 Task: Explore Airbnb accommodation in Toyota, Japan from 8th November, 2023 to 16th November, 2023 for 2 adults.1  bedroom having 1 bed and 1 bathroom. Property type can be hotel. Look for 4 properties as per requirement.
Action: Mouse moved to (456, 63)
Screenshot: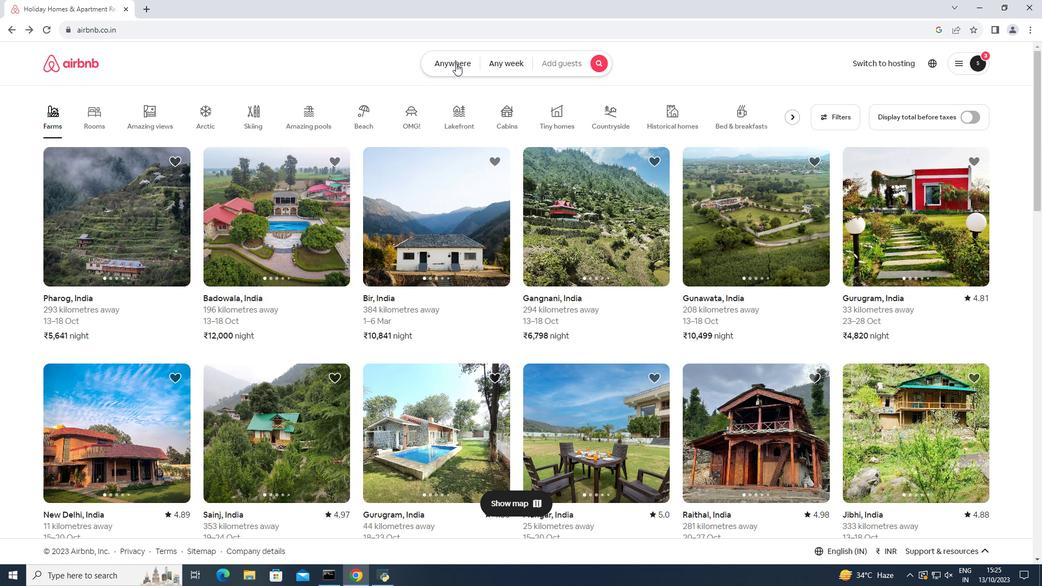 
Action: Mouse pressed left at (456, 63)
Screenshot: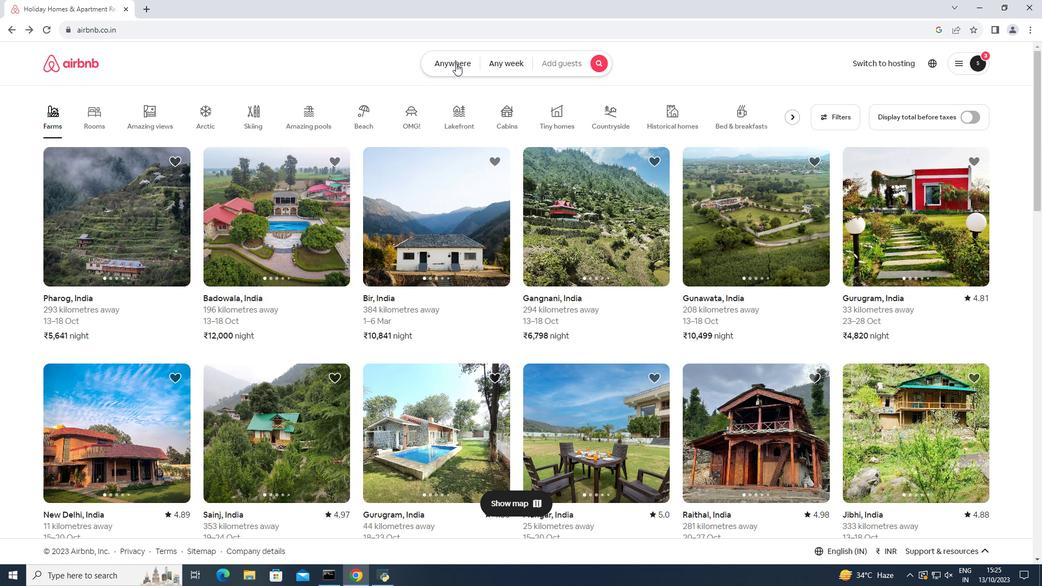 
Action: Mouse moved to (371, 102)
Screenshot: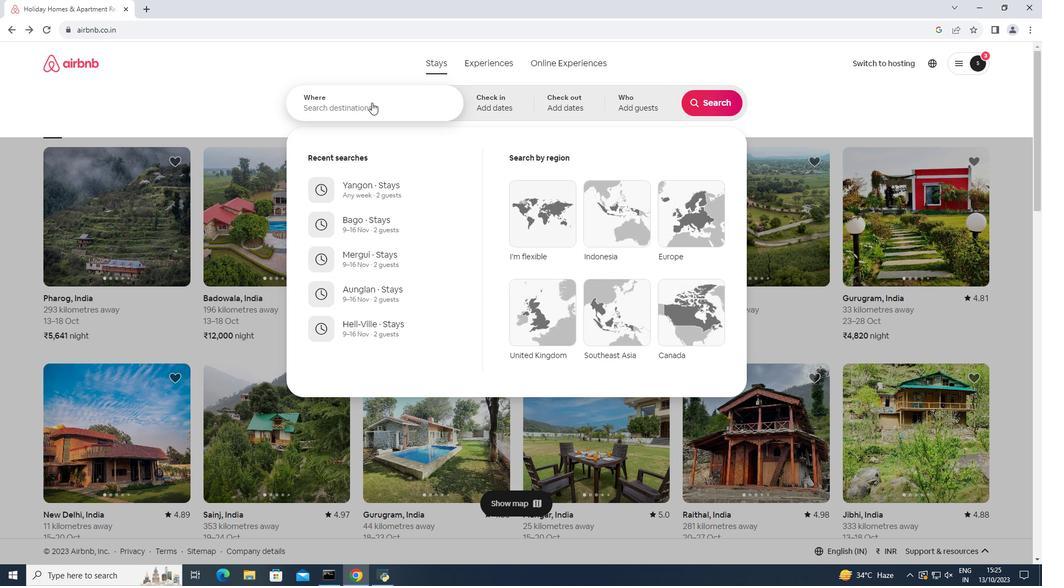 
Action: Mouse pressed left at (371, 102)
Screenshot: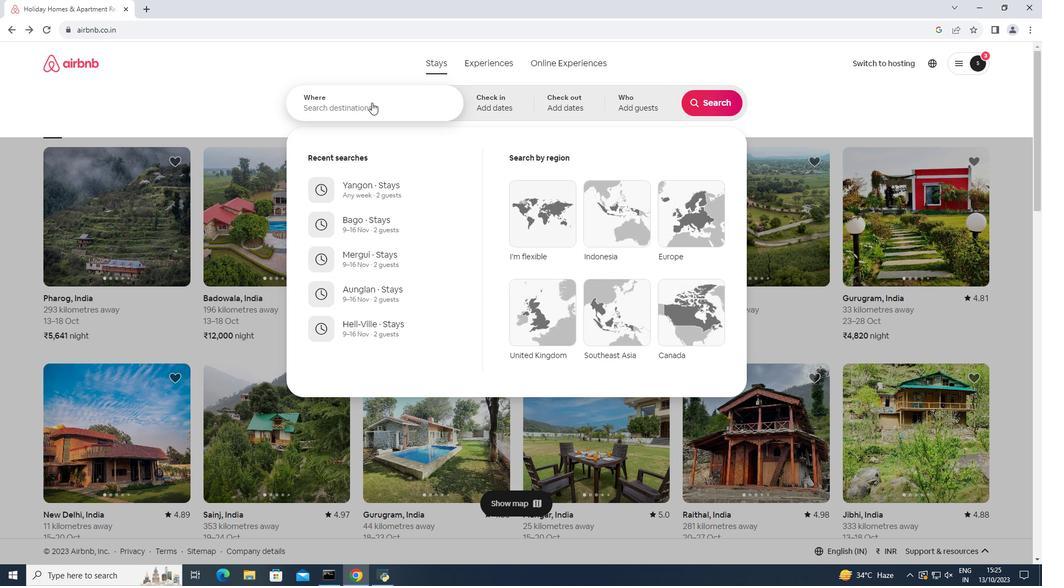 
Action: Key pressed <Key.shift>Toyota,<Key.space><Key.shift>Japan
Screenshot: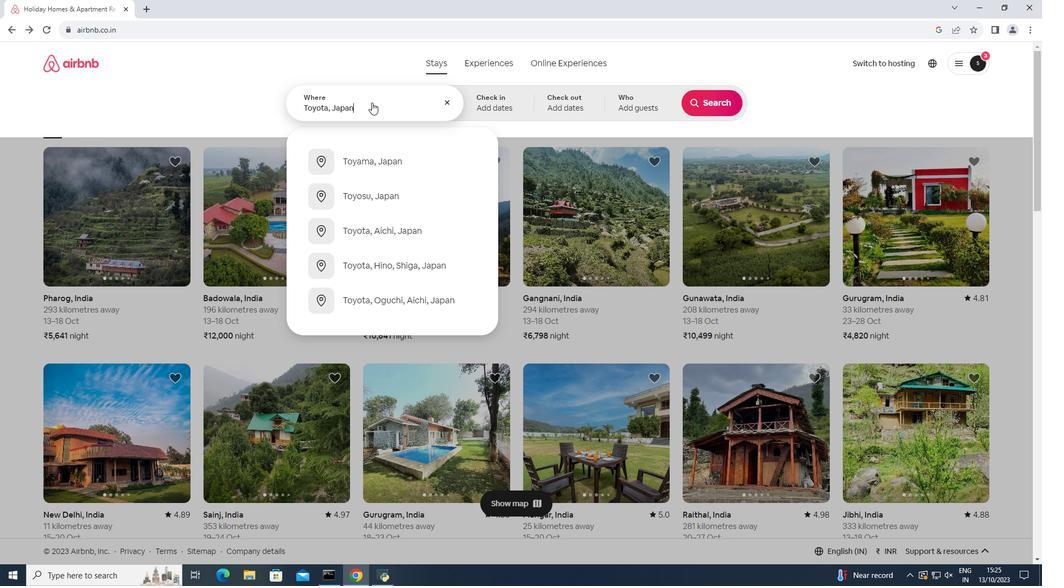 
Action: Mouse moved to (381, 165)
Screenshot: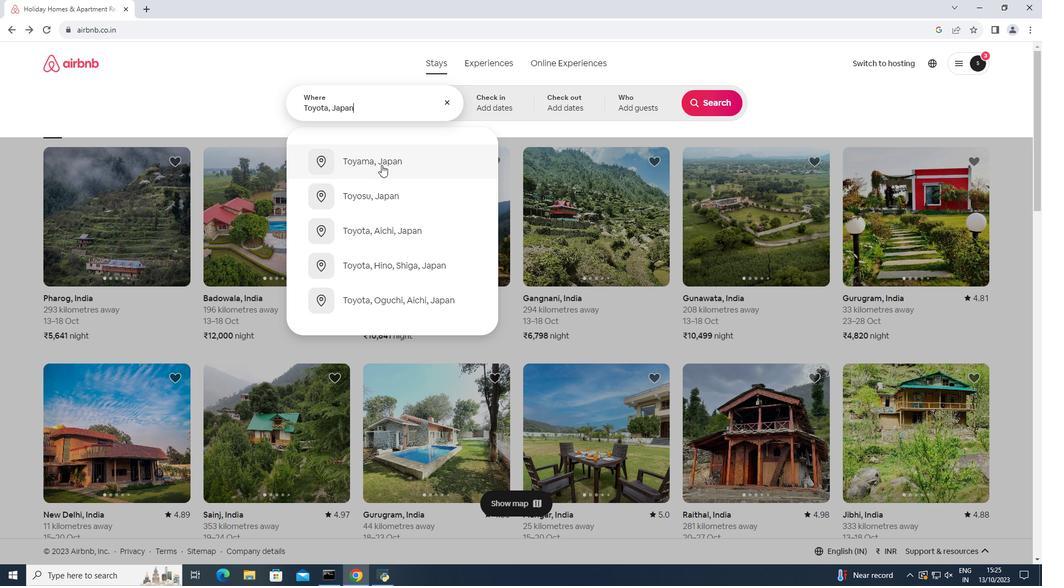 
Action: Mouse pressed left at (381, 165)
Screenshot: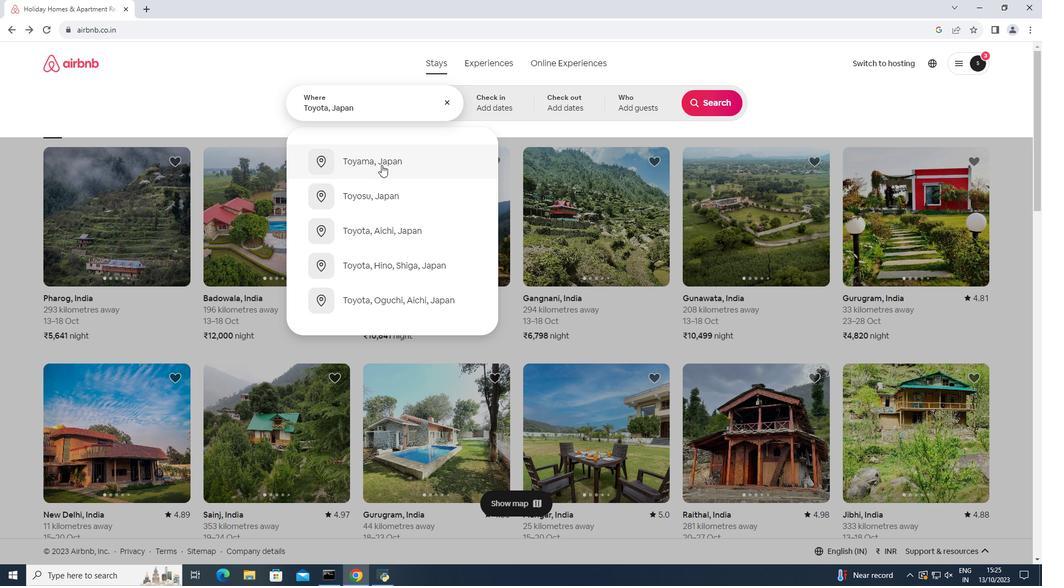 
Action: Mouse moved to (616, 266)
Screenshot: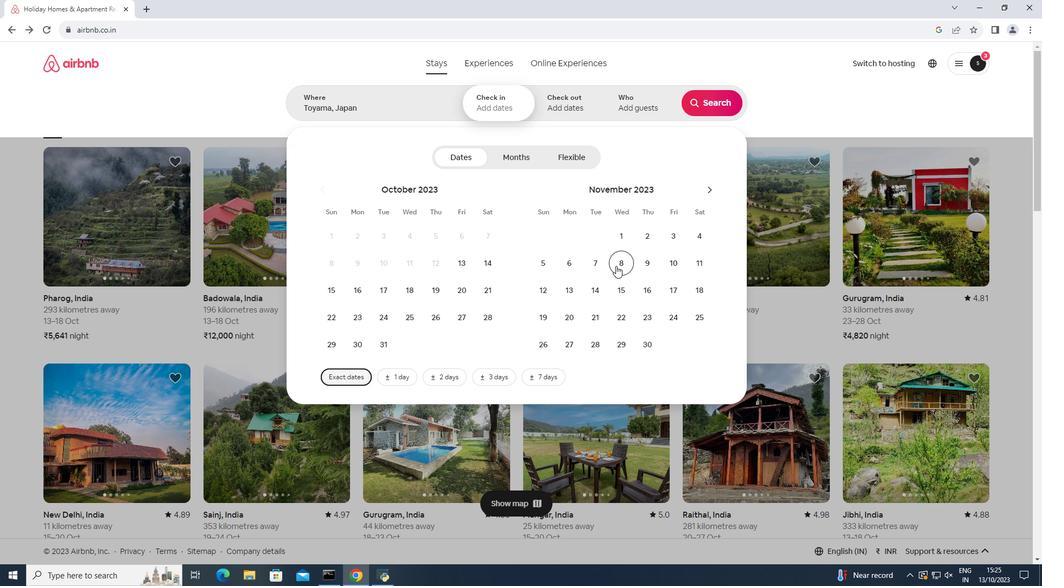 
Action: Mouse pressed left at (616, 266)
Screenshot: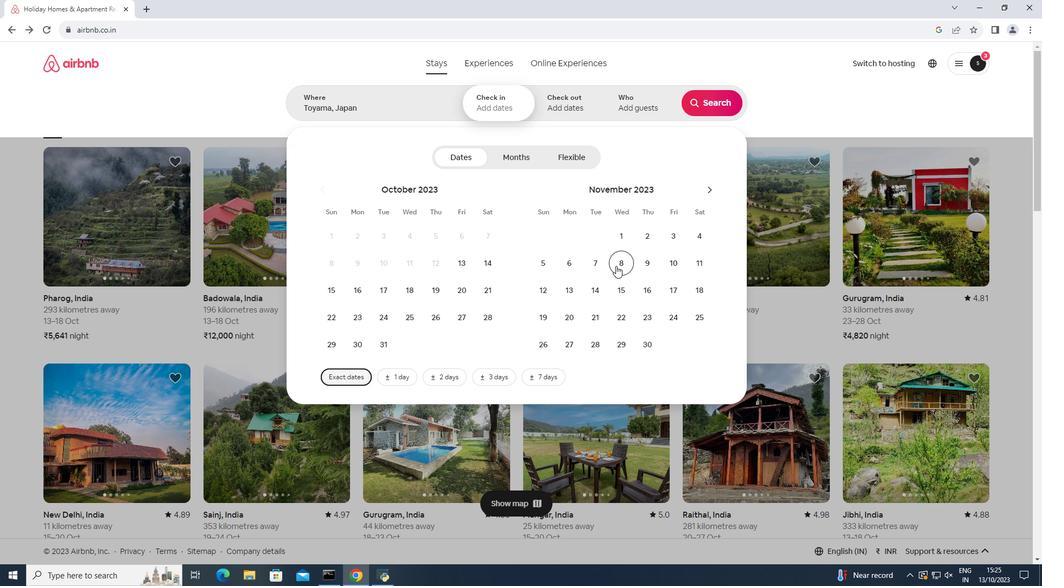 
Action: Mouse moved to (650, 289)
Screenshot: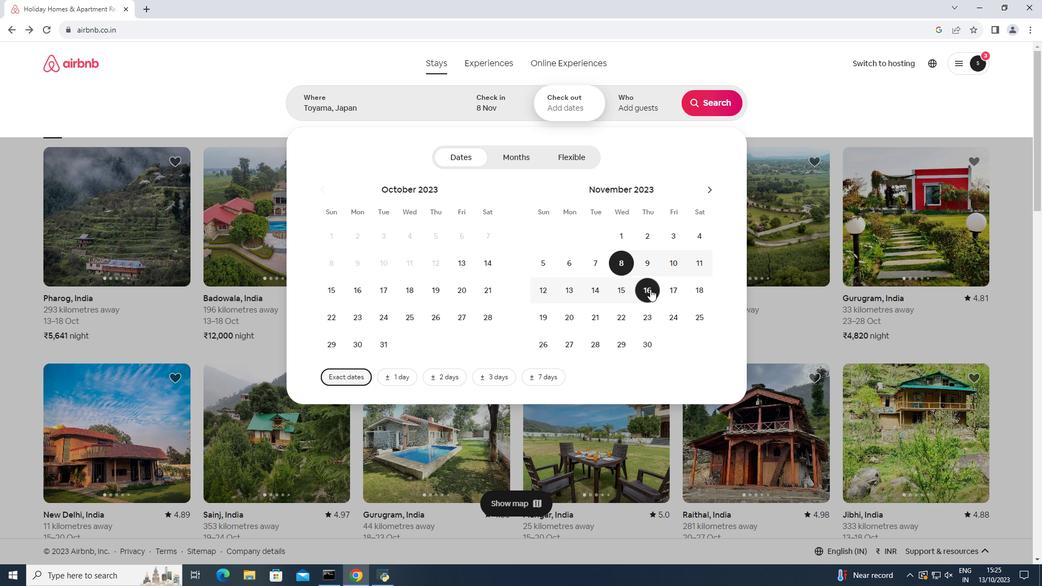 
Action: Mouse pressed left at (650, 289)
Screenshot: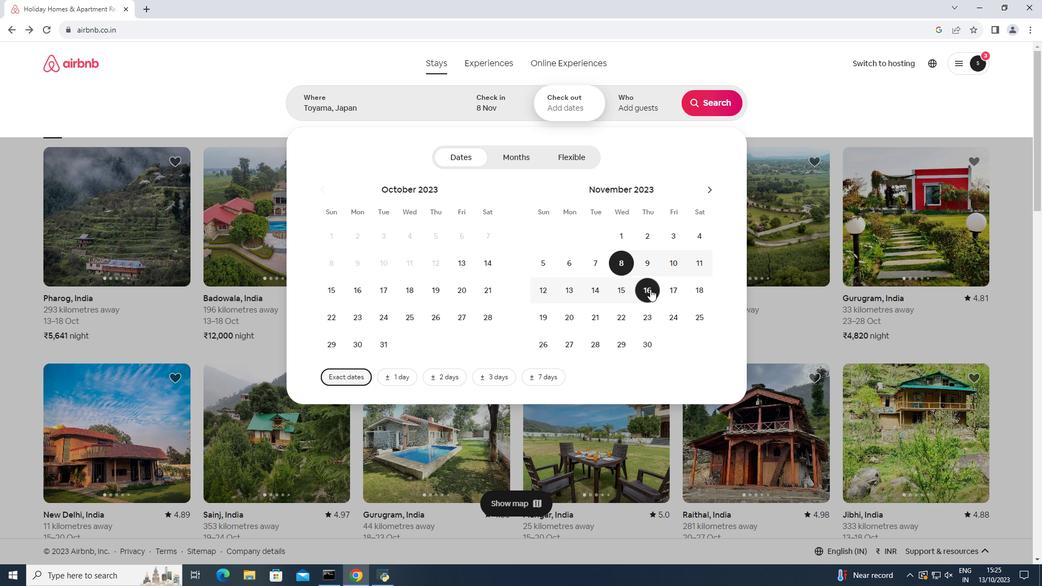 
Action: Mouse moved to (630, 111)
Screenshot: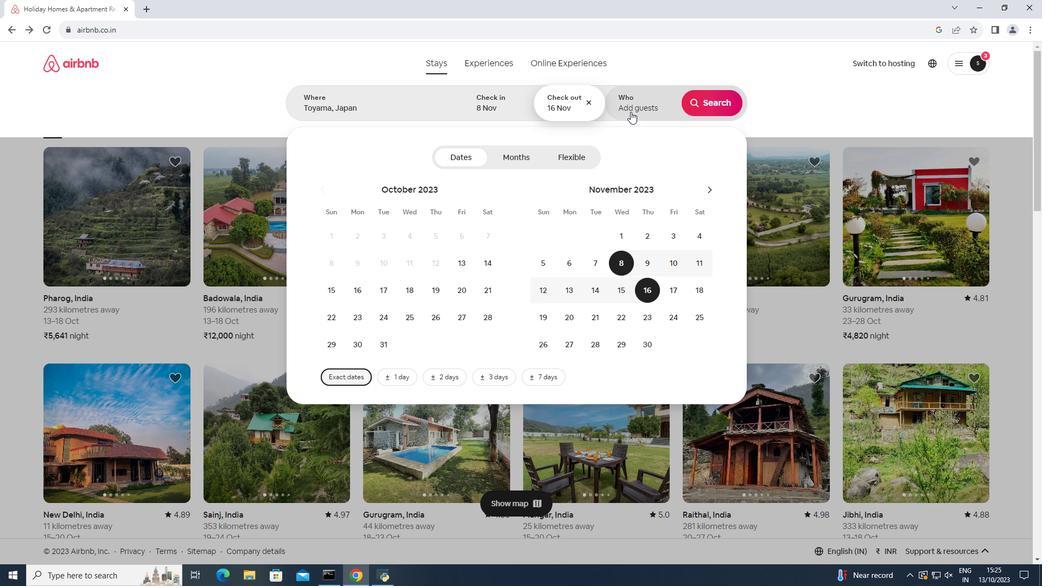 
Action: Mouse pressed left at (630, 111)
Screenshot: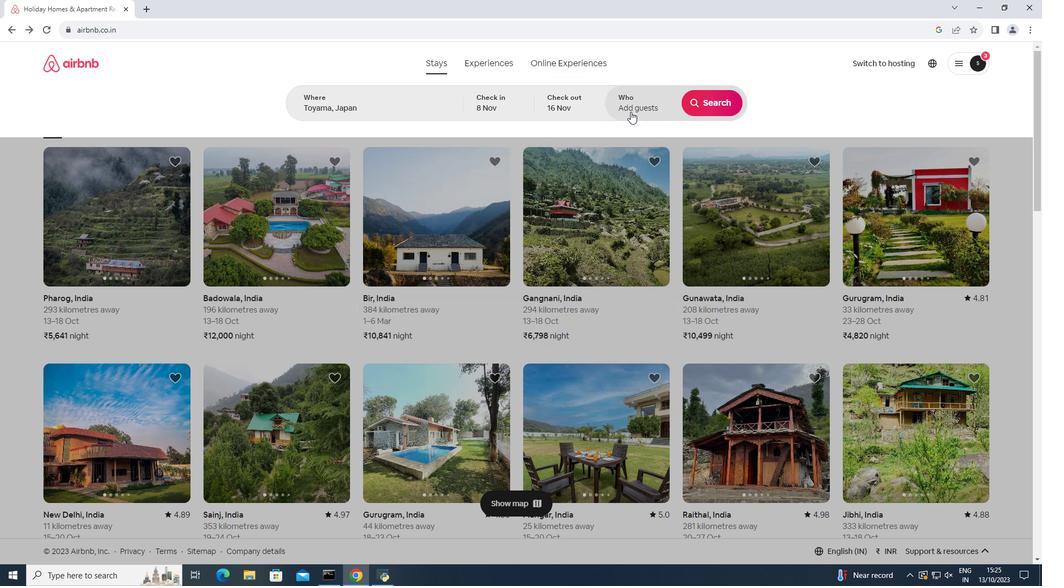 
Action: Mouse moved to (715, 160)
Screenshot: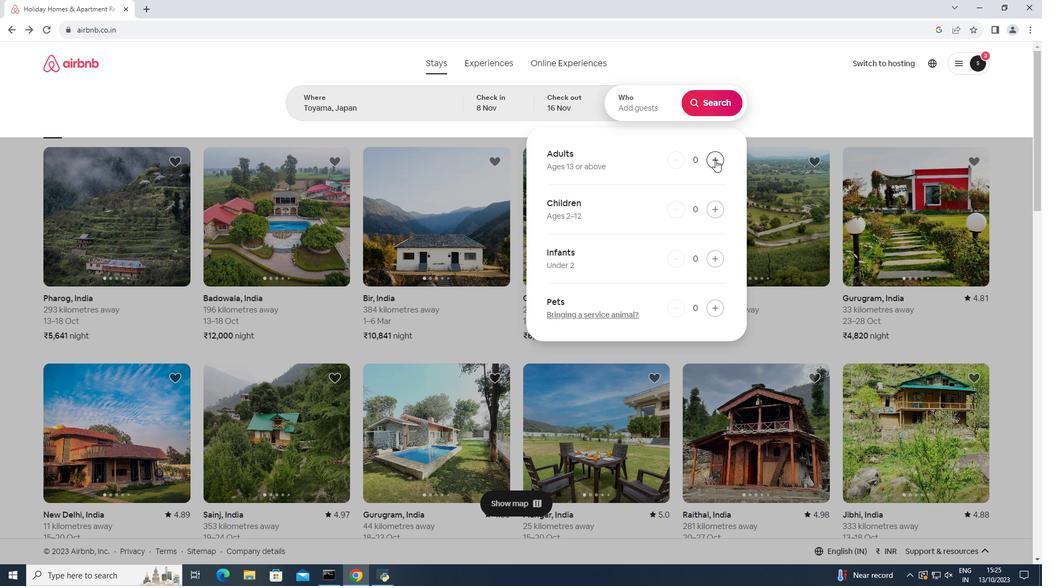 
Action: Mouse pressed left at (715, 160)
Screenshot: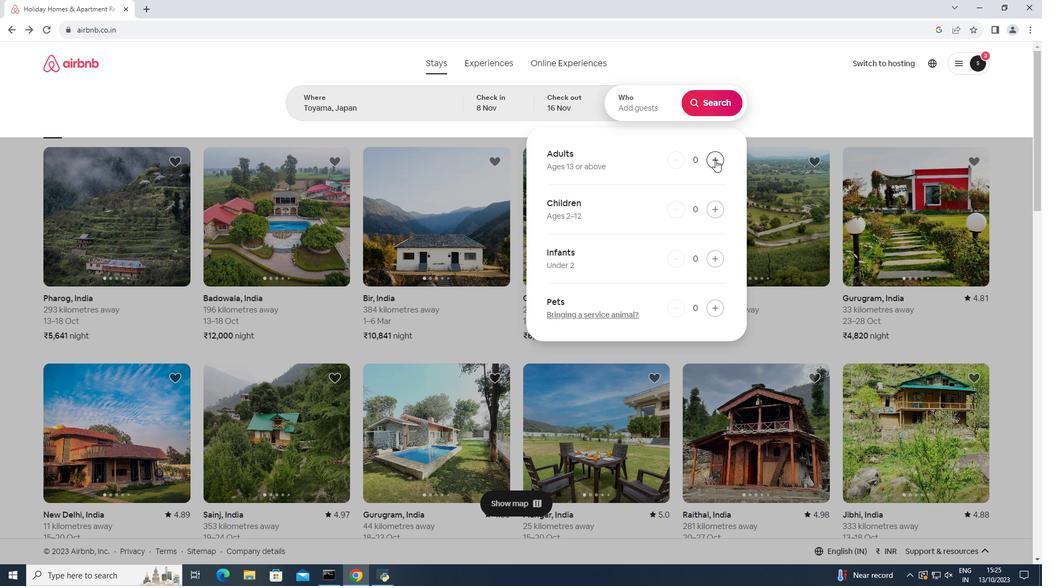 
Action: Mouse pressed left at (715, 160)
Screenshot: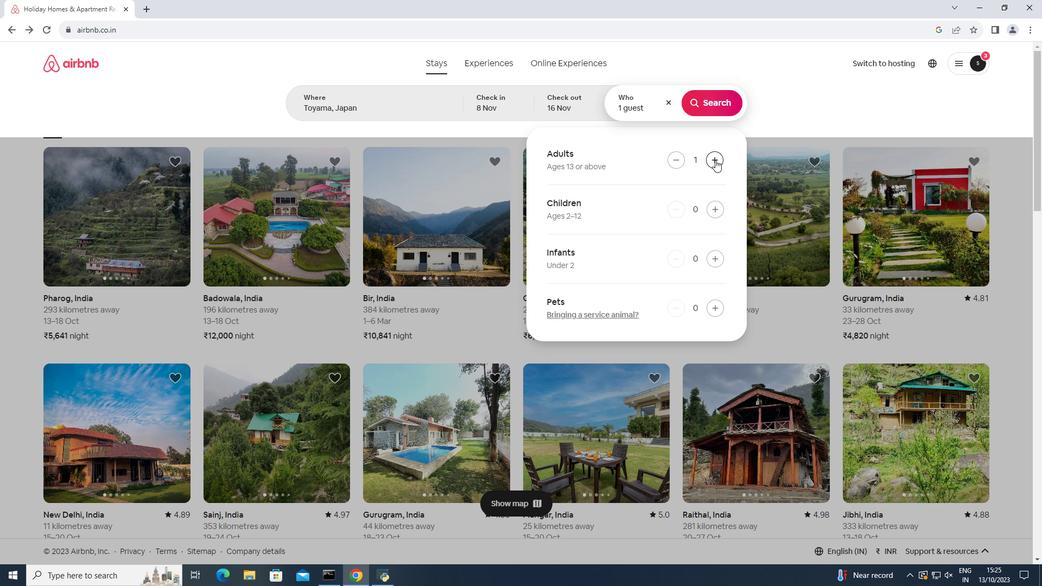 
Action: Mouse moved to (709, 103)
Screenshot: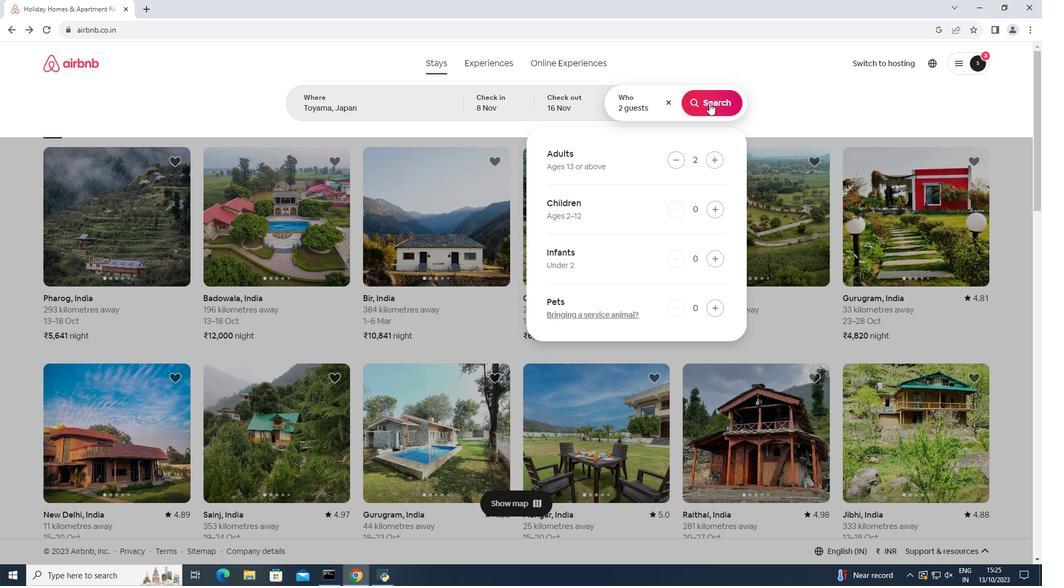 
Action: Mouse pressed left at (709, 103)
Screenshot: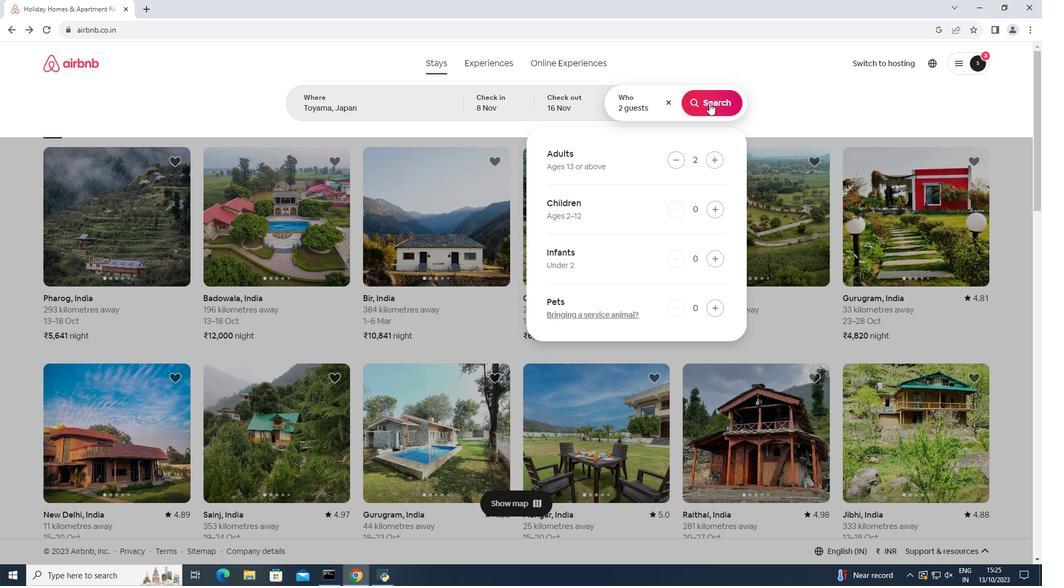 
Action: Mouse moved to (880, 104)
Screenshot: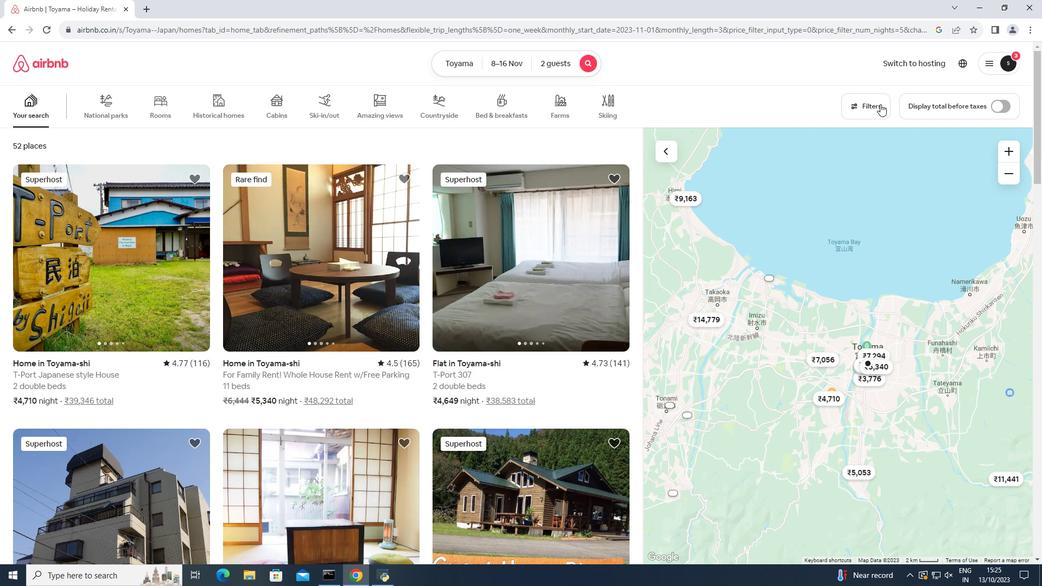 
Action: Mouse pressed left at (880, 104)
Screenshot: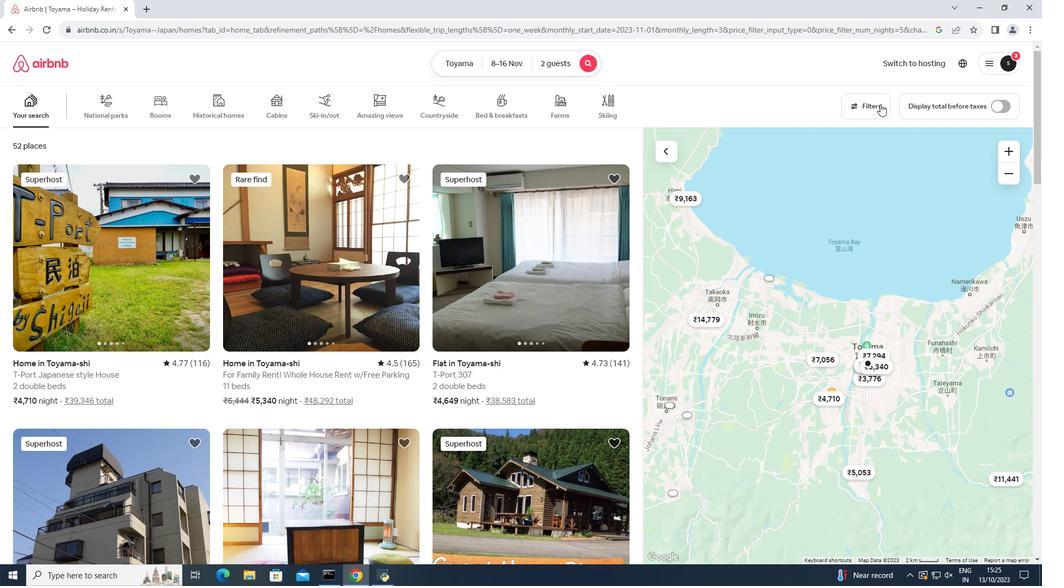 
Action: Mouse moved to (421, 398)
Screenshot: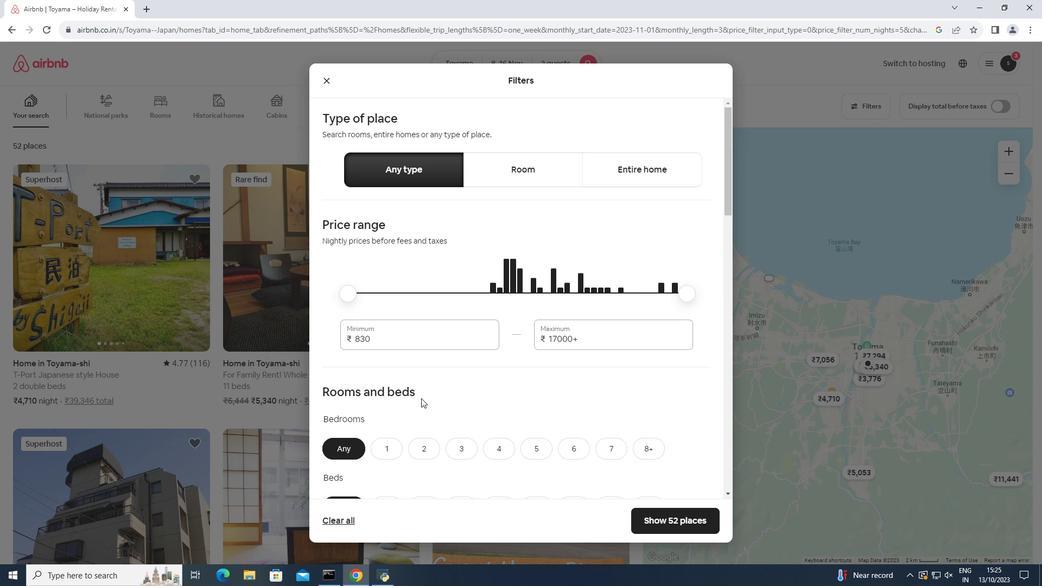 
Action: Mouse scrolled (421, 398) with delta (0, 0)
Screenshot: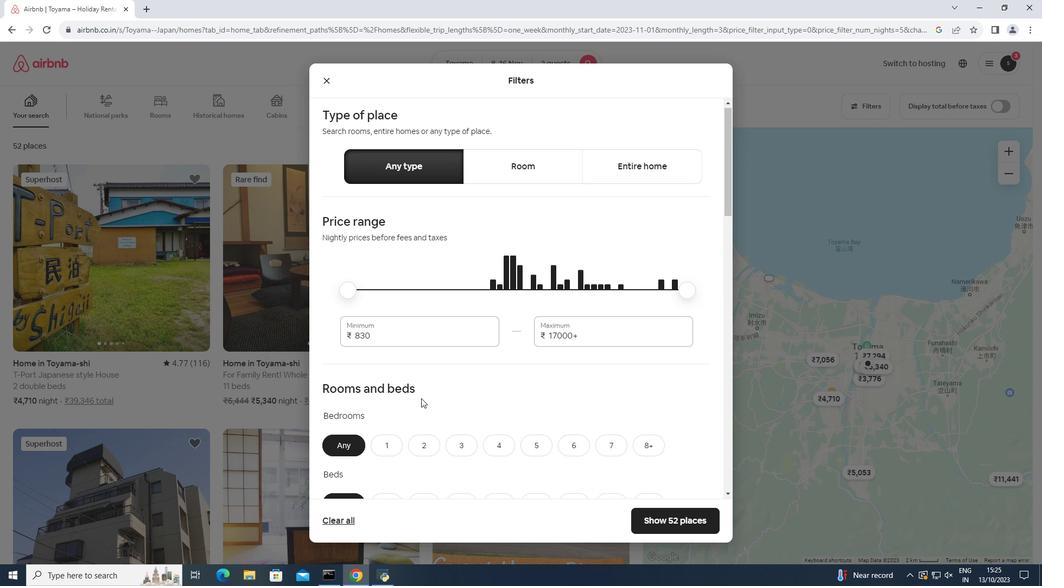 
Action: Mouse scrolled (421, 398) with delta (0, 0)
Screenshot: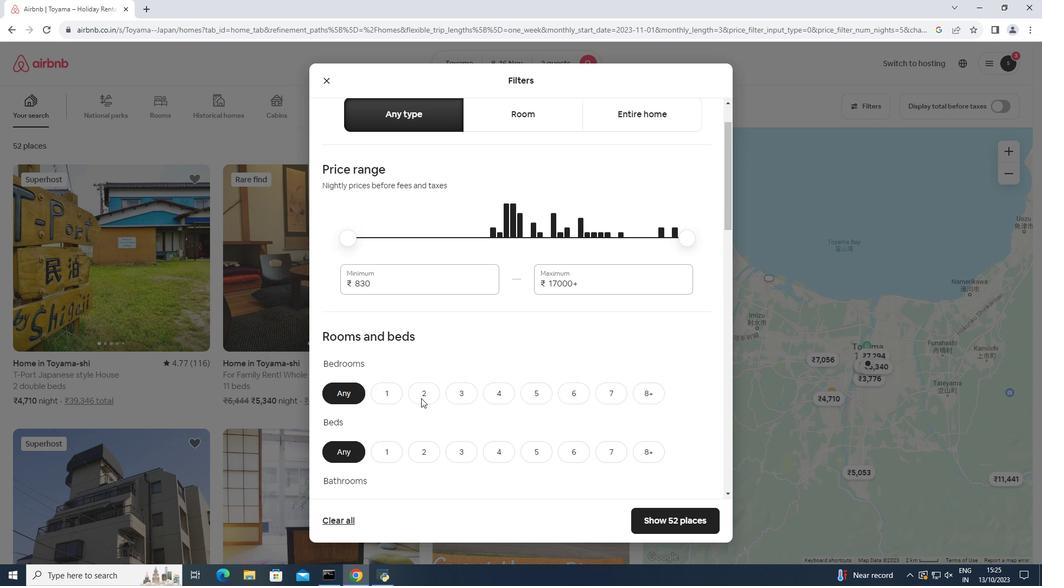 
Action: Mouse scrolled (421, 398) with delta (0, 0)
Screenshot: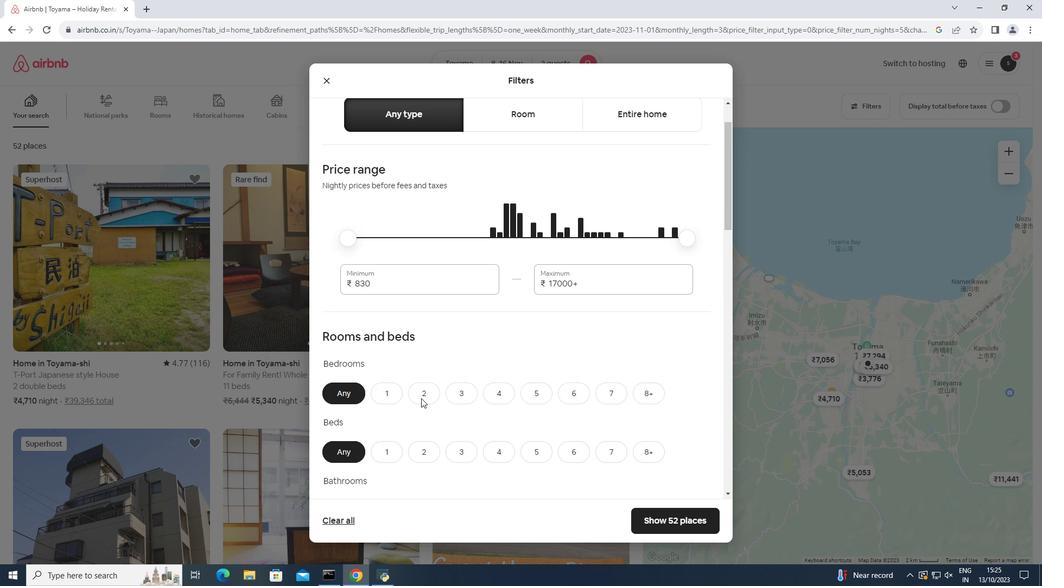 
Action: Mouse moved to (389, 285)
Screenshot: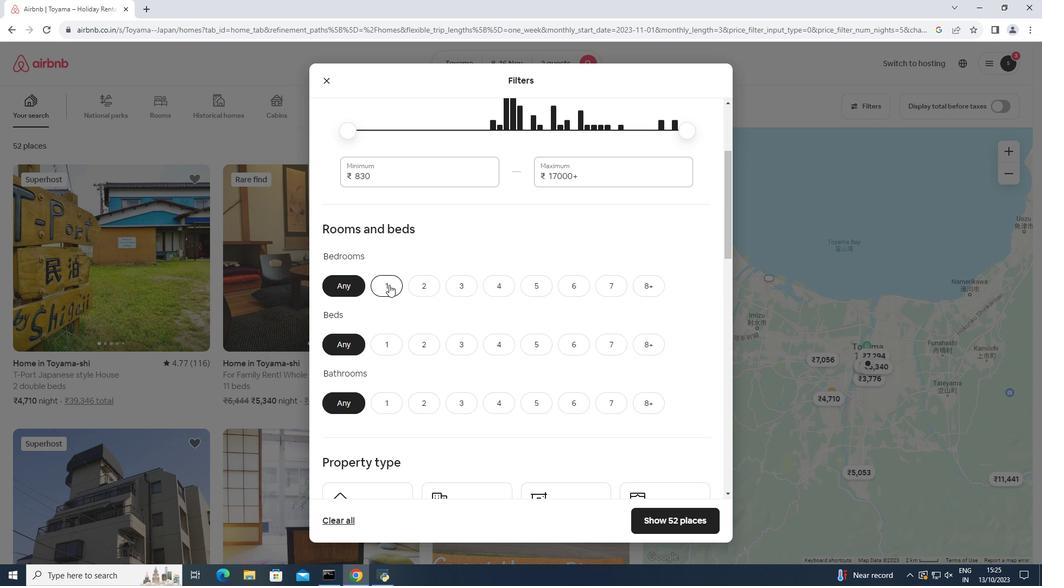 
Action: Mouse pressed left at (389, 285)
Screenshot: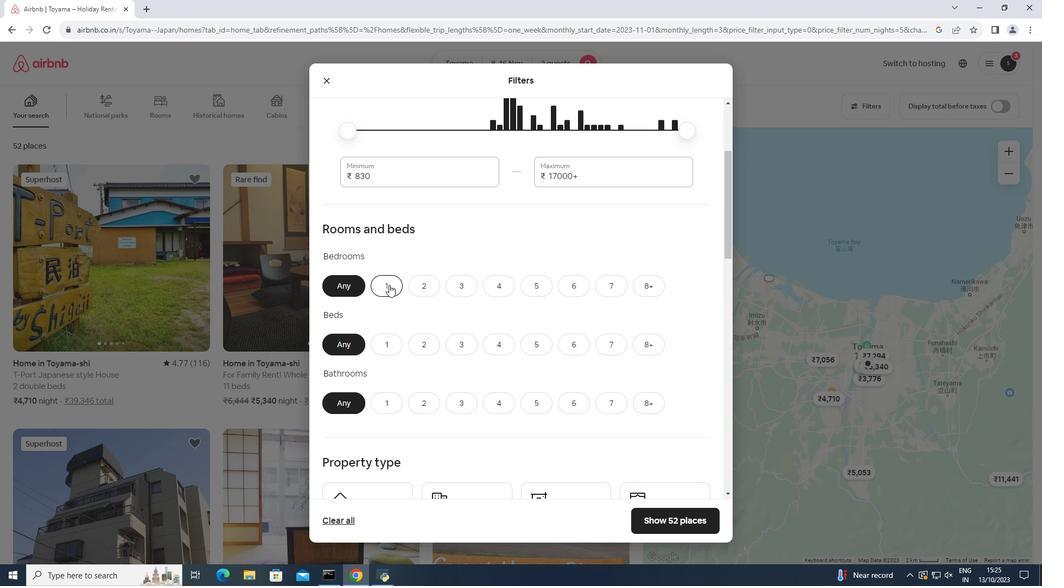 
Action: Mouse moved to (382, 344)
Screenshot: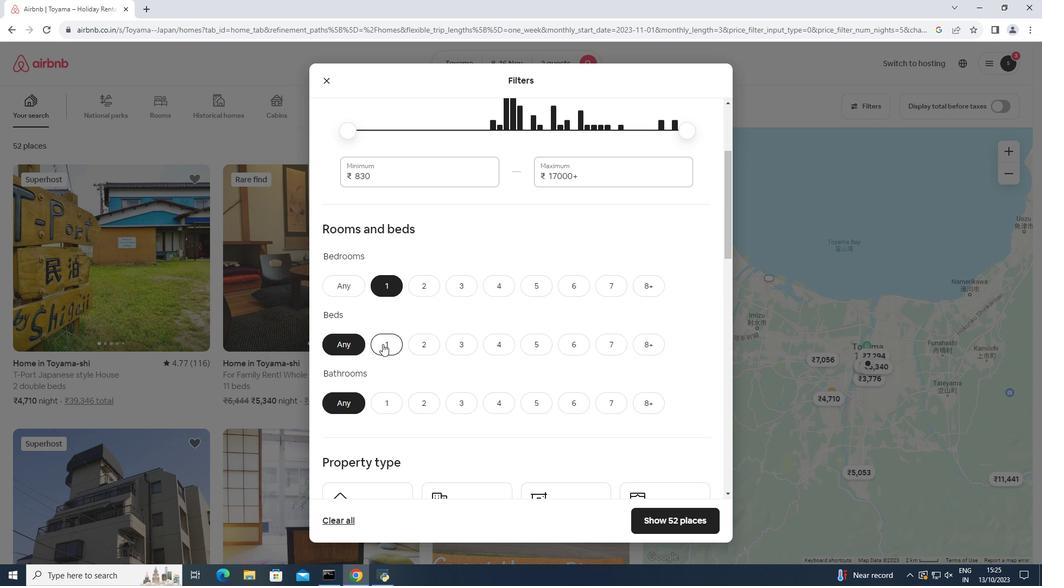 
Action: Mouse pressed left at (382, 344)
Screenshot: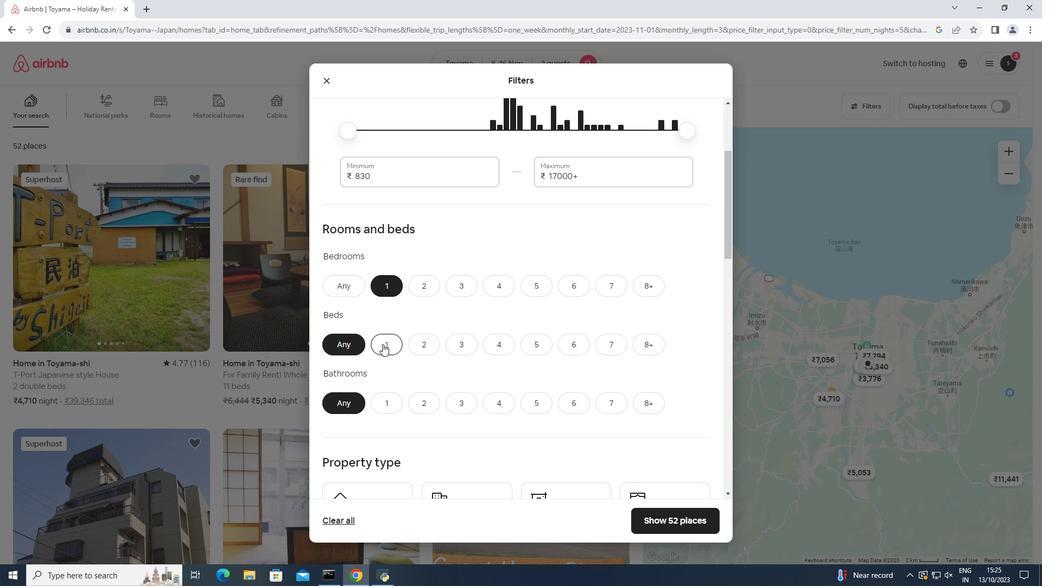 
Action: Mouse moved to (397, 408)
Screenshot: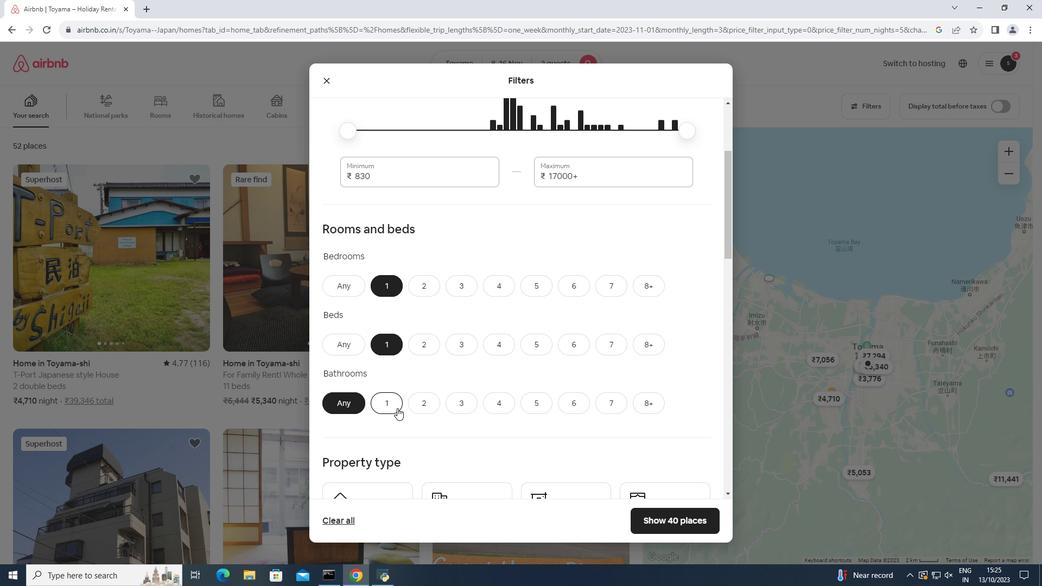 
Action: Mouse pressed left at (397, 408)
Screenshot: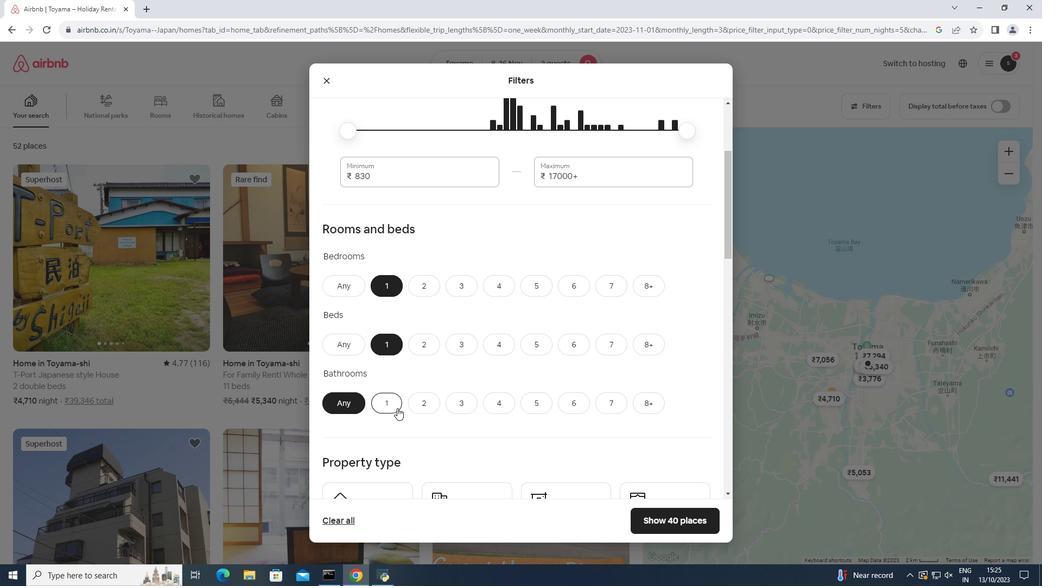 
Action: Mouse moved to (449, 333)
Screenshot: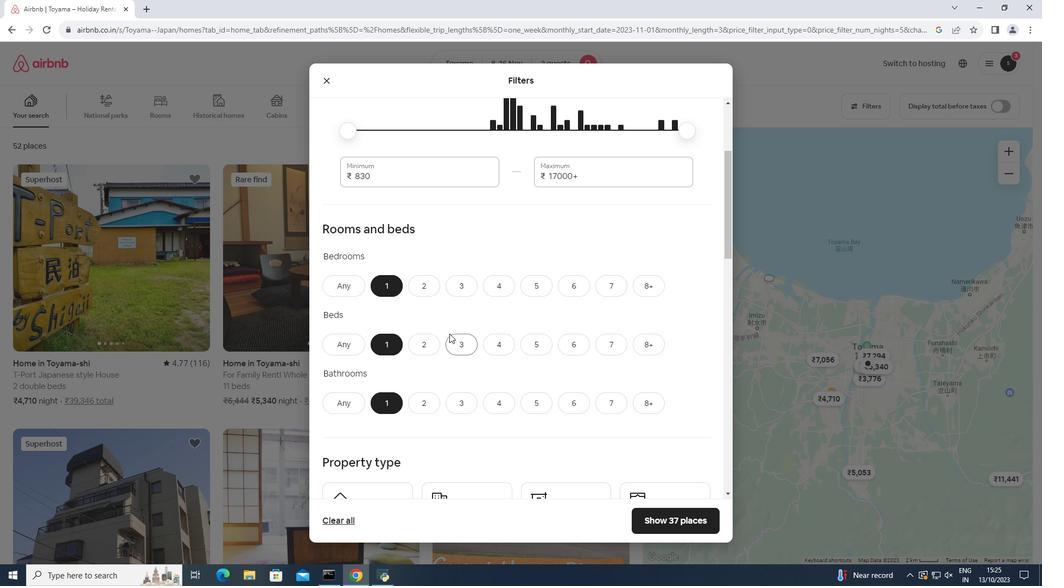 
Action: Mouse scrolled (449, 333) with delta (0, 0)
Screenshot: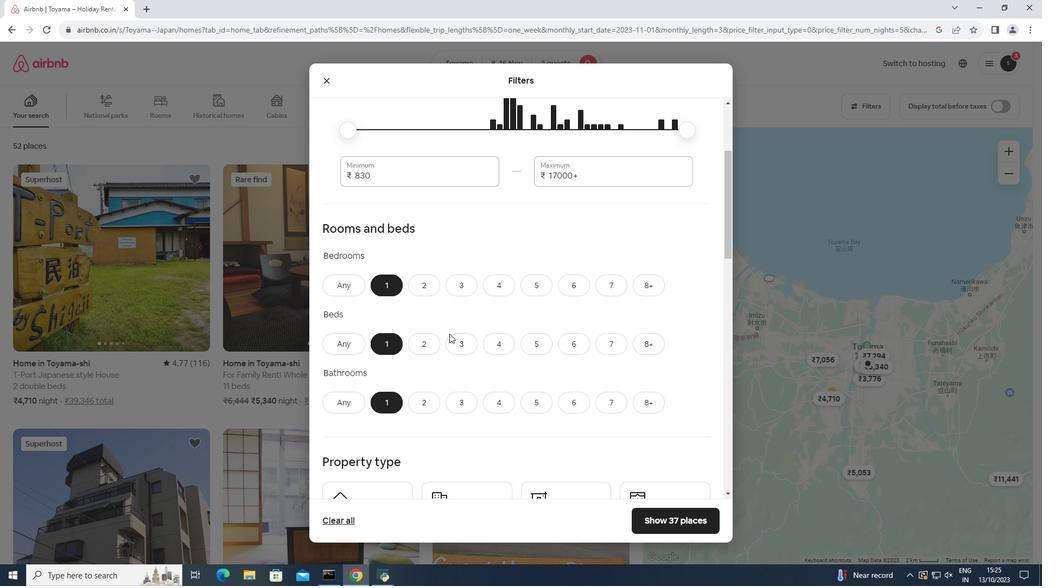
Action: Mouse scrolled (449, 333) with delta (0, 0)
Screenshot: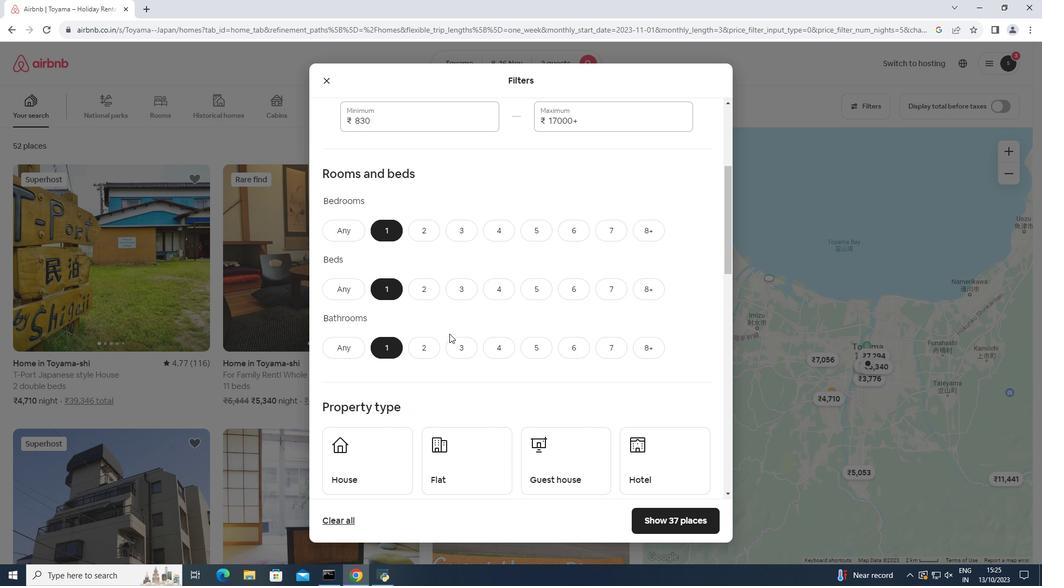 
Action: Mouse moved to (636, 397)
Screenshot: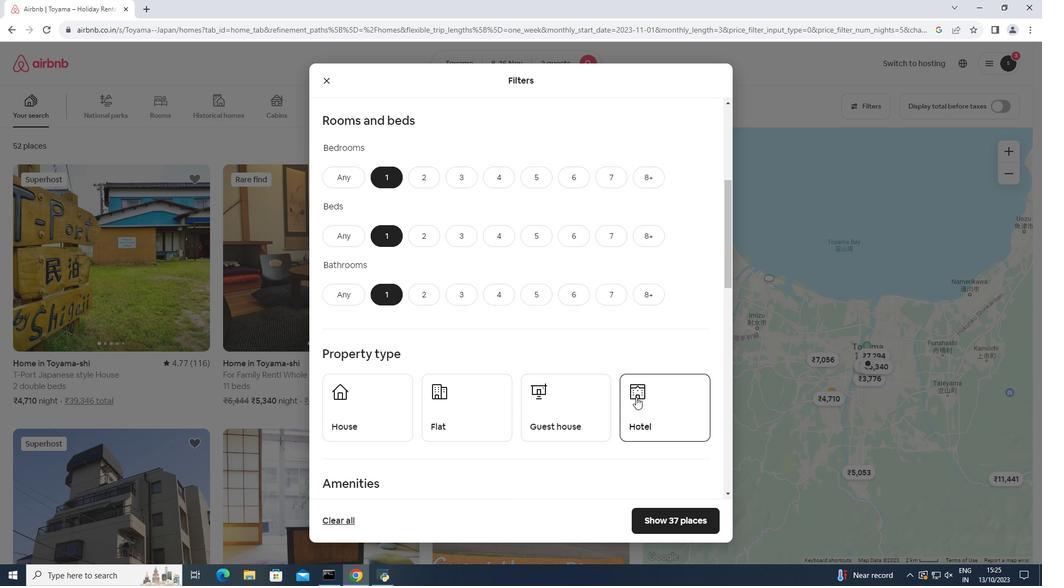 
Action: Mouse pressed left at (636, 397)
Screenshot: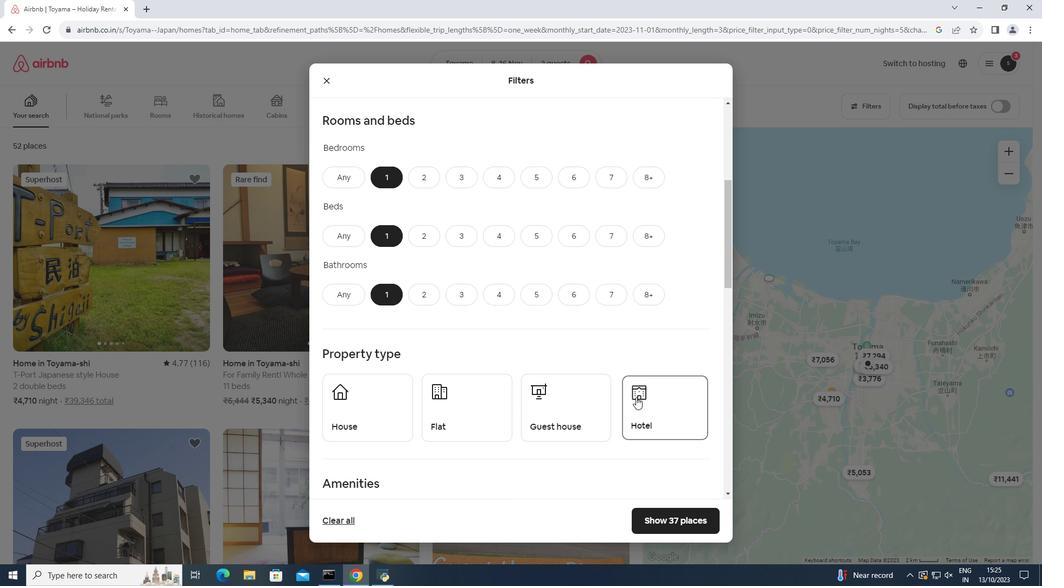 
Action: Mouse moved to (558, 357)
Screenshot: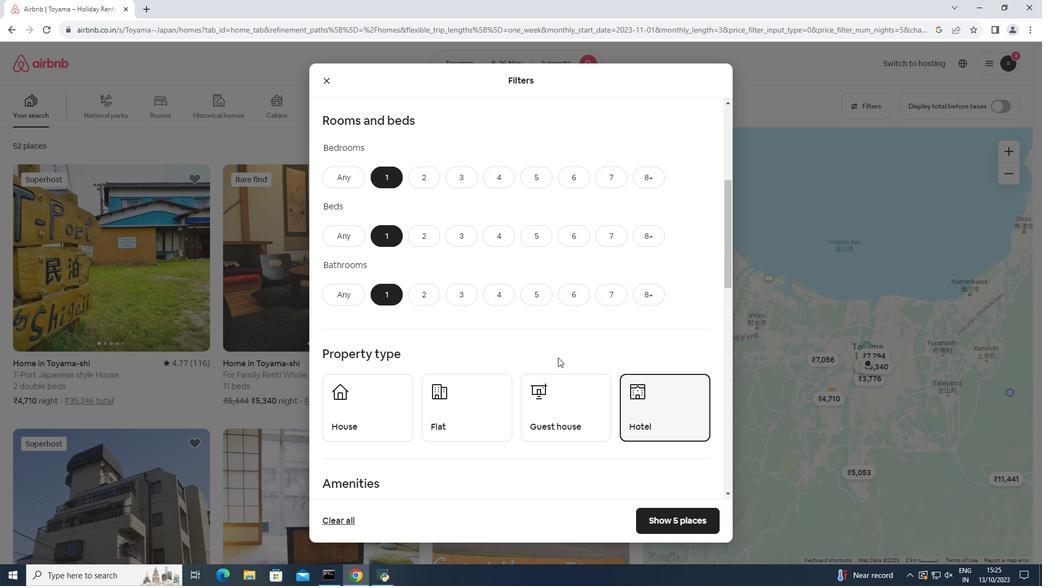 
Action: Mouse scrolled (558, 357) with delta (0, 0)
Screenshot: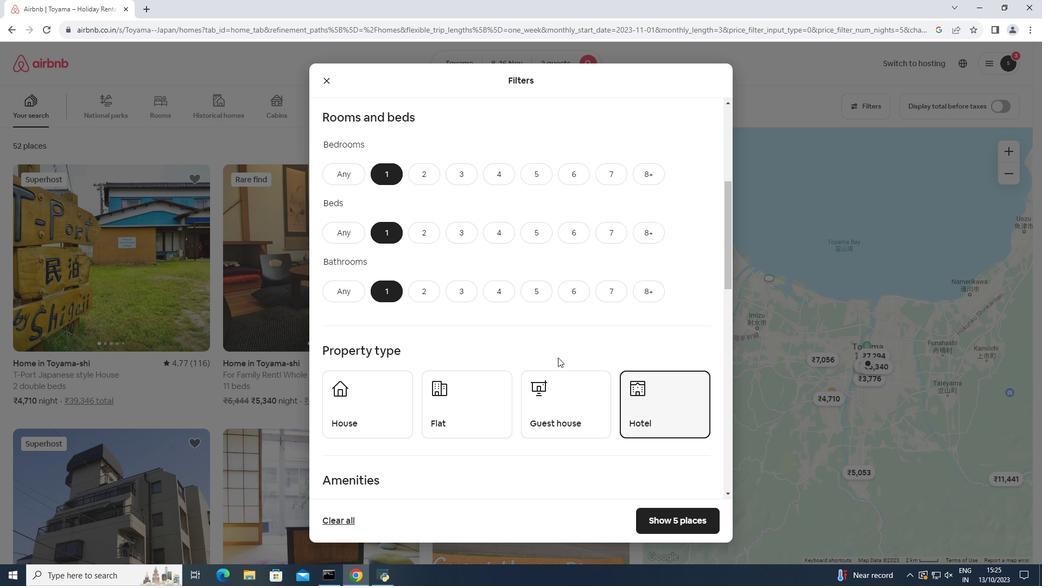 
Action: Mouse scrolled (558, 357) with delta (0, 0)
Screenshot: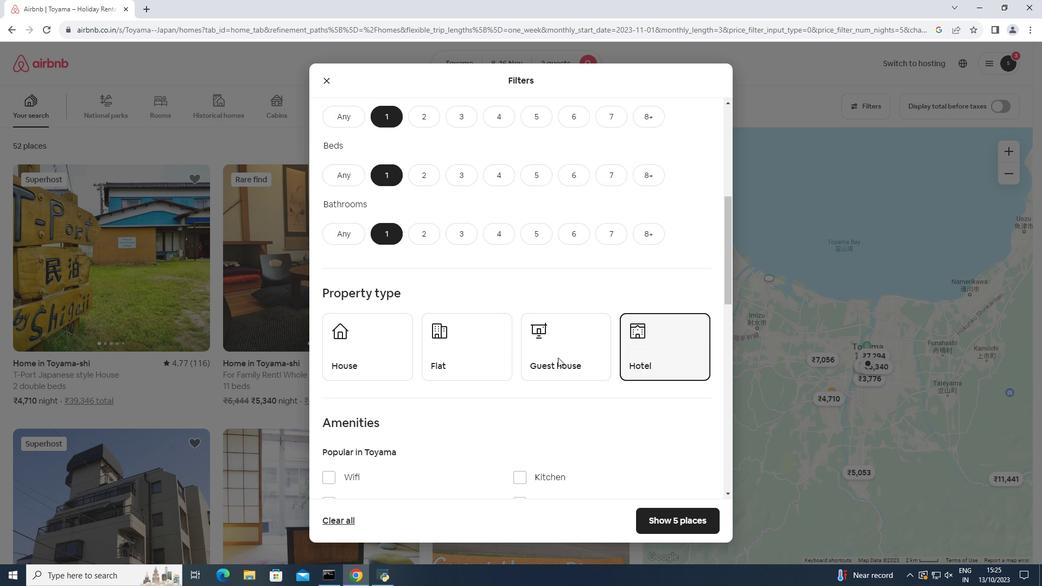 
Action: Mouse moved to (665, 518)
Screenshot: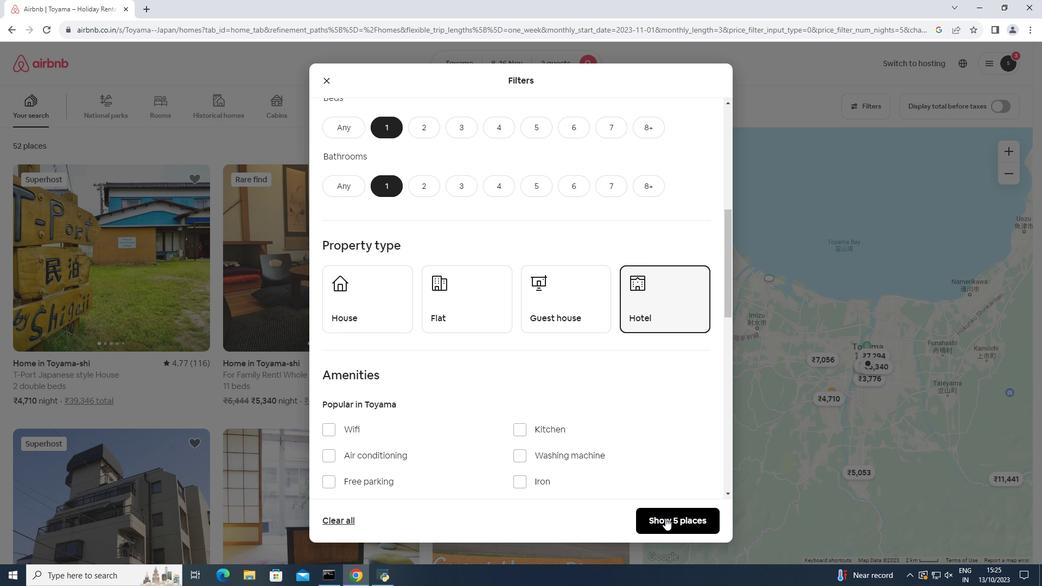 
Action: Mouse pressed left at (665, 518)
Screenshot: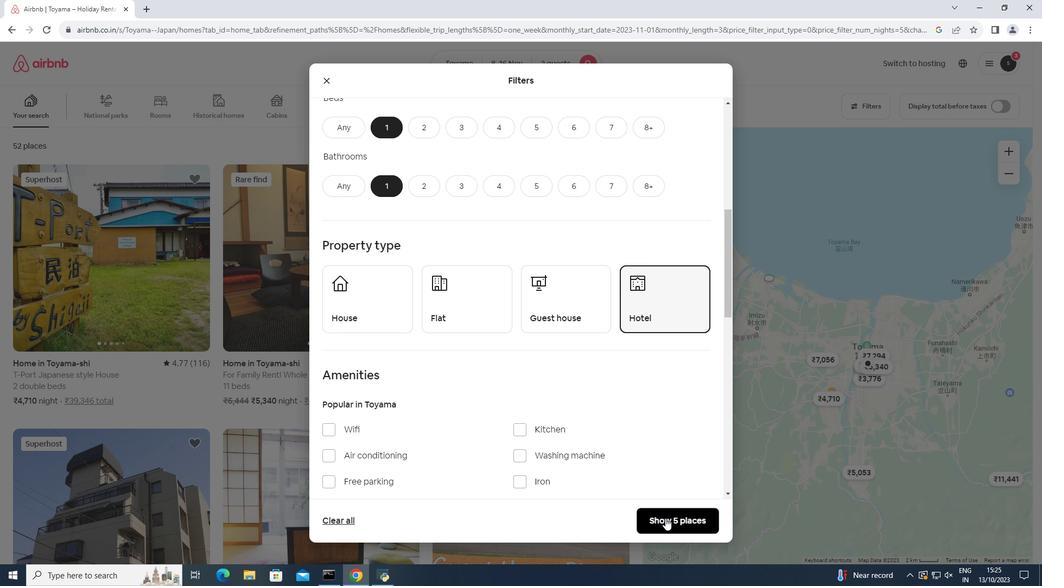 
Action: Mouse moved to (420, 388)
Screenshot: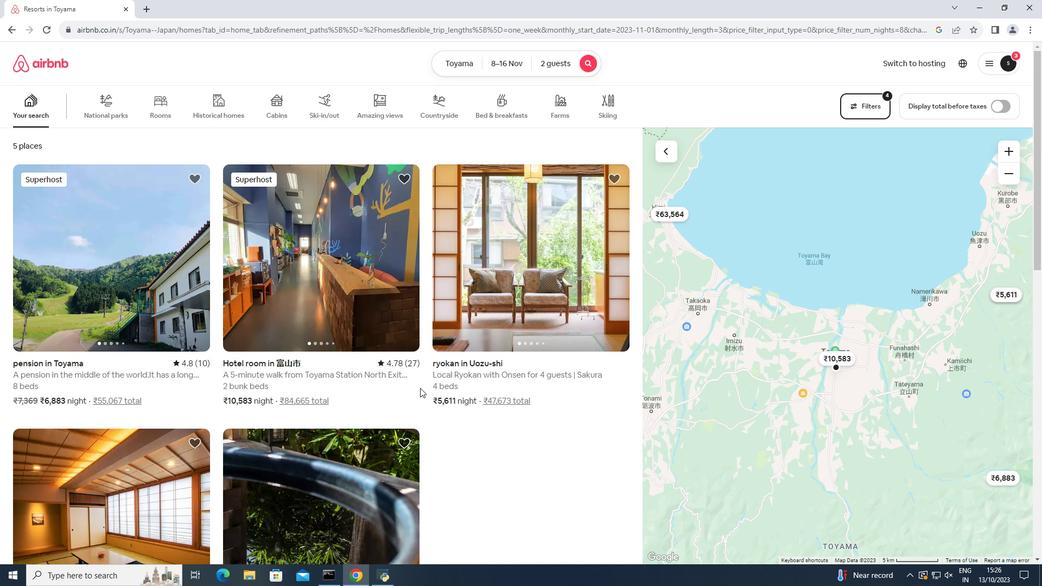 
Action: Mouse scrolled (420, 387) with delta (0, 0)
Screenshot: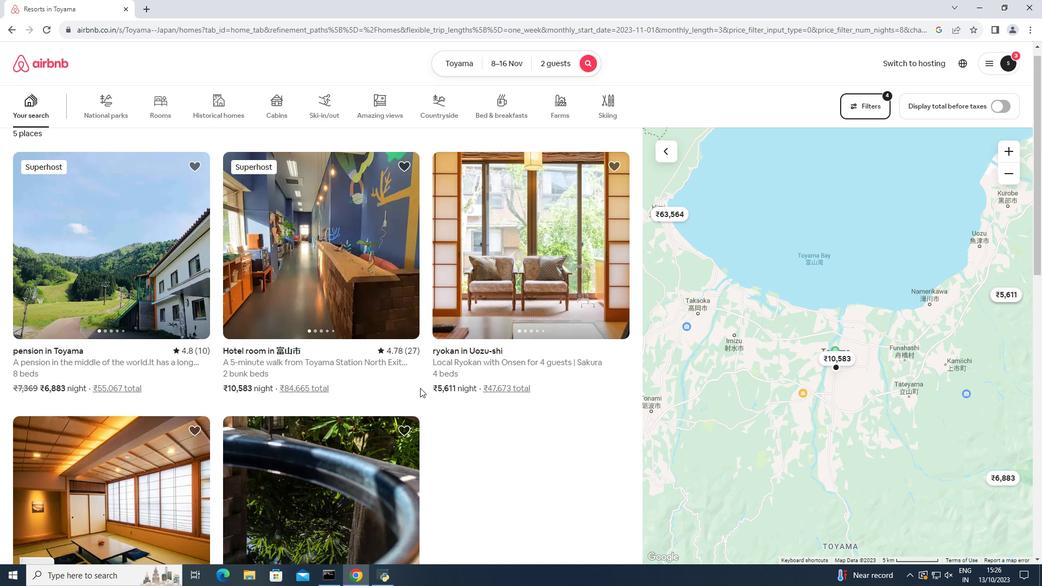 
Action: Mouse moved to (302, 308)
Screenshot: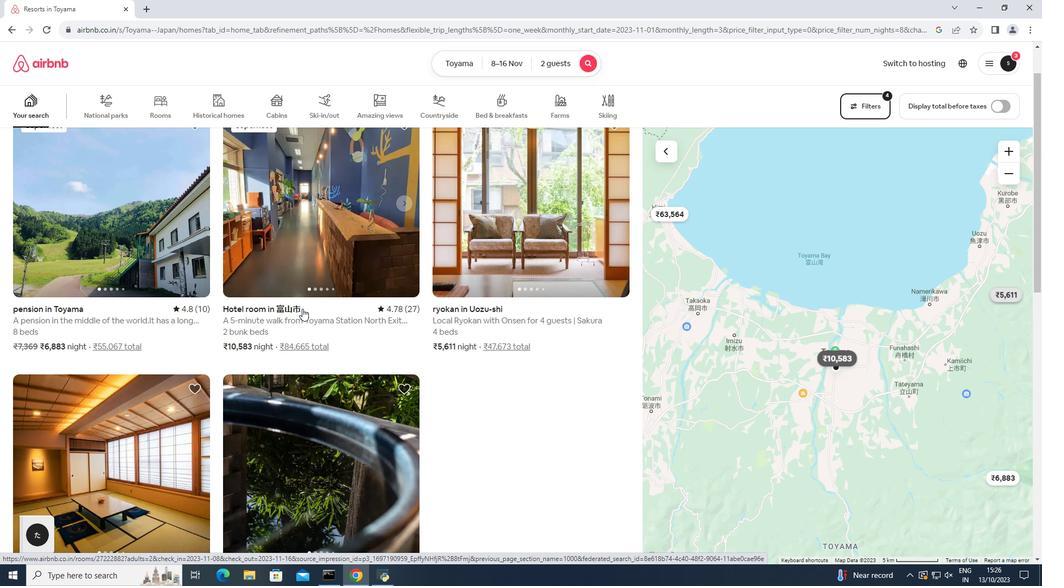 
Action: Mouse scrolled (302, 308) with delta (0, 0)
Screenshot: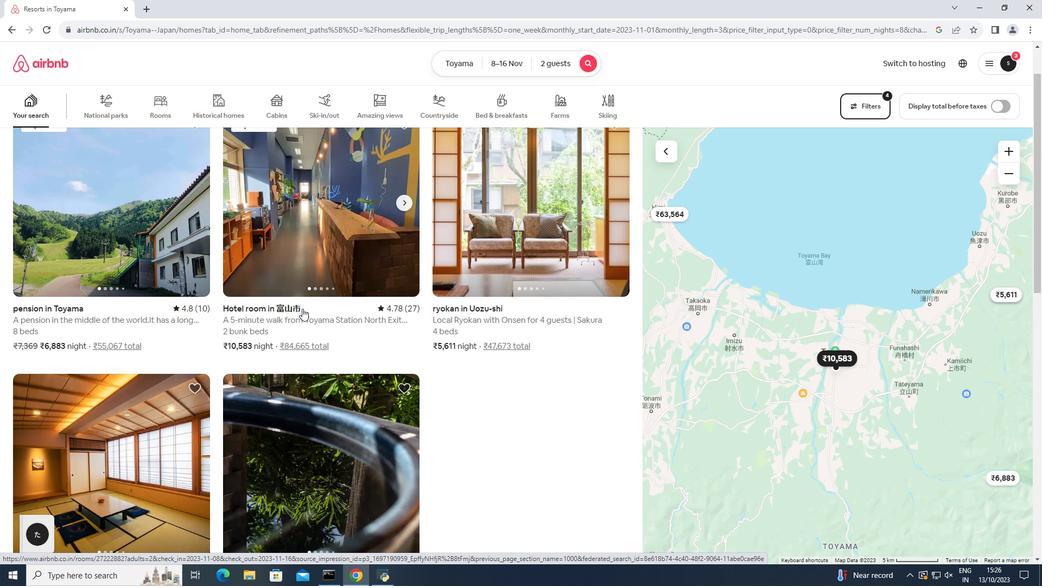 
Action: Mouse scrolled (302, 308) with delta (0, 0)
Screenshot: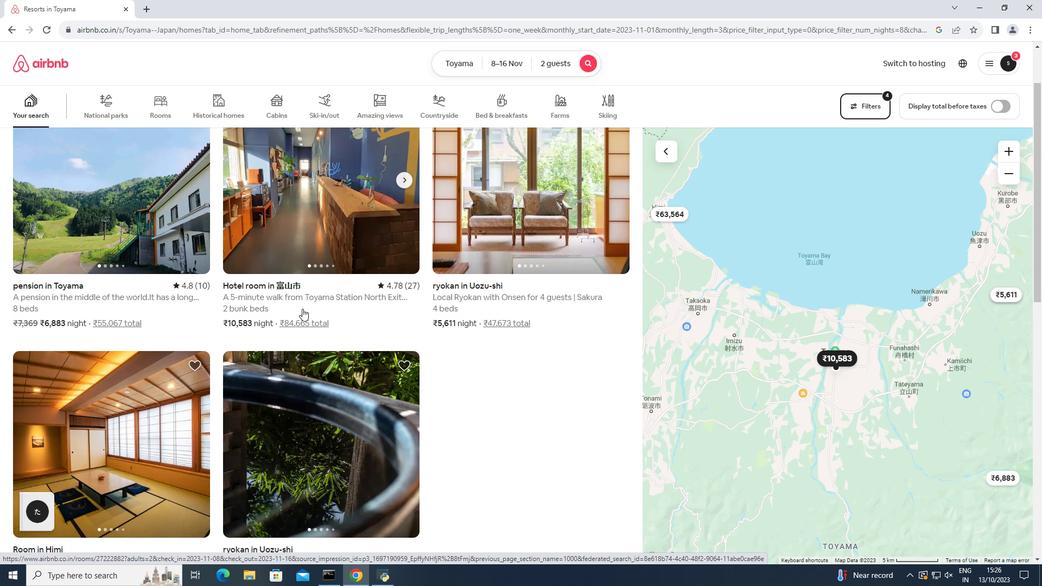 
Action: Mouse scrolled (302, 308) with delta (0, 0)
Screenshot: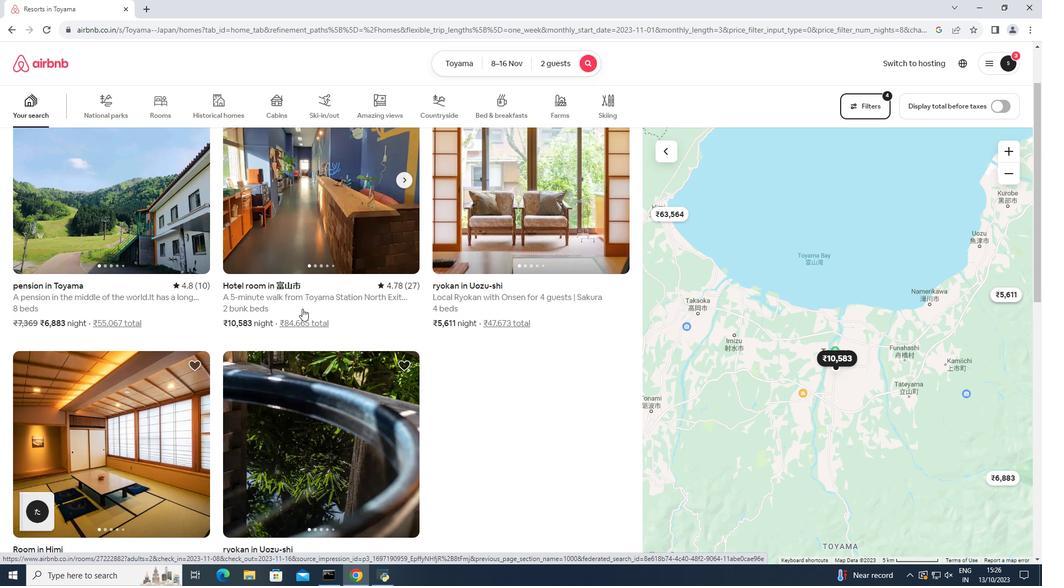 
Action: Mouse scrolled (302, 309) with delta (0, 0)
Screenshot: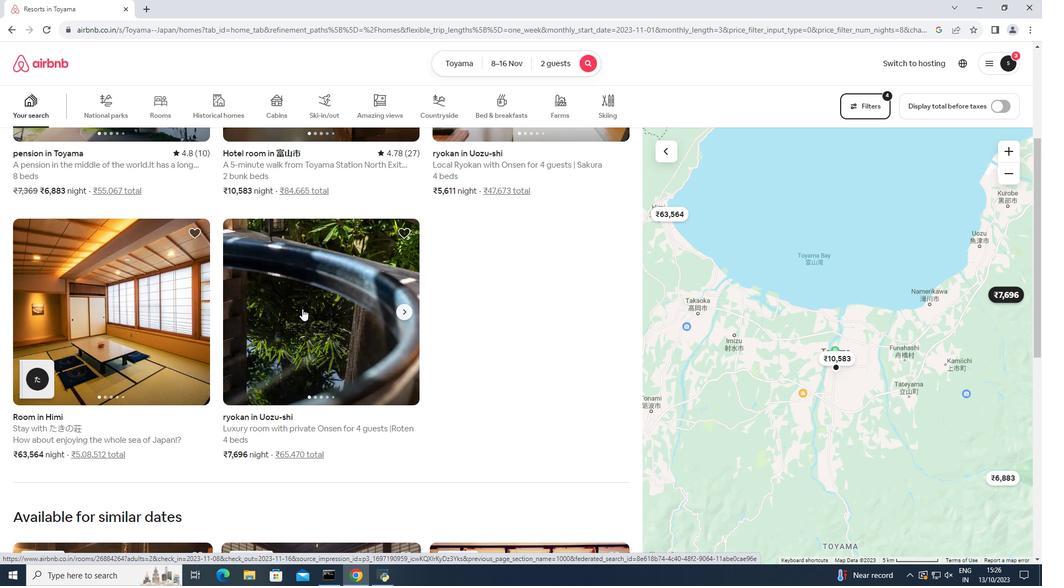 
Action: Mouse scrolled (302, 309) with delta (0, 0)
Screenshot: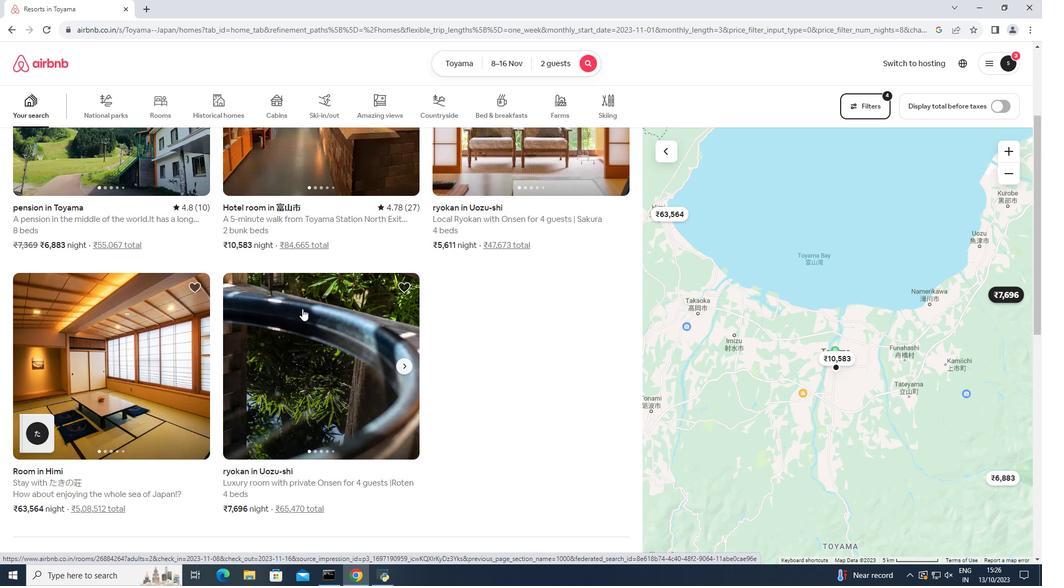 
Action: Mouse scrolled (302, 309) with delta (0, 0)
Screenshot: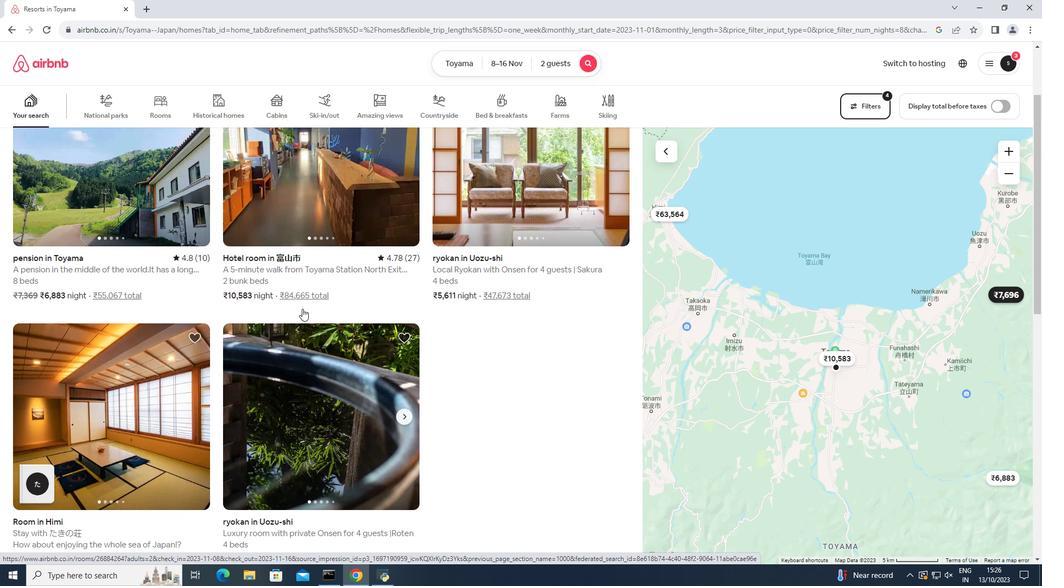 
Action: Mouse moved to (156, 248)
Screenshot: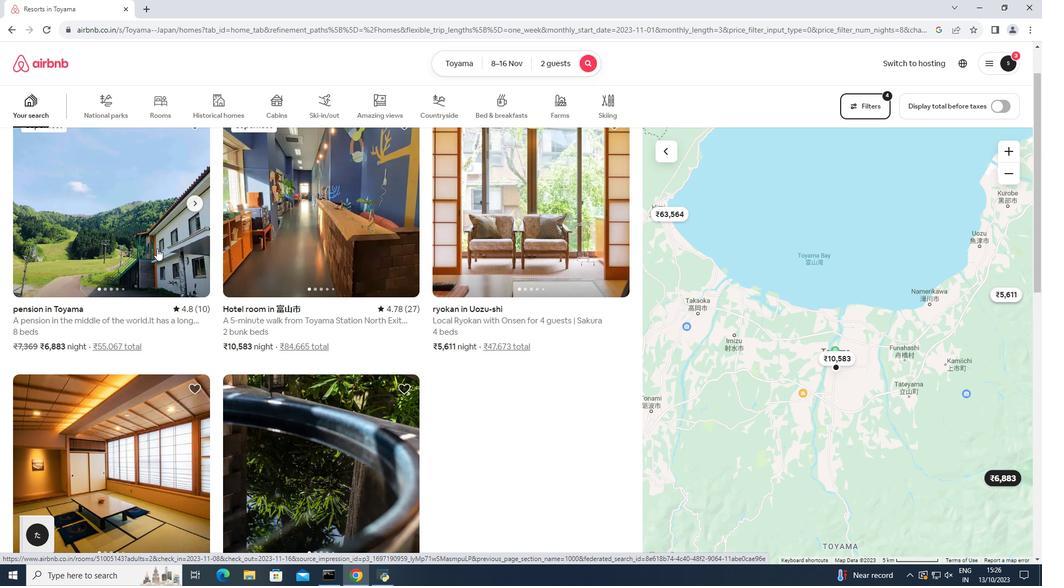 
Action: Mouse pressed left at (156, 248)
Screenshot: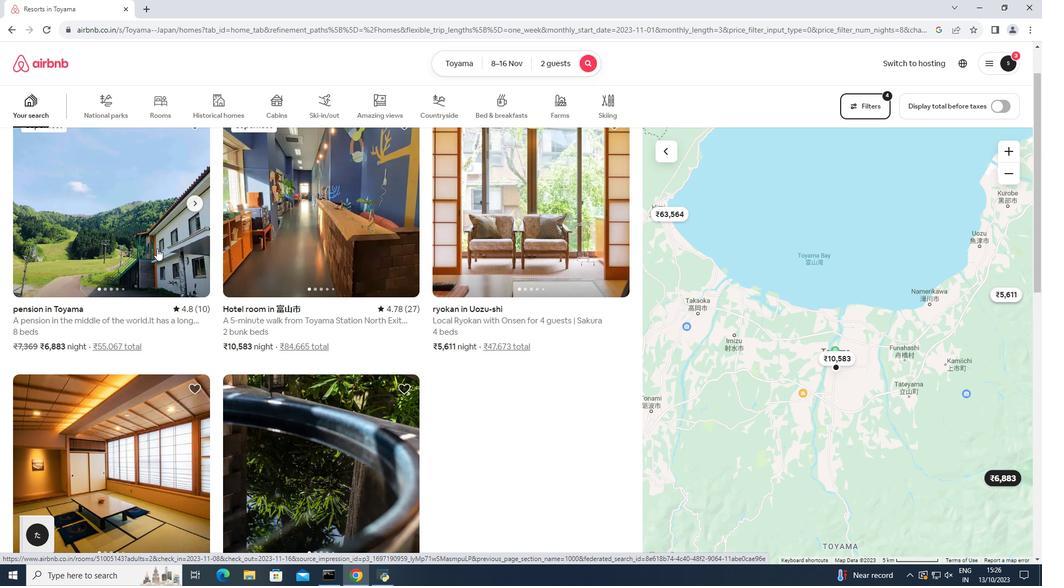 
Action: Mouse moved to (313, 298)
Screenshot: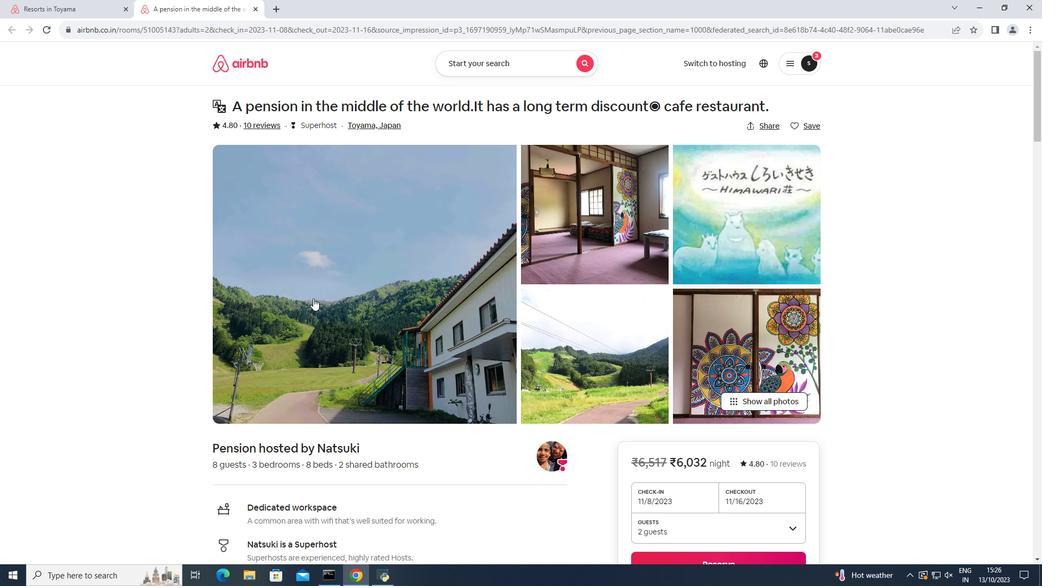 
Action: Mouse scrolled (313, 298) with delta (0, 0)
Screenshot: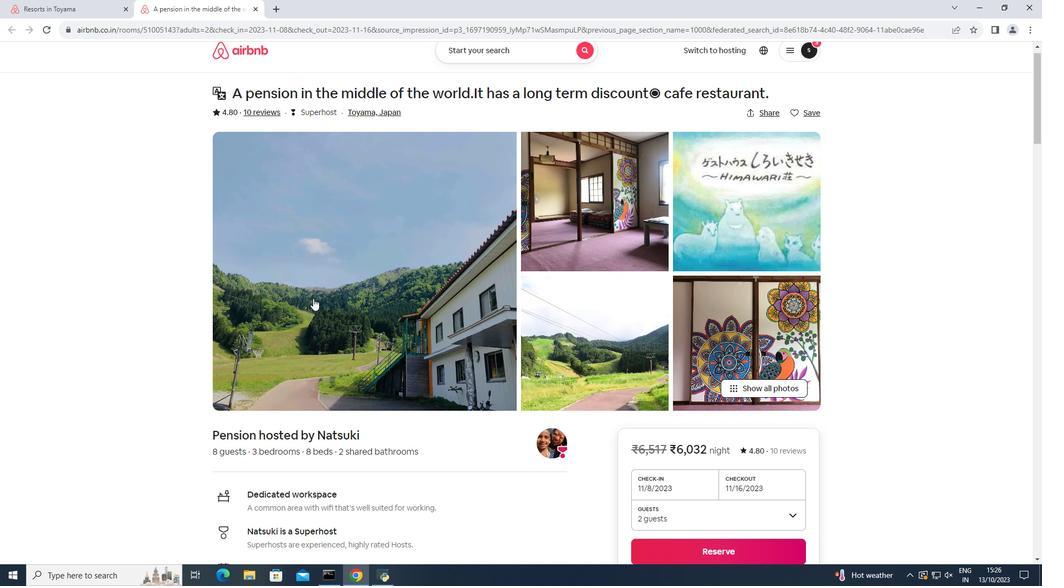 
Action: Mouse scrolled (313, 298) with delta (0, 0)
Screenshot: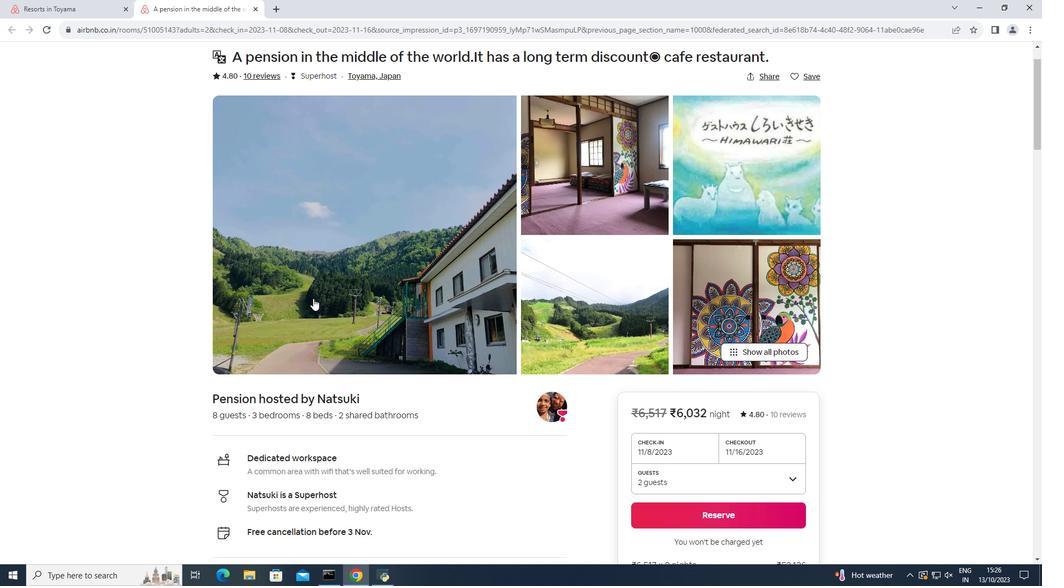 
Action: Mouse moved to (319, 298)
Screenshot: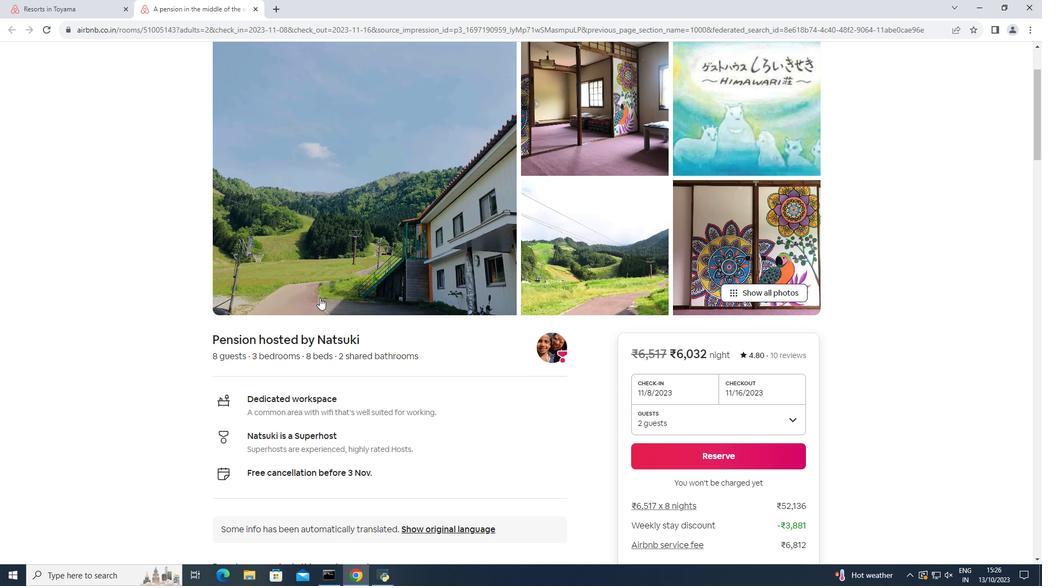 
Action: Mouse scrolled (319, 297) with delta (0, 0)
Screenshot: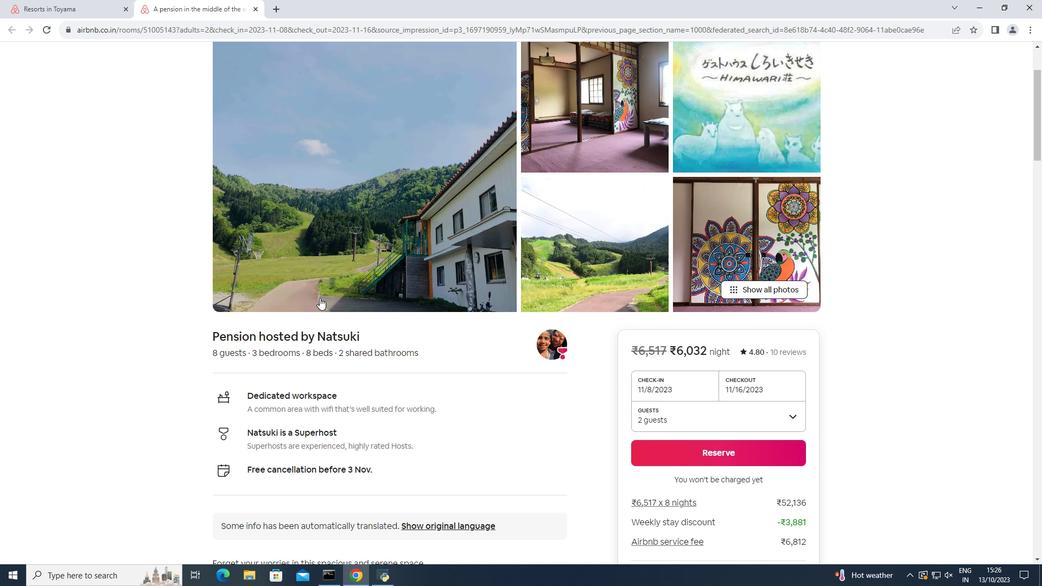 
Action: Mouse scrolled (319, 298) with delta (0, 0)
Screenshot: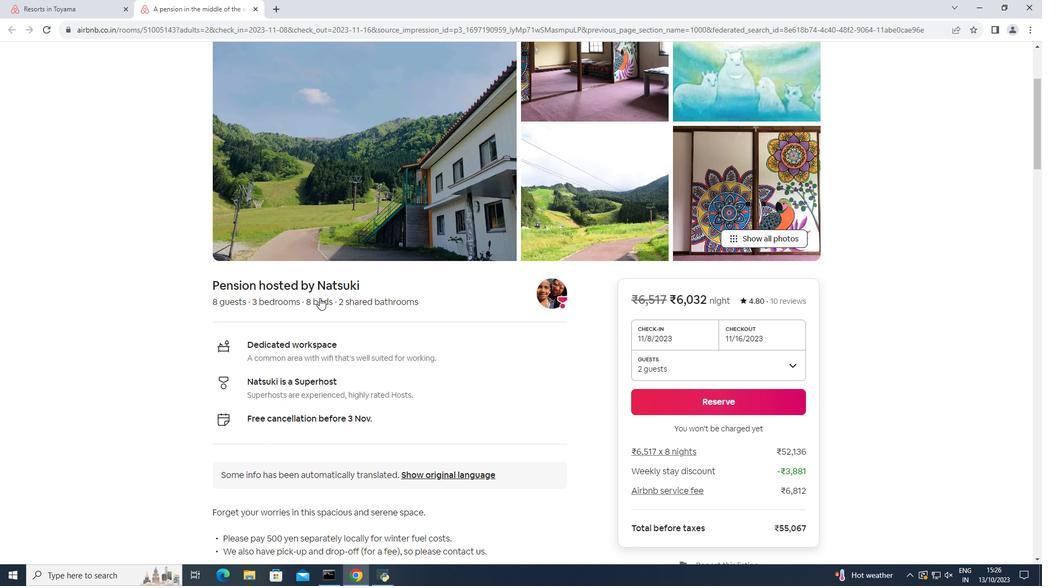
Action: Mouse moved to (360, 270)
Screenshot: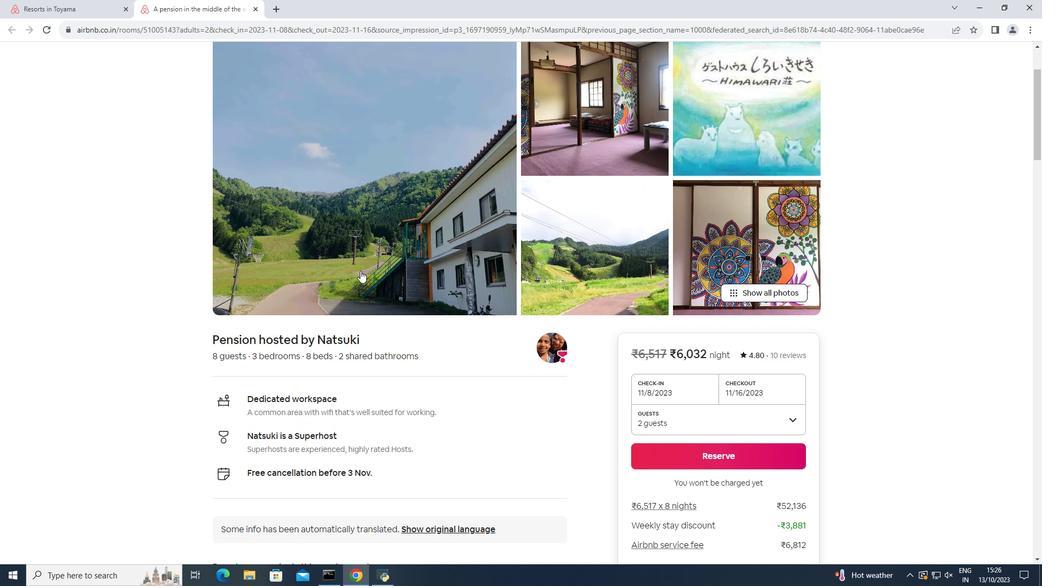 
Action: Mouse pressed left at (360, 270)
Screenshot: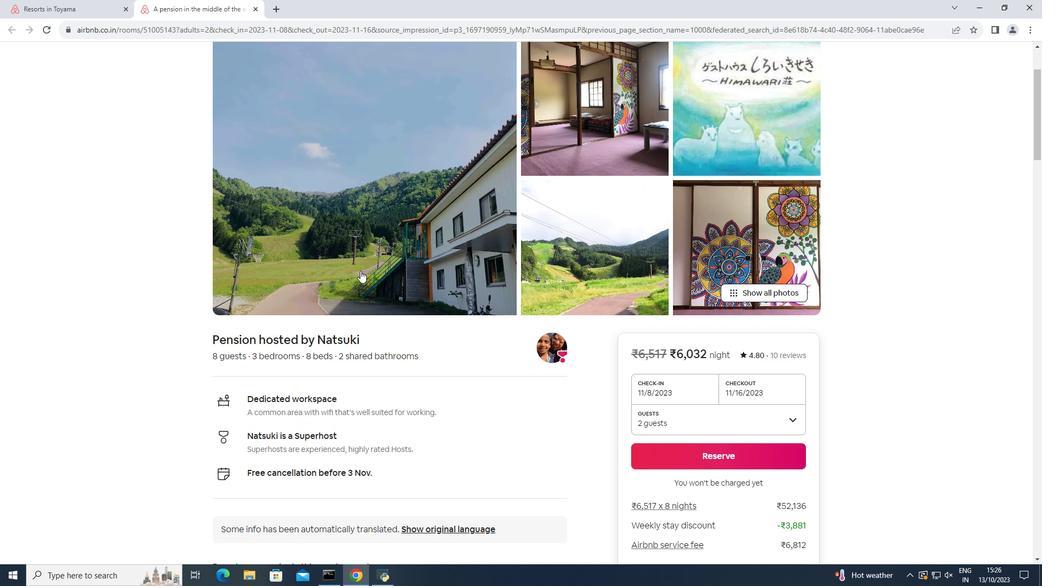 
Action: Mouse scrolled (360, 270) with delta (0, 0)
Screenshot: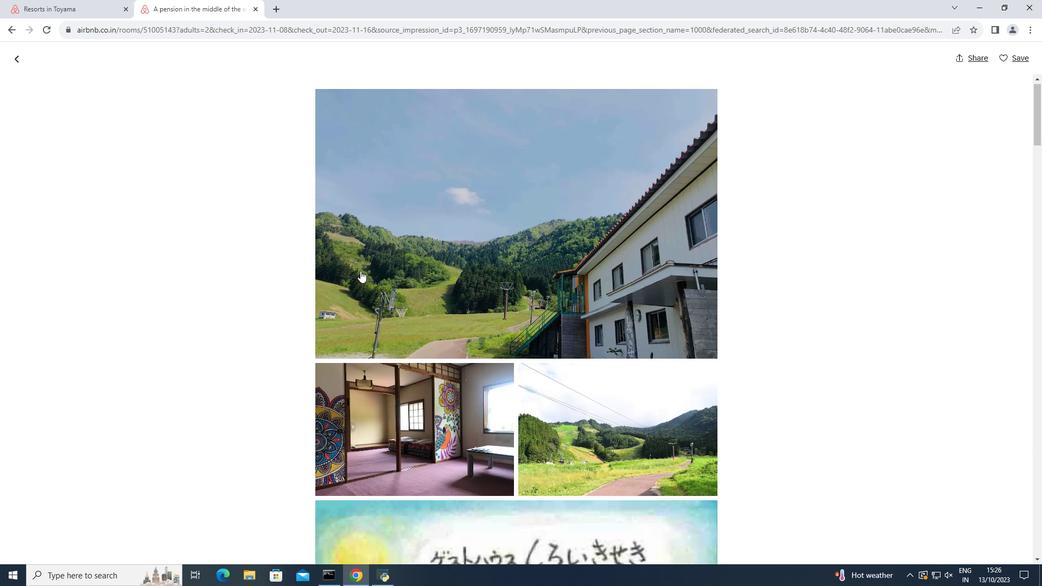 
Action: Mouse scrolled (360, 270) with delta (0, 0)
Screenshot: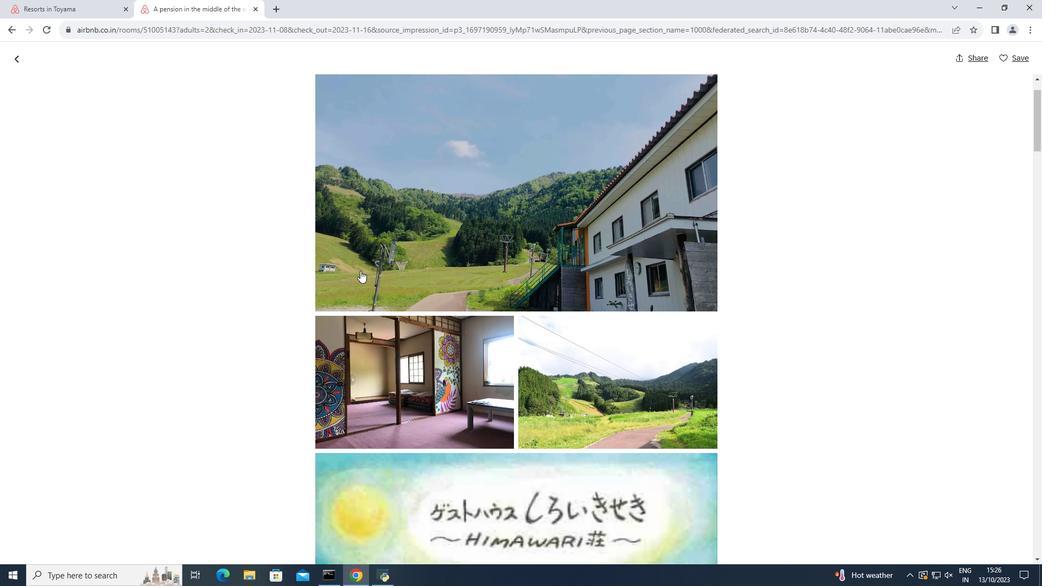 
Action: Mouse scrolled (360, 270) with delta (0, 0)
Screenshot: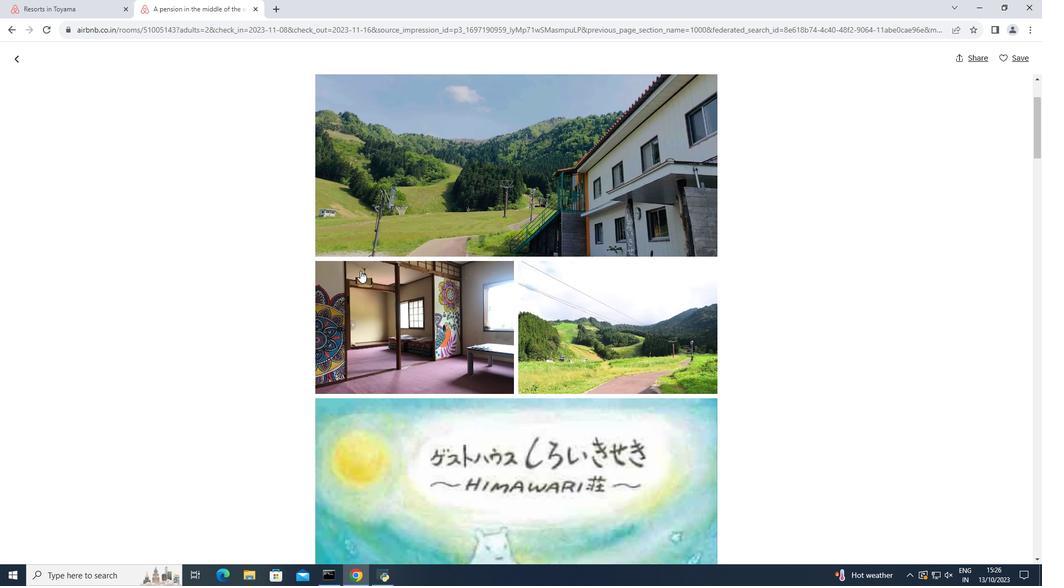 
Action: Mouse moved to (360, 270)
Screenshot: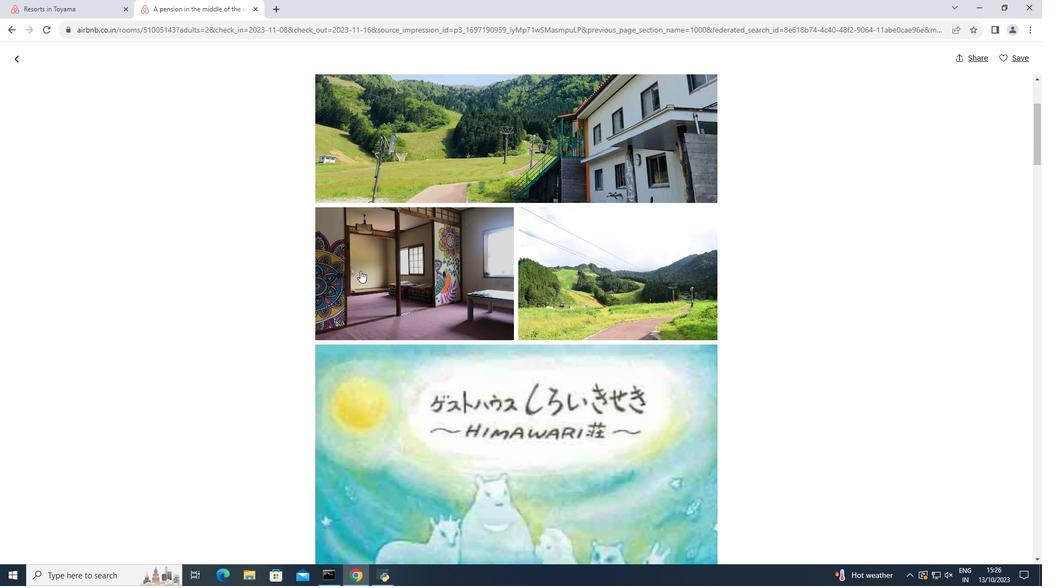 
Action: Mouse scrolled (360, 270) with delta (0, 0)
Screenshot: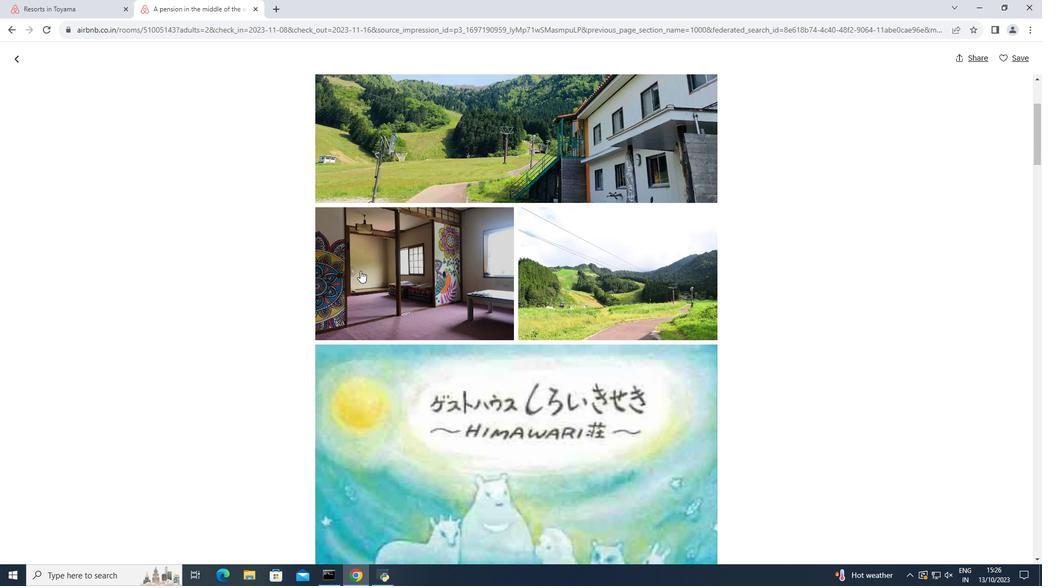 
Action: Mouse scrolled (360, 270) with delta (0, 0)
Screenshot: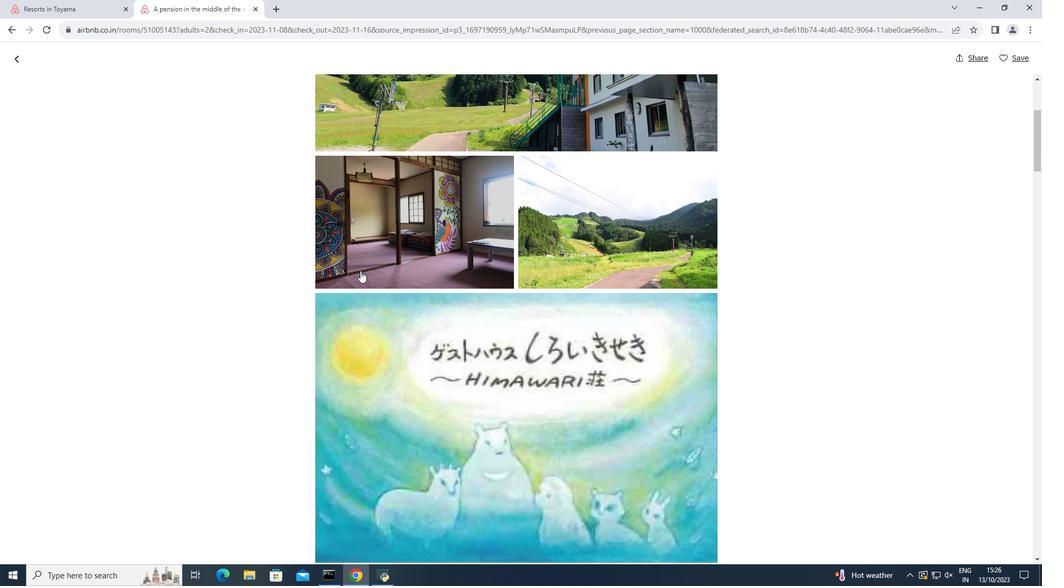 
Action: Mouse scrolled (360, 270) with delta (0, 0)
Screenshot: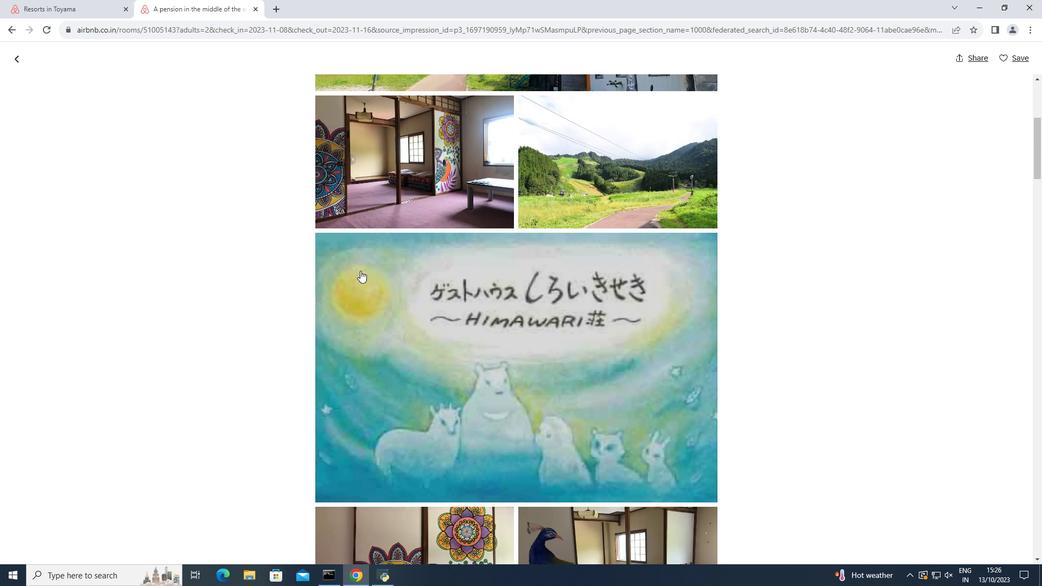 
Action: Mouse scrolled (360, 270) with delta (0, 0)
Screenshot: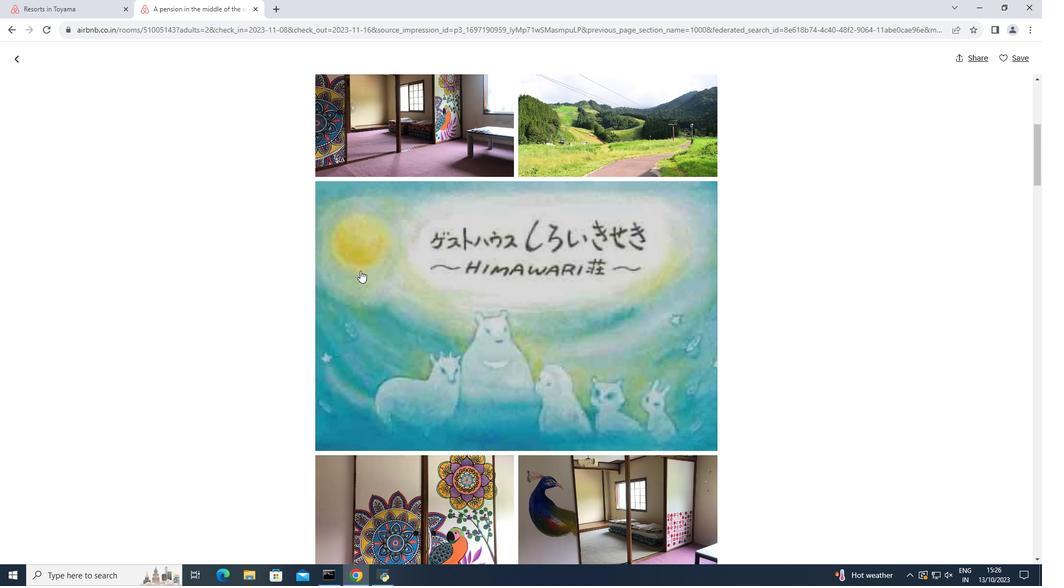 
Action: Mouse scrolled (360, 270) with delta (0, 0)
Screenshot: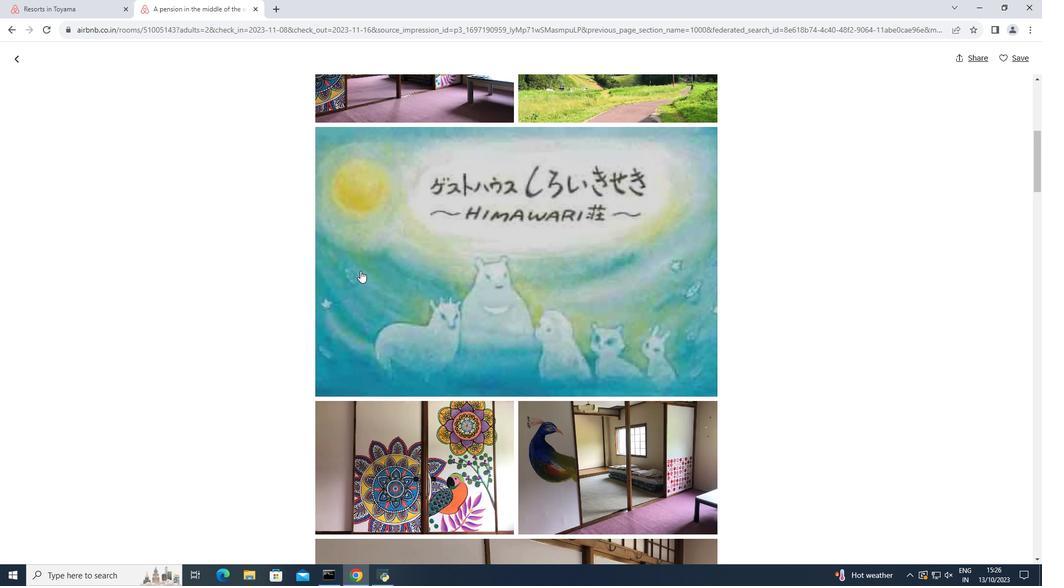 
Action: Mouse scrolled (360, 270) with delta (0, 0)
Screenshot: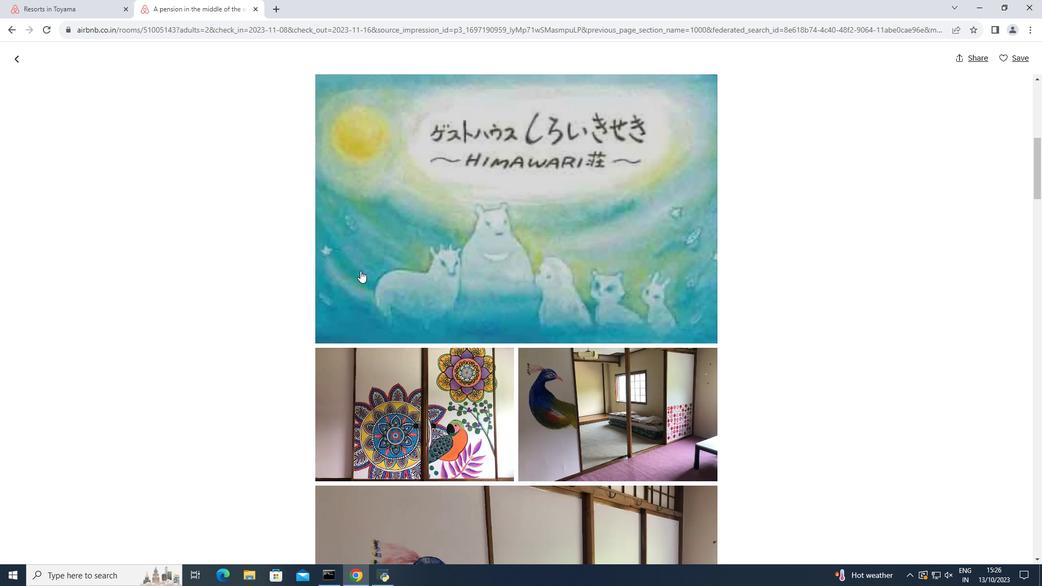 
Action: Mouse scrolled (360, 270) with delta (0, 0)
Screenshot: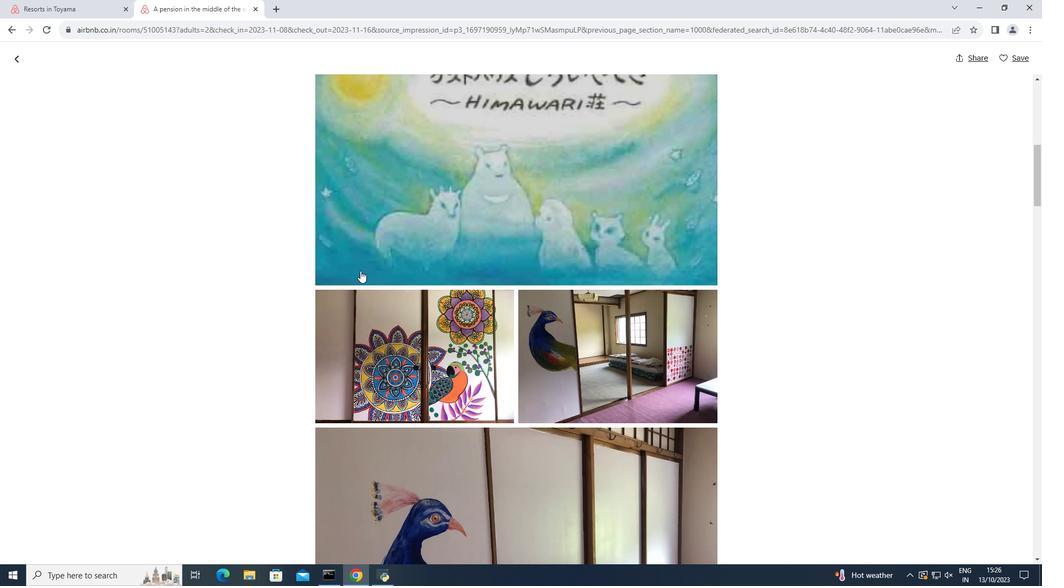 
Action: Mouse scrolled (360, 270) with delta (0, 0)
Screenshot: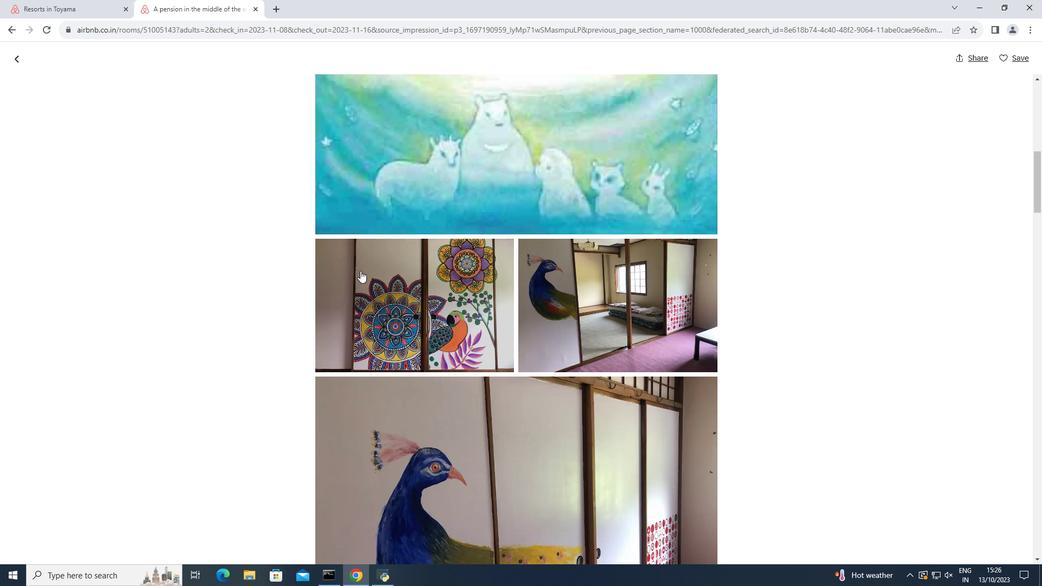 
Action: Mouse scrolled (360, 270) with delta (0, 0)
Screenshot: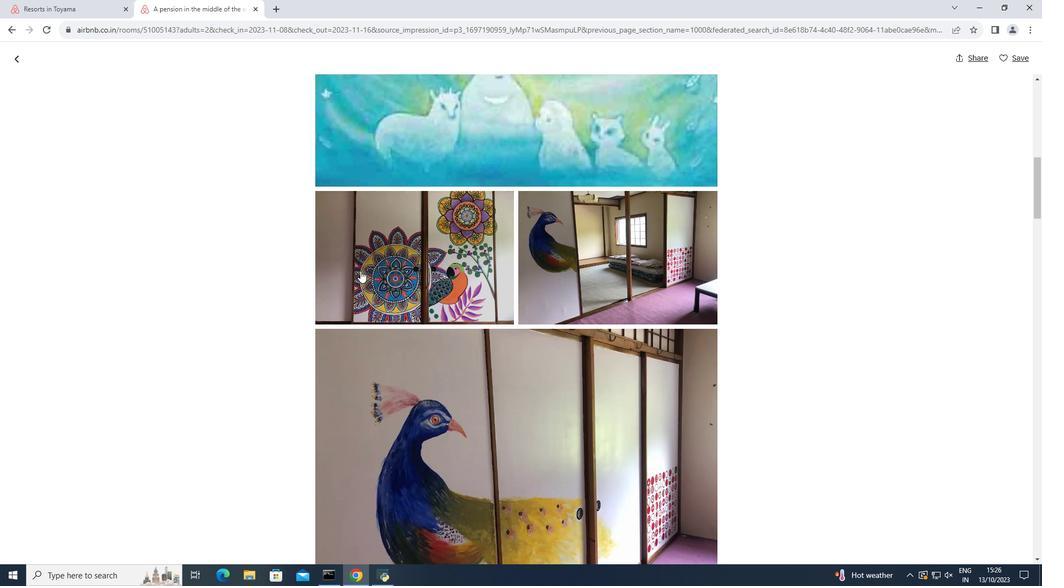 
Action: Mouse scrolled (360, 270) with delta (0, 0)
Screenshot: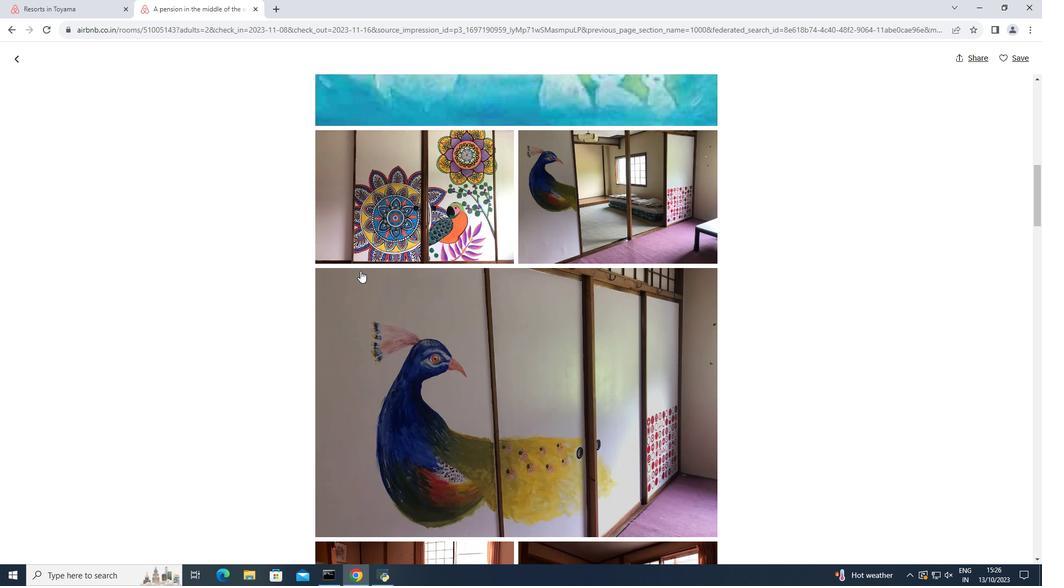 
Action: Mouse scrolled (360, 270) with delta (0, 0)
Screenshot: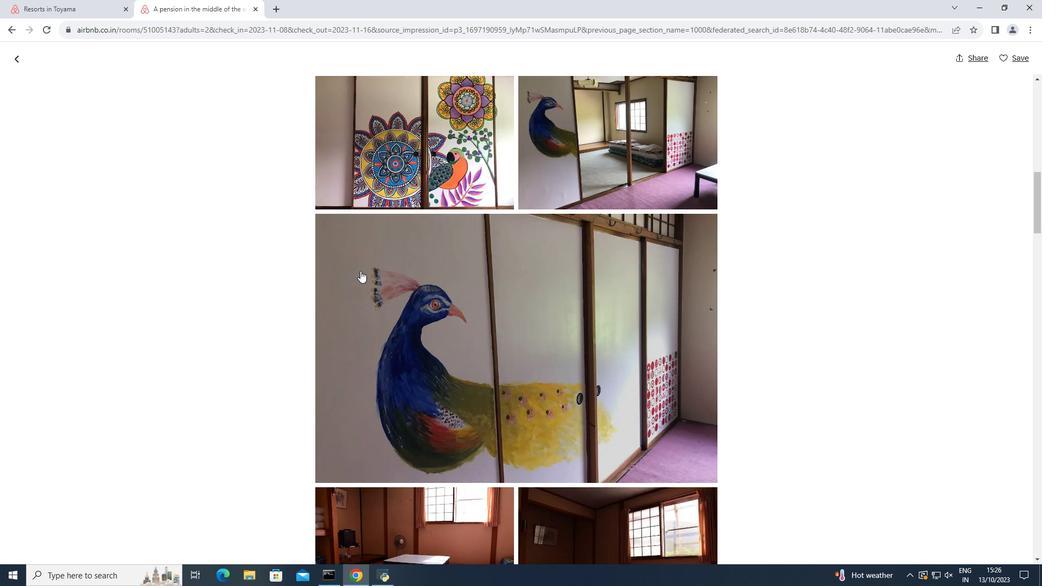
Action: Mouse scrolled (360, 270) with delta (0, 0)
Screenshot: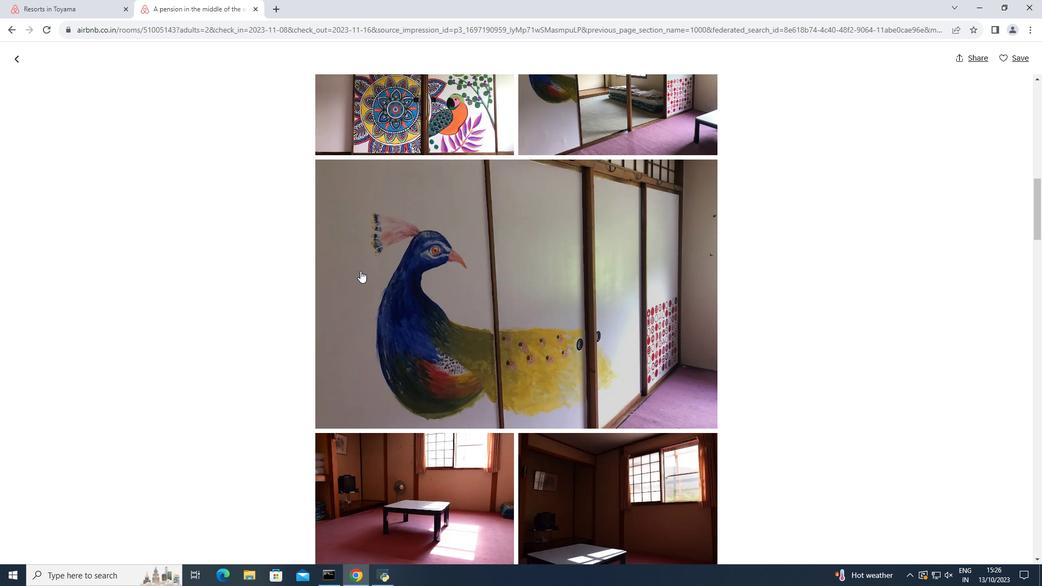 
Action: Mouse scrolled (360, 270) with delta (0, 0)
Screenshot: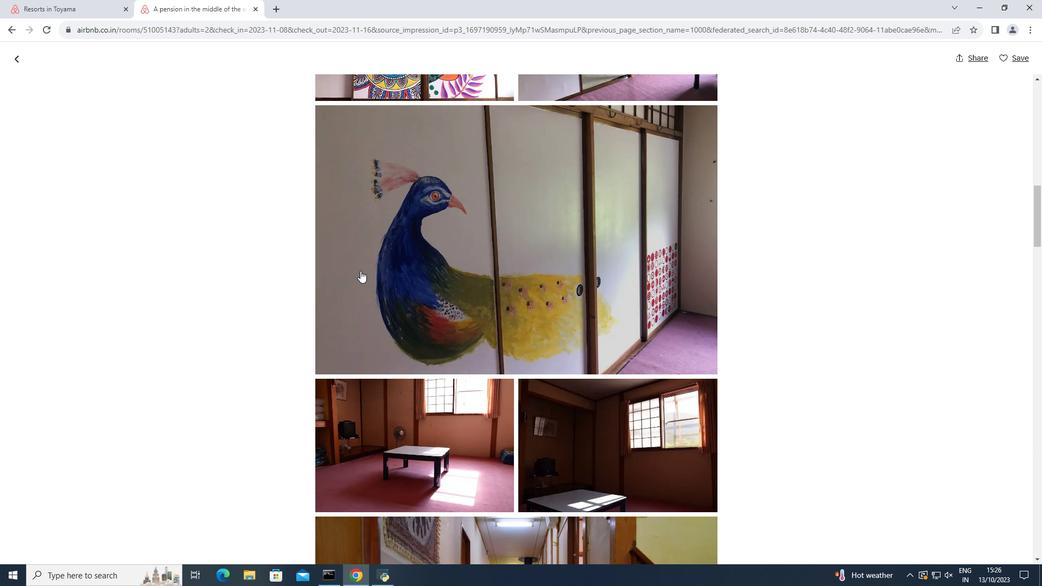 
Action: Mouse scrolled (360, 270) with delta (0, 0)
Screenshot: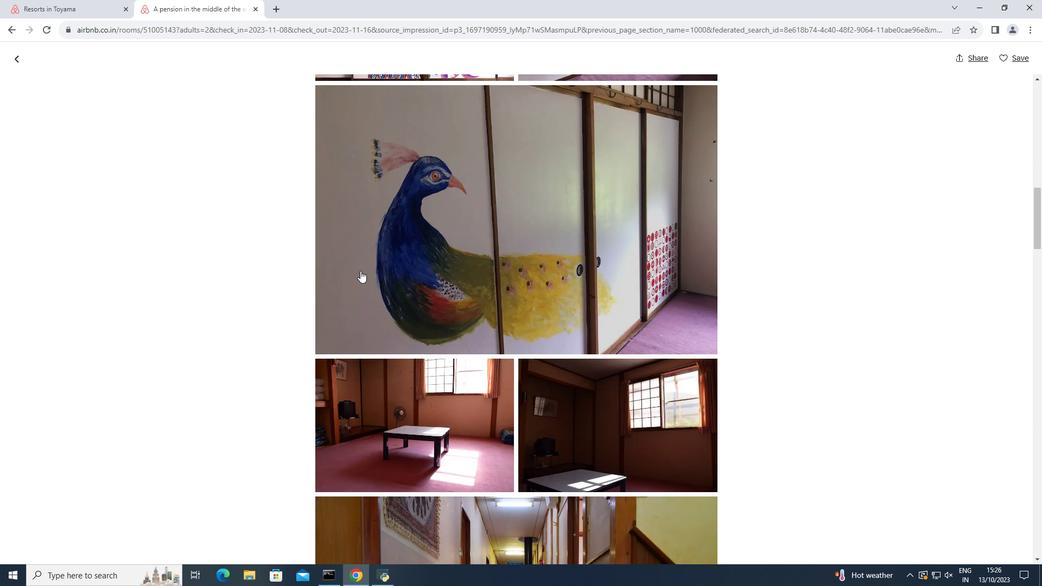 
Action: Mouse scrolled (360, 270) with delta (0, 0)
Screenshot: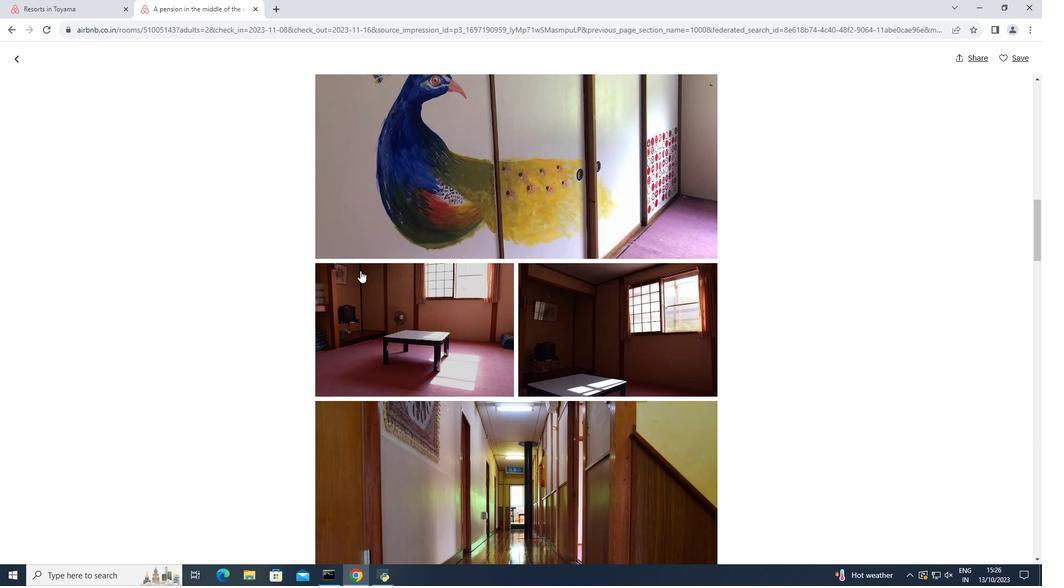 
Action: Mouse scrolled (360, 270) with delta (0, 0)
Screenshot: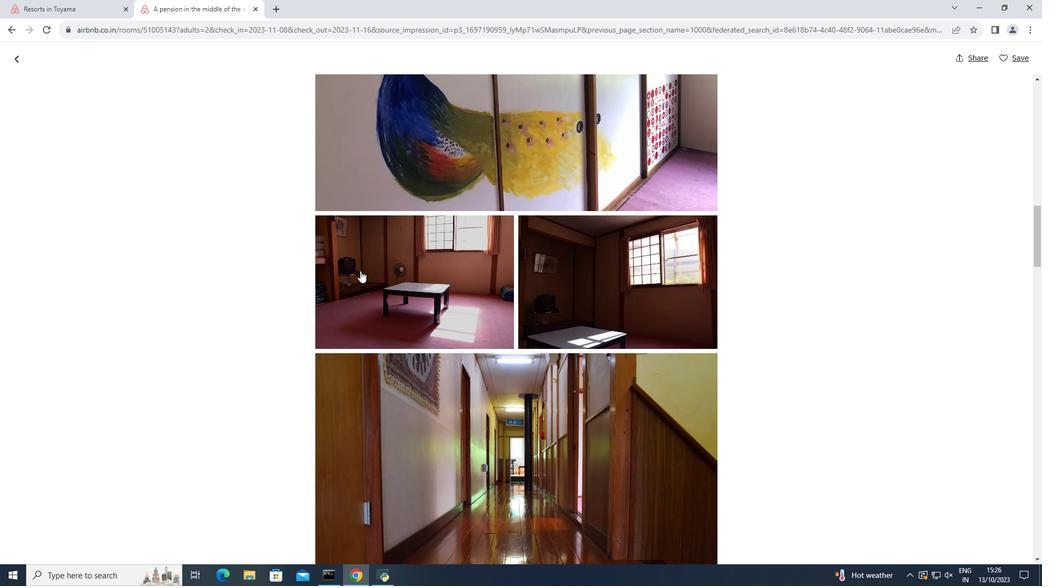 
Action: Mouse scrolled (360, 270) with delta (0, 0)
Screenshot: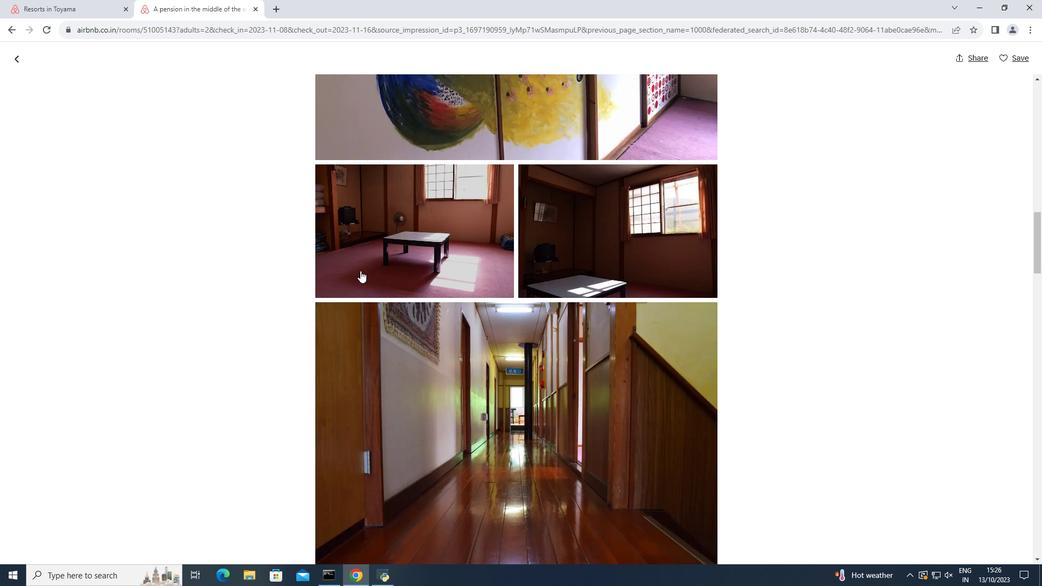 
Action: Mouse moved to (352, 266)
Screenshot: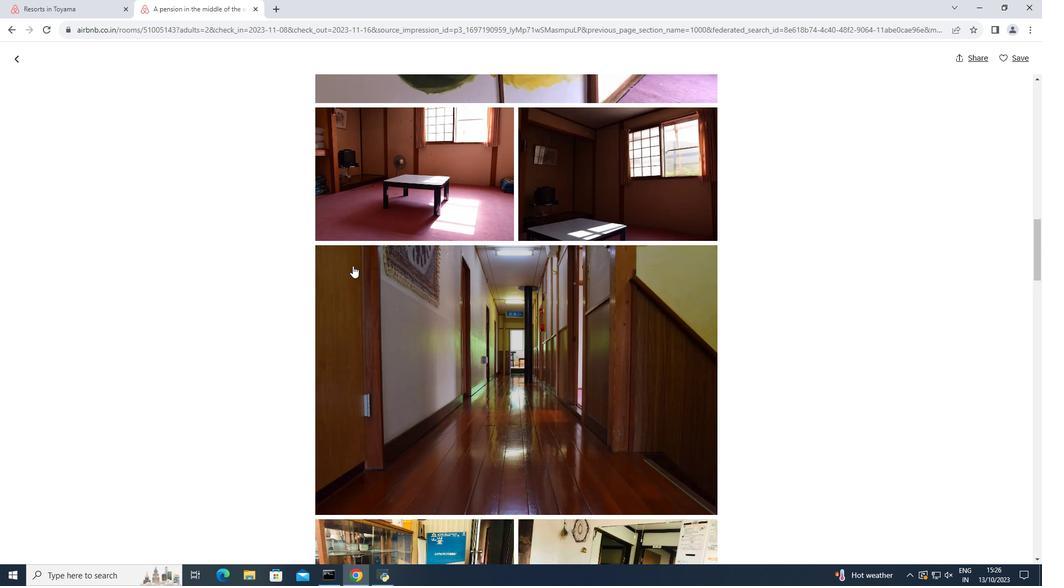 
Action: Mouse scrolled (352, 265) with delta (0, 0)
Screenshot: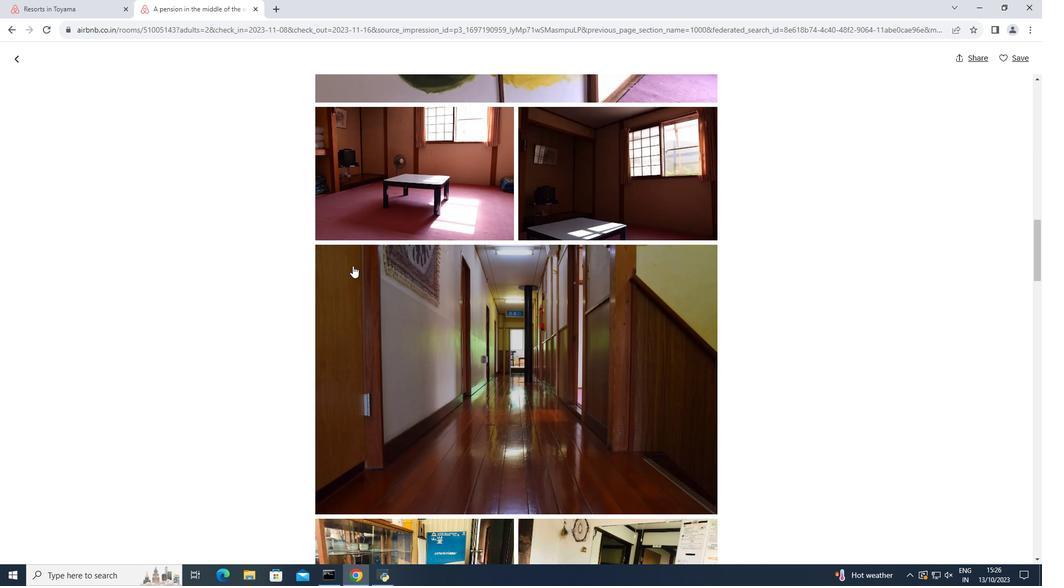
Action: Mouse moved to (352, 266)
Screenshot: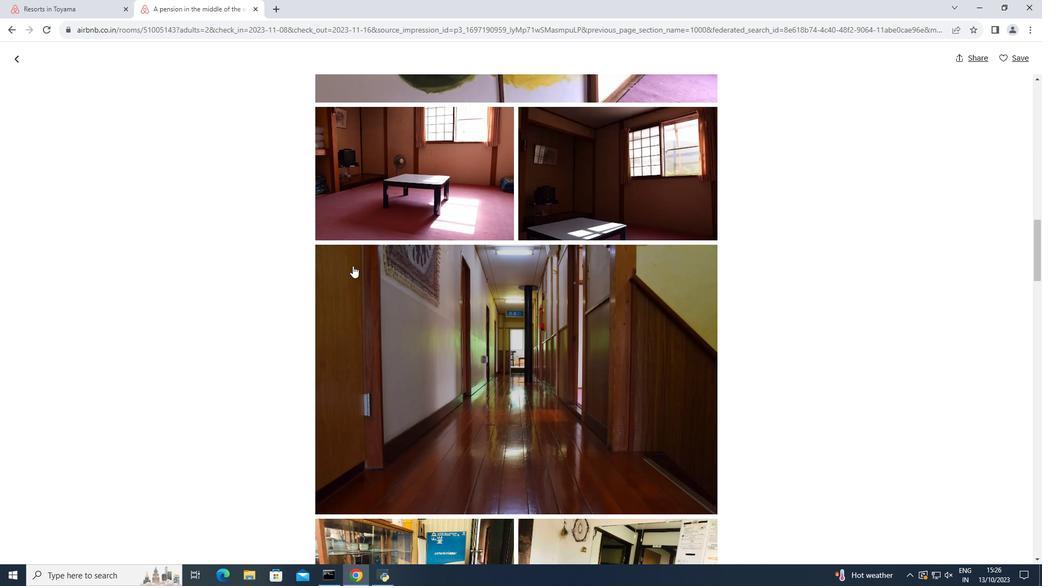 
Action: Mouse scrolled (352, 265) with delta (0, 0)
Screenshot: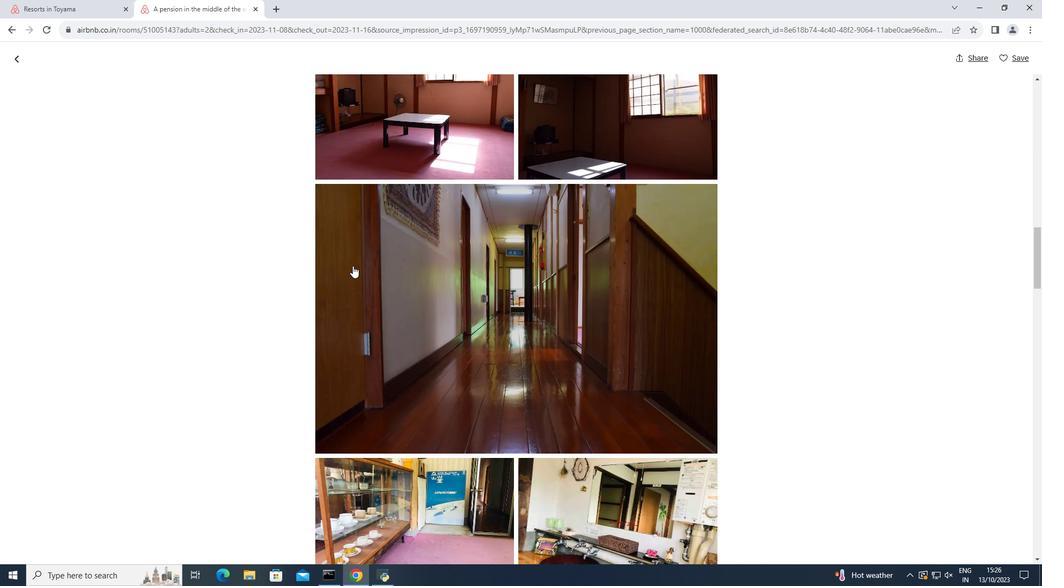 
Action: Mouse scrolled (352, 265) with delta (0, 0)
Screenshot: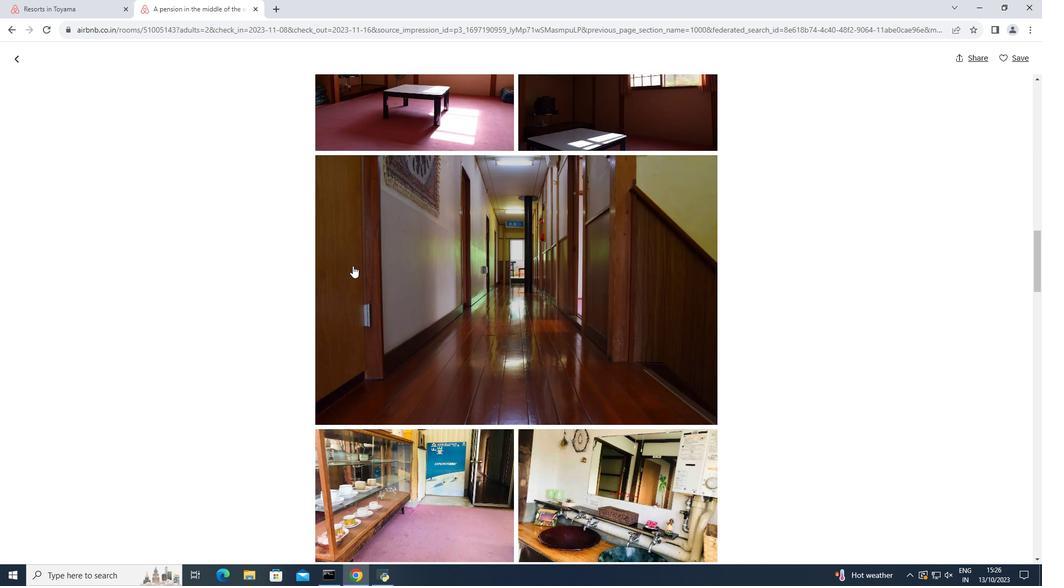 
Action: Mouse scrolled (352, 265) with delta (0, 0)
Screenshot: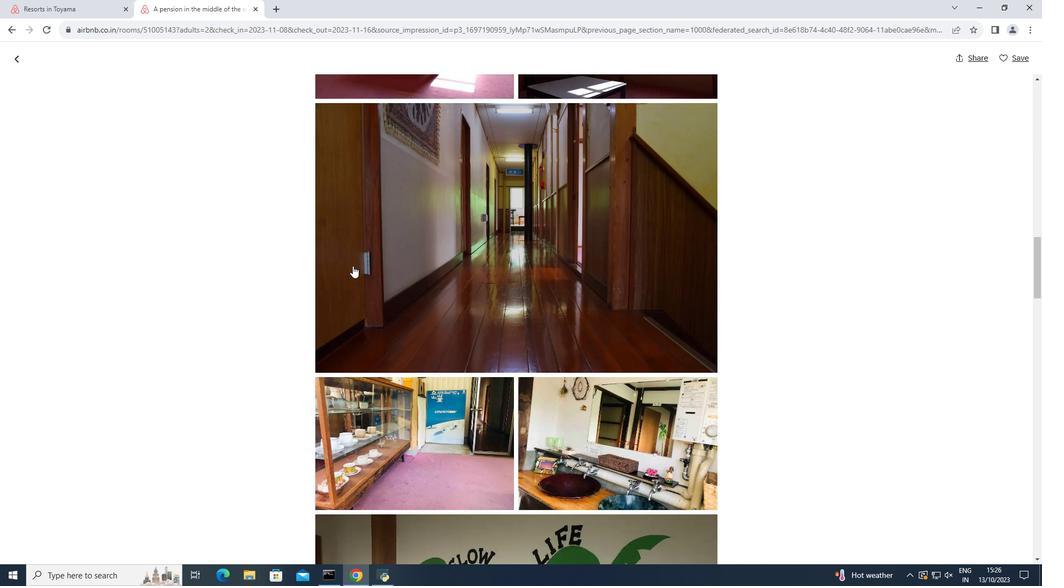 
Action: Mouse scrolled (352, 265) with delta (0, 0)
Screenshot: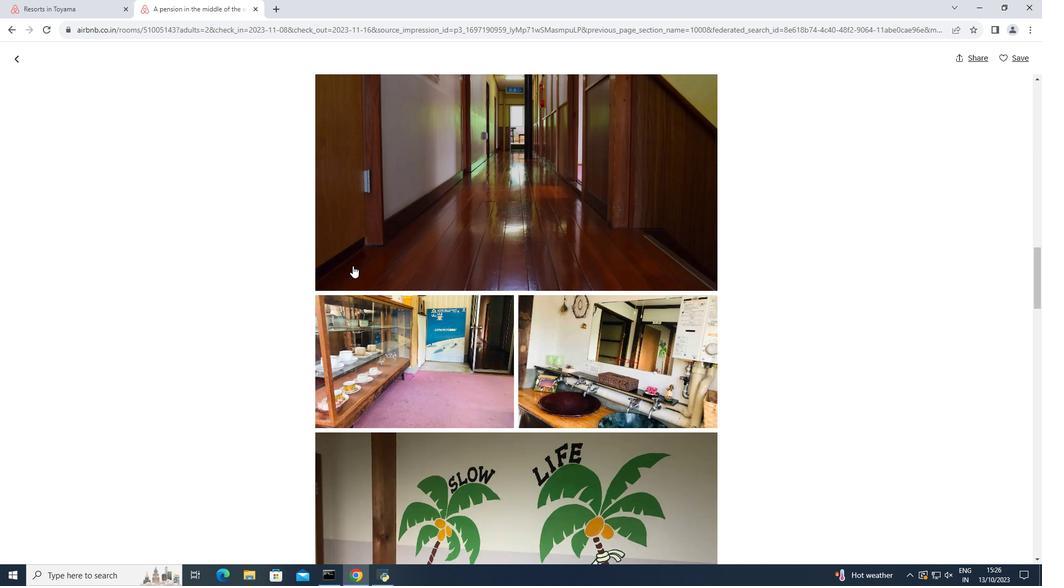 
Action: Mouse scrolled (352, 265) with delta (0, 0)
Screenshot: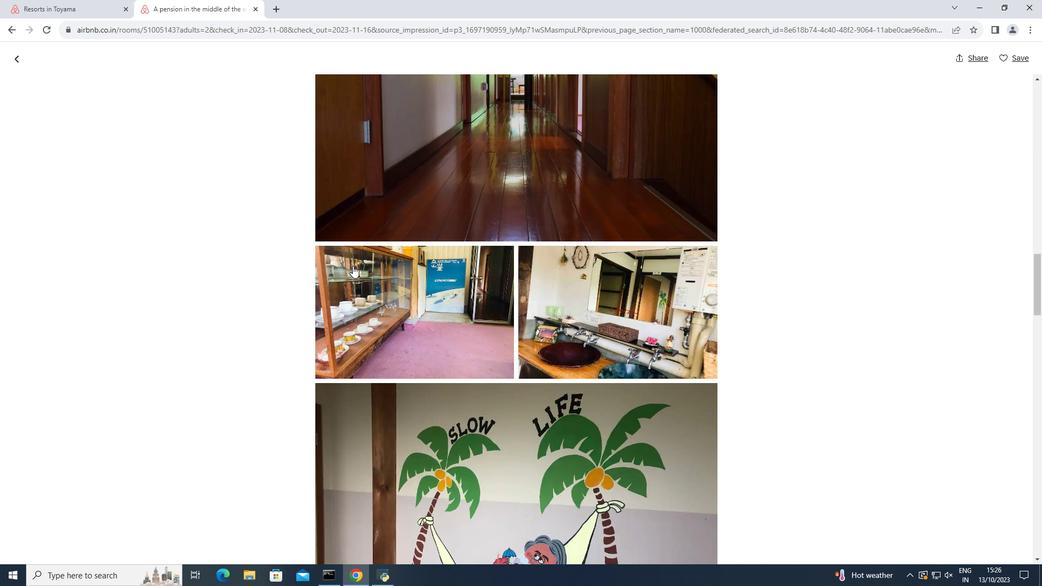 
Action: Mouse scrolled (352, 265) with delta (0, 0)
Screenshot: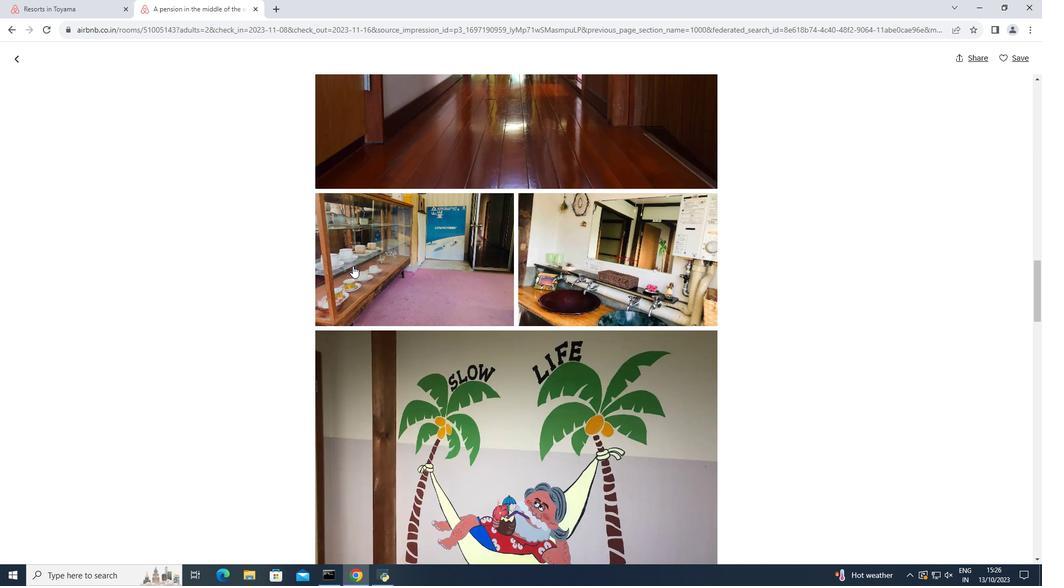 
Action: Mouse scrolled (352, 265) with delta (0, 0)
Screenshot: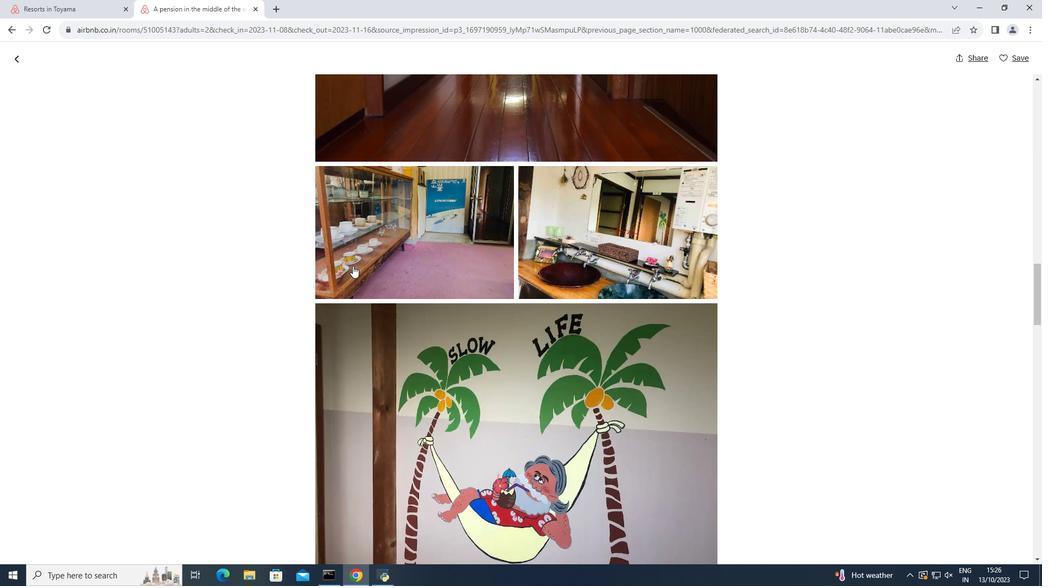 
Action: Mouse scrolled (352, 265) with delta (0, 0)
Screenshot: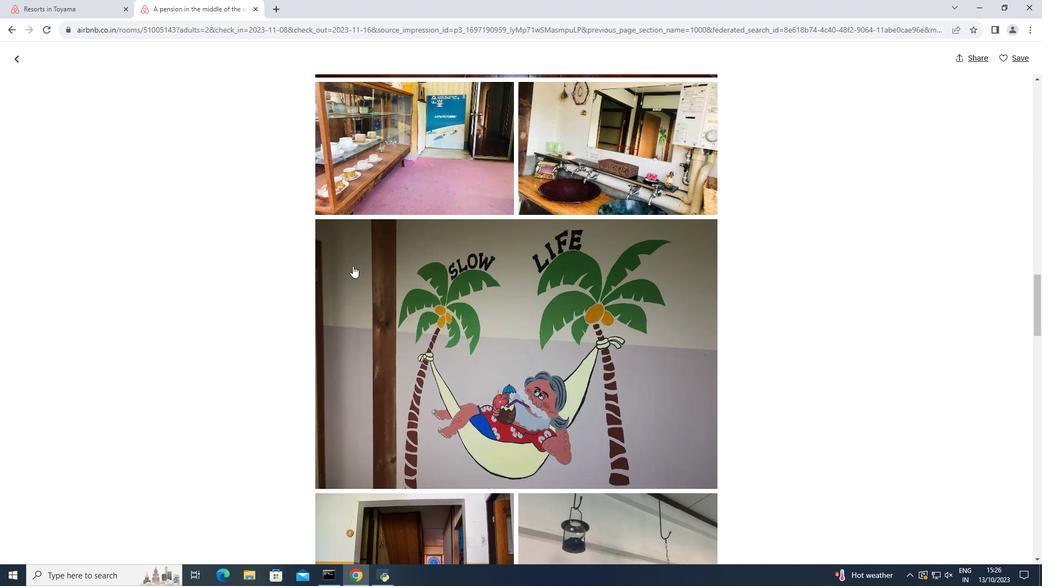 
Action: Mouse scrolled (352, 265) with delta (0, 0)
Screenshot: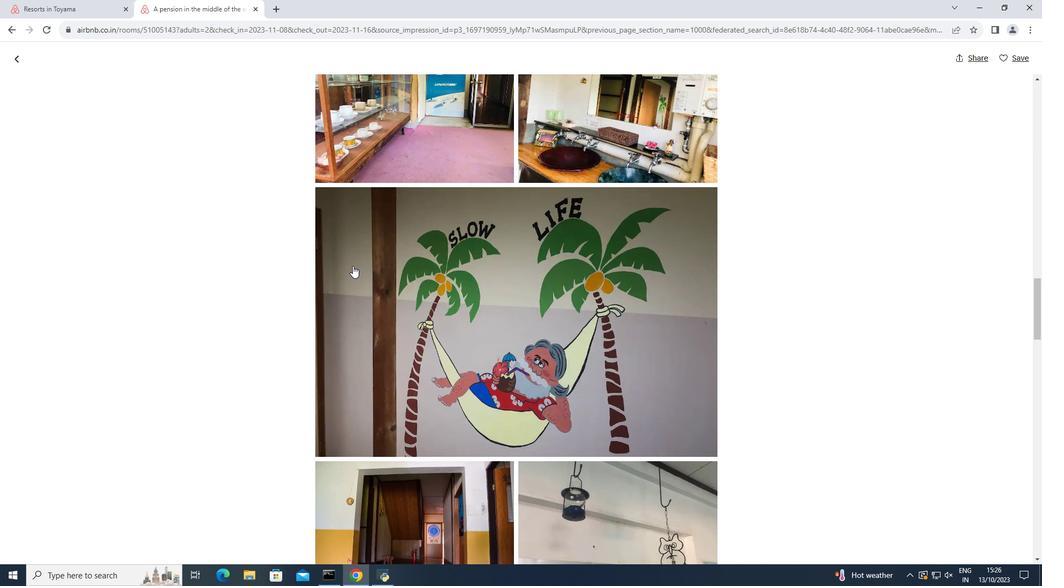 
Action: Mouse scrolled (352, 265) with delta (0, 0)
Screenshot: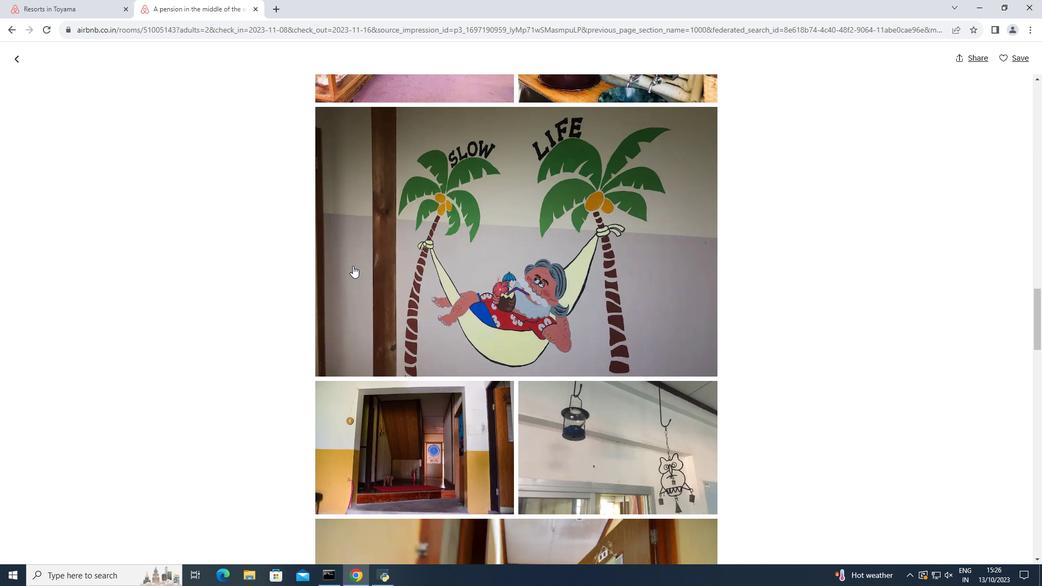 
Action: Mouse scrolled (352, 265) with delta (0, 0)
Screenshot: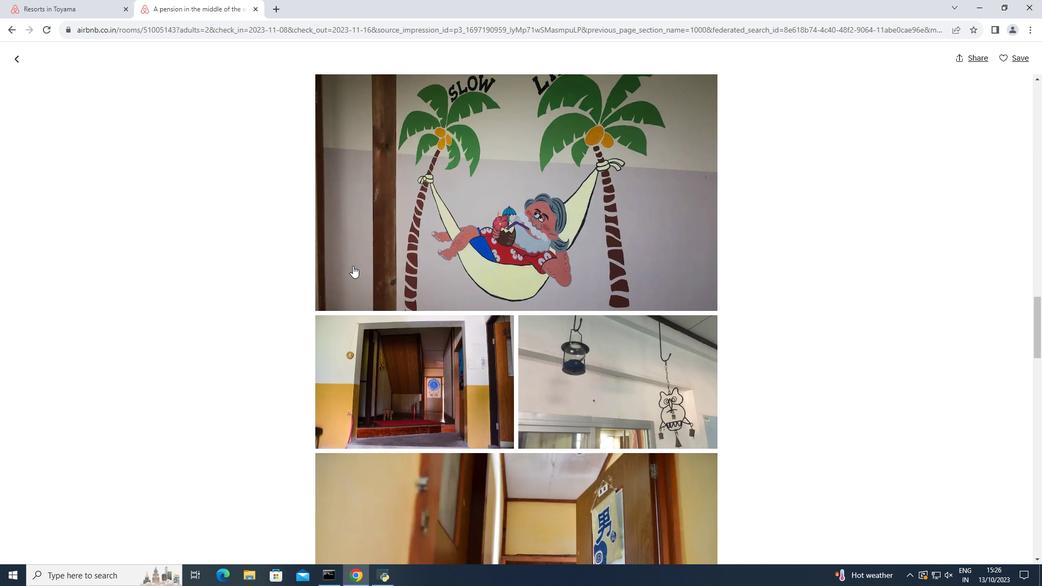 
Action: Mouse scrolled (352, 265) with delta (0, 0)
Screenshot: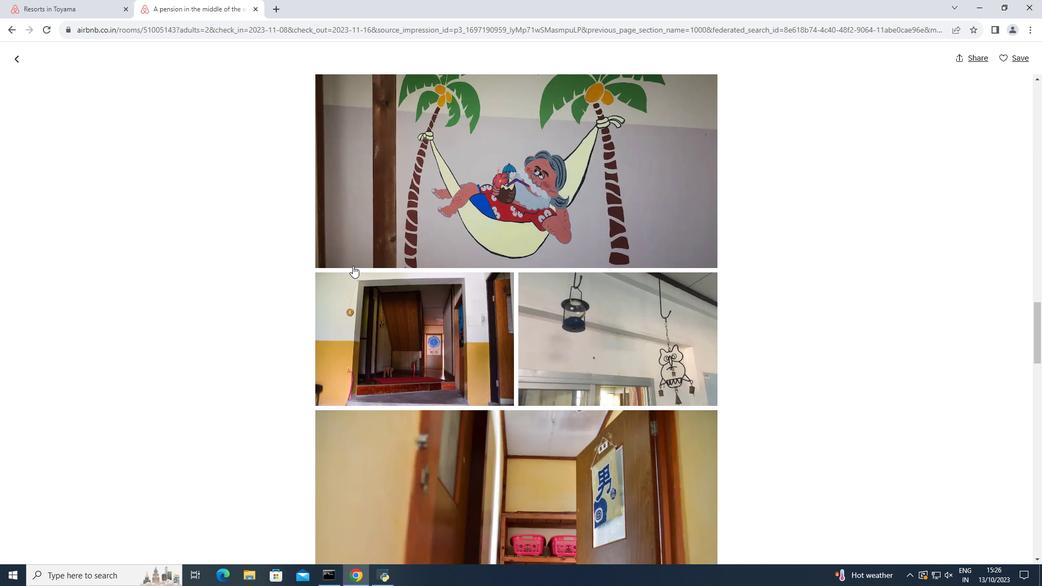 
Action: Mouse scrolled (352, 265) with delta (0, 0)
Screenshot: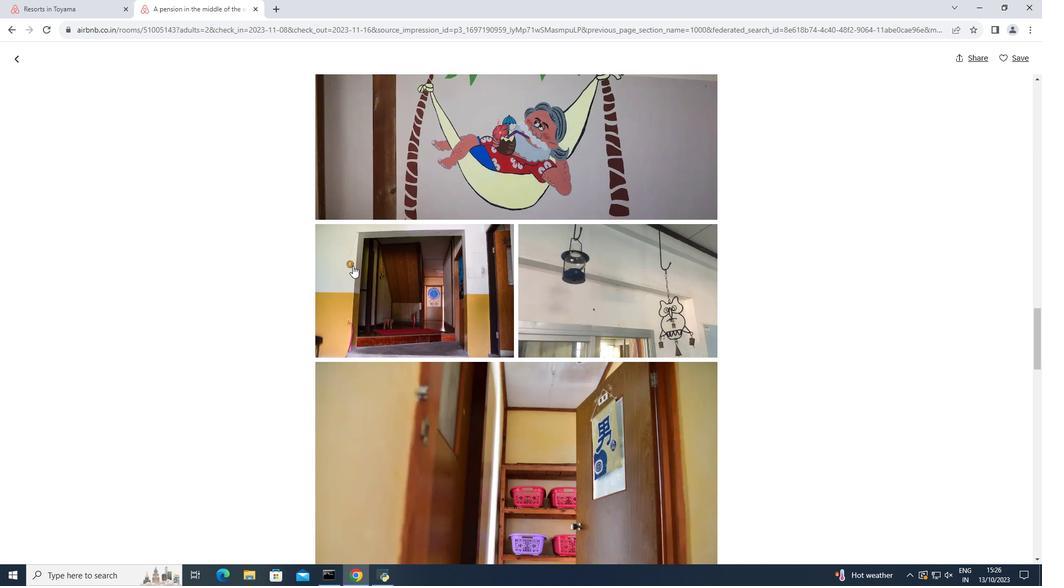 
Action: Mouse scrolled (352, 265) with delta (0, 0)
Screenshot: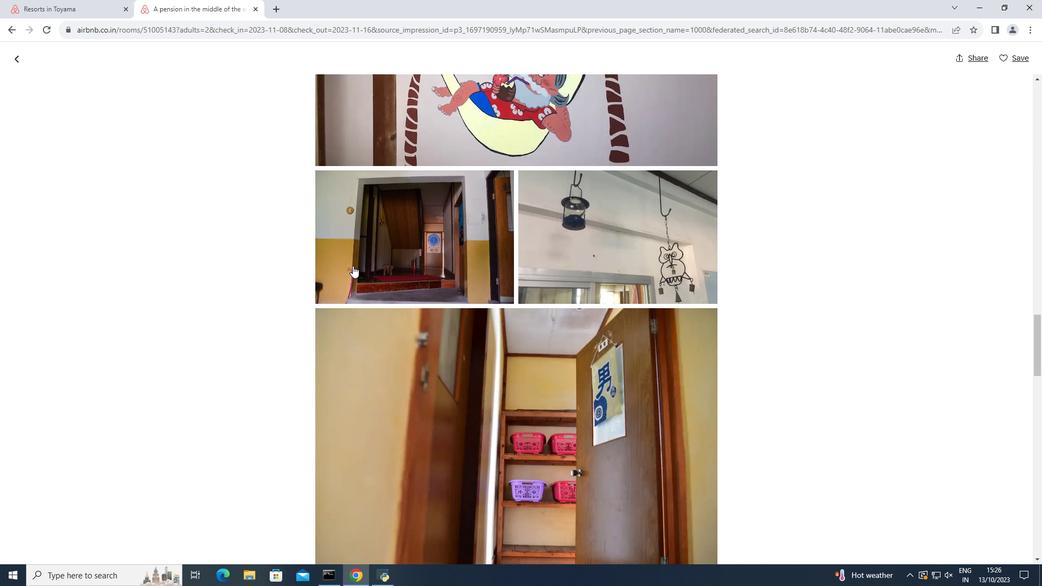 
Action: Mouse scrolled (352, 265) with delta (0, 0)
Screenshot: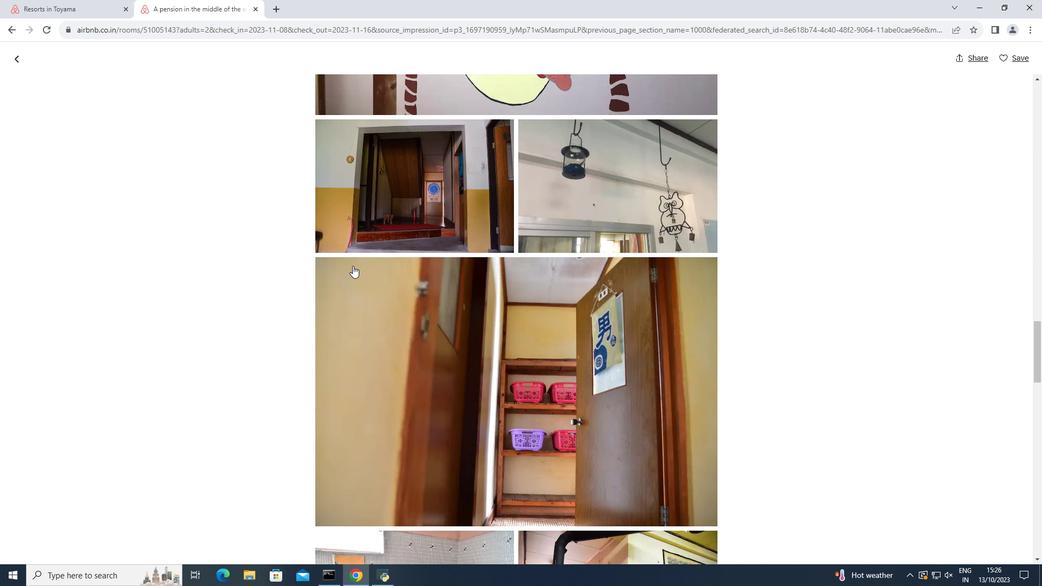 
Action: Mouse scrolled (352, 265) with delta (0, 0)
Screenshot: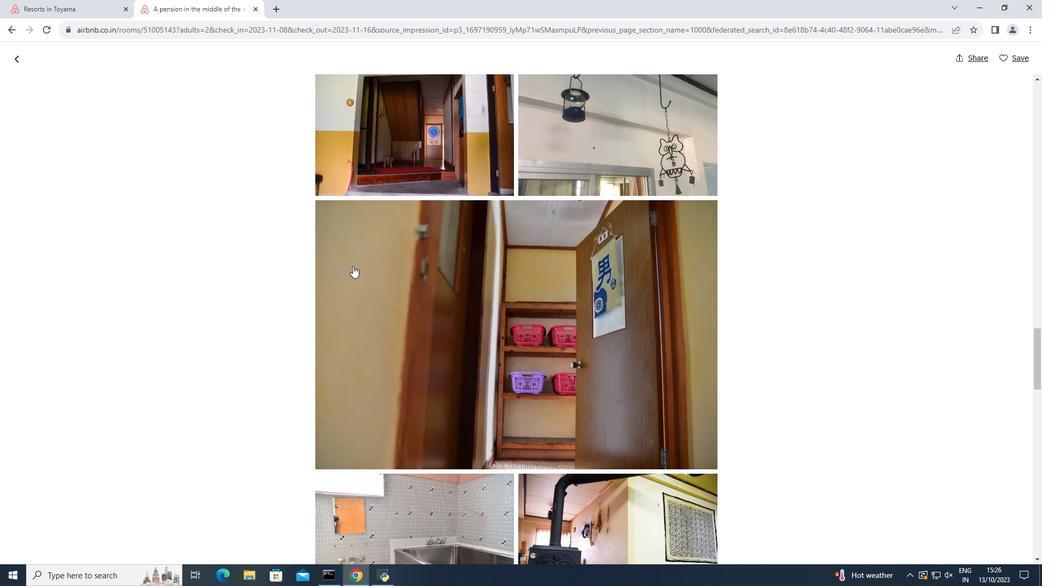 
Action: Mouse scrolled (352, 265) with delta (0, 0)
Screenshot: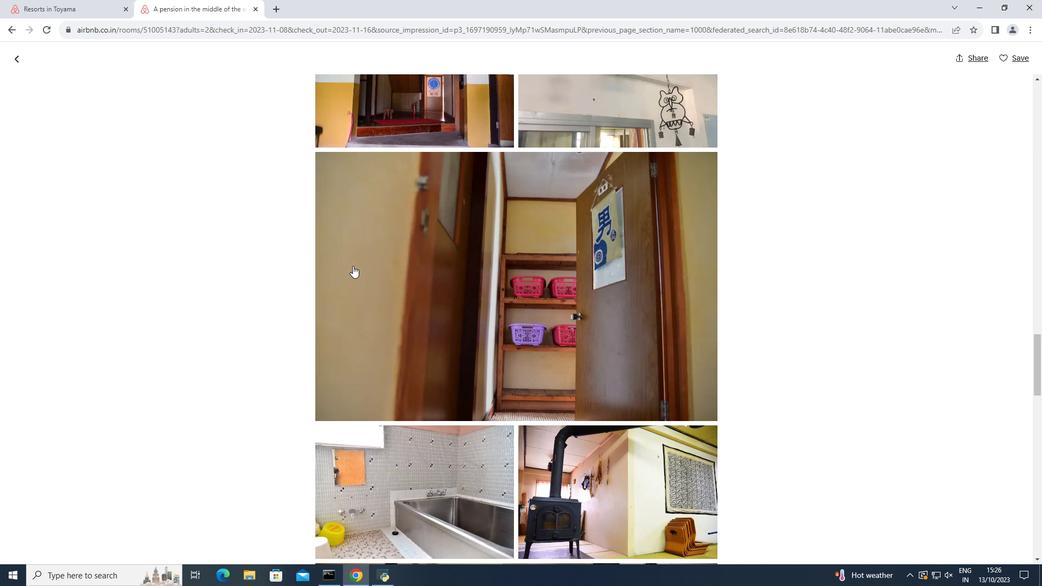 
Action: Mouse scrolled (352, 265) with delta (0, 0)
Screenshot: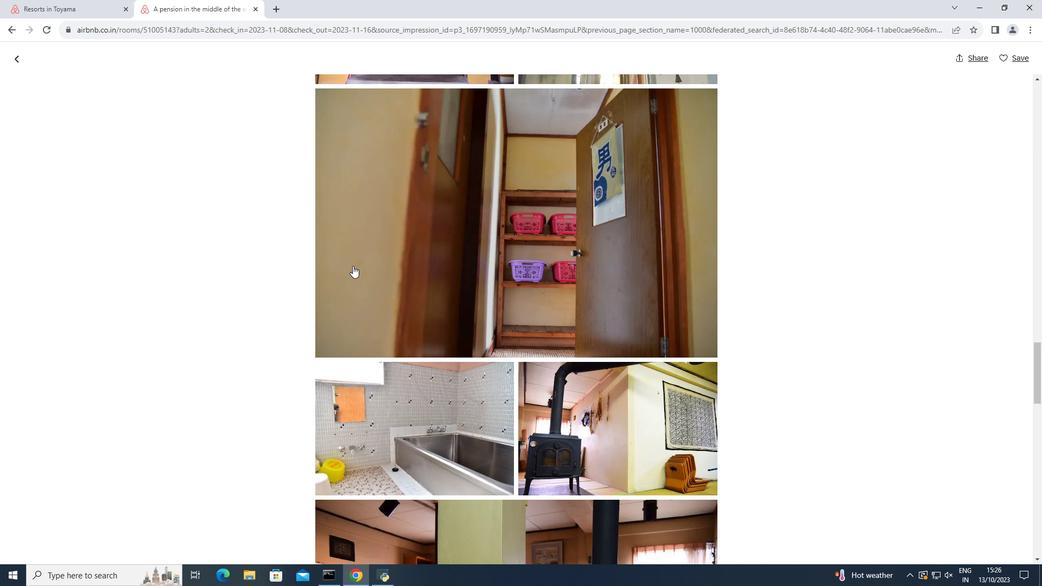 
Action: Mouse scrolled (352, 265) with delta (0, 0)
Screenshot: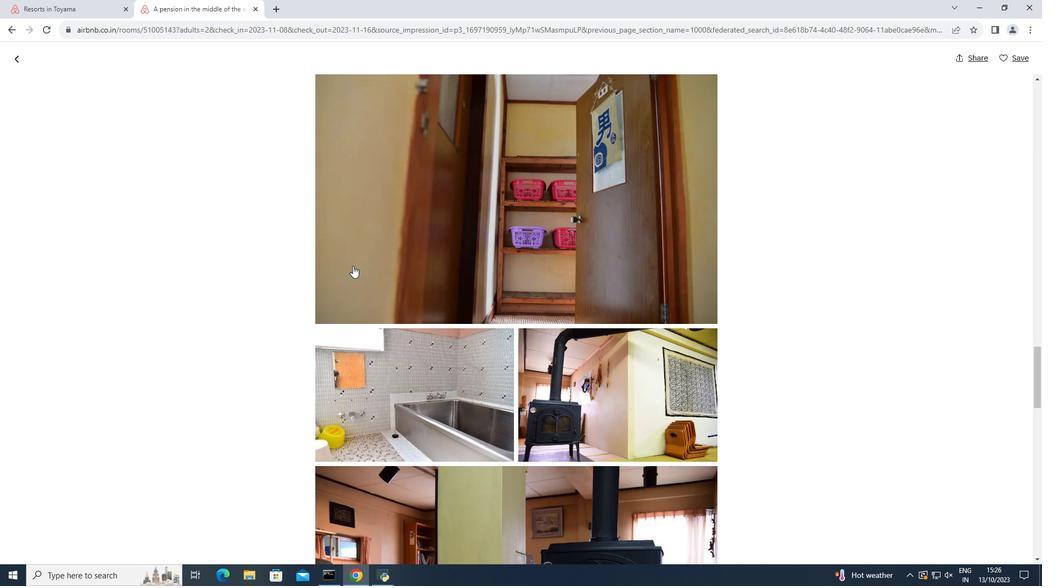 
Action: Mouse scrolled (352, 265) with delta (0, 0)
Screenshot: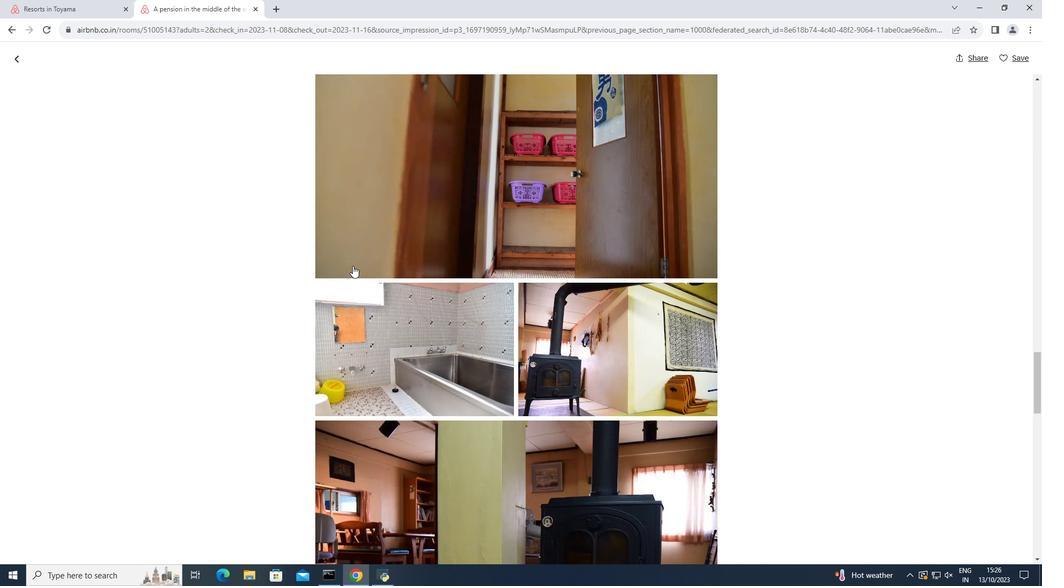 
Action: Mouse scrolled (352, 265) with delta (0, 0)
Screenshot: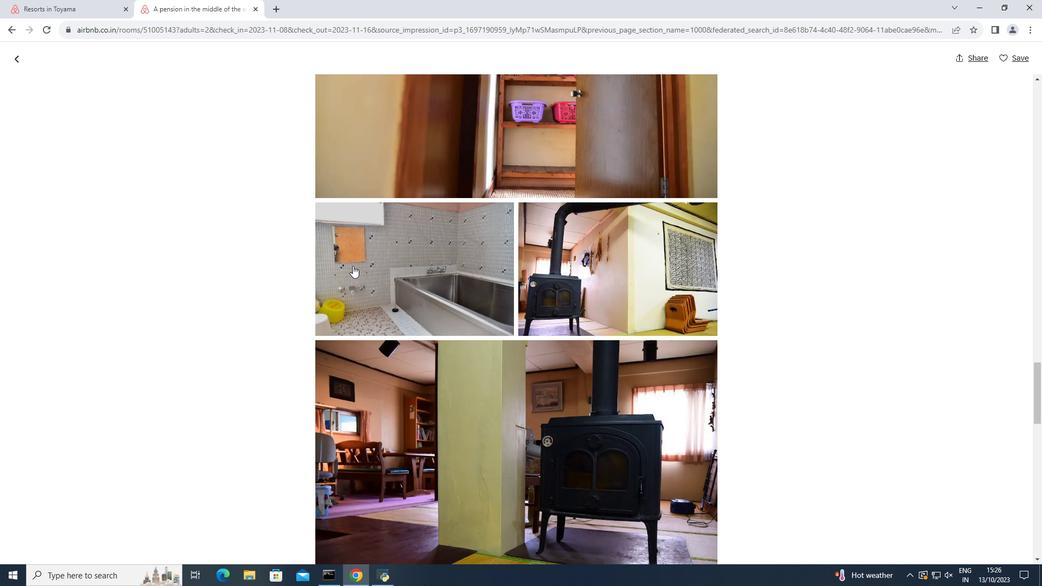 
Action: Mouse scrolled (352, 265) with delta (0, 0)
Screenshot: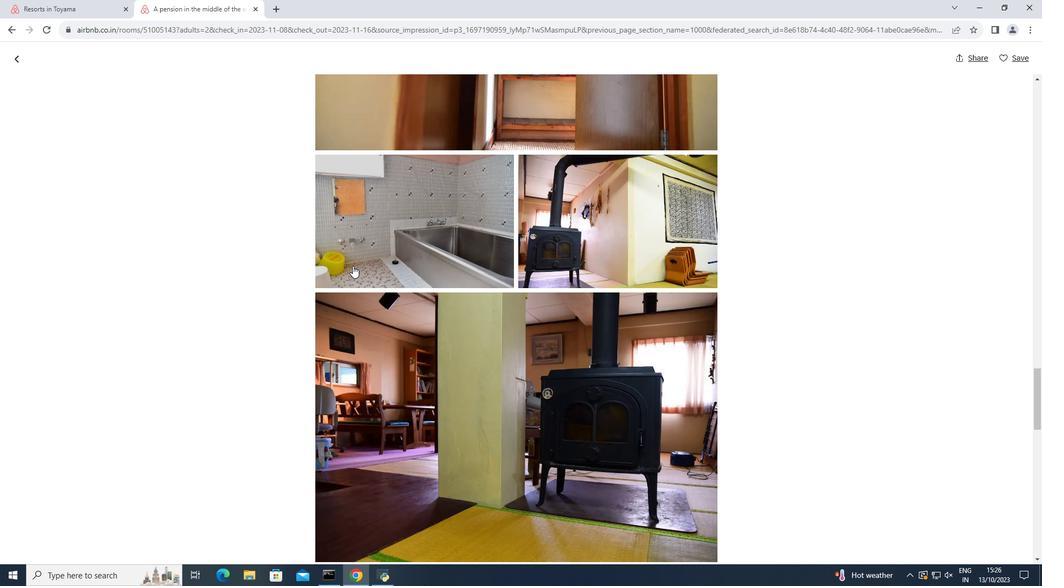 
Action: Mouse moved to (351, 266)
Screenshot: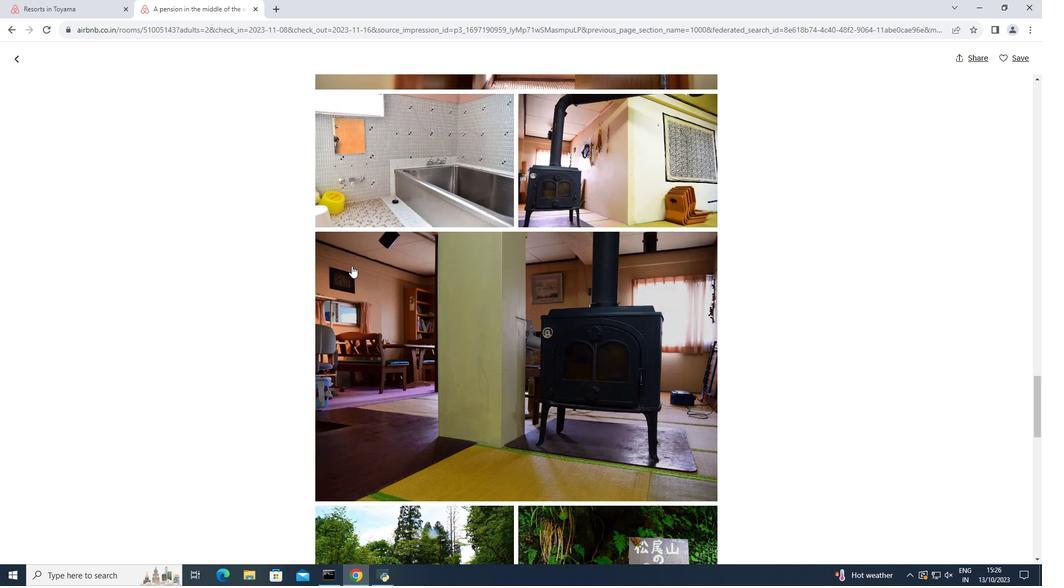 
Action: Mouse scrolled (351, 265) with delta (0, 0)
Screenshot: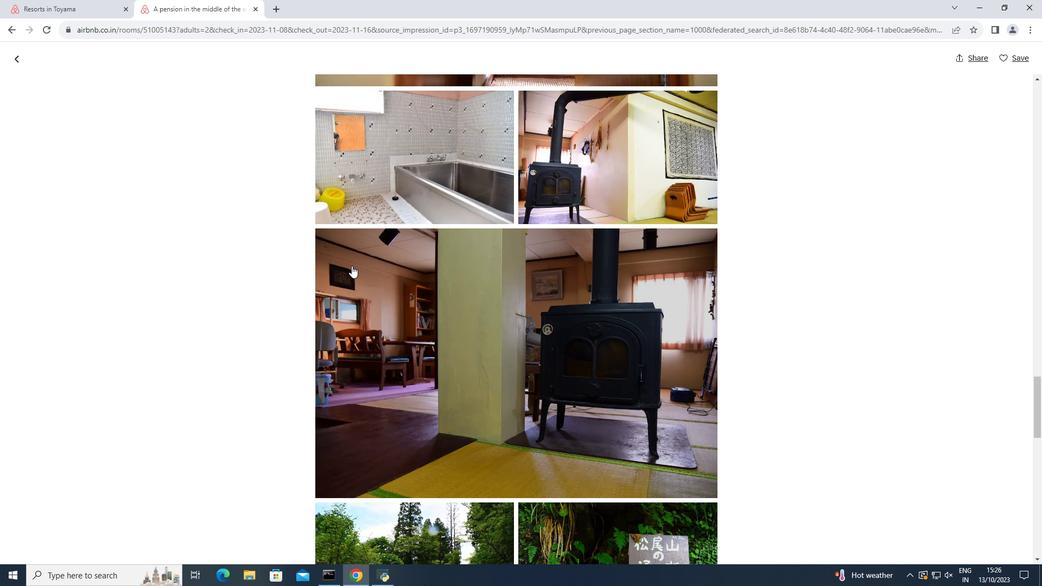 
Action: Mouse scrolled (351, 265) with delta (0, 0)
Screenshot: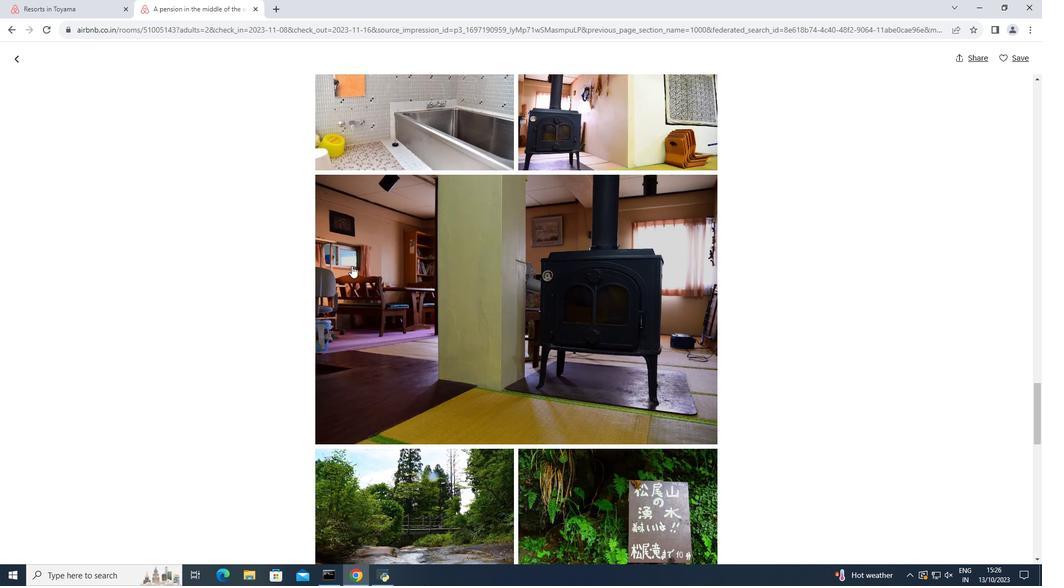 
Action: Mouse scrolled (351, 265) with delta (0, 0)
Screenshot: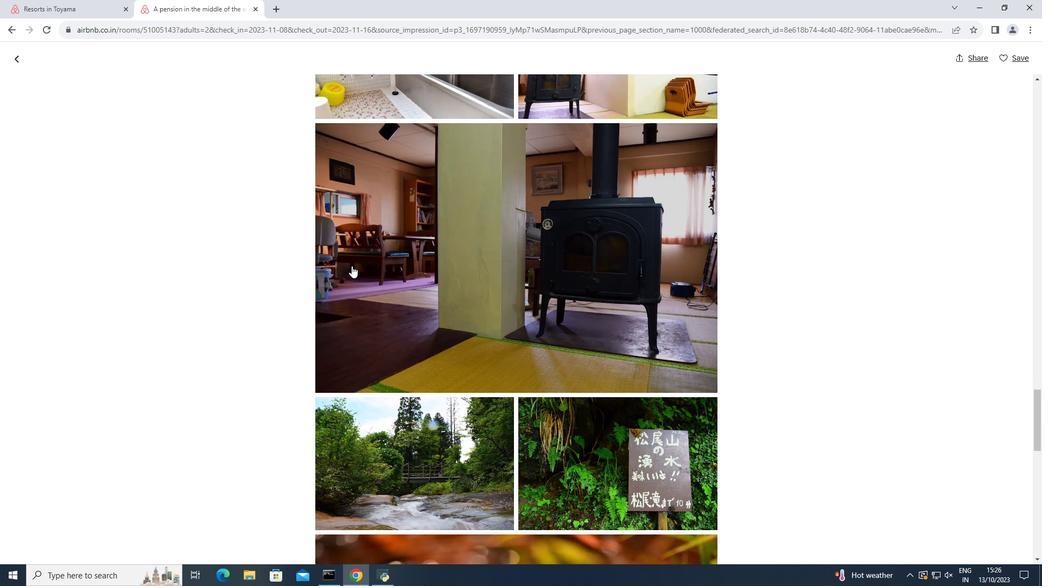 
Action: Mouse scrolled (351, 265) with delta (0, 0)
Screenshot: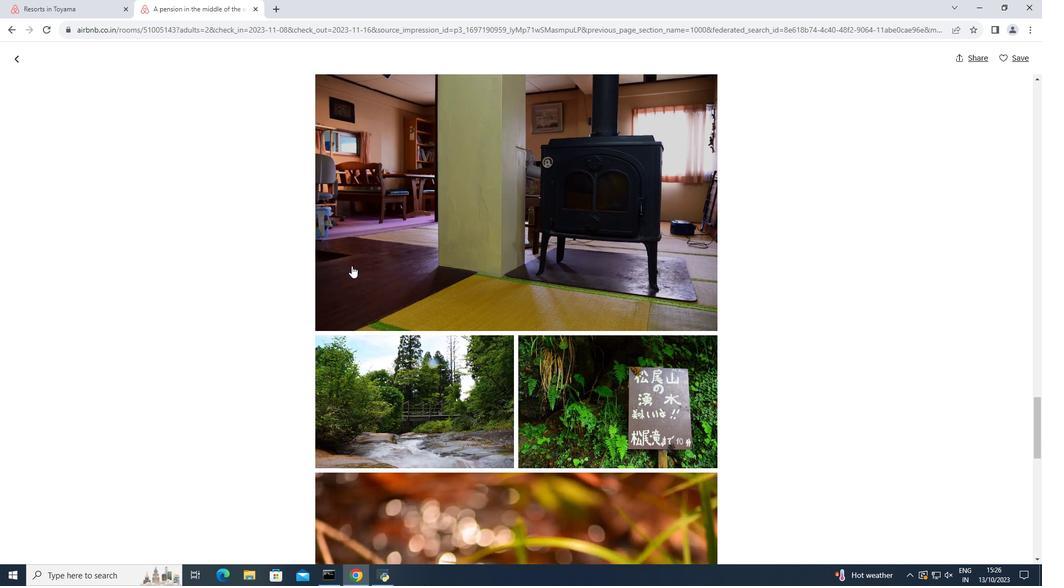 
Action: Mouse scrolled (351, 265) with delta (0, 0)
Screenshot: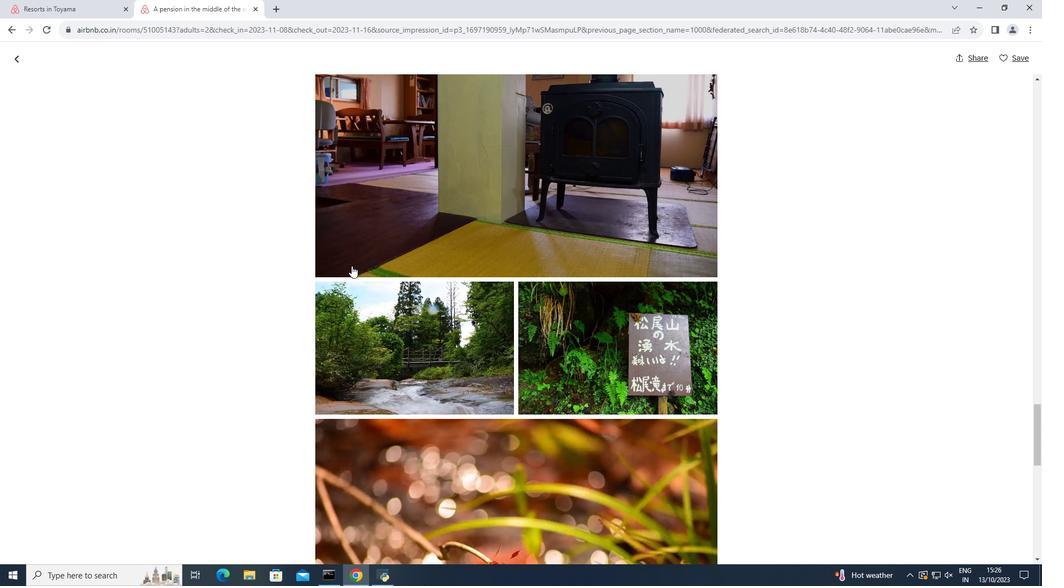 
Action: Mouse scrolled (351, 265) with delta (0, 0)
Screenshot: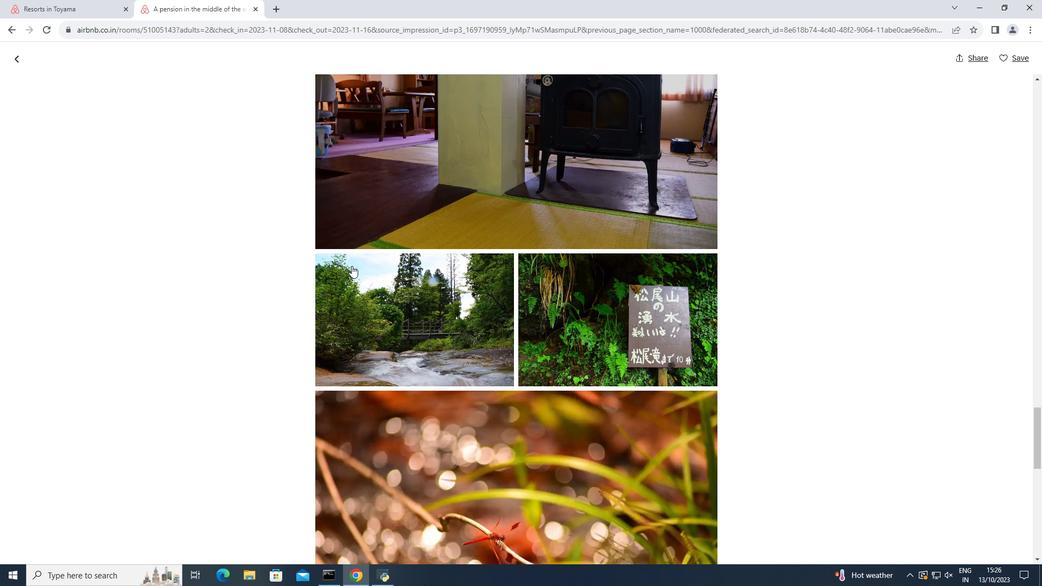 
Action: Mouse scrolled (351, 265) with delta (0, 0)
Screenshot: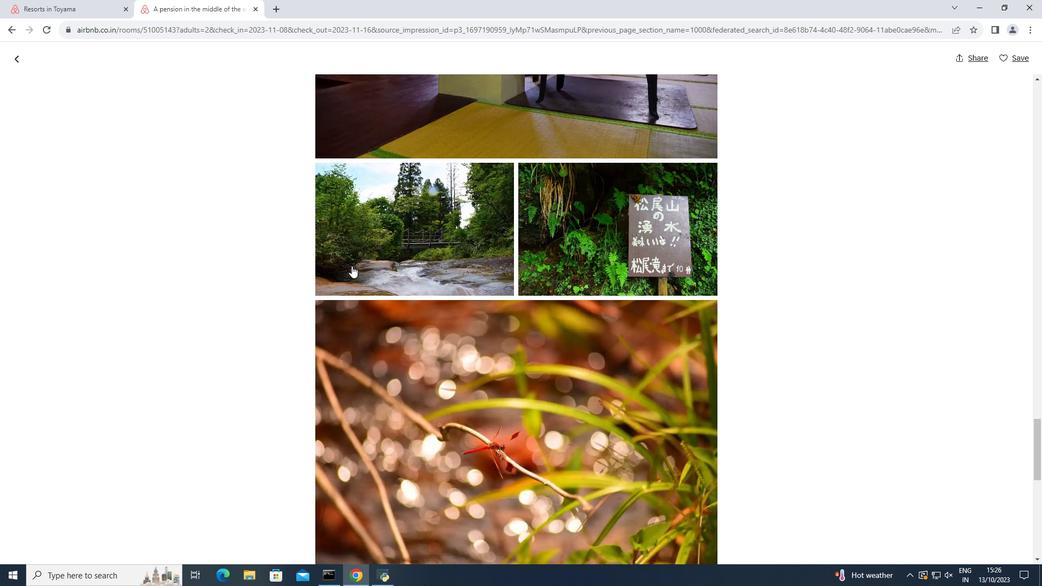 
Action: Mouse scrolled (351, 265) with delta (0, 0)
Screenshot: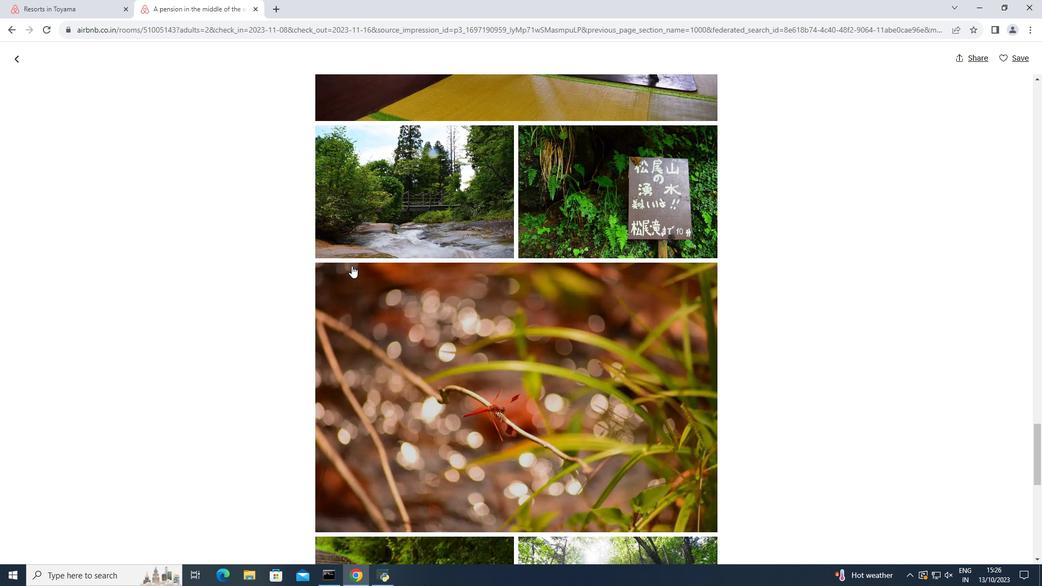 
Action: Mouse scrolled (351, 265) with delta (0, 0)
Screenshot: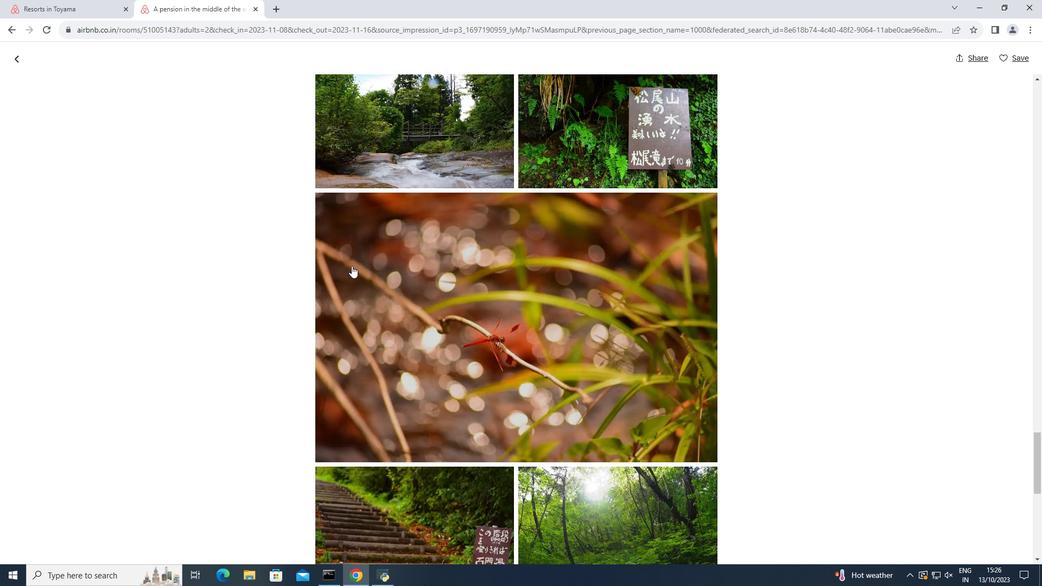 
Action: Mouse scrolled (351, 265) with delta (0, 0)
Screenshot: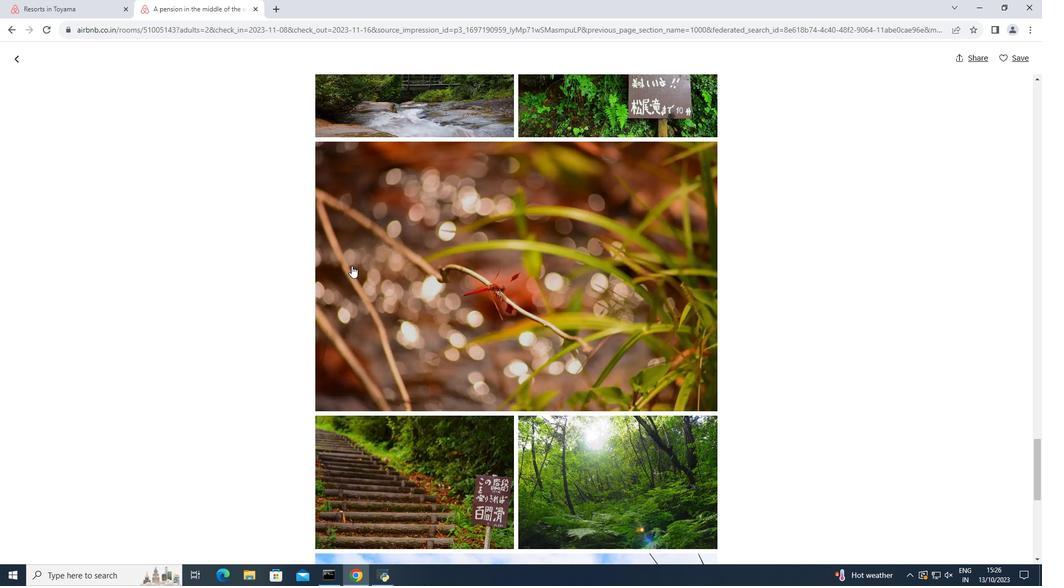 
Action: Mouse scrolled (351, 265) with delta (0, 0)
Screenshot: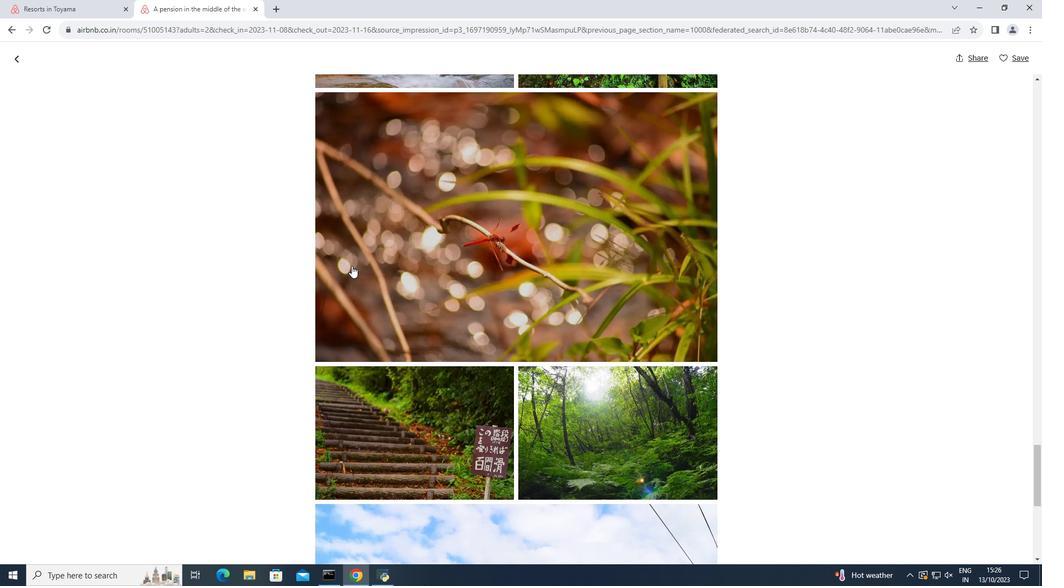 
Action: Mouse scrolled (351, 265) with delta (0, 0)
Screenshot: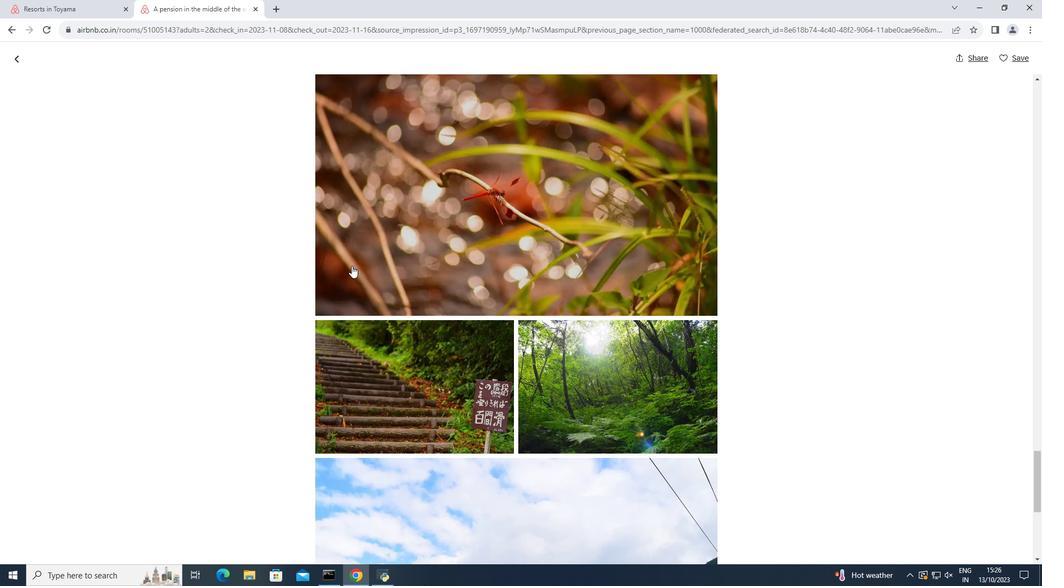 
Action: Mouse scrolled (351, 265) with delta (0, 0)
Screenshot: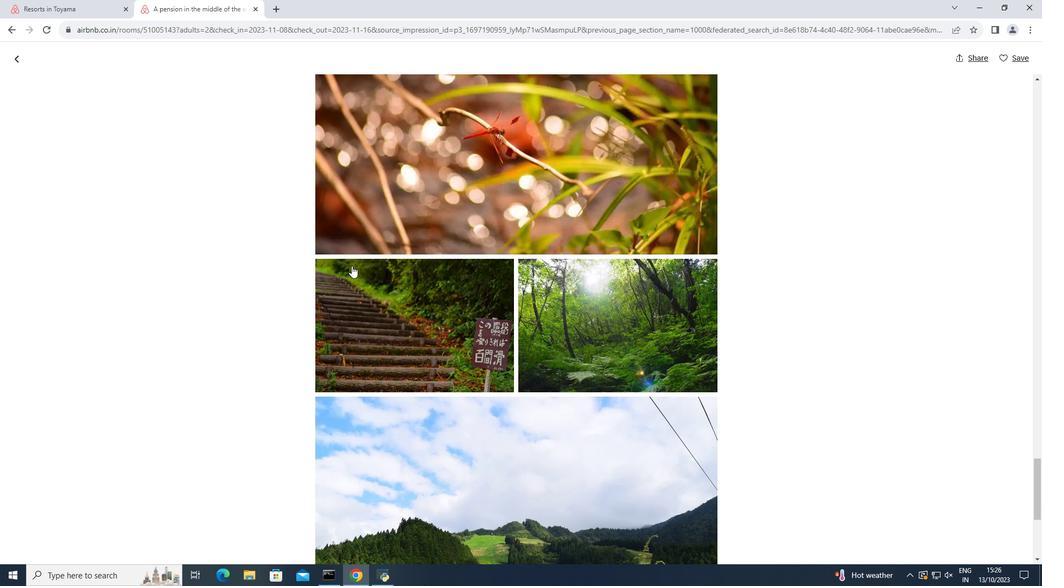 
Action: Mouse scrolled (351, 265) with delta (0, 0)
Screenshot: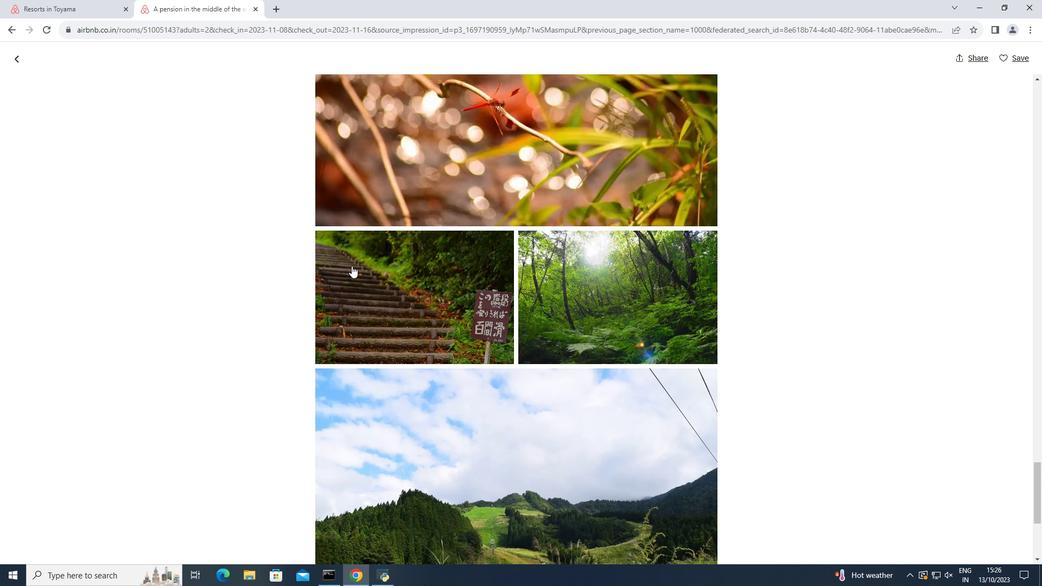 
Action: Mouse scrolled (351, 265) with delta (0, 0)
Screenshot: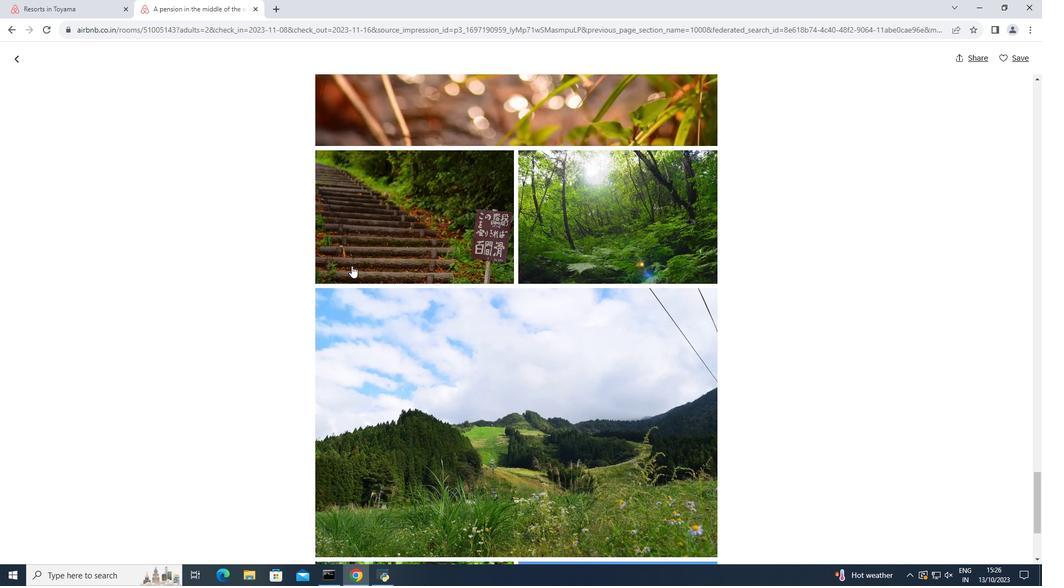 
Action: Mouse scrolled (351, 265) with delta (0, 0)
Screenshot: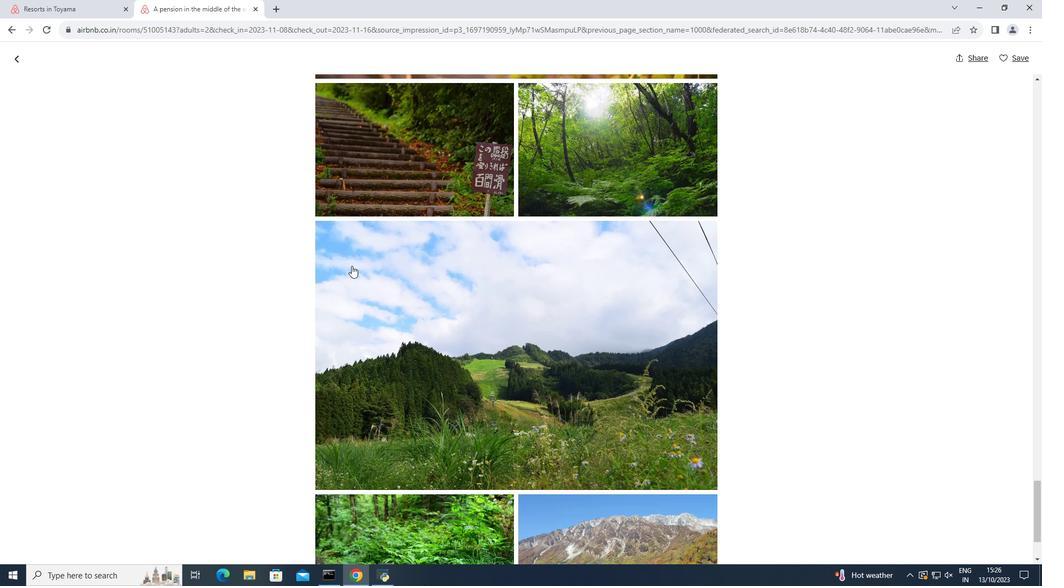 
Action: Mouse scrolled (351, 265) with delta (0, 0)
Screenshot: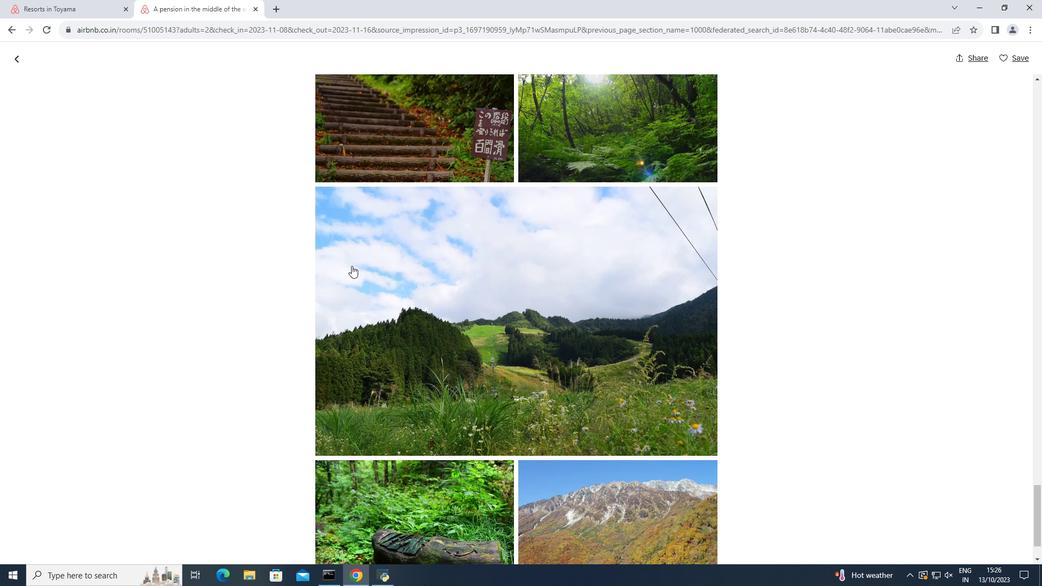 
Action: Mouse scrolled (351, 265) with delta (0, 0)
Screenshot: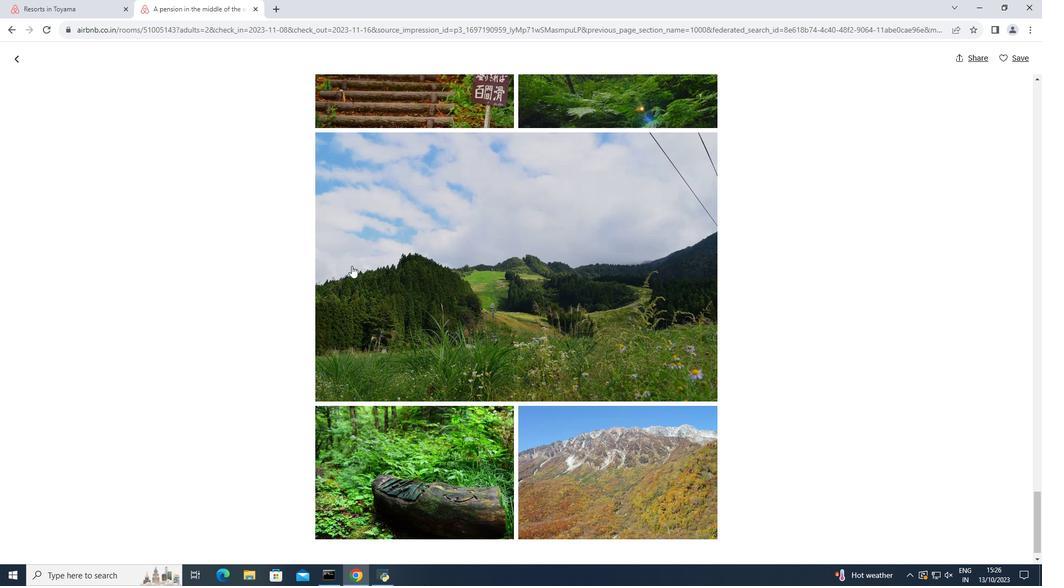 
Action: Mouse scrolled (351, 265) with delta (0, 0)
Screenshot: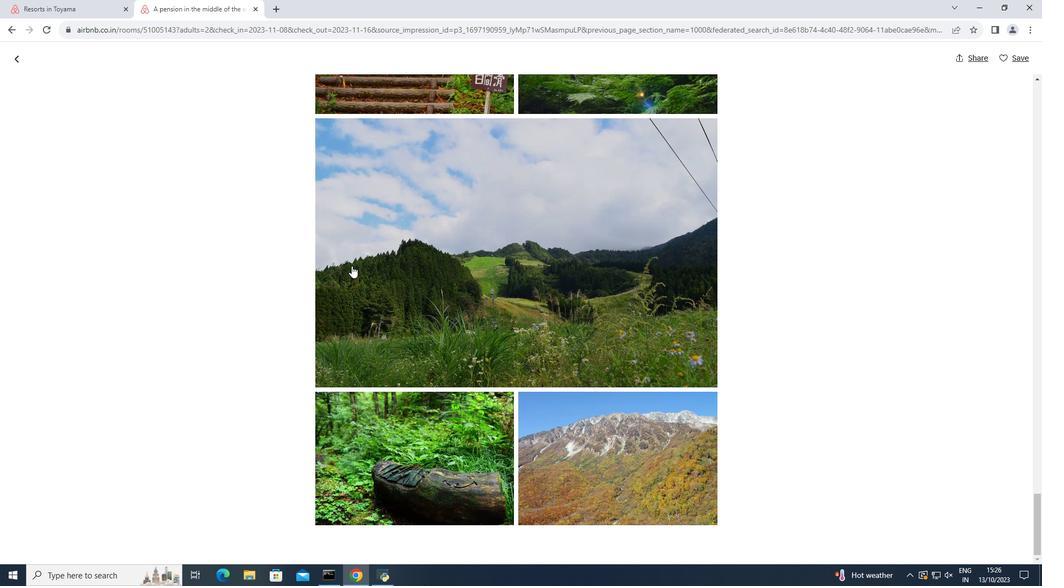 
Action: Mouse moved to (15, 61)
Screenshot: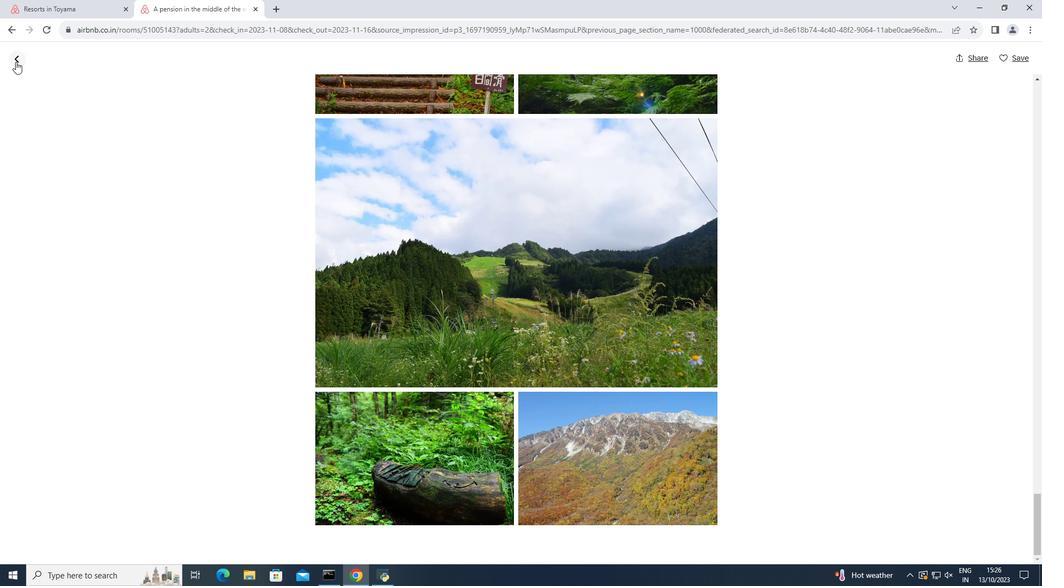 
Action: Mouse pressed left at (15, 61)
Screenshot: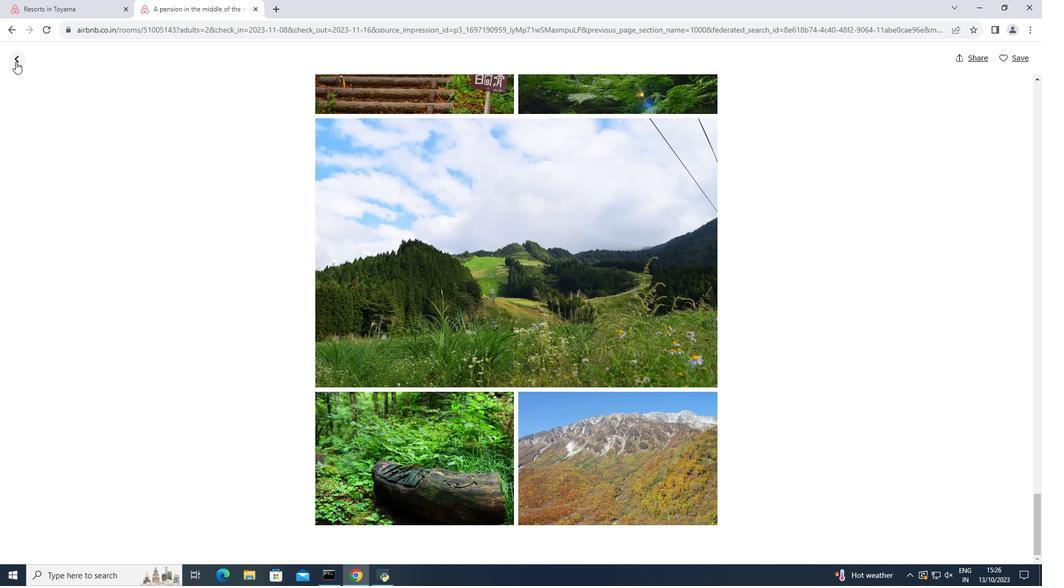 
Action: Mouse moved to (221, 326)
Screenshot: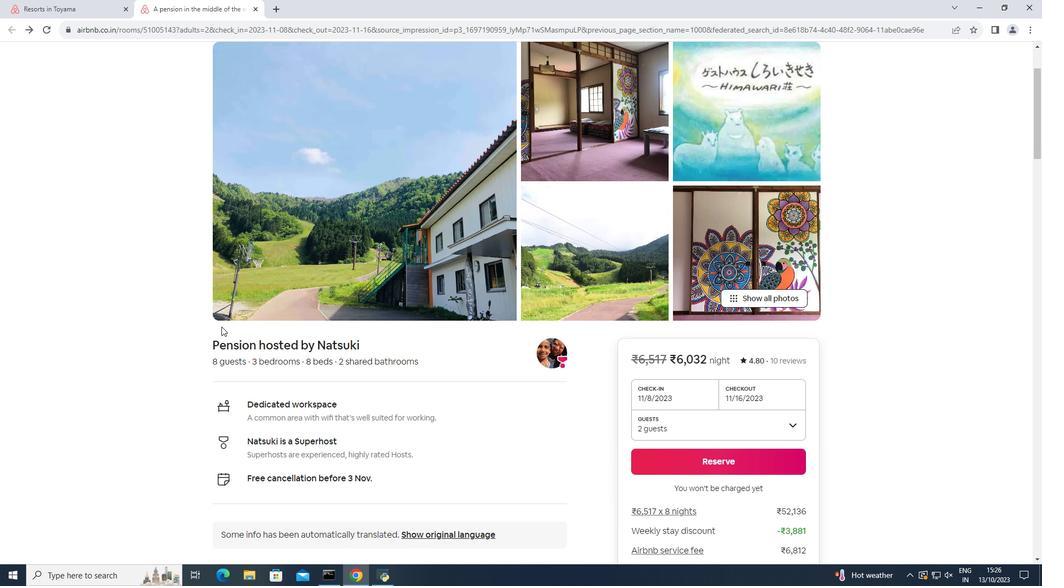 
Action: Mouse scrolled (221, 326) with delta (0, 0)
Screenshot: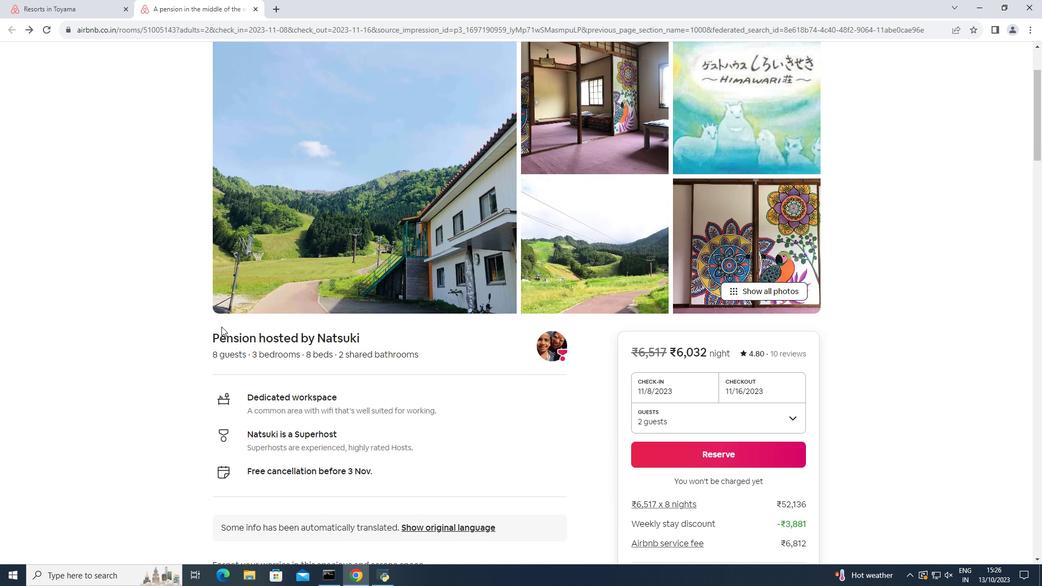 
Action: Mouse scrolled (221, 326) with delta (0, 0)
Screenshot: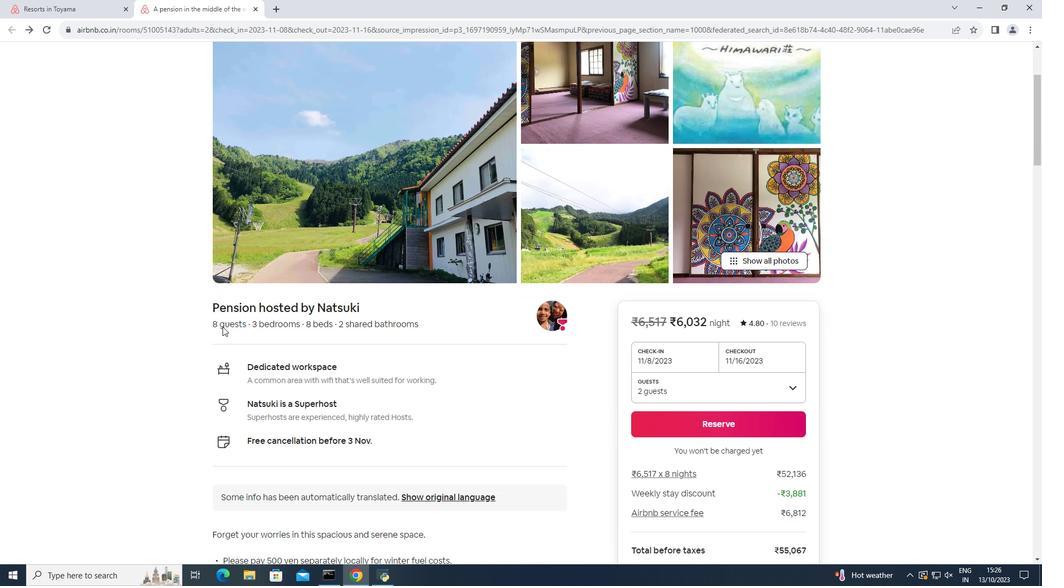 
Action: Mouse moved to (223, 326)
Screenshot: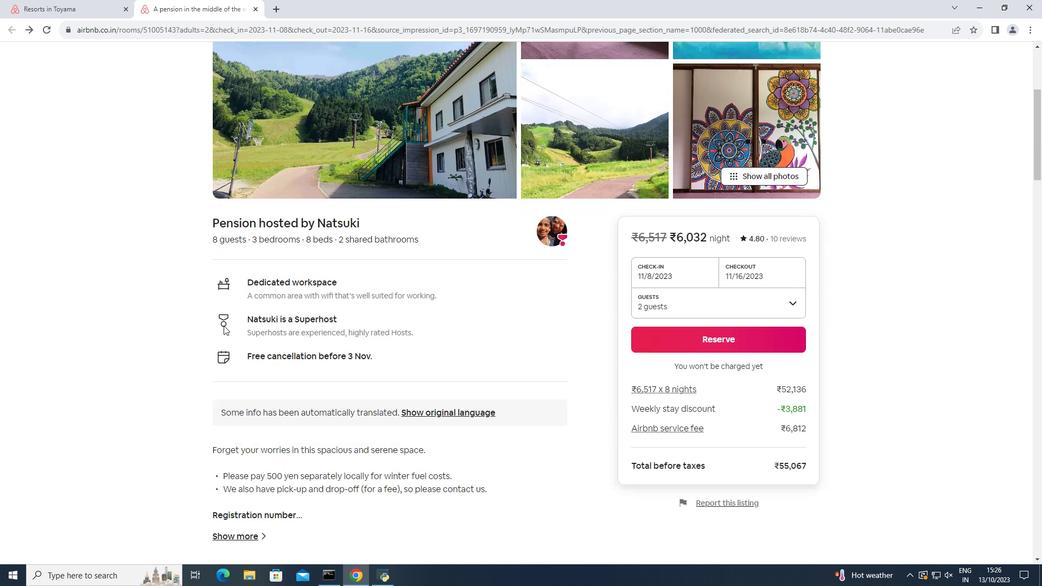 
Action: Mouse scrolled (223, 325) with delta (0, 0)
Screenshot: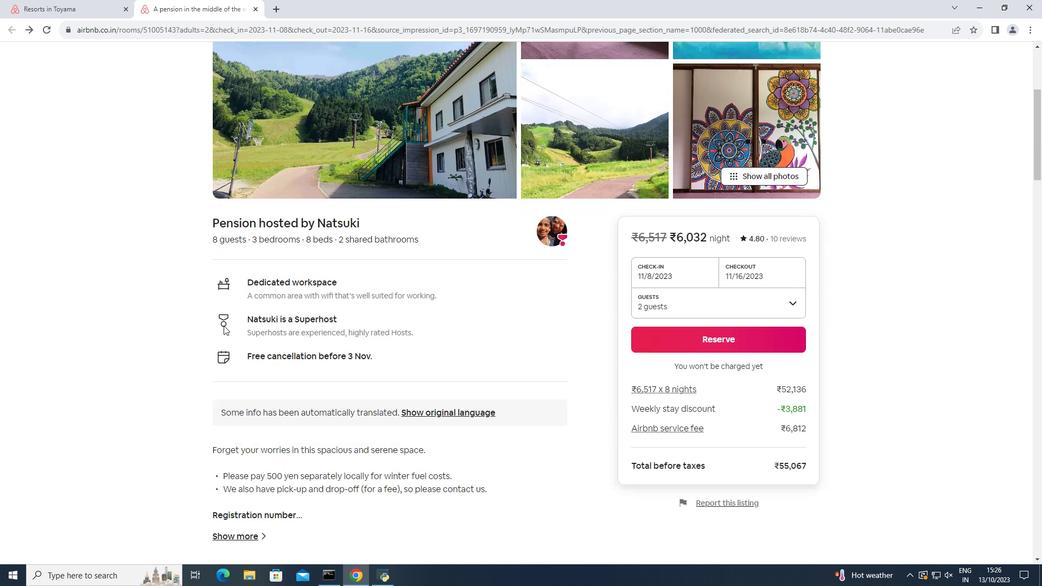
Action: Mouse moved to (223, 325)
Screenshot: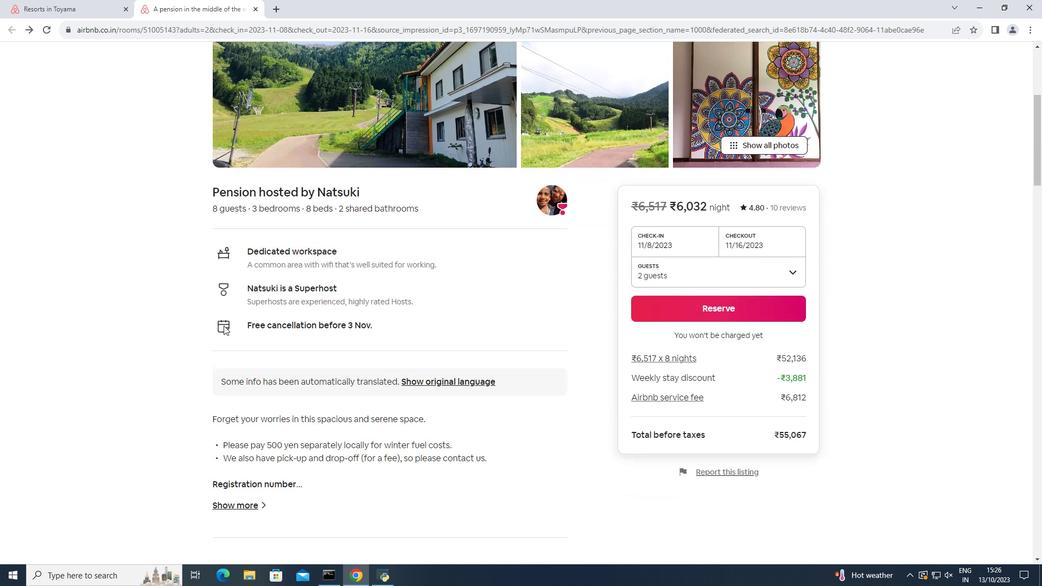 
Action: Mouse scrolled (223, 325) with delta (0, 0)
Screenshot: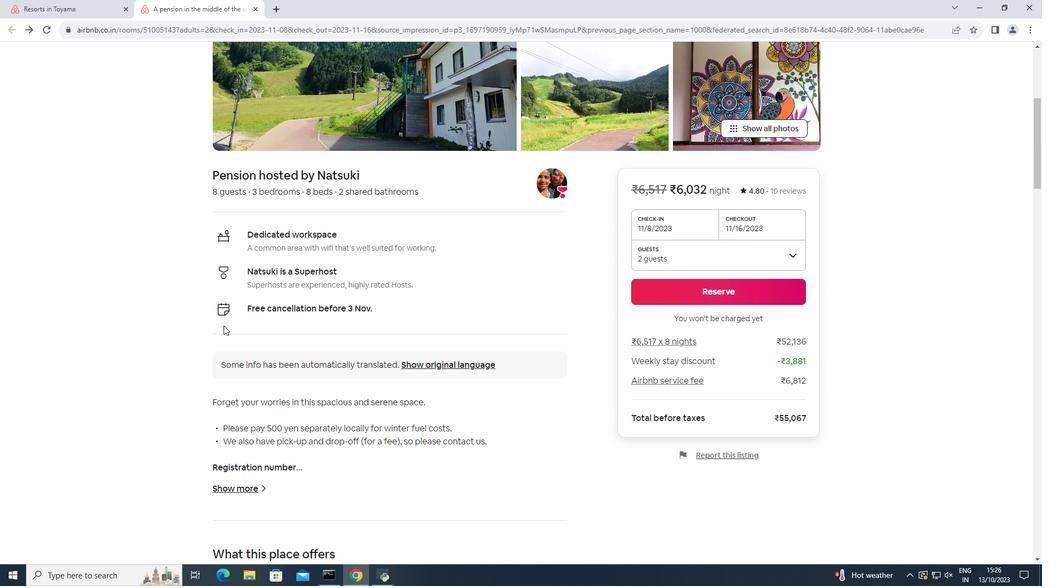 
Action: Mouse scrolled (223, 325) with delta (0, 0)
Screenshot: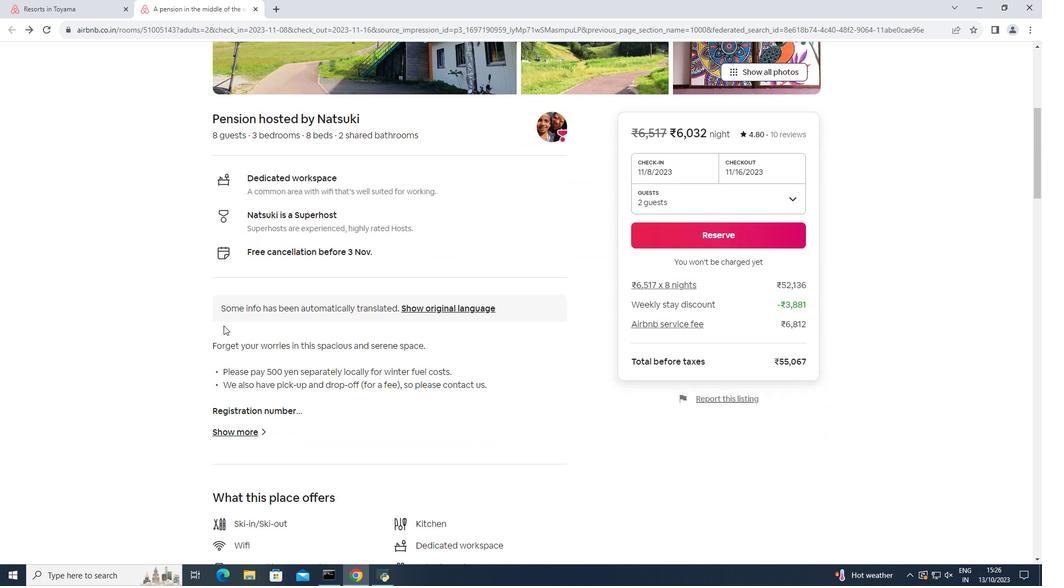 
Action: Mouse moved to (241, 386)
Screenshot: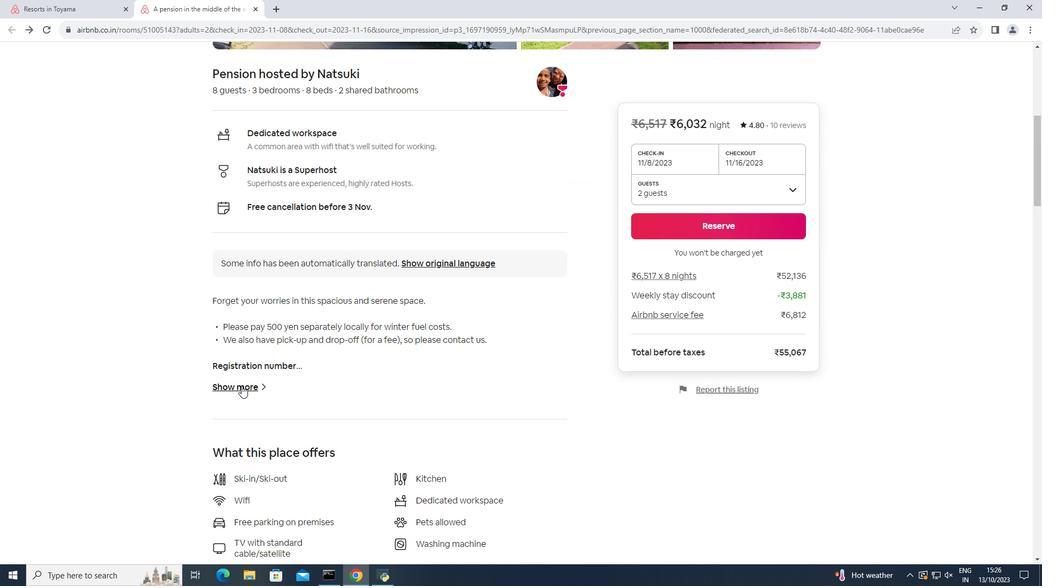 
Action: Mouse pressed left at (241, 386)
Screenshot: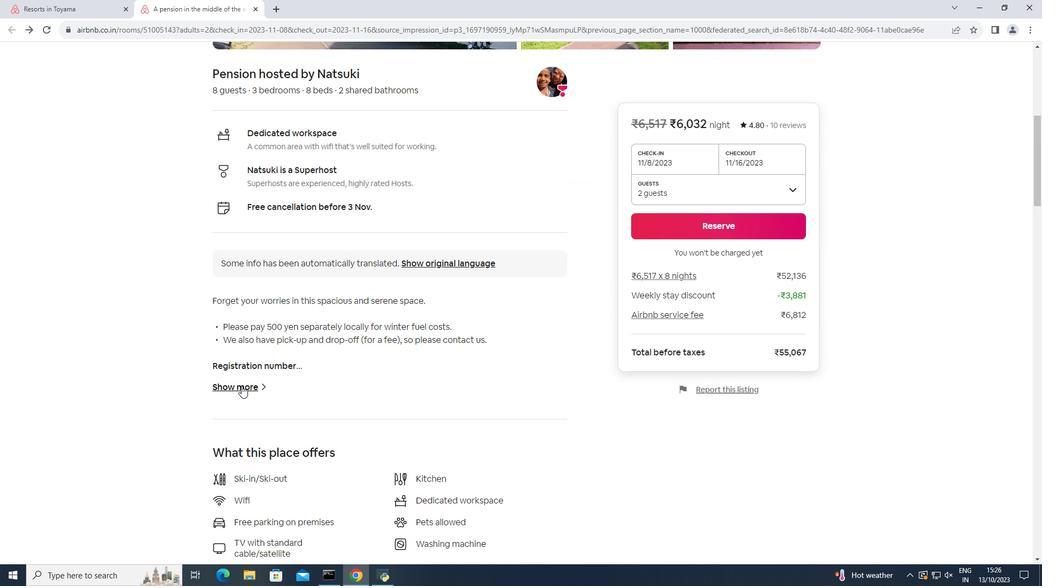 
Action: Mouse moved to (329, 222)
Screenshot: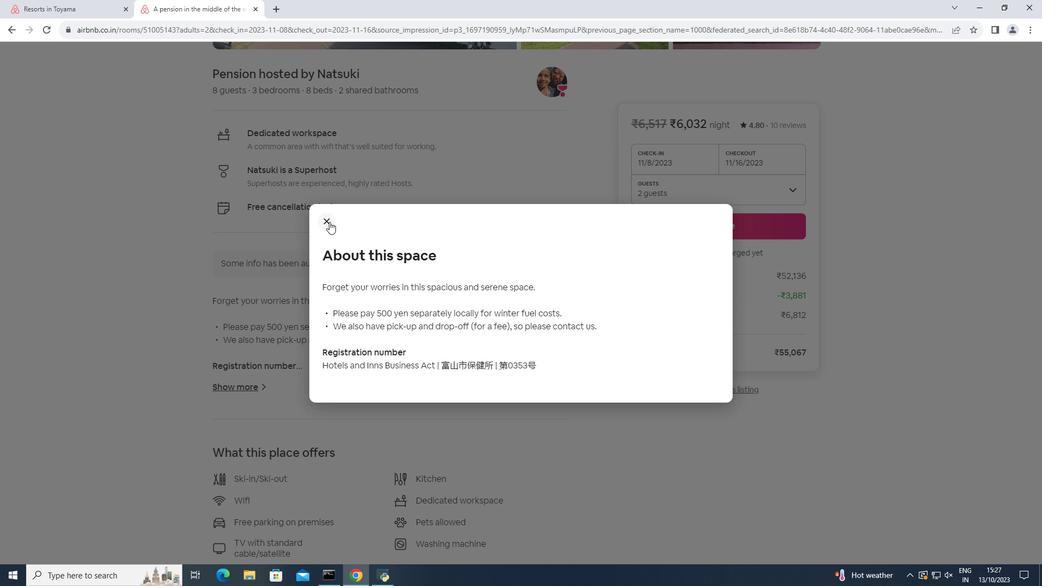 
Action: Mouse pressed left at (329, 222)
Screenshot: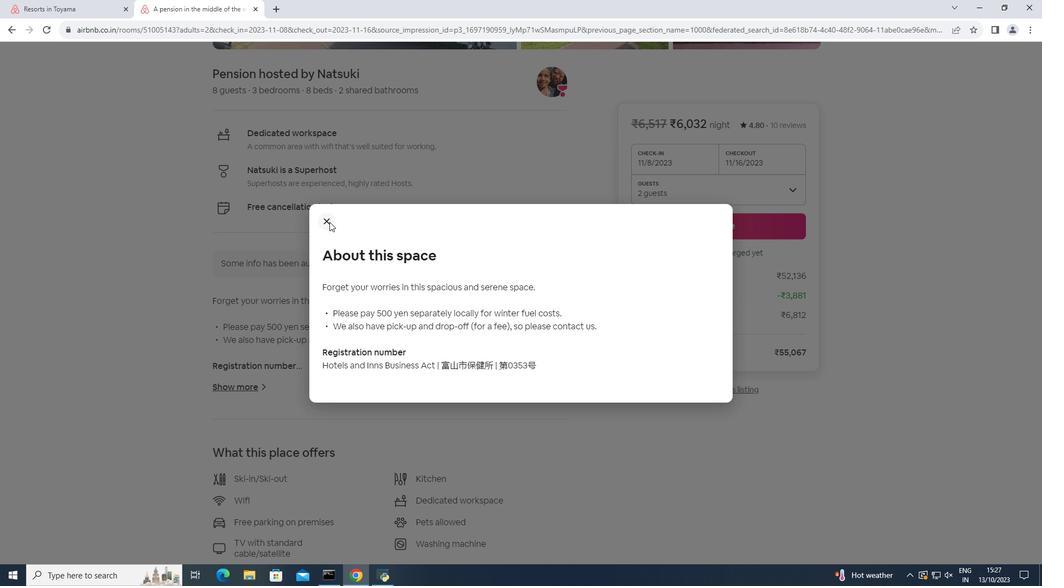 
Action: Mouse moved to (346, 266)
Screenshot: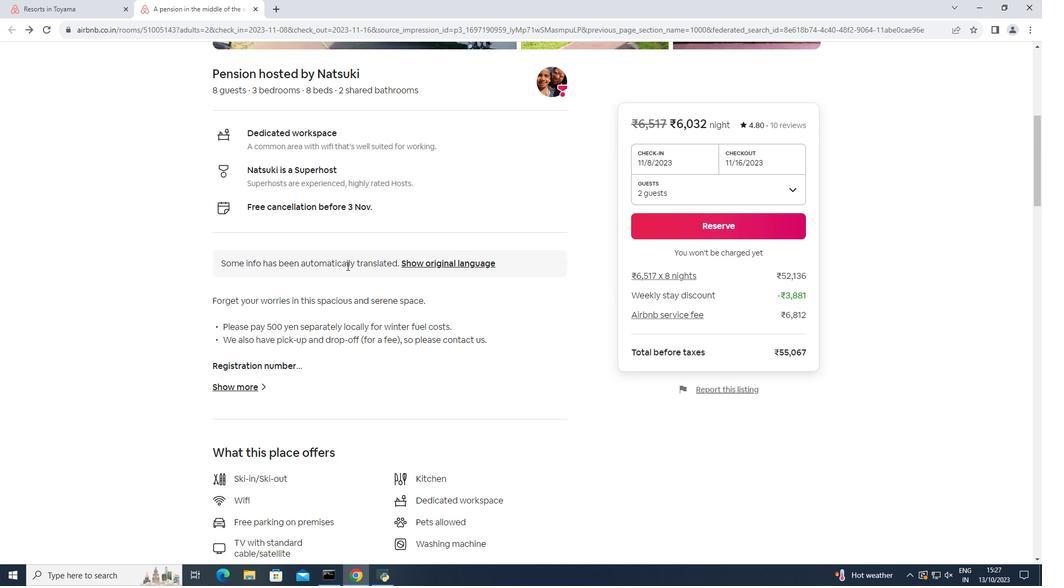 
Action: Mouse scrolled (346, 265) with delta (0, 0)
Screenshot: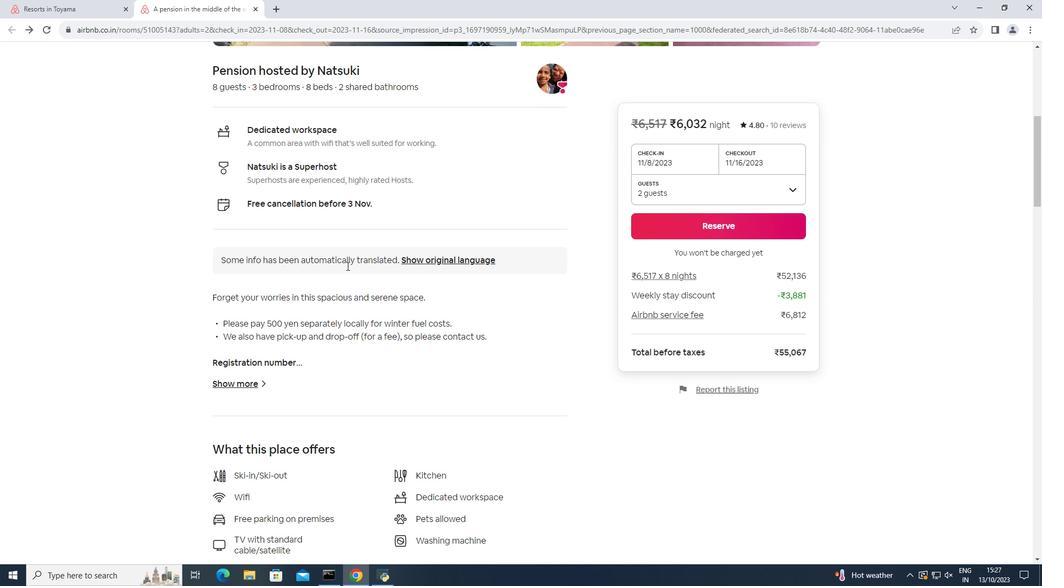 
Action: Mouse scrolled (346, 265) with delta (0, 0)
Screenshot: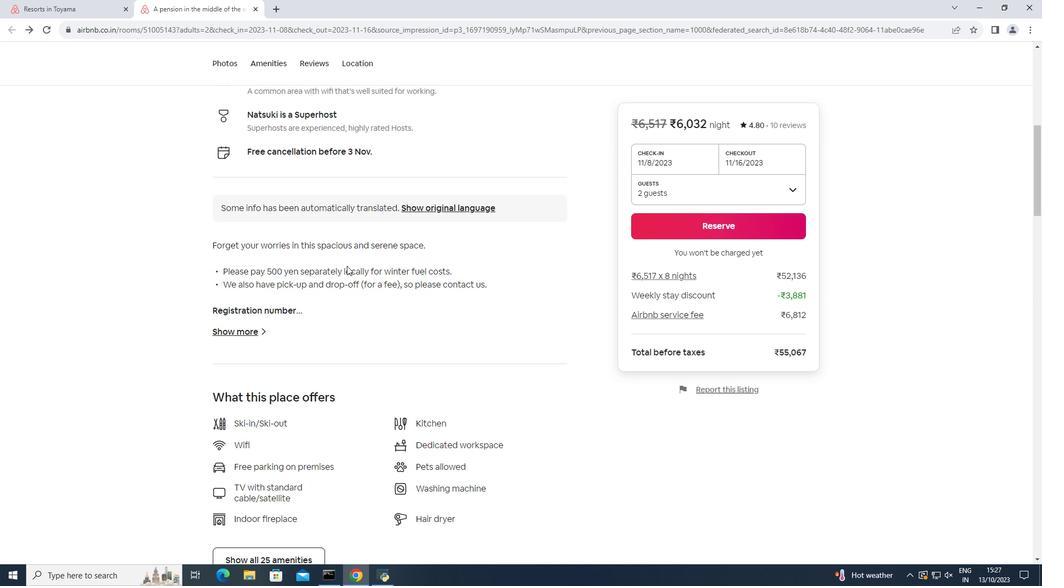 
Action: Mouse scrolled (346, 265) with delta (0, 0)
Screenshot: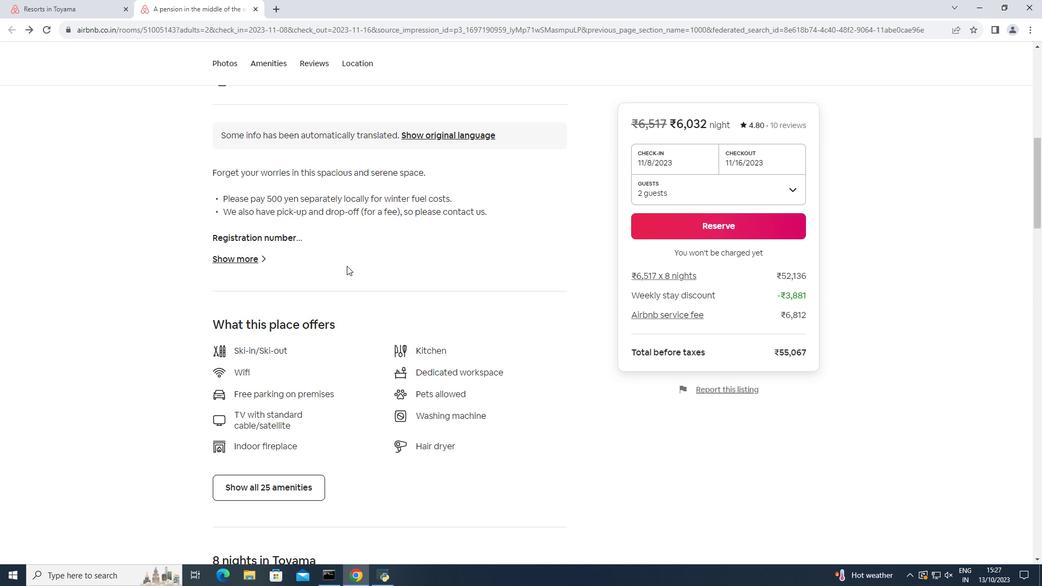 
Action: Mouse moved to (346, 266)
Screenshot: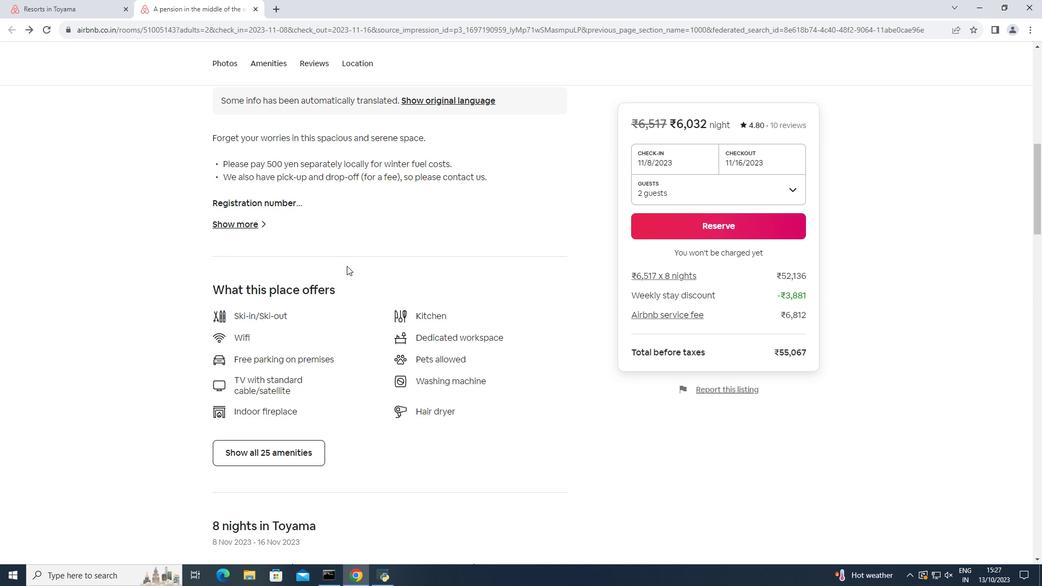 
Action: Mouse scrolled (346, 265) with delta (0, 0)
Screenshot: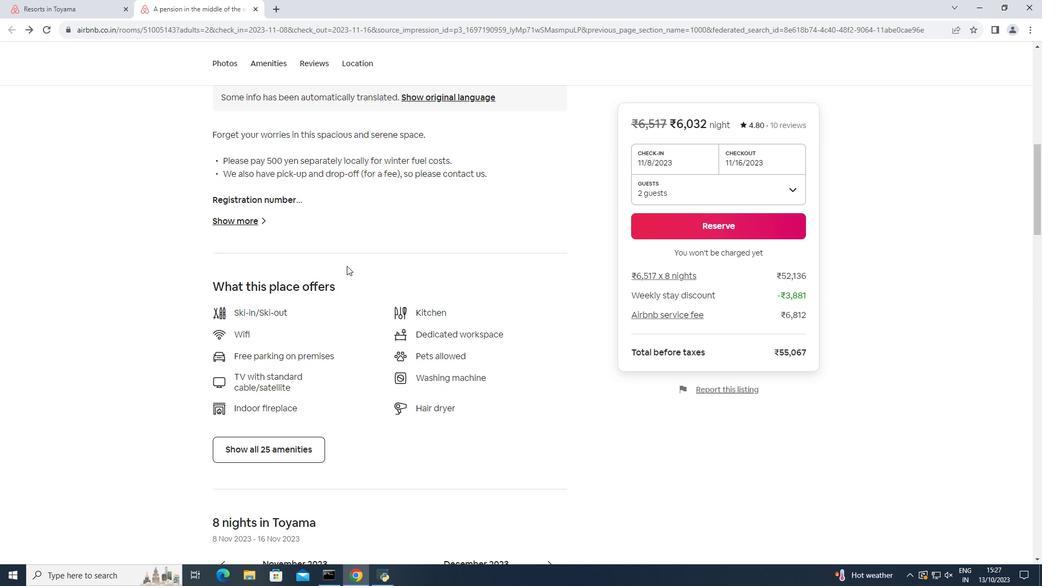 
Action: Mouse scrolled (346, 265) with delta (0, 0)
Screenshot: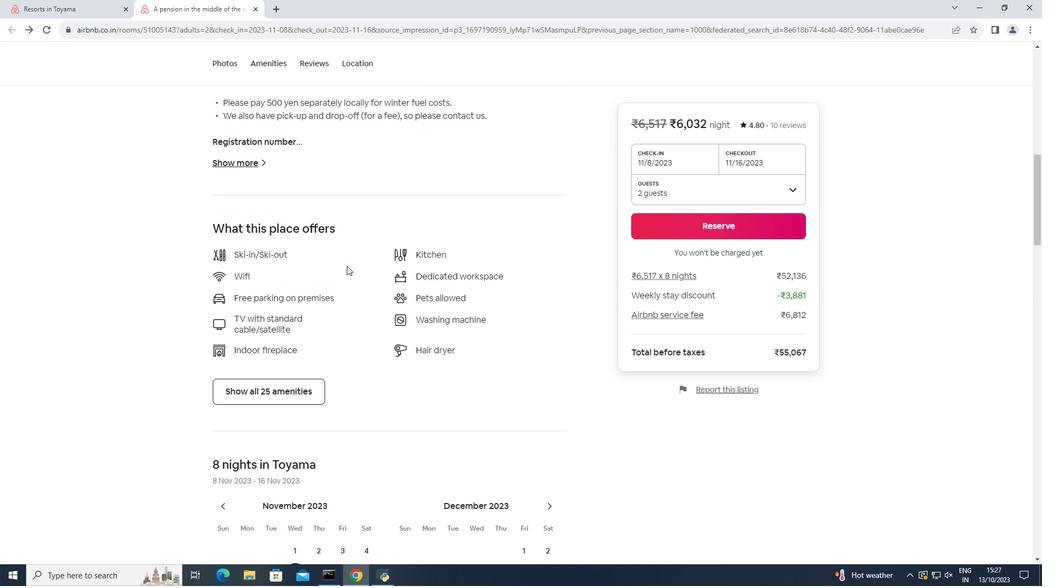 
Action: Mouse moved to (298, 342)
Screenshot: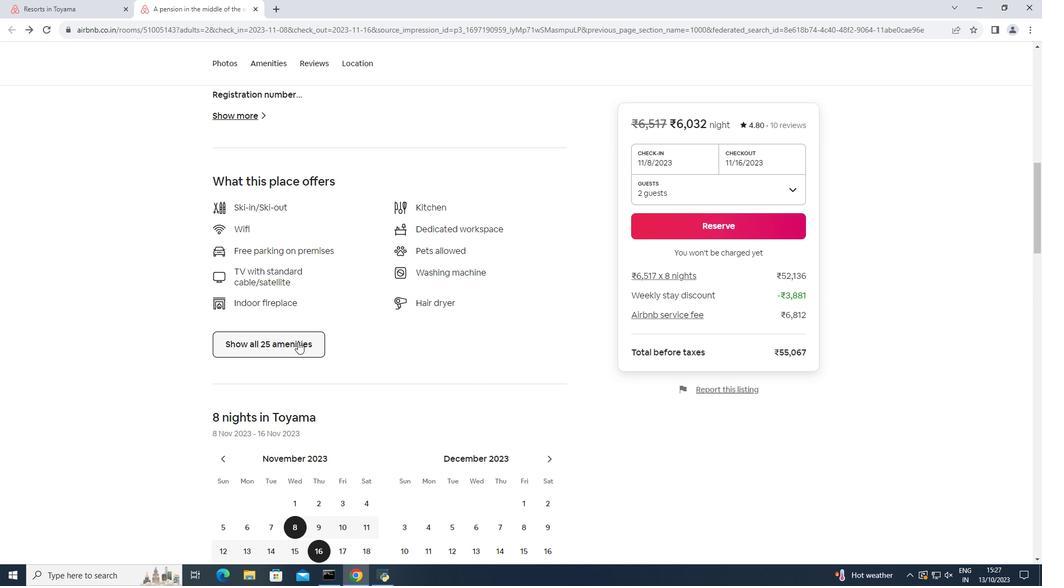 
Action: Mouse pressed left at (298, 342)
Screenshot: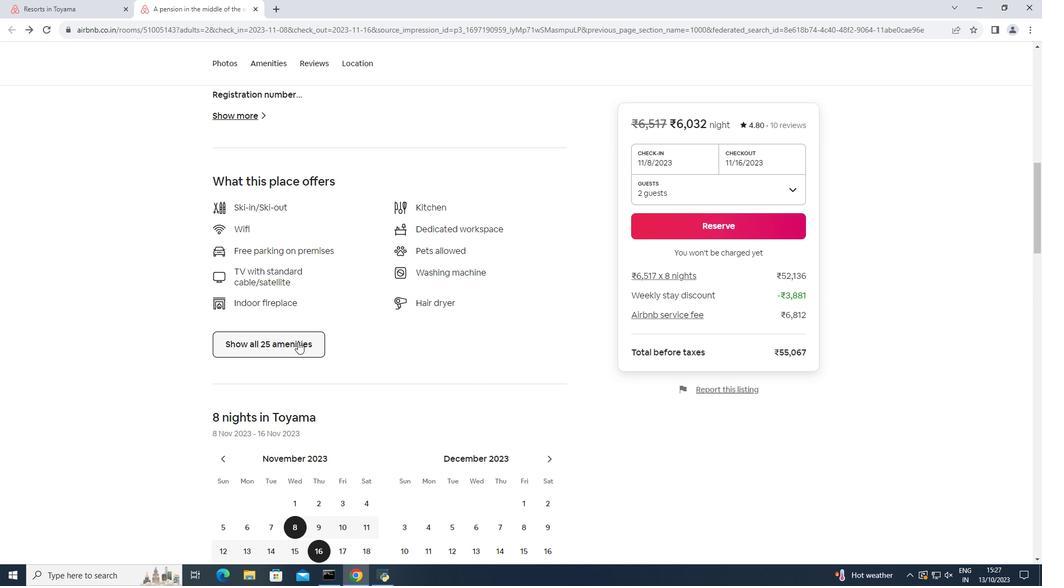 
Action: Mouse moved to (398, 337)
Screenshot: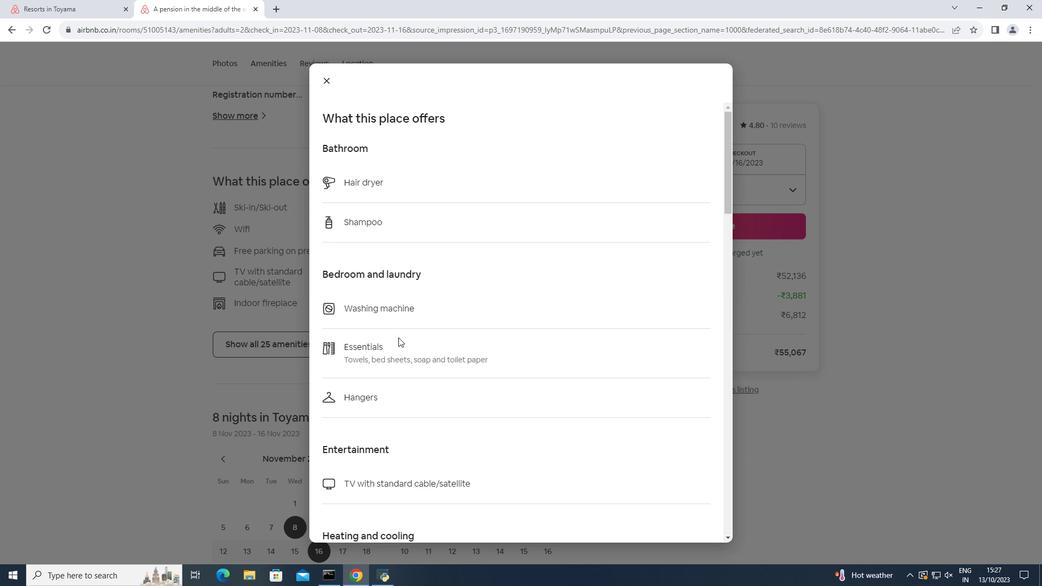 
Action: Mouse scrolled (398, 337) with delta (0, 0)
Screenshot: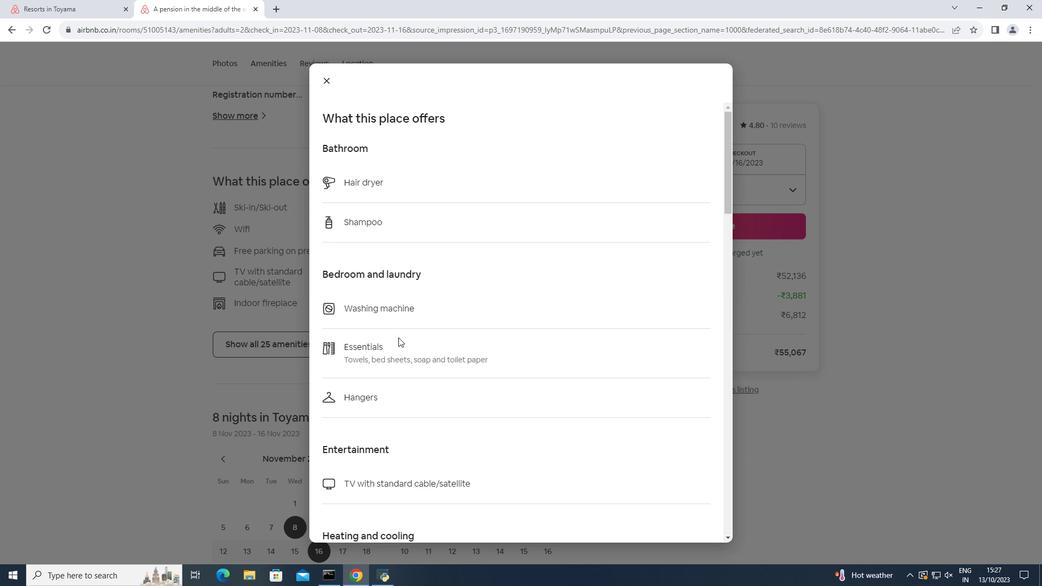 
Action: Mouse scrolled (398, 337) with delta (0, 0)
Screenshot: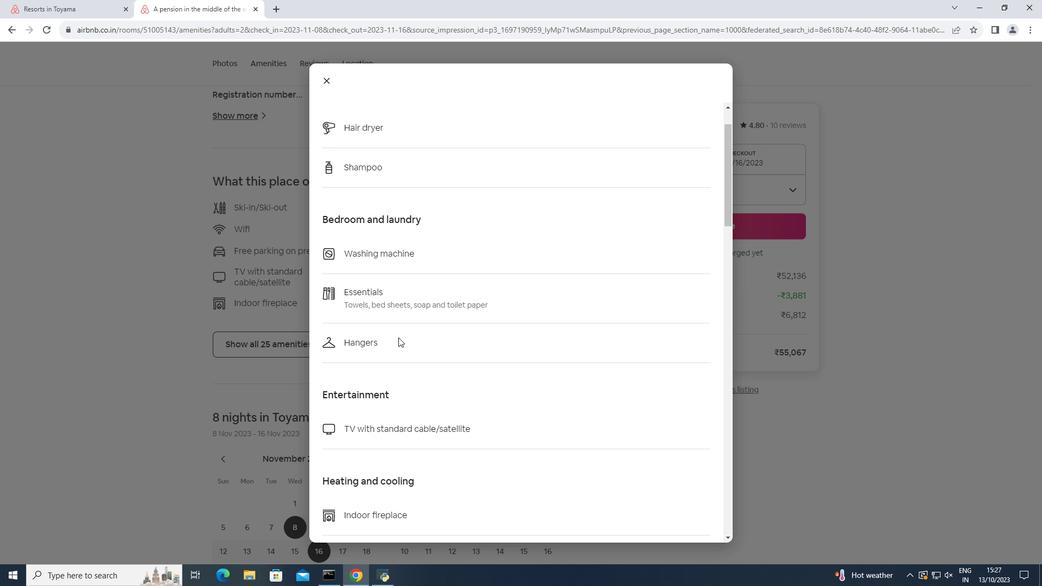 
Action: Mouse scrolled (398, 337) with delta (0, 0)
Screenshot: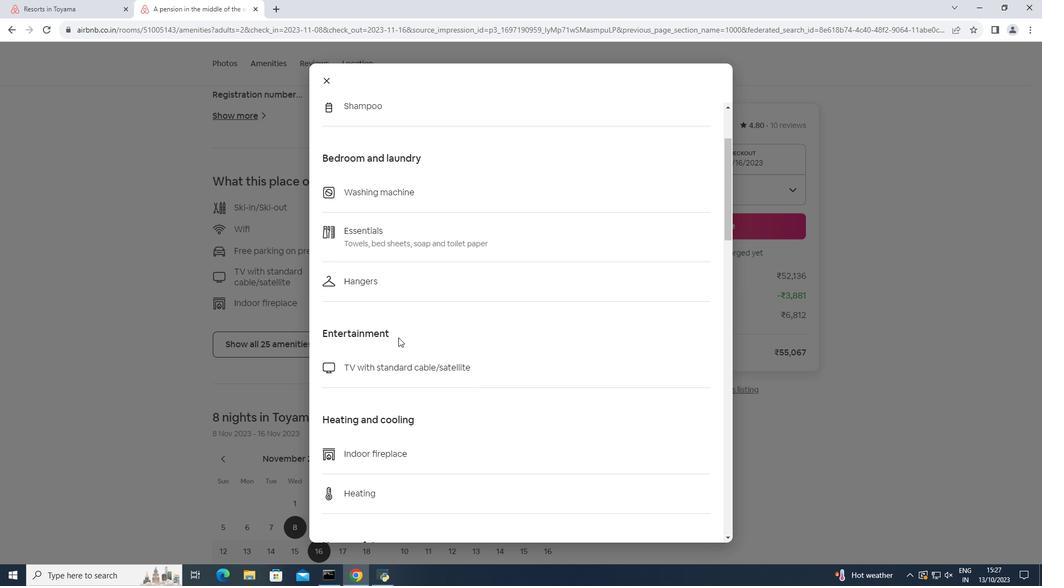 
Action: Mouse scrolled (398, 337) with delta (0, 0)
Screenshot: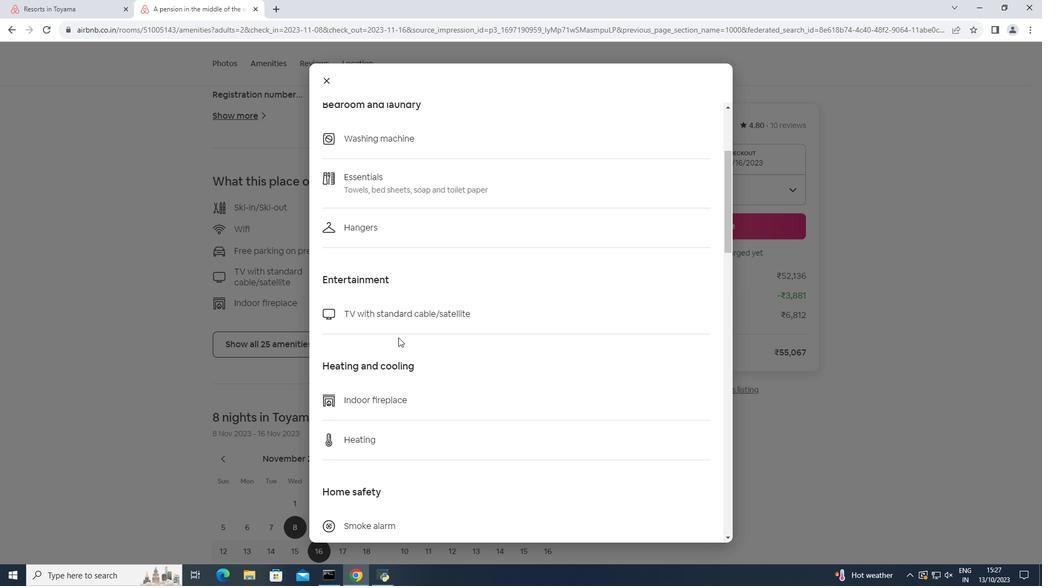 
Action: Mouse moved to (393, 335)
Screenshot: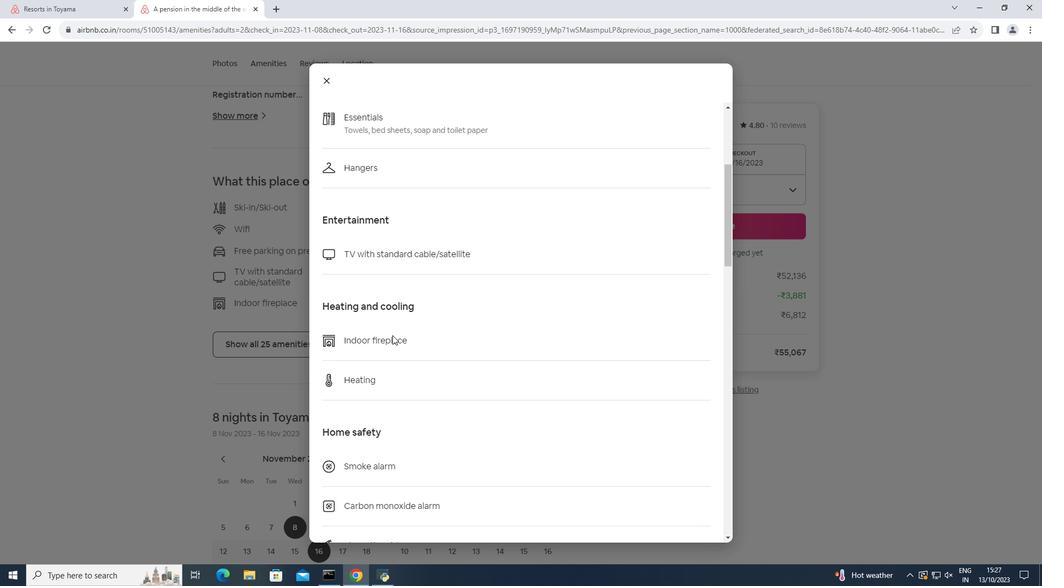 
Action: Mouse scrolled (393, 335) with delta (0, 0)
Screenshot: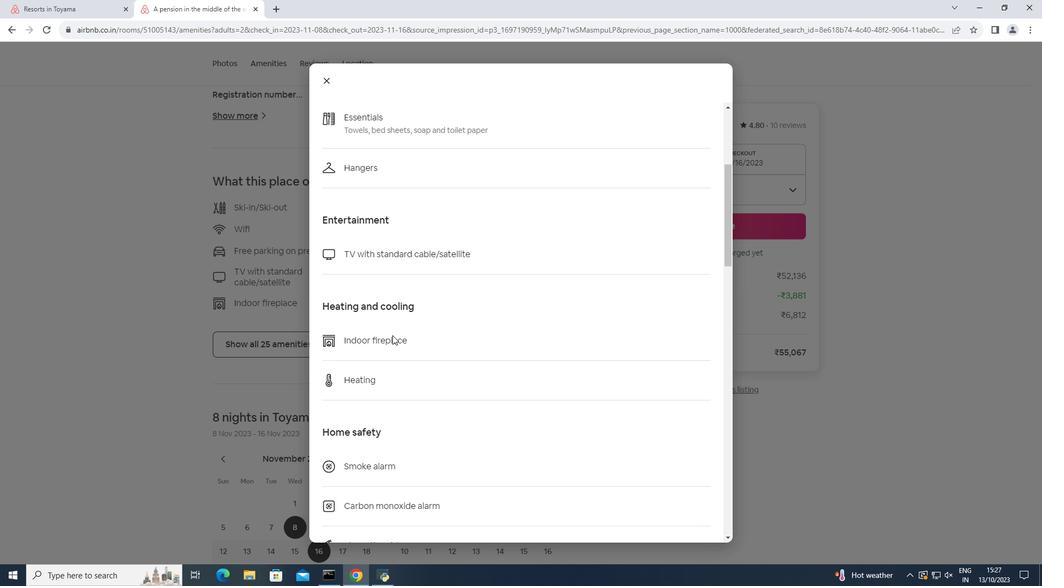 
Action: Mouse moved to (388, 336)
Screenshot: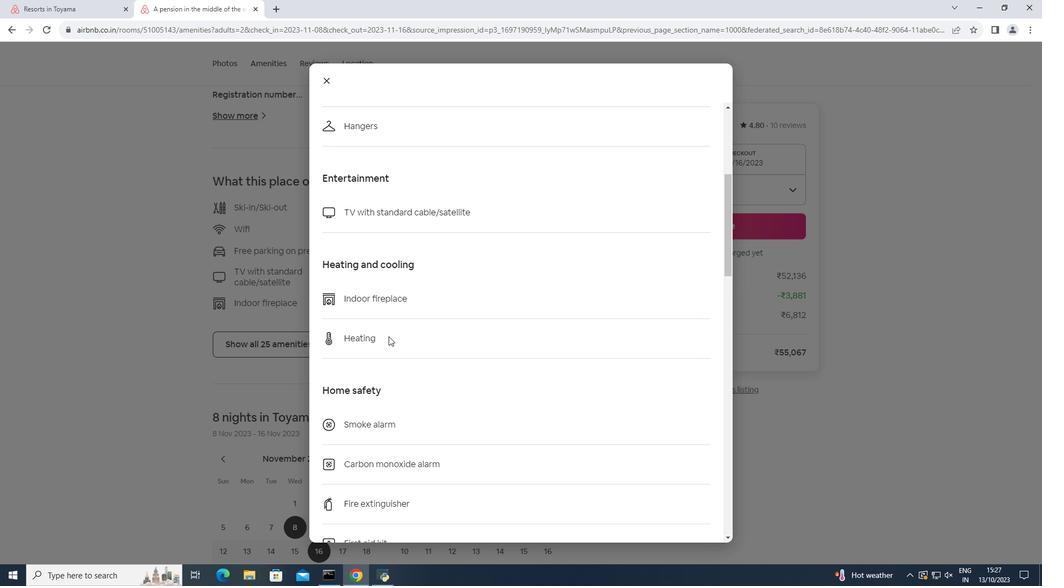 
Action: Mouse scrolled (388, 336) with delta (0, 0)
Screenshot: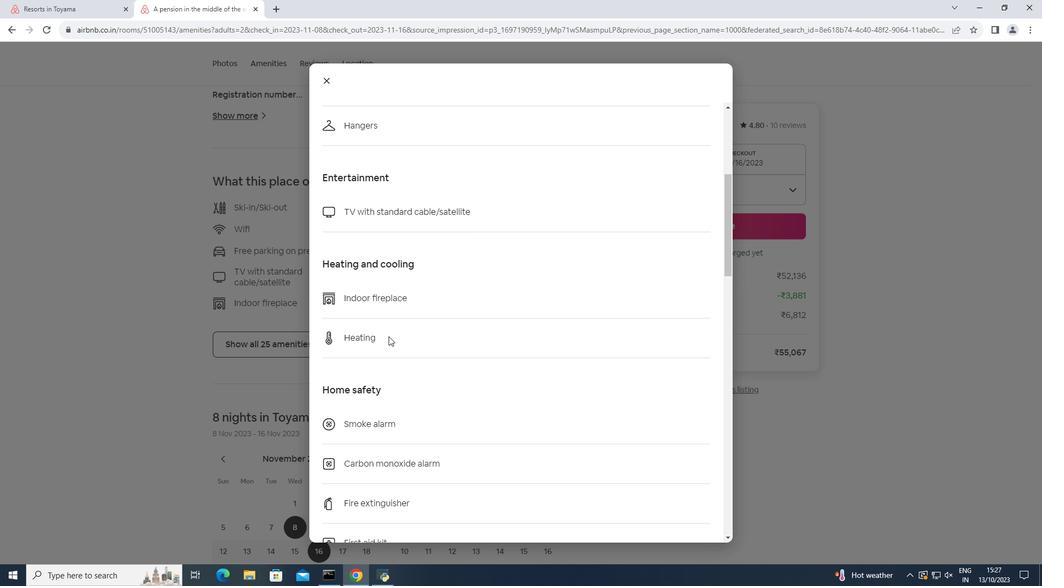 
Action: Mouse moved to (388, 336)
Screenshot: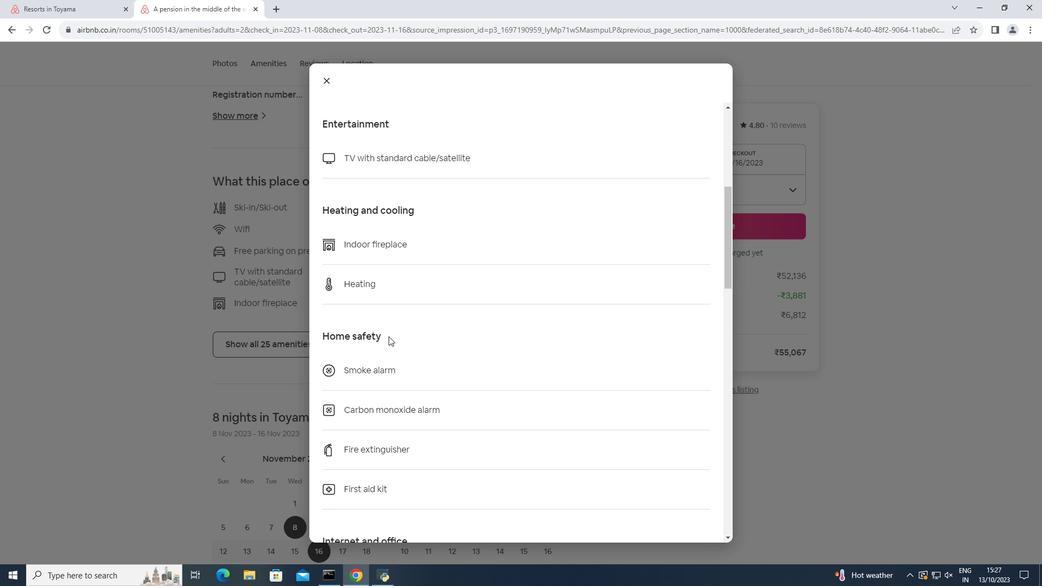 
Action: Mouse scrolled (388, 336) with delta (0, 0)
Screenshot: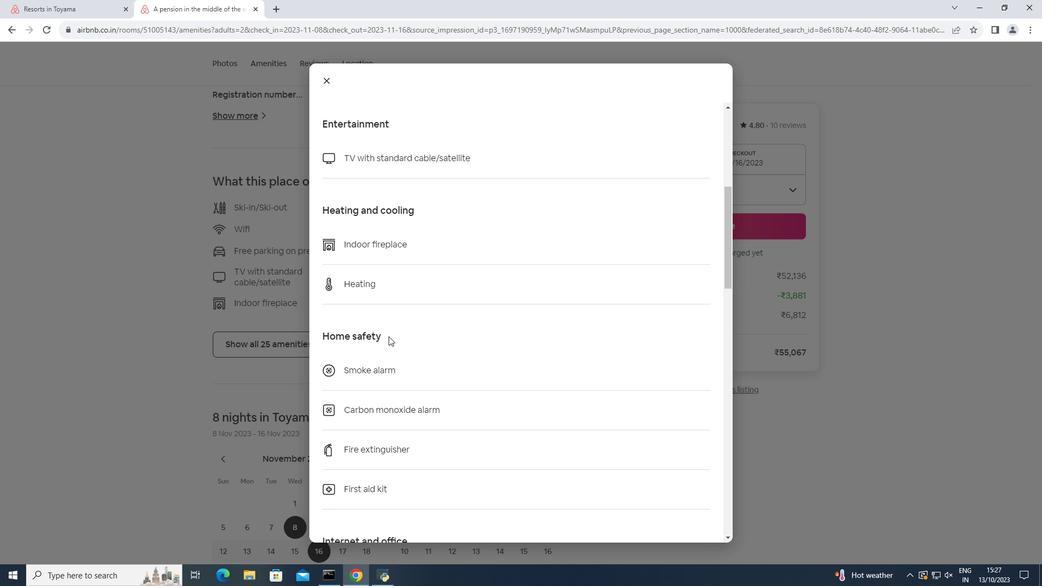 
Action: Mouse scrolled (388, 336) with delta (0, 0)
Screenshot: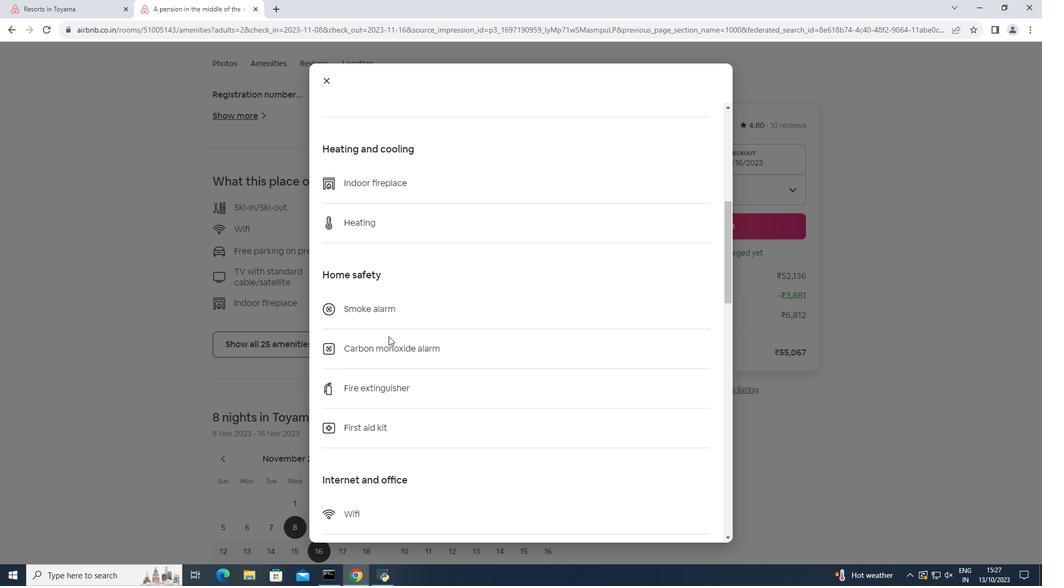 
Action: Mouse scrolled (388, 336) with delta (0, 0)
Screenshot: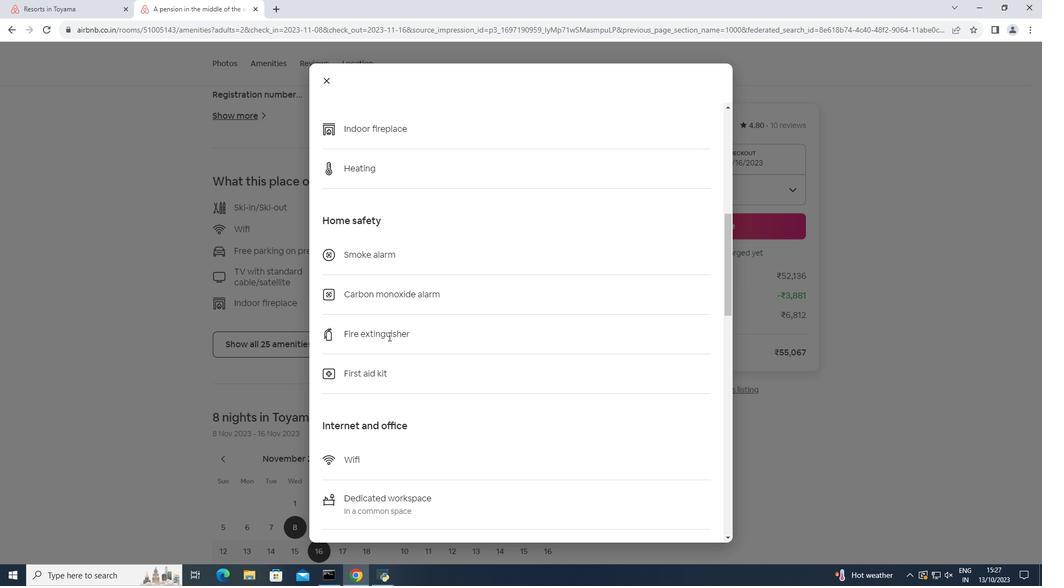 
Action: Mouse scrolled (388, 336) with delta (0, 0)
Screenshot: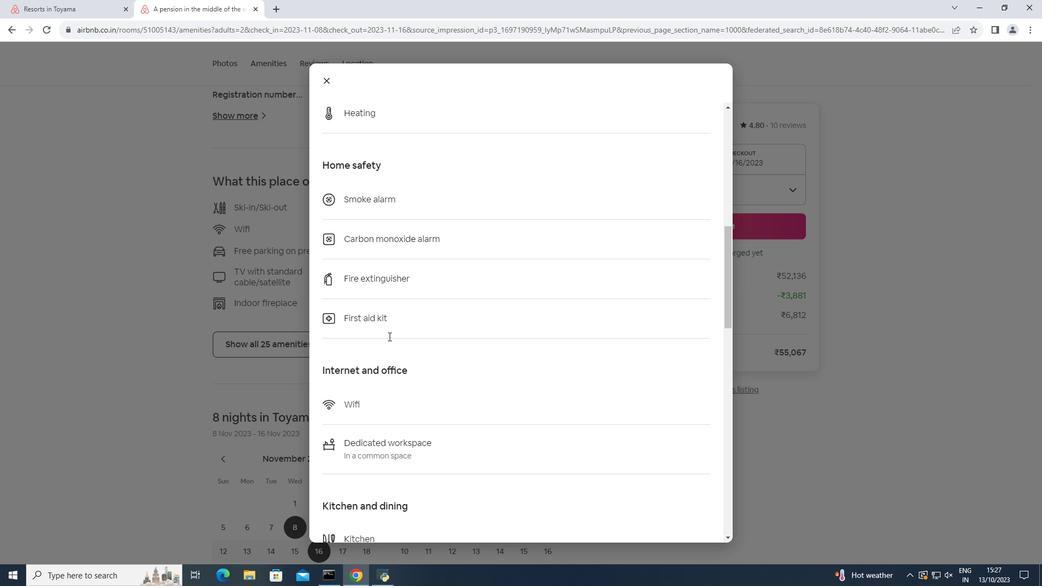 
Action: Mouse scrolled (388, 336) with delta (0, 0)
Screenshot: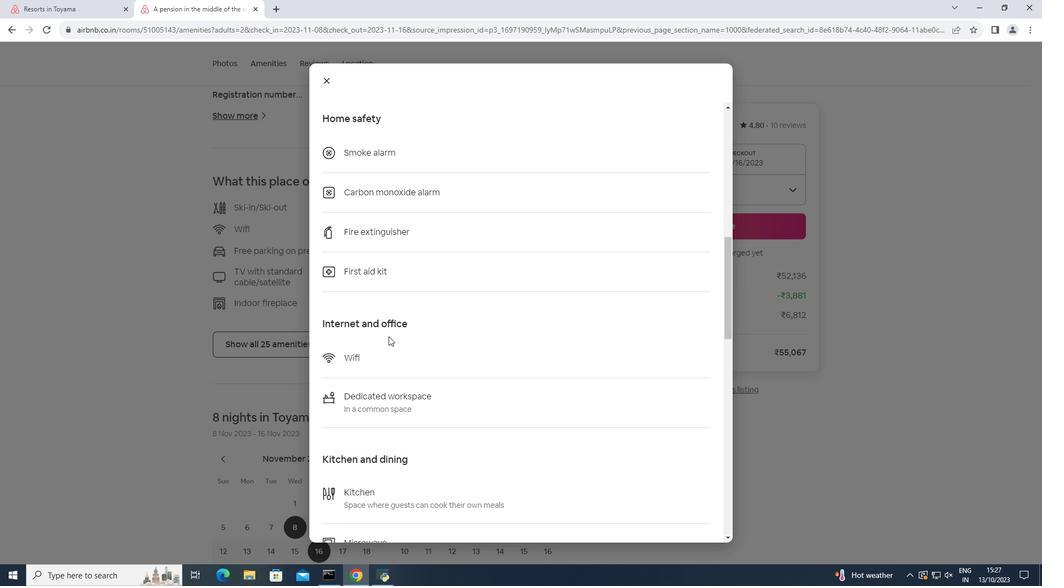 
Action: Mouse scrolled (388, 336) with delta (0, 0)
Screenshot: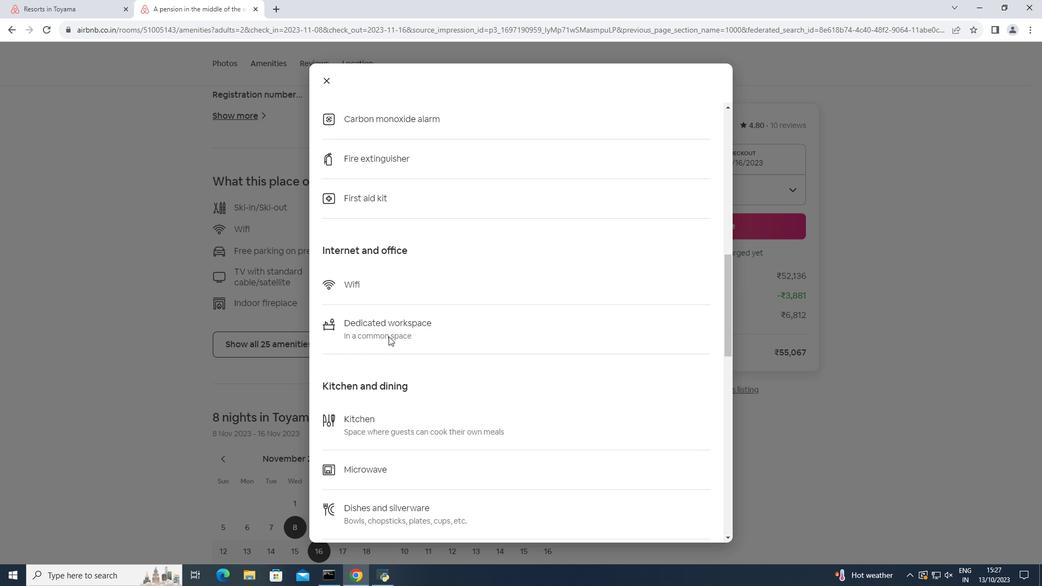 
Action: Mouse scrolled (388, 336) with delta (0, 0)
Screenshot: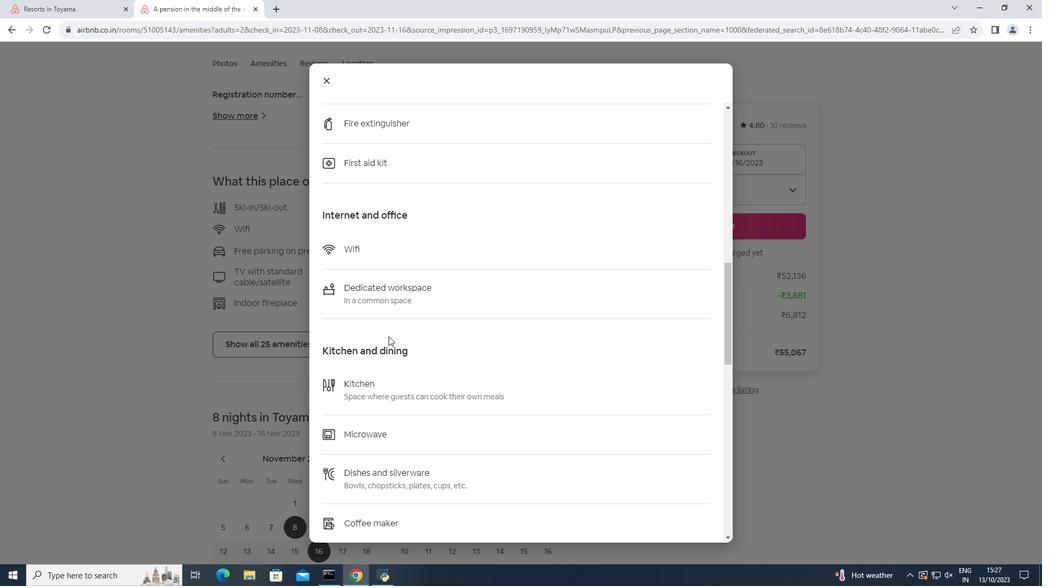 
Action: Mouse scrolled (388, 336) with delta (0, 0)
Screenshot: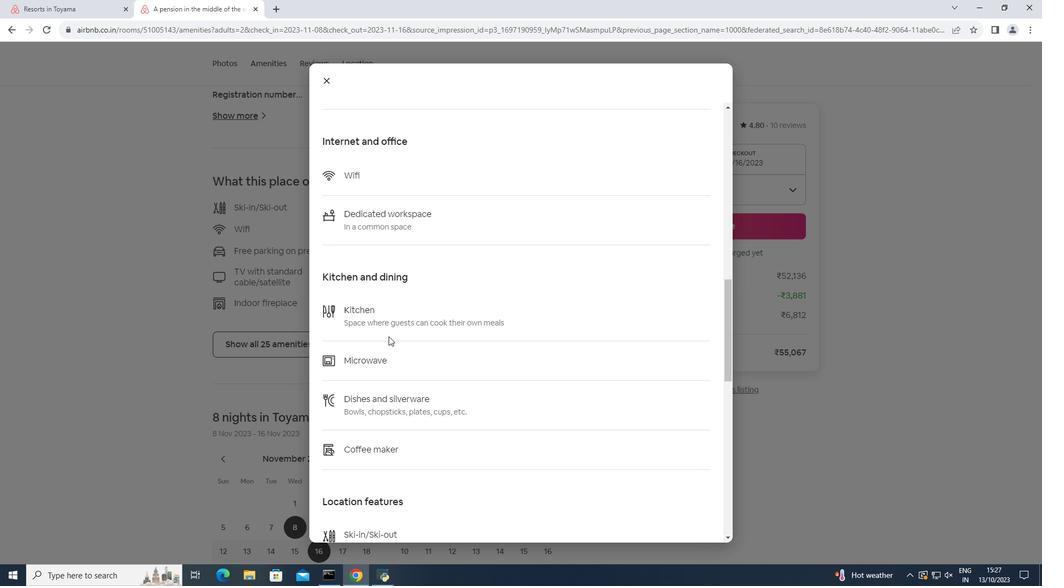 
Action: Mouse scrolled (388, 336) with delta (0, 0)
Screenshot: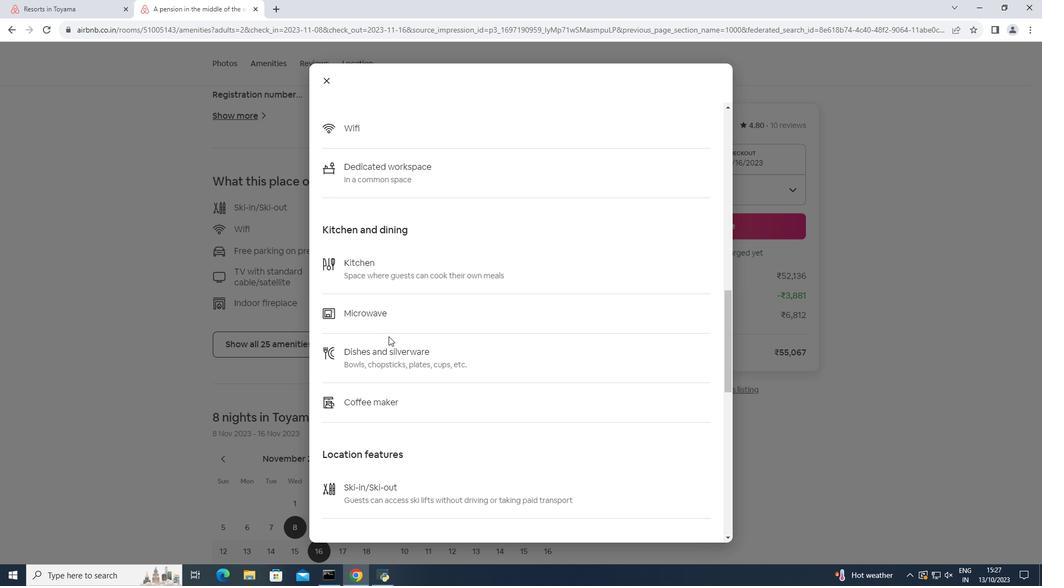 
Action: Mouse scrolled (388, 336) with delta (0, 0)
Screenshot: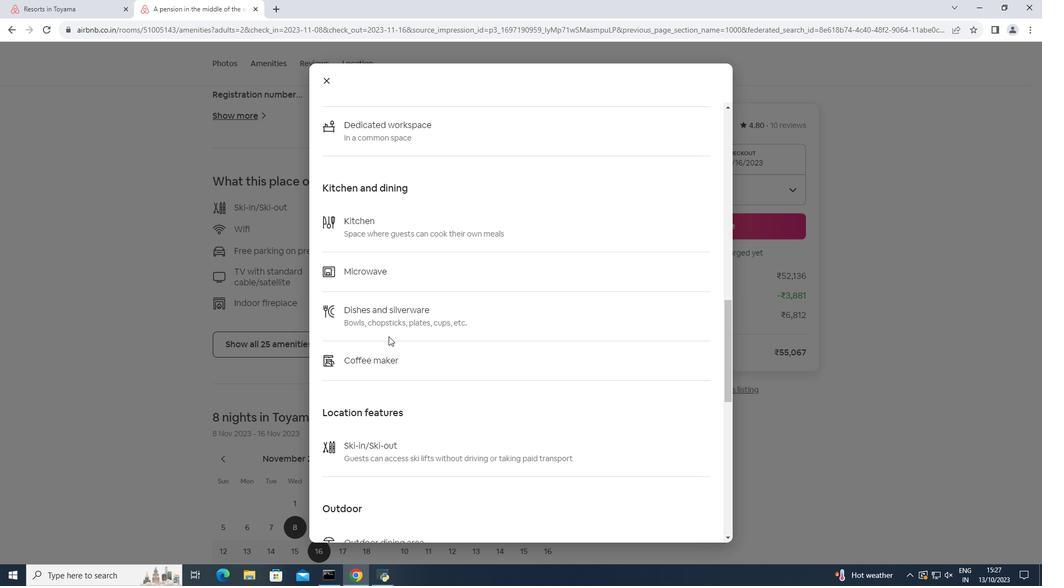 
Action: Mouse scrolled (388, 336) with delta (0, 0)
Screenshot: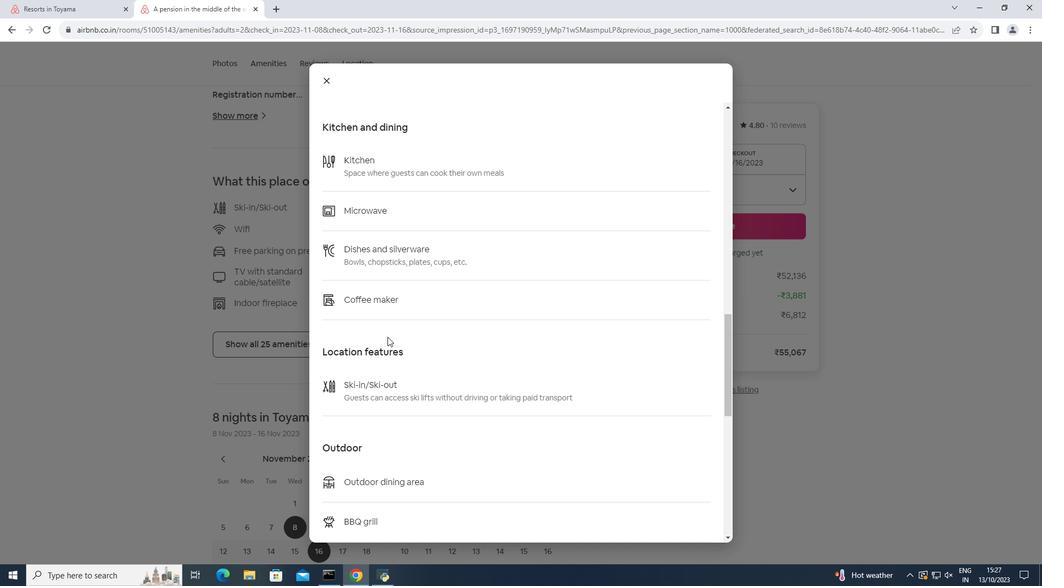 
Action: Mouse moved to (382, 337)
Screenshot: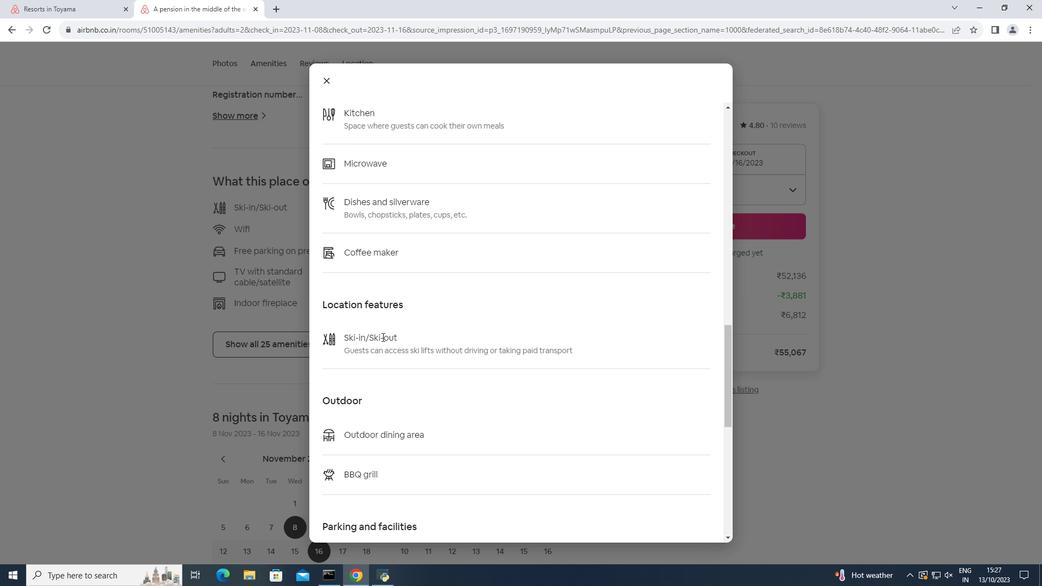 
Action: Mouse scrolled (382, 336) with delta (0, 0)
Screenshot: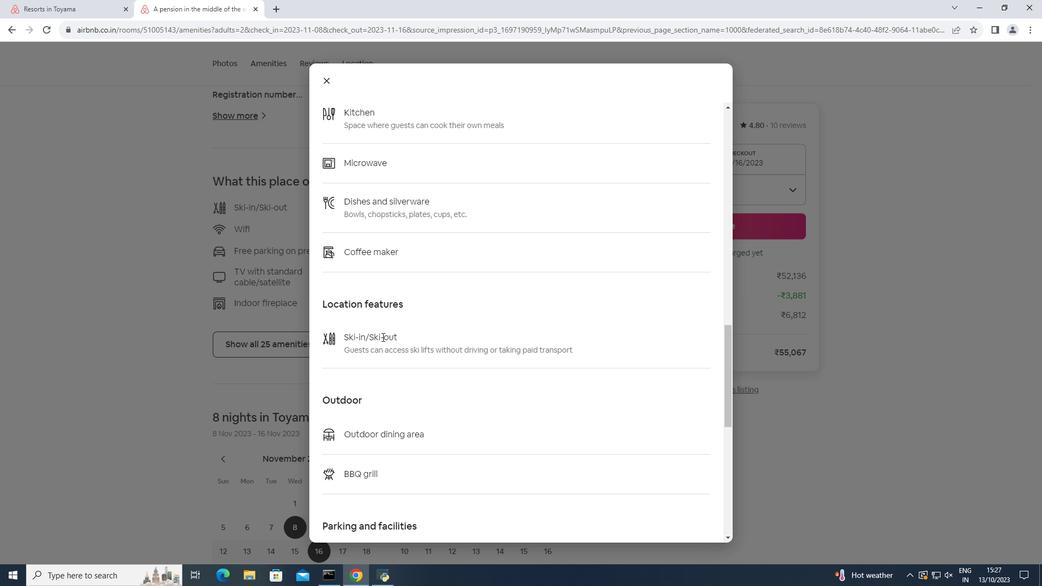 
Action: Mouse scrolled (382, 336) with delta (0, 0)
Screenshot: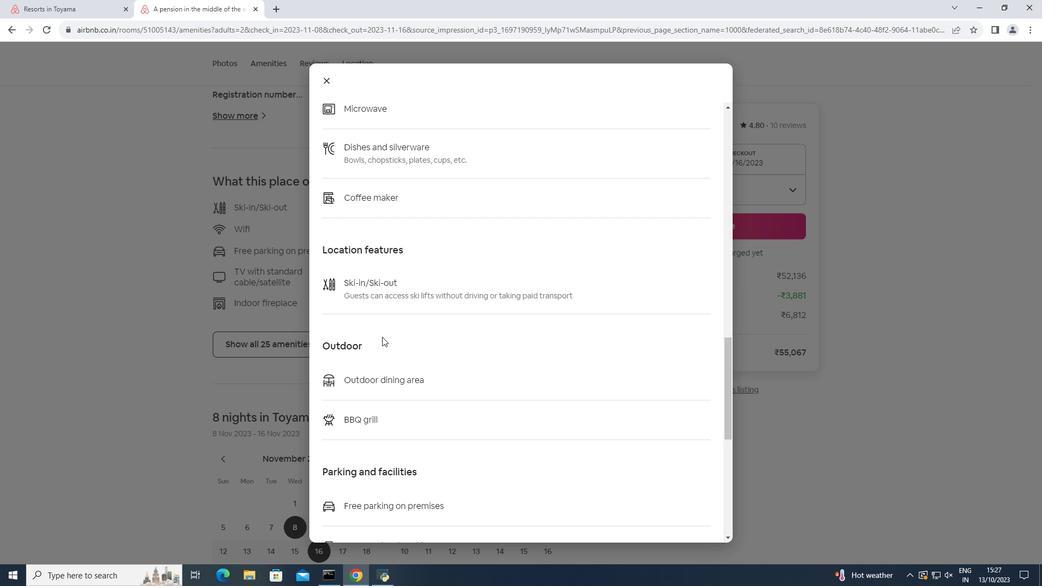
Action: Mouse scrolled (382, 336) with delta (0, 0)
Screenshot: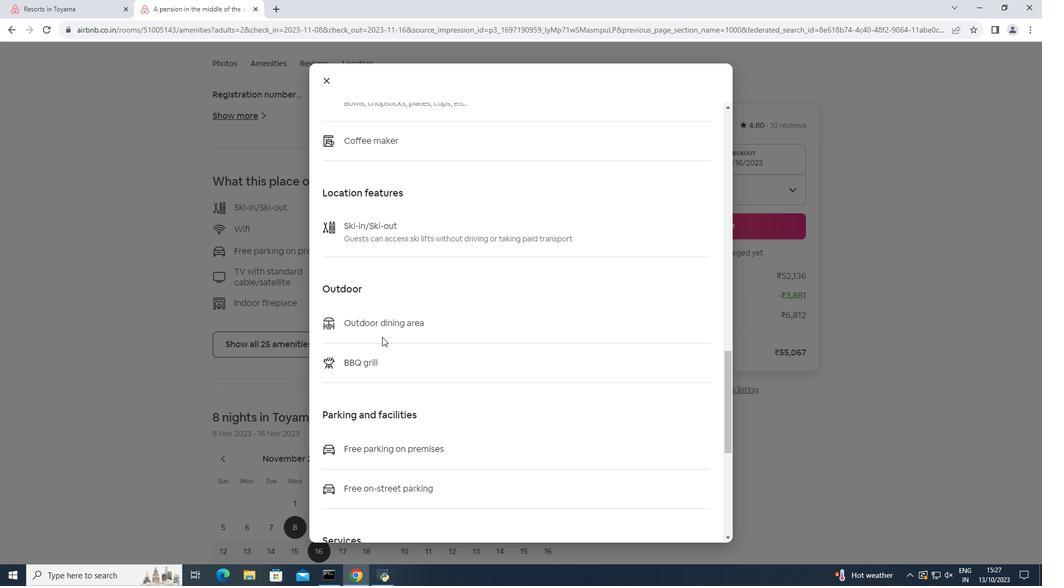 
Action: Mouse scrolled (382, 336) with delta (0, 0)
Screenshot: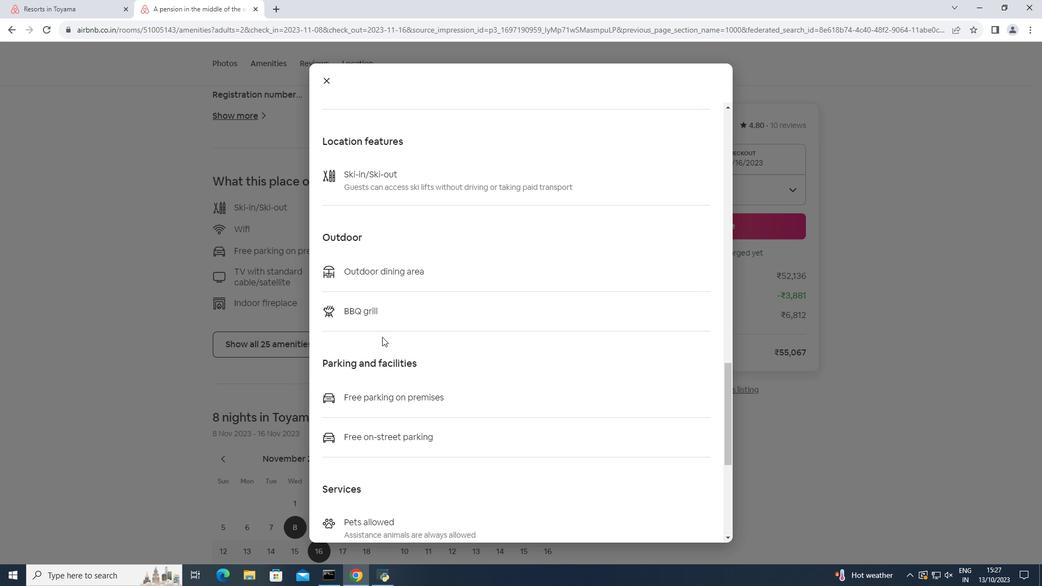
Action: Mouse scrolled (382, 336) with delta (0, 0)
Screenshot: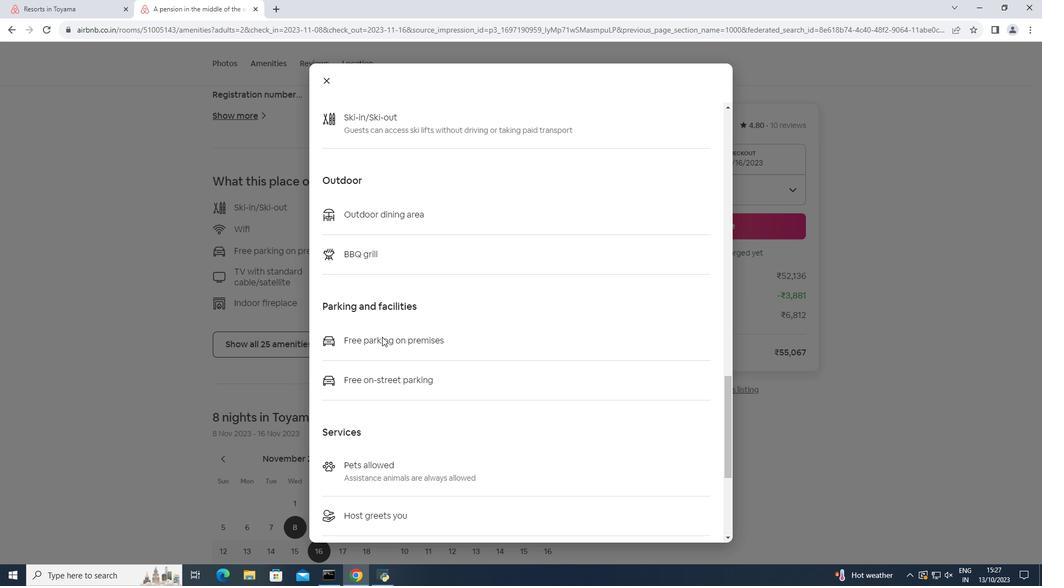 
Action: Mouse scrolled (382, 336) with delta (0, 0)
Screenshot: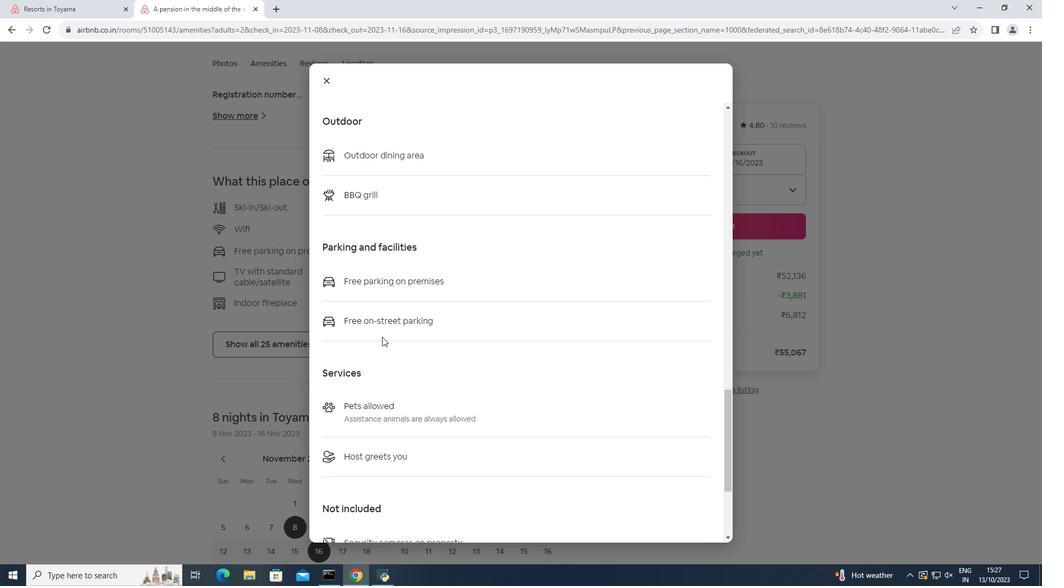 
Action: Mouse scrolled (382, 336) with delta (0, 0)
Screenshot: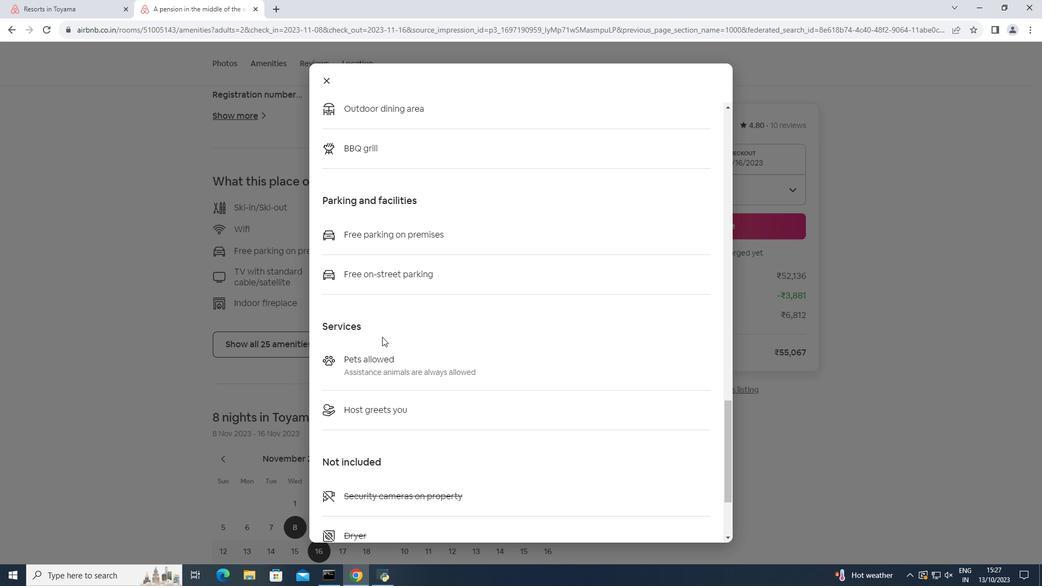 
Action: Mouse scrolled (382, 336) with delta (0, 0)
Screenshot: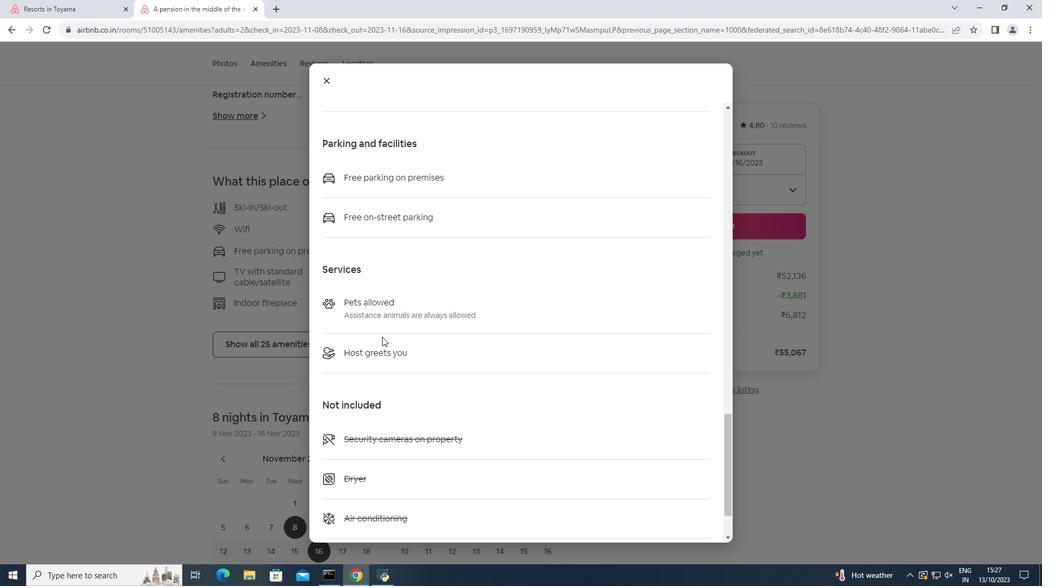 
Action: Mouse scrolled (382, 336) with delta (0, 0)
Screenshot: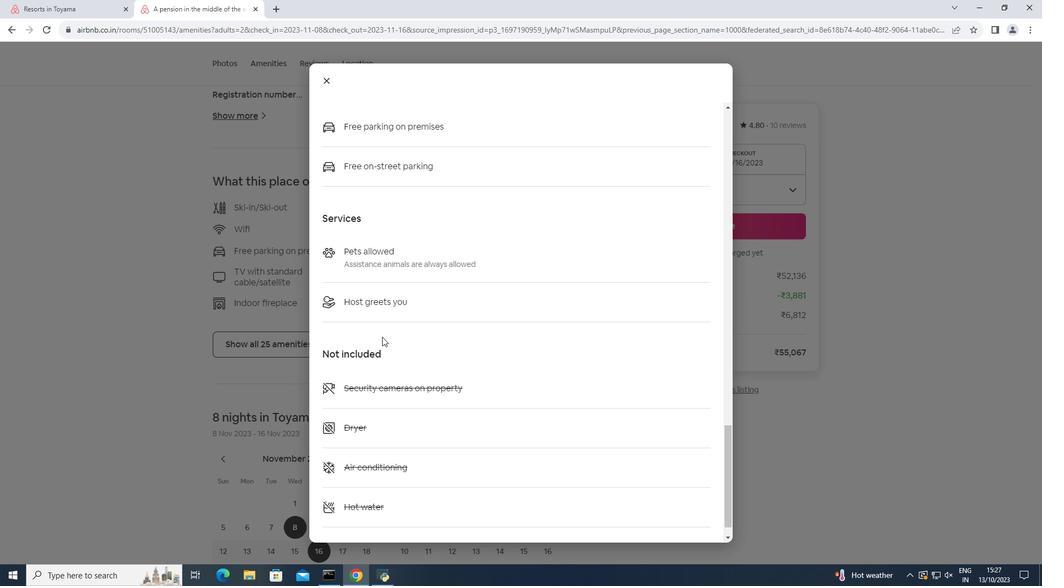 
Action: Mouse scrolled (382, 336) with delta (0, 0)
Screenshot: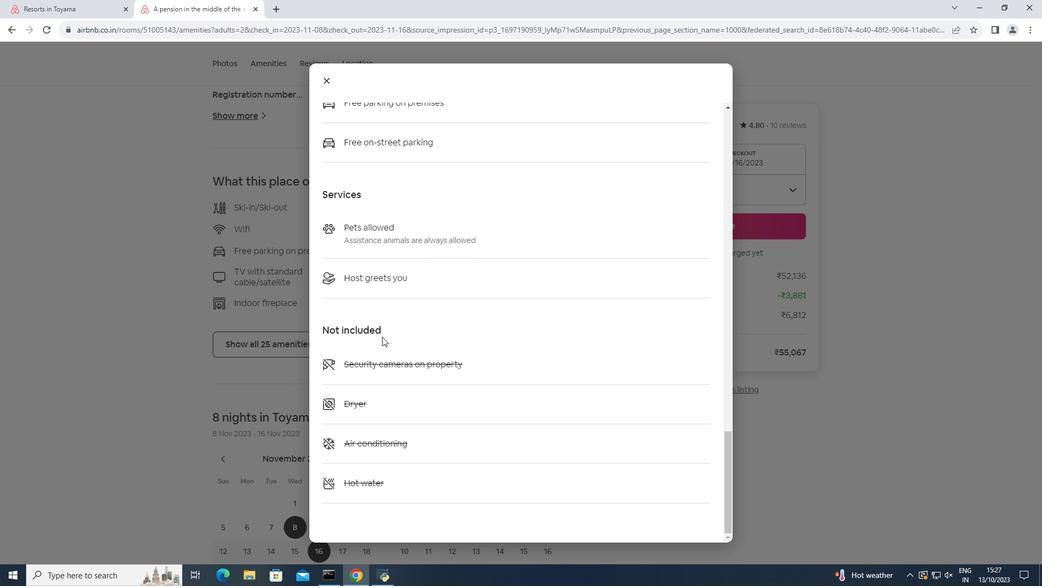 
Action: Mouse moved to (322, 78)
Screenshot: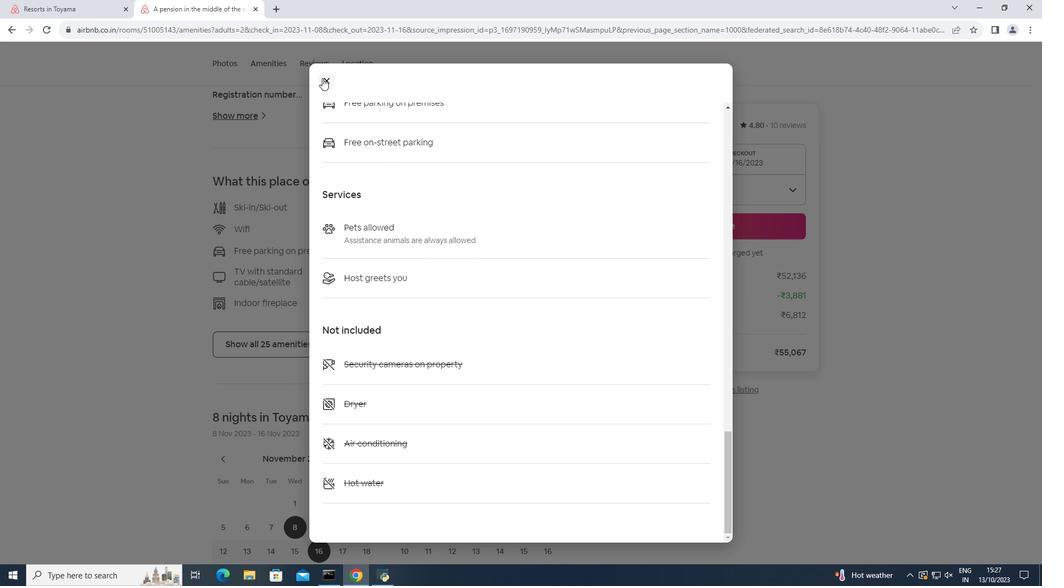 
Action: Mouse pressed left at (322, 78)
Screenshot: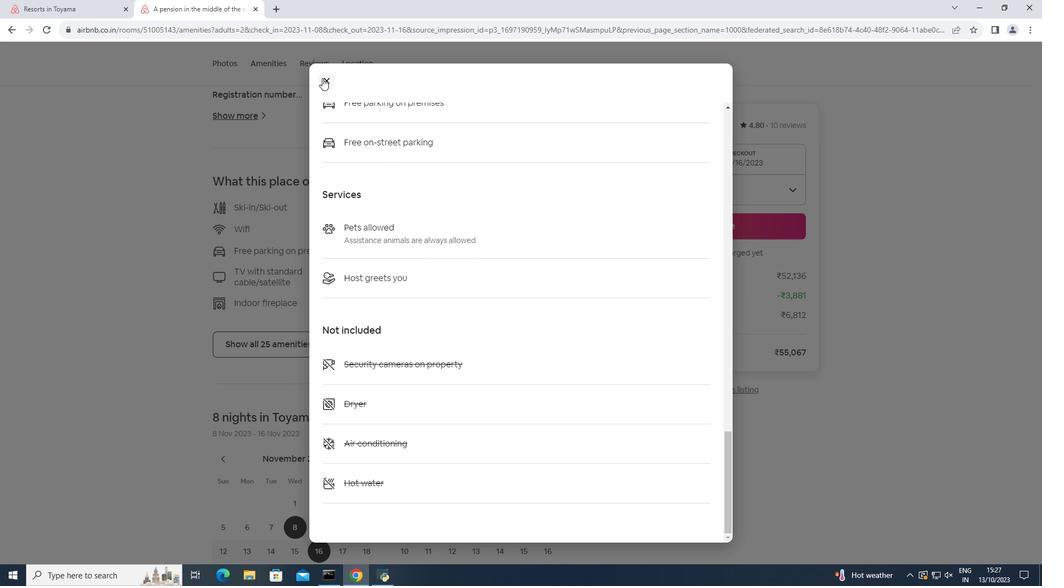 
Action: Mouse moved to (329, 228)
Screenshot: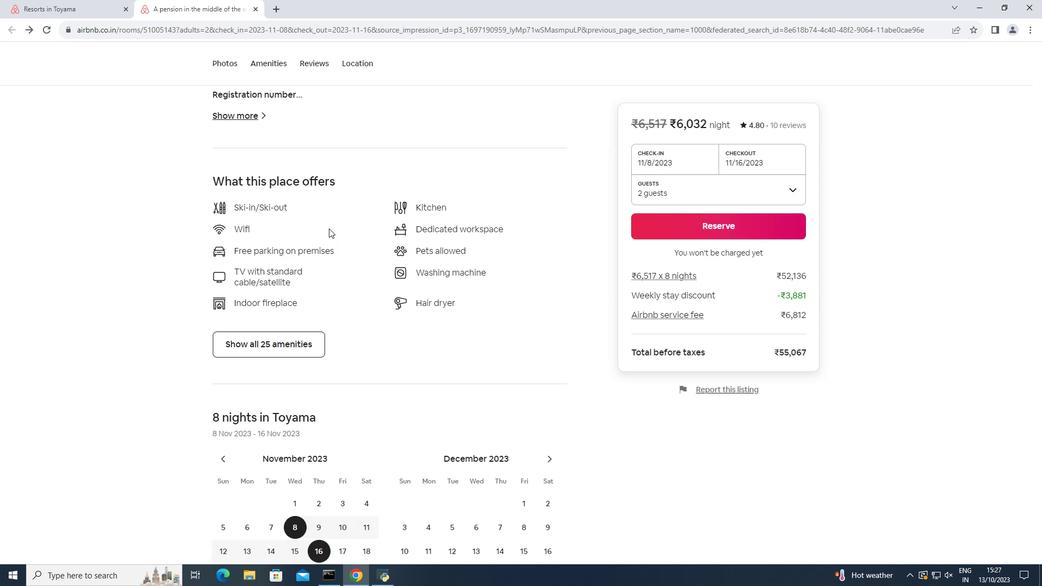 
Action: Mouse scrolled (329, 228) with delta (0, 0)
Screenshot: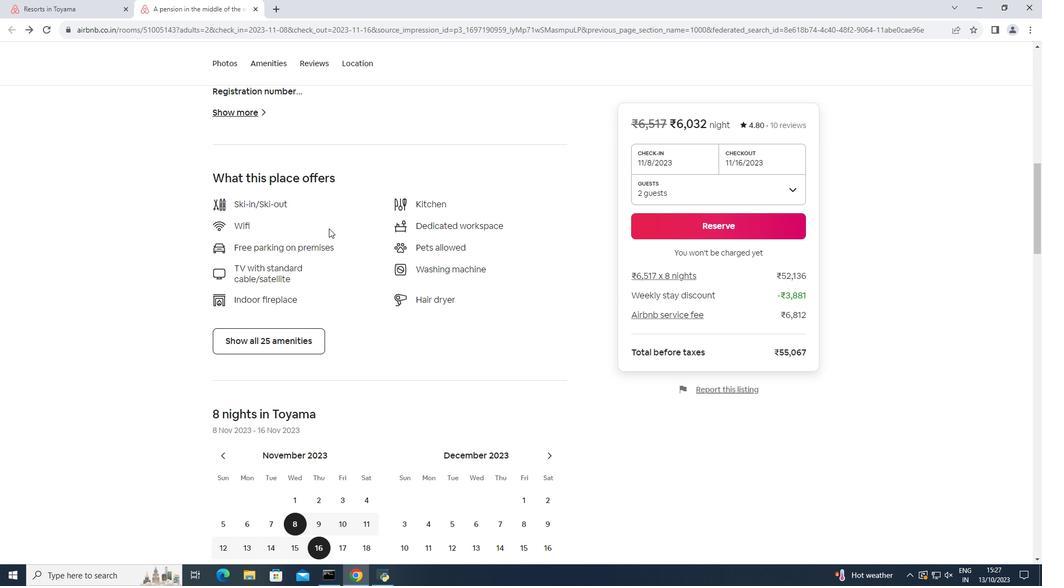 
Action: Mouse scrolled (329, 228) with delta (0, 0)
Screenshot: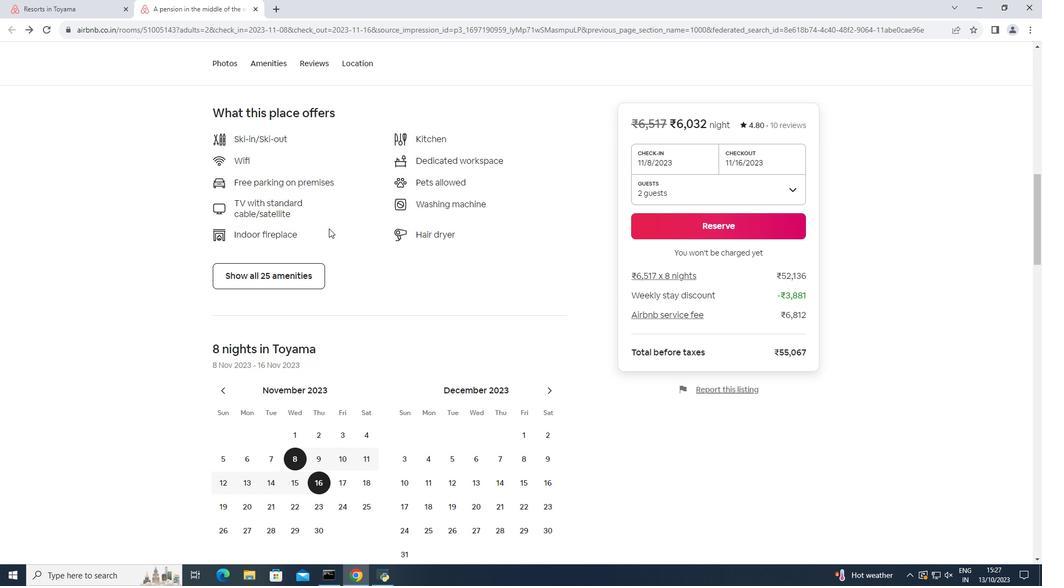 
Action: Mouse scrolled (329, 228) with delta (0, 0)
Screenshot: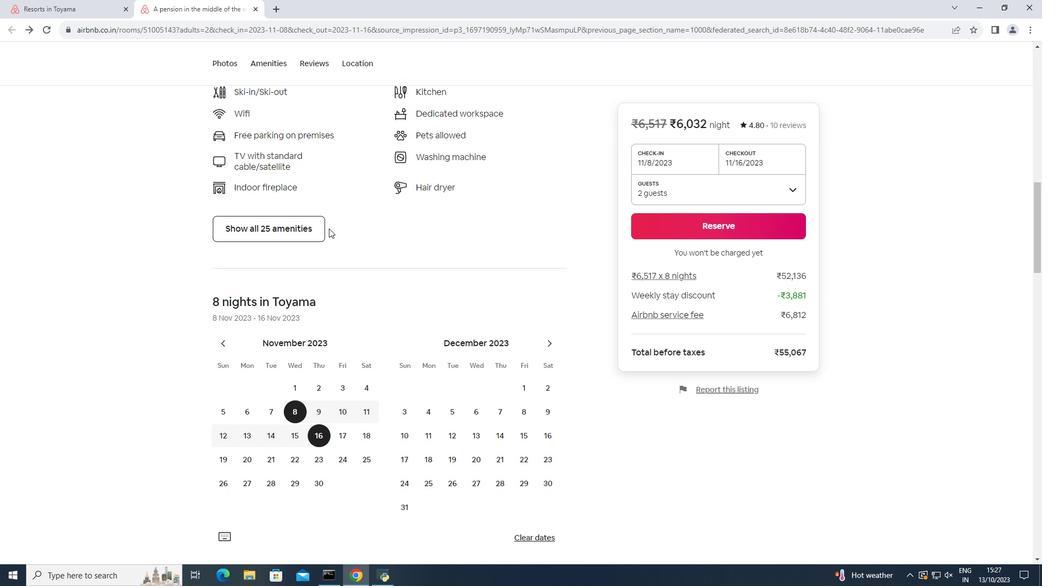 
Action: Mouse scrolled (329, 228) with delta (0, 0)
Screenshot: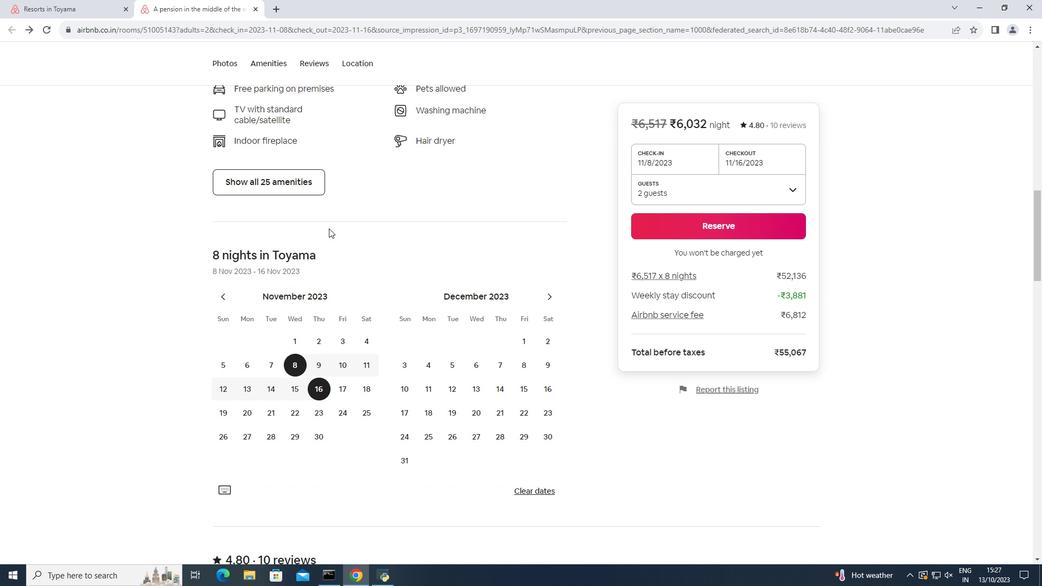 
Action: Mouse scrolled (329, 228) with delta (0, 0)
Screenshot: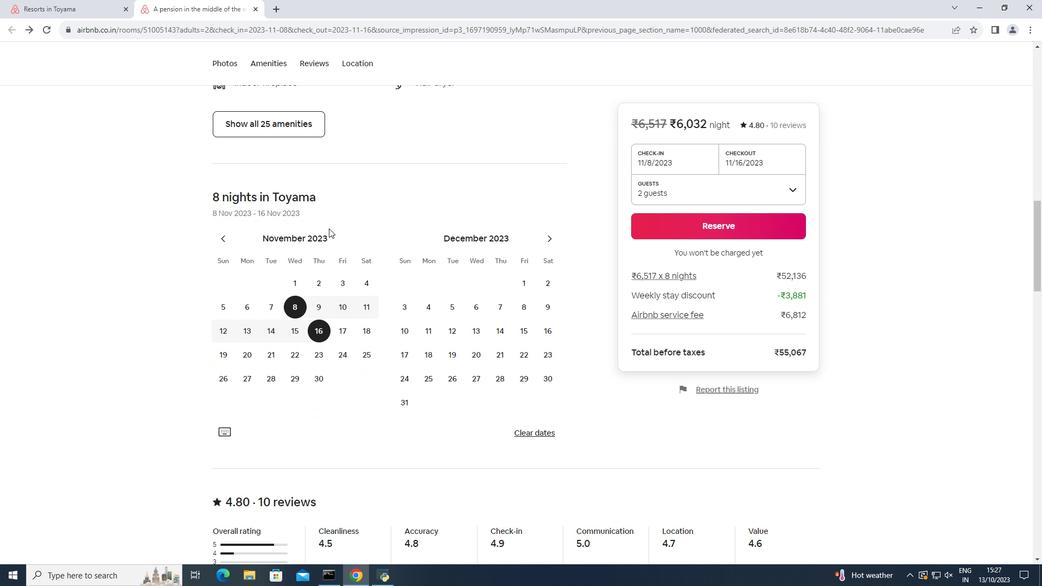 
Action: Mouse scrolled (329, 228) with delta (0, 0)
Screenshot: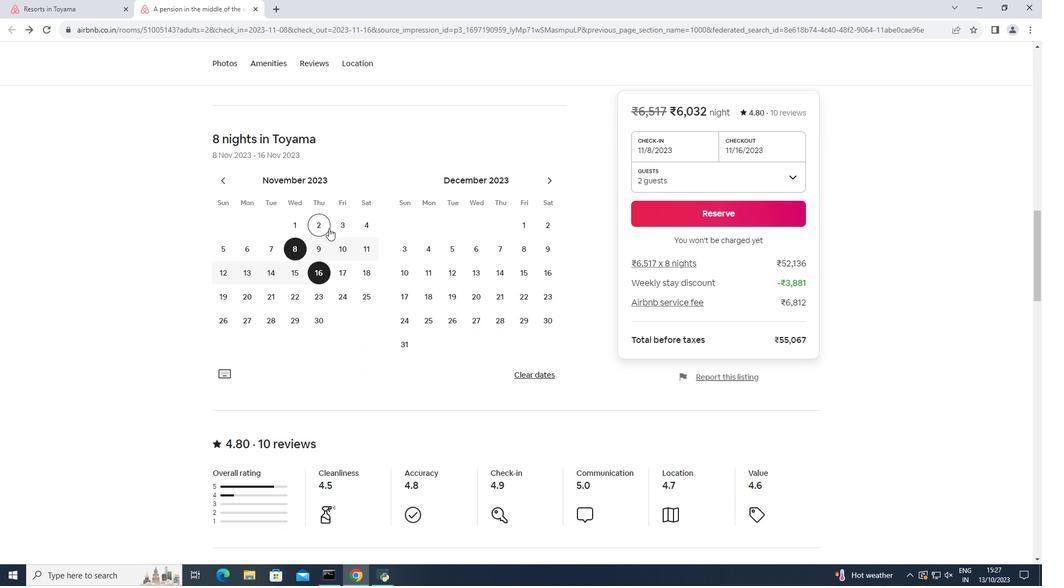 
Action: Mouse moved to (328, 228)
Screenshot: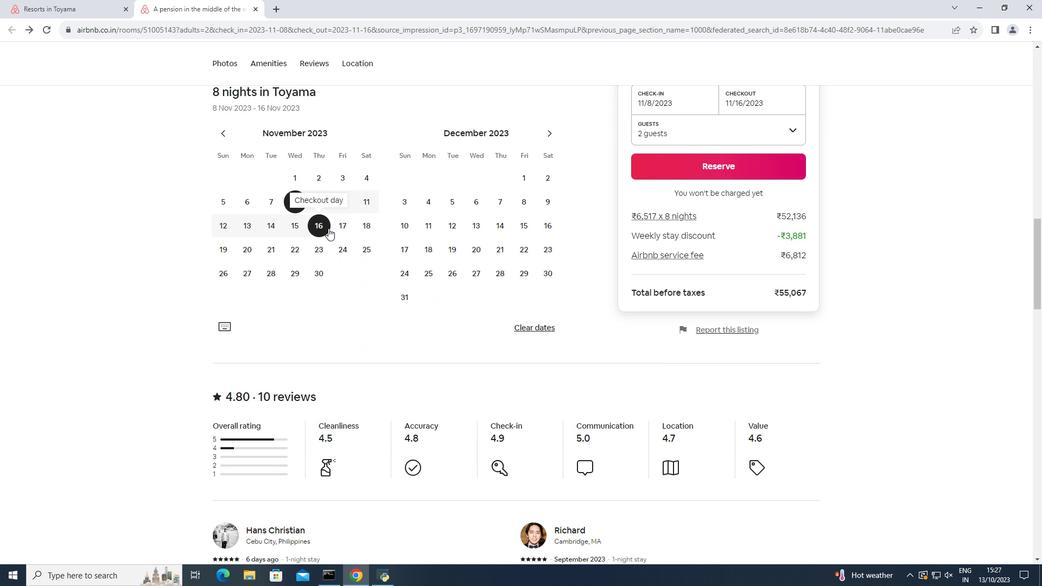 
Action: Mouse scrolled (328, 228) with delta (0, 0)
Screenshot: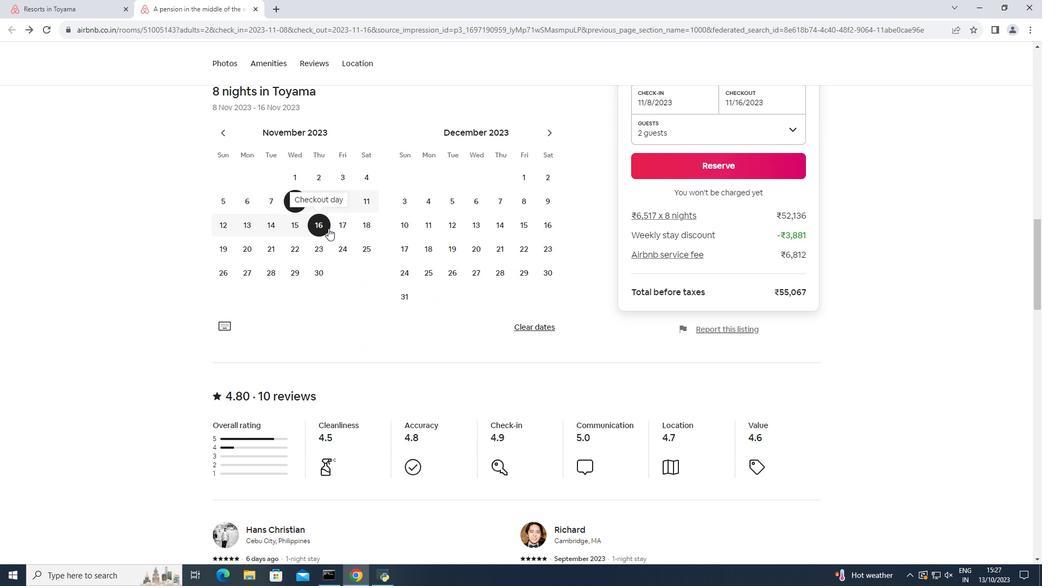
Action: Mouse scrolled (328, 228) with delta (0, 0)
Screenshot: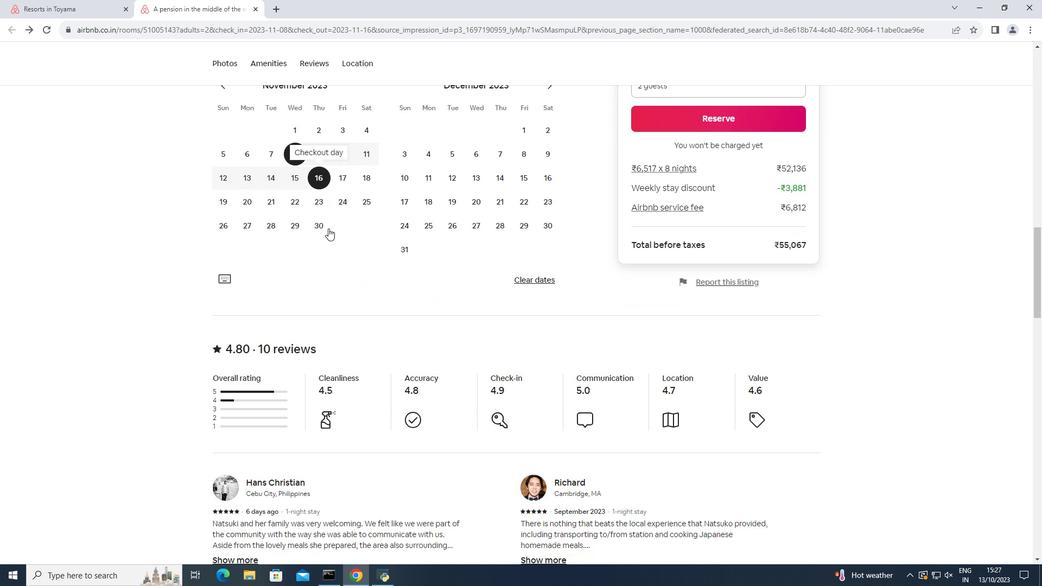 
Action: Mouse moved to (327, 228)
Screenshot: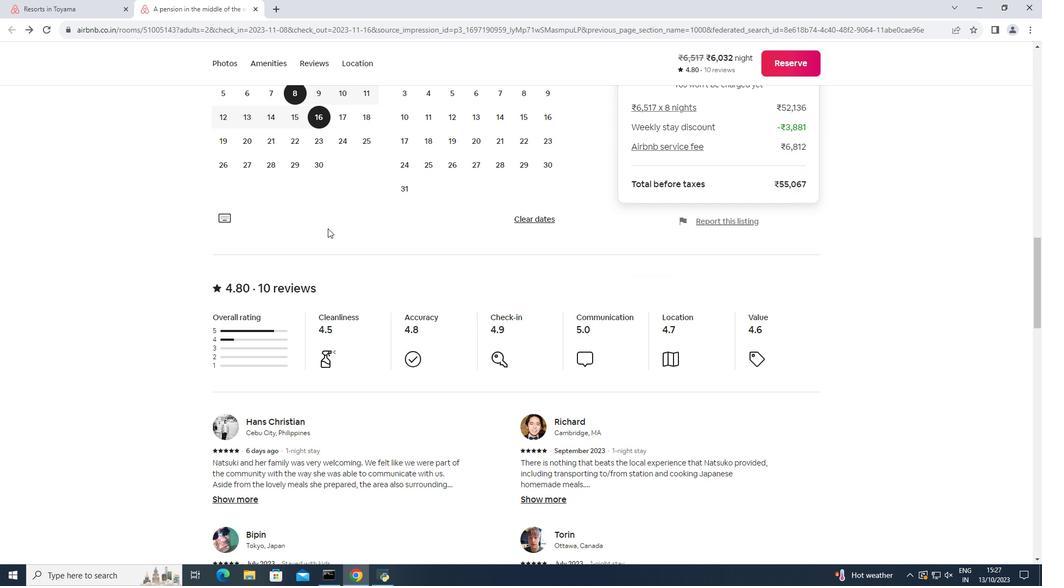 
Action: Mouse scrolled (327, 228) with delta (0, 0)
Screenshot: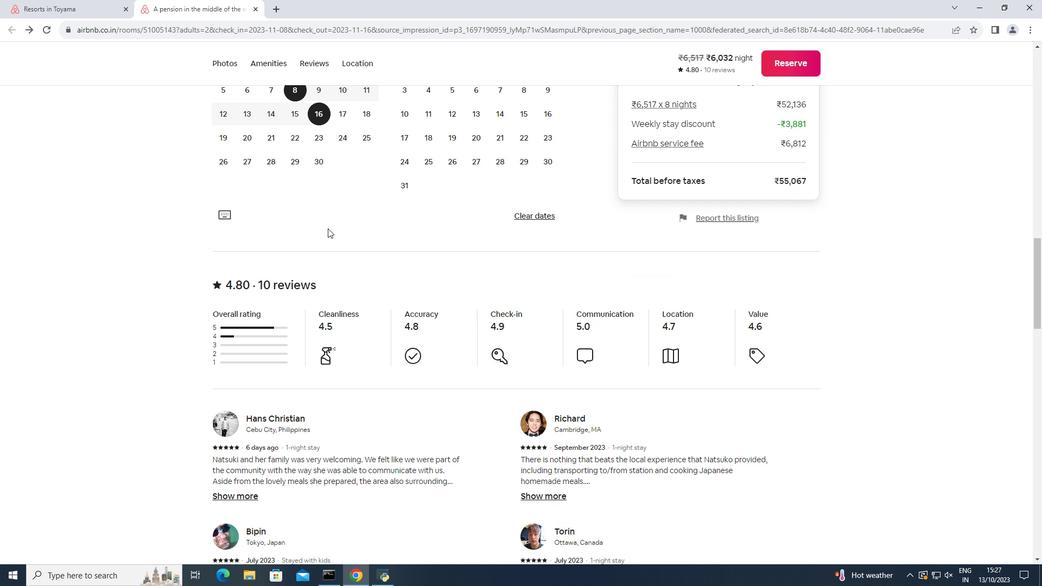 
Action: Mouse moved to (326, 228)
Screenshot: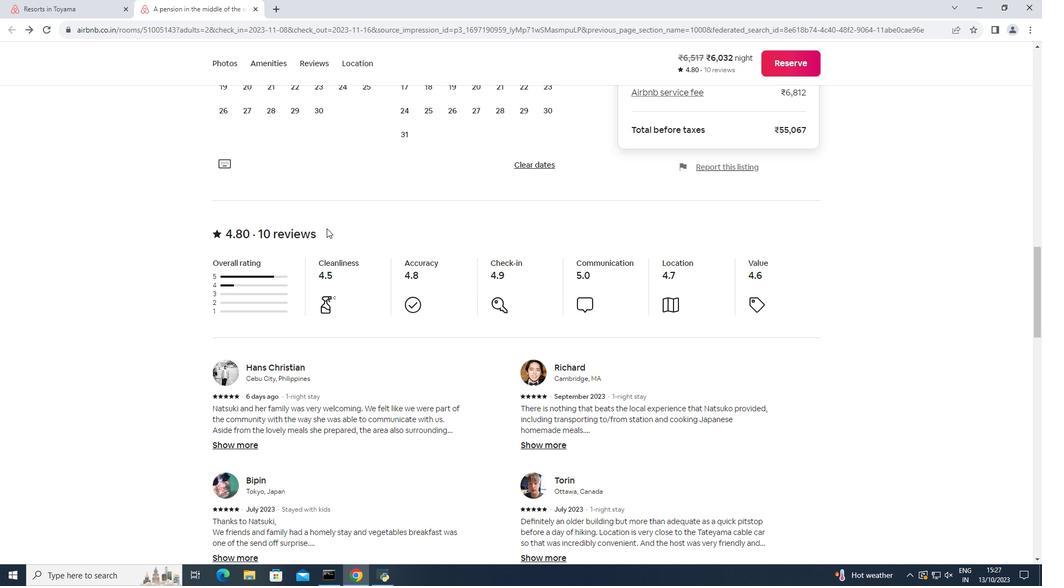
Action: Mouse scrolled (326, 228) with delta (0, 0)
Screenshot: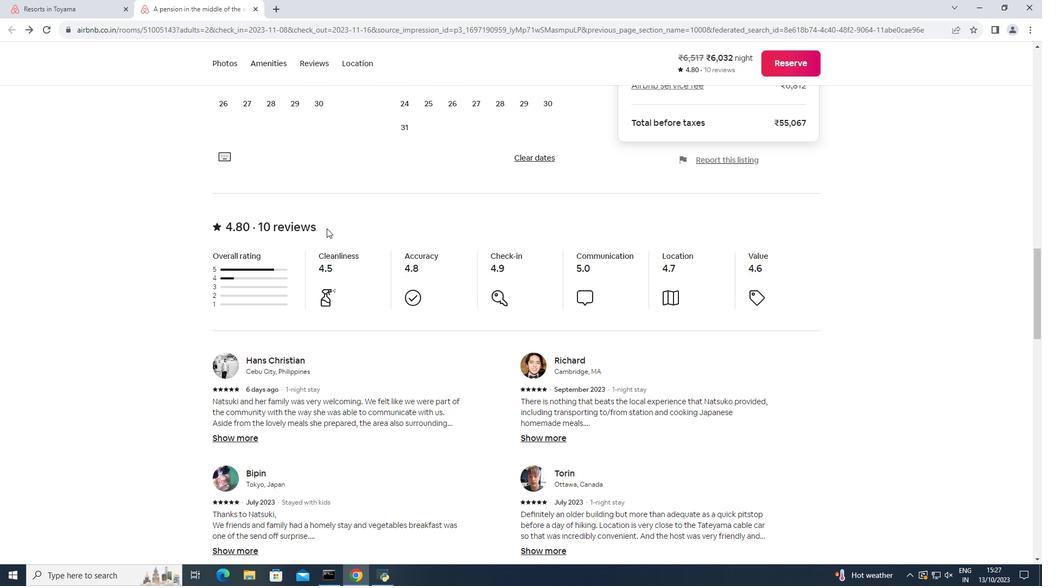 
Action: Mouse scrolled (326, 228) with delta (0, 0)
Screenshot: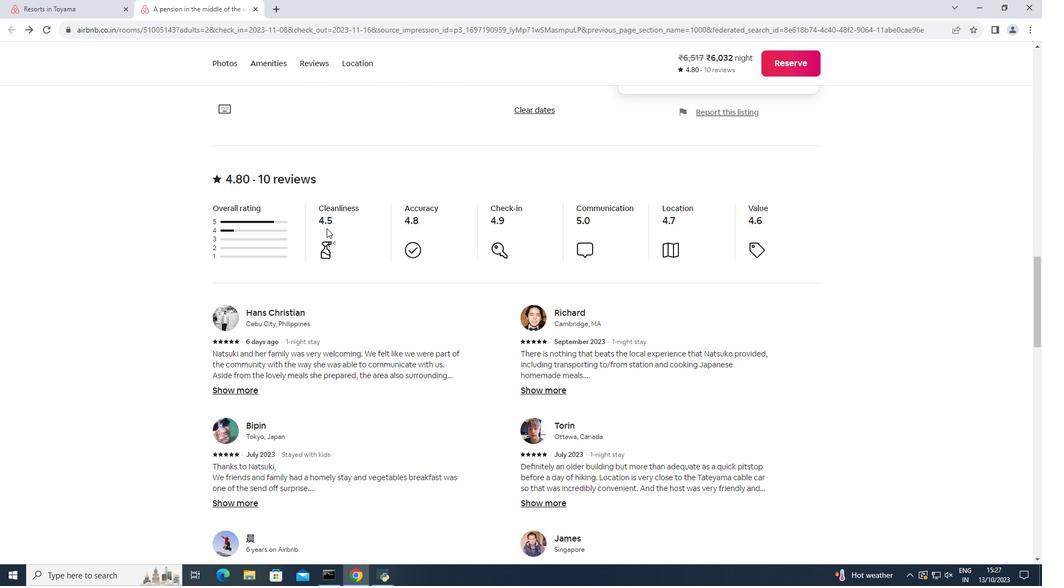 
Action: Mouse scrolled (326, 228) with delta (0, 0)
Screenshot: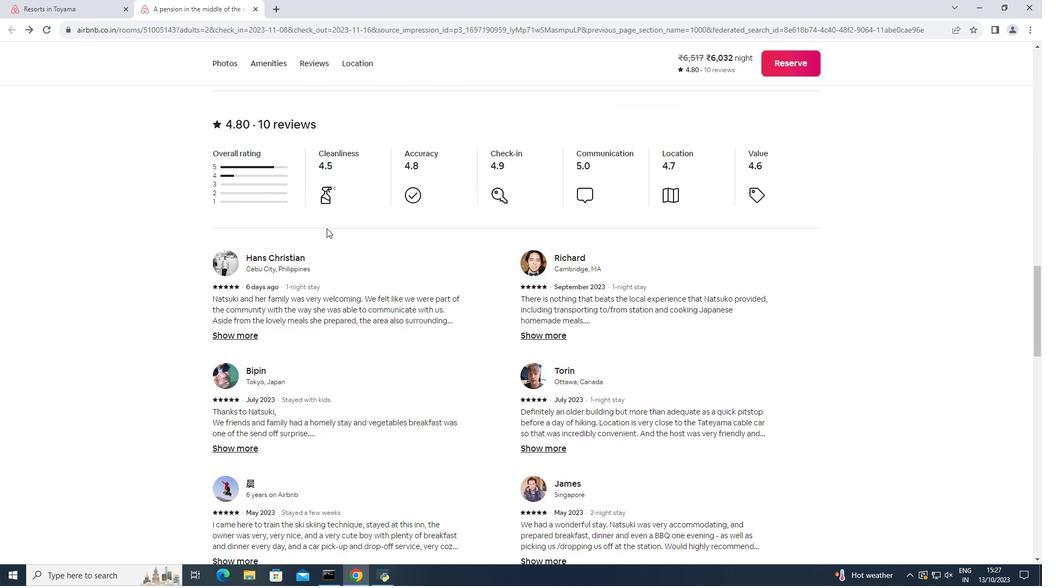 
Action: Mouse scrolled (326, 228) with delta (0, 0)
Screenshot: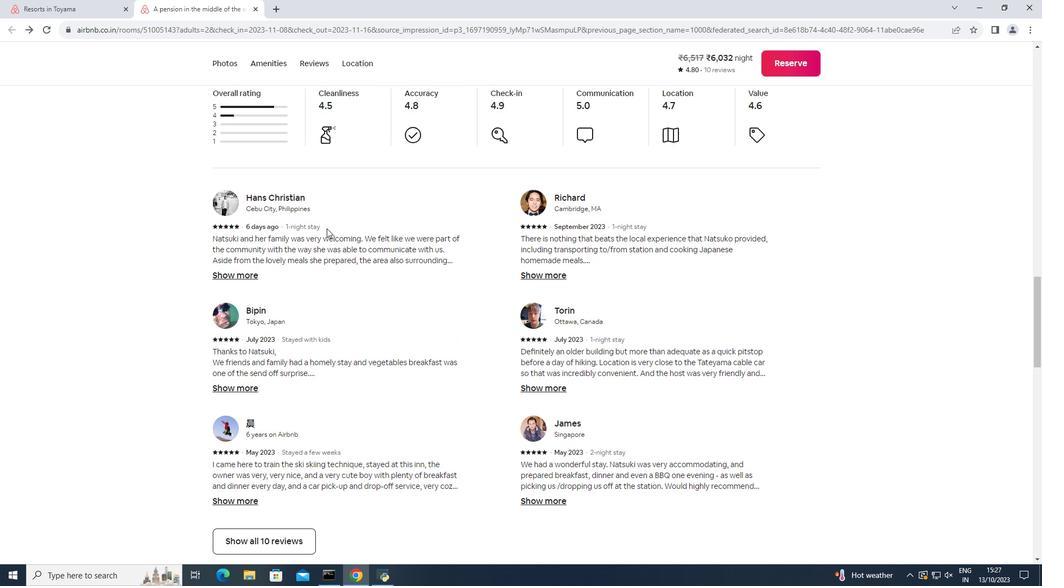 
Action: Mouse moved to (324, 228)
Screenshot: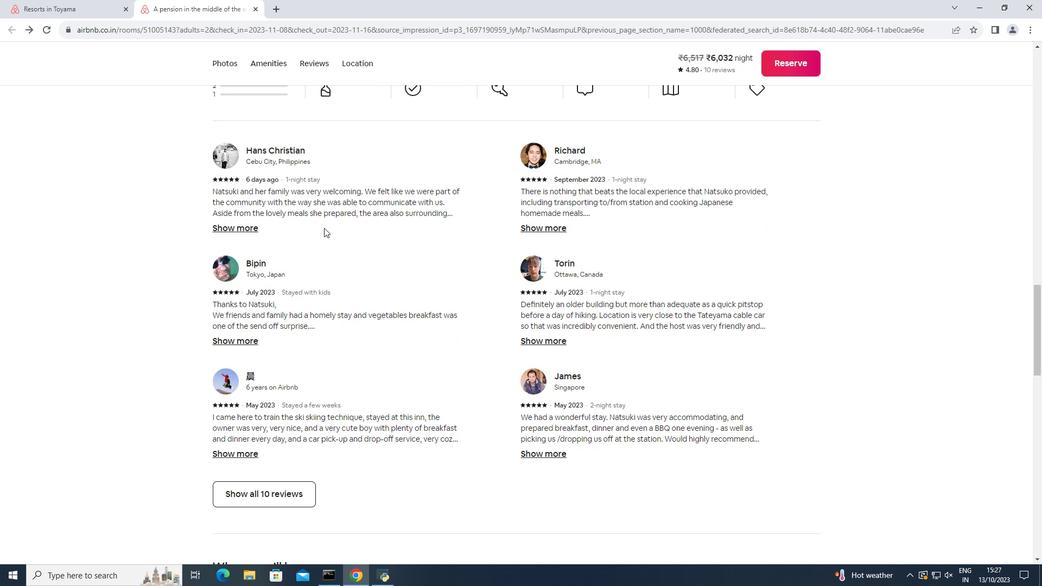 
Action: Mouse scrolled (324, 227) with delta (0, 0)
Screenshot: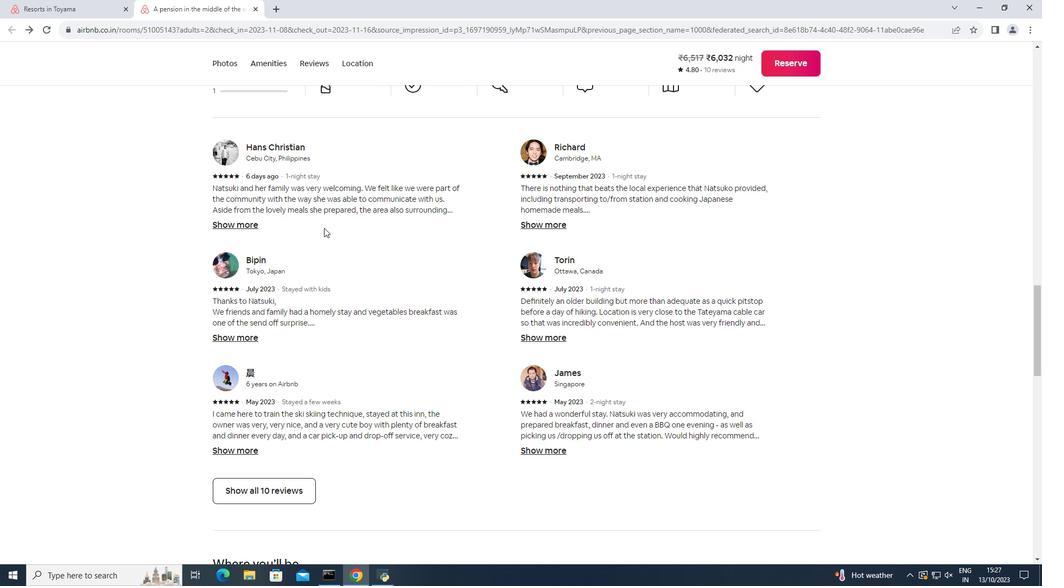 
Action: Mouse scrolled (324, 227) with delta (0, 0)
Screenshot: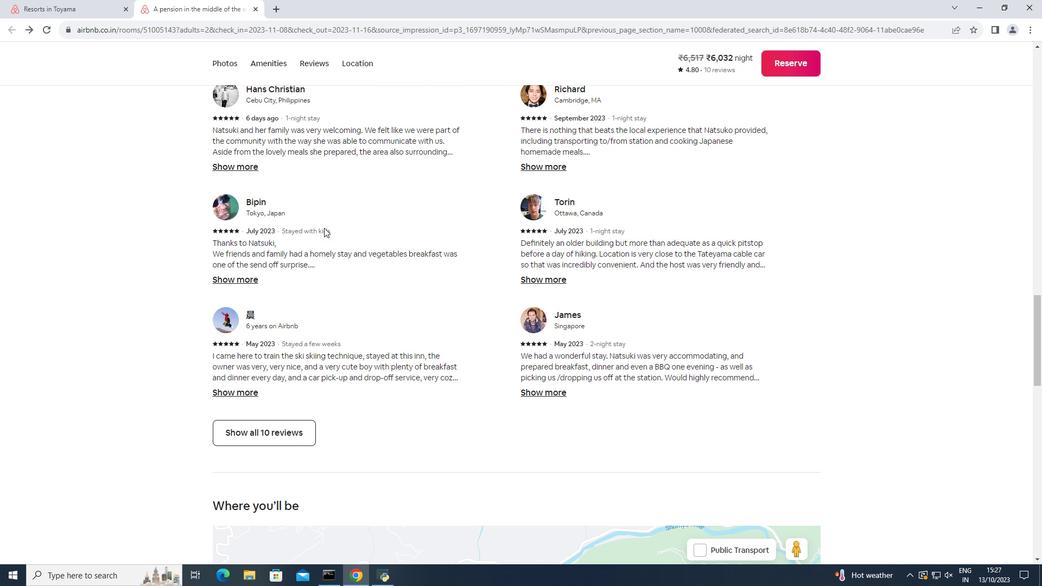 
Action: Mouse moved to (251, 383)
Screenshot: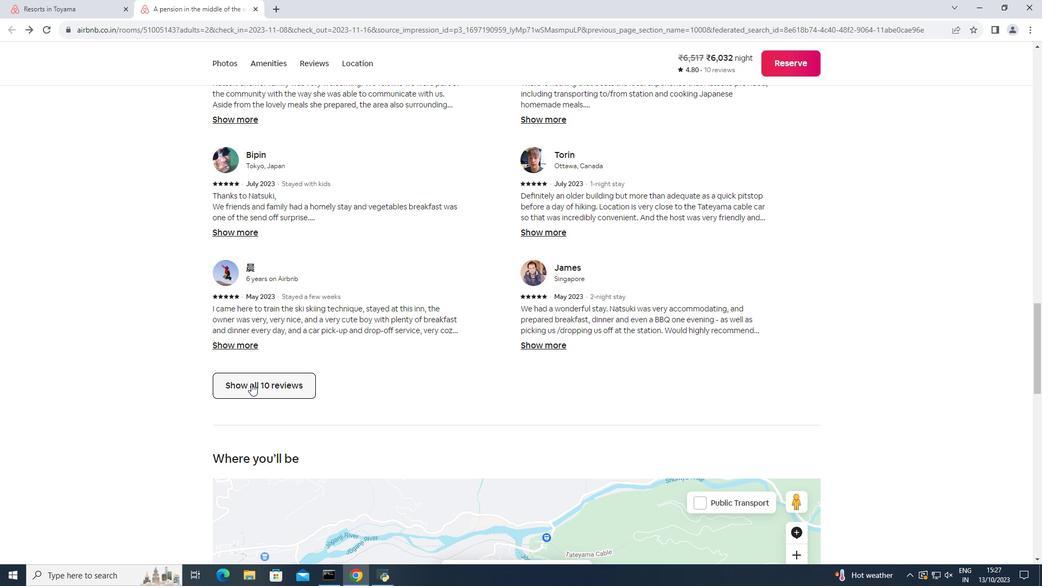 
Action: Mouse pressed left at (251, 383)
Screenshot: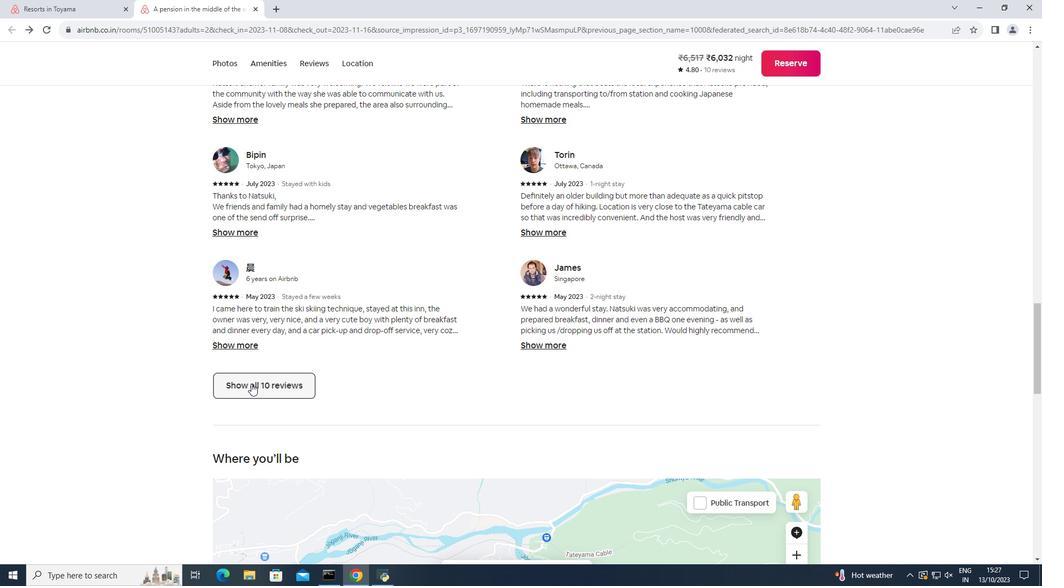 
Action: Mouse moved to (345, 369)
Screenshot: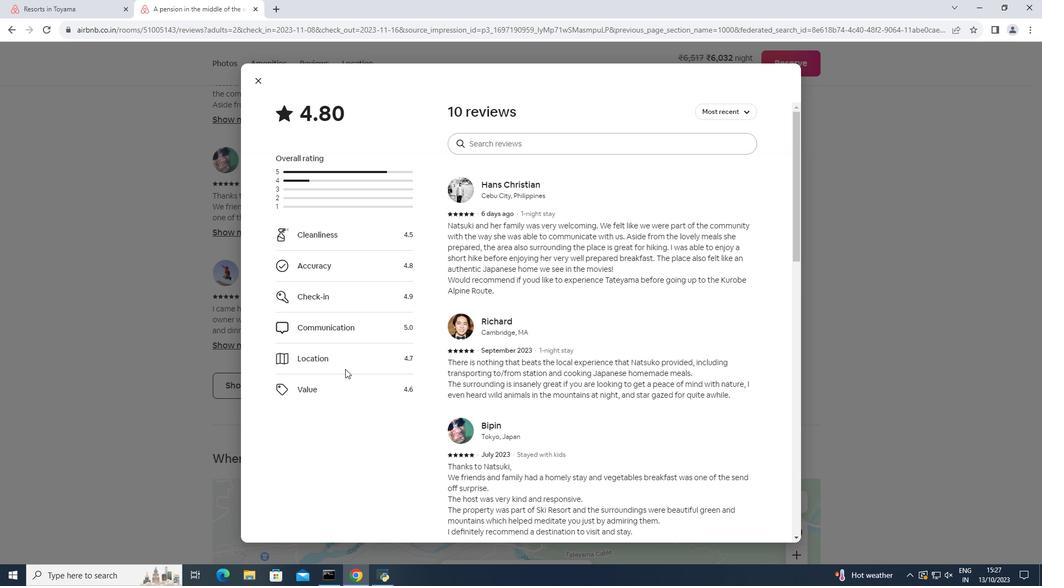 
Action: Mouse scrolled (345, 368) with delta (0, 0)
Screenshot: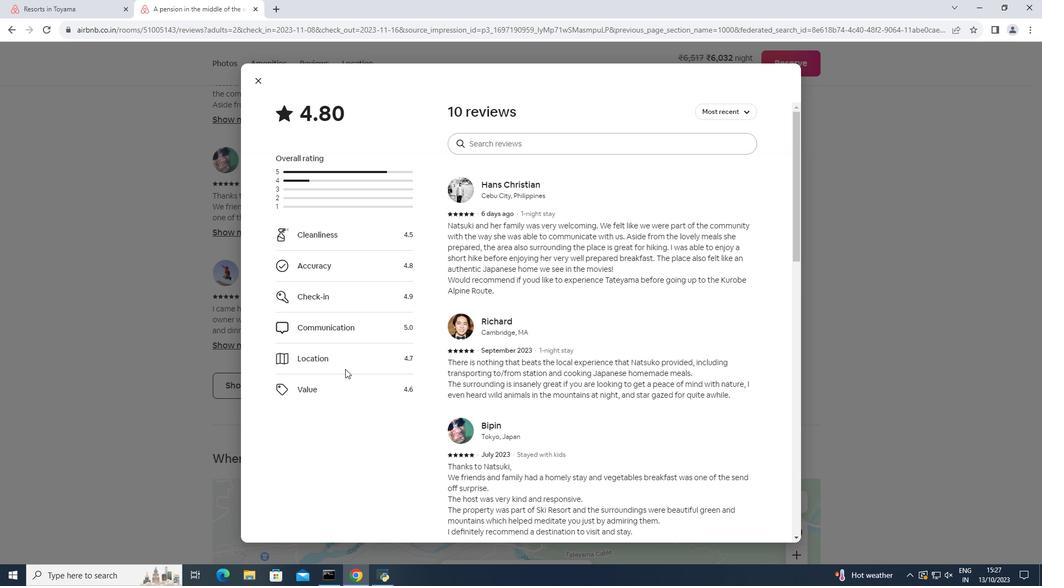 
Action: Mouse scrolled (345, 368) with delta (0, 0)
Screenshot: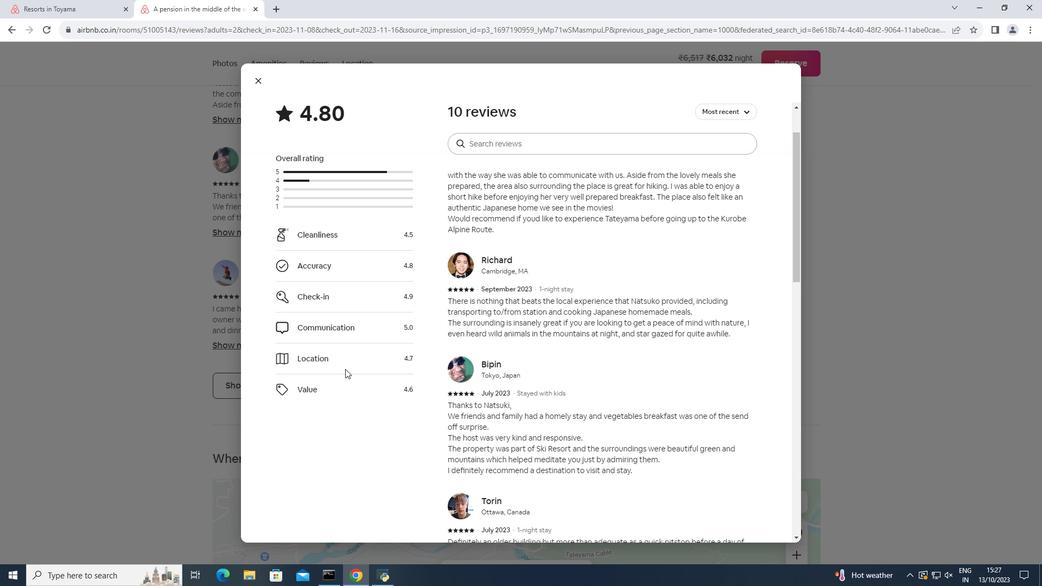 
Action: Mouse scrolled (345, 368) with delta (0, 0)
Screenshot: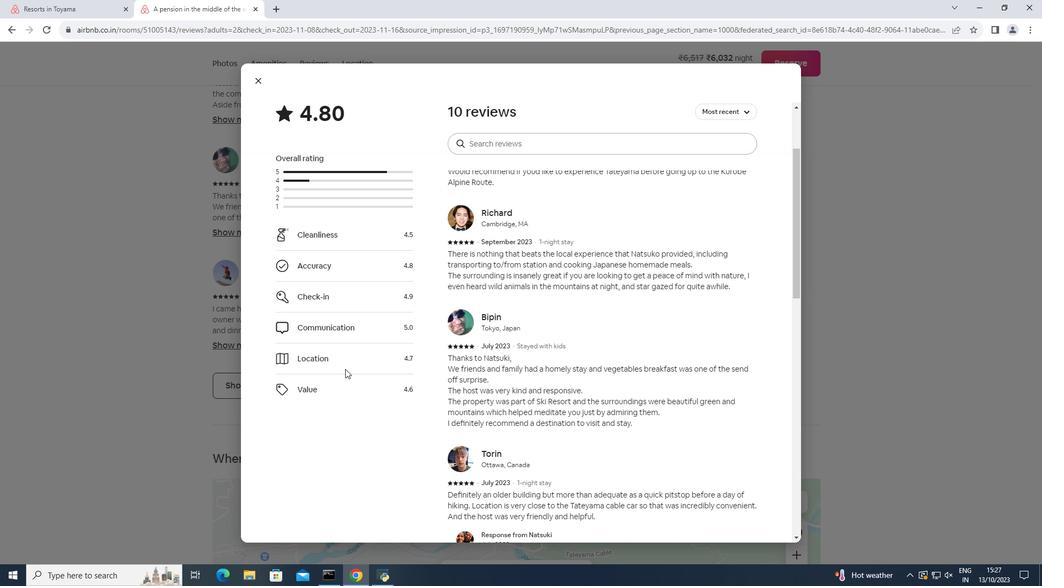 
Action: Mouse scrolled (345, 368) with delta (0, 0)
Screenshot: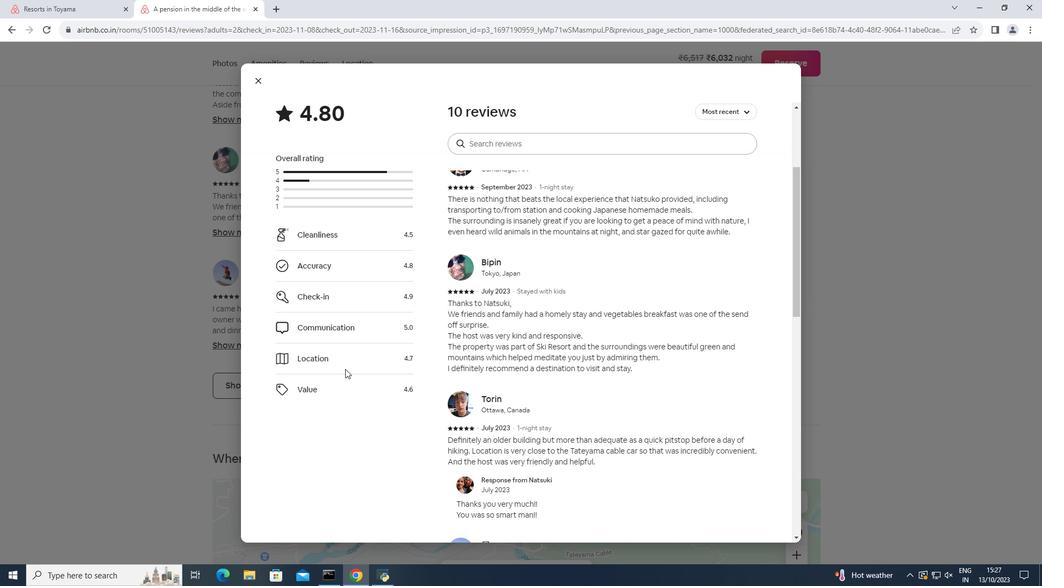 
Action: Mouse scrolled (345, 368) with delta (0, 0)
Screenshot: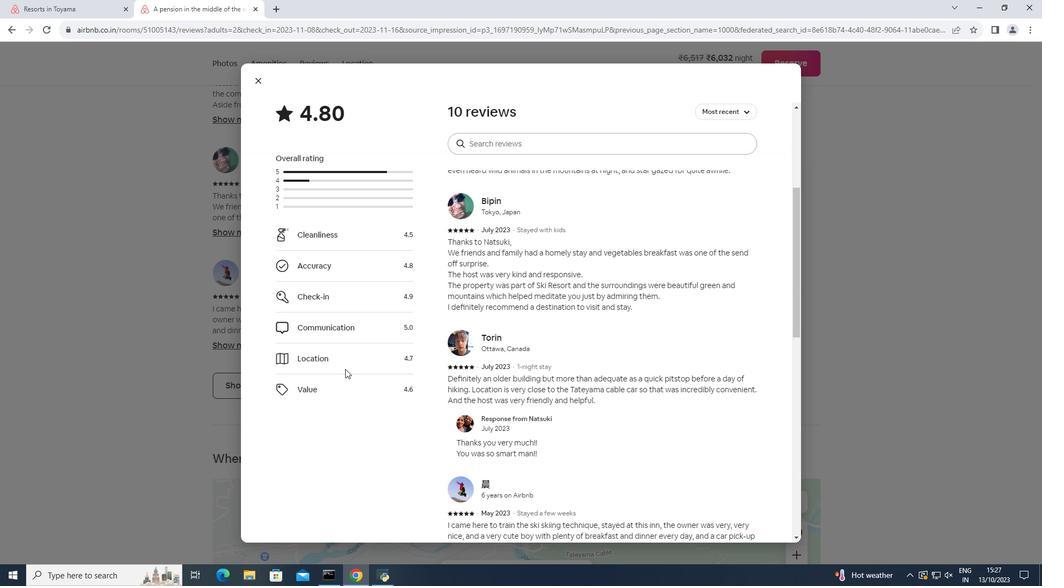 
Action: Mouse scrolled (345, 368) with delta (0, 0)
Screenshot: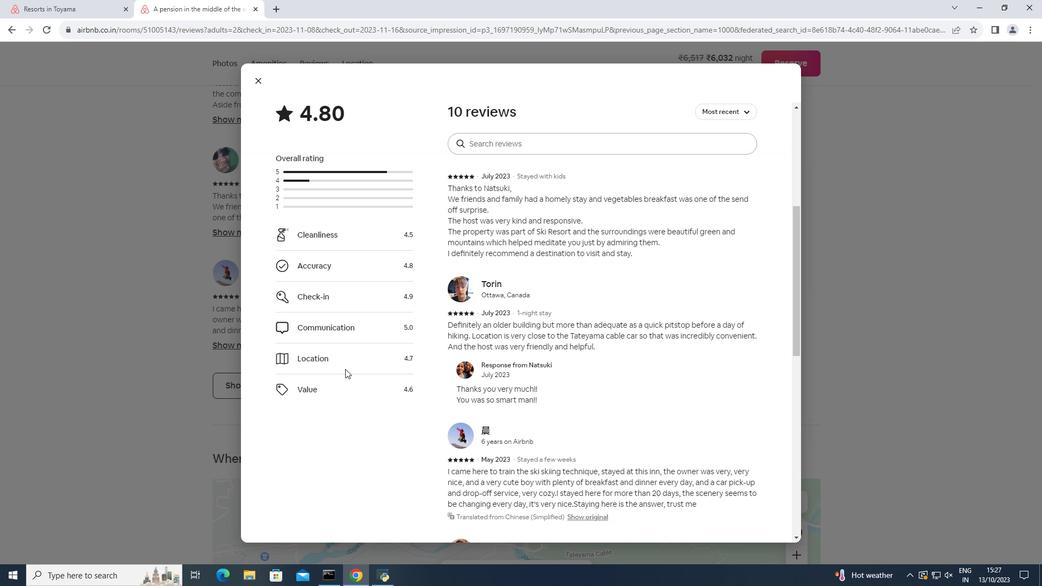 
Action: Mouse scrolled (345, 368) with delta (0, 0)
Screenshot: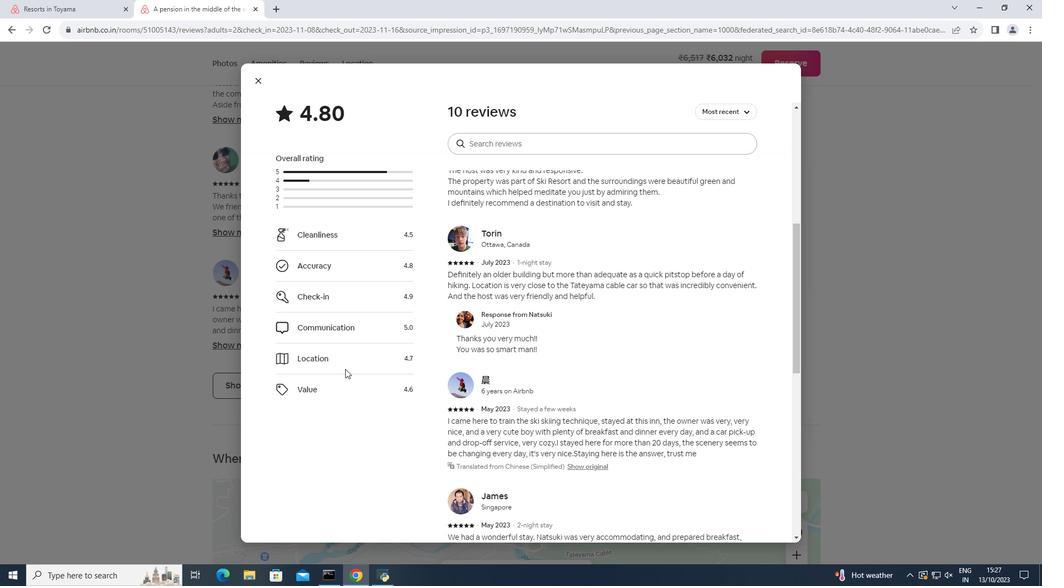 
Action: Mouse scrolled (345, 368) with delta (0, 0)
Screenshot: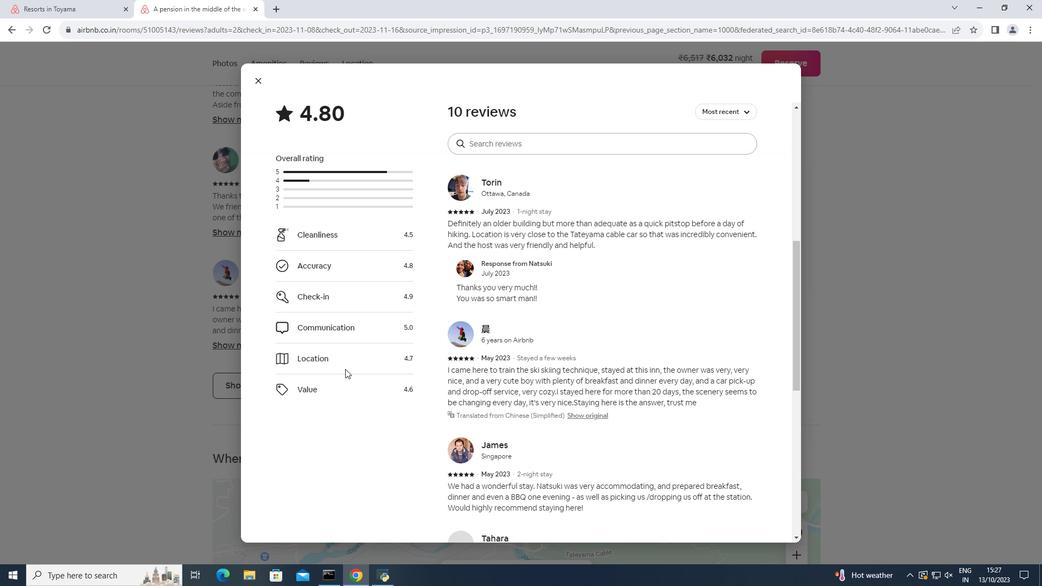 
Action: Mouse scrolled (345, 368) with delta (0, 0)
Screenshot: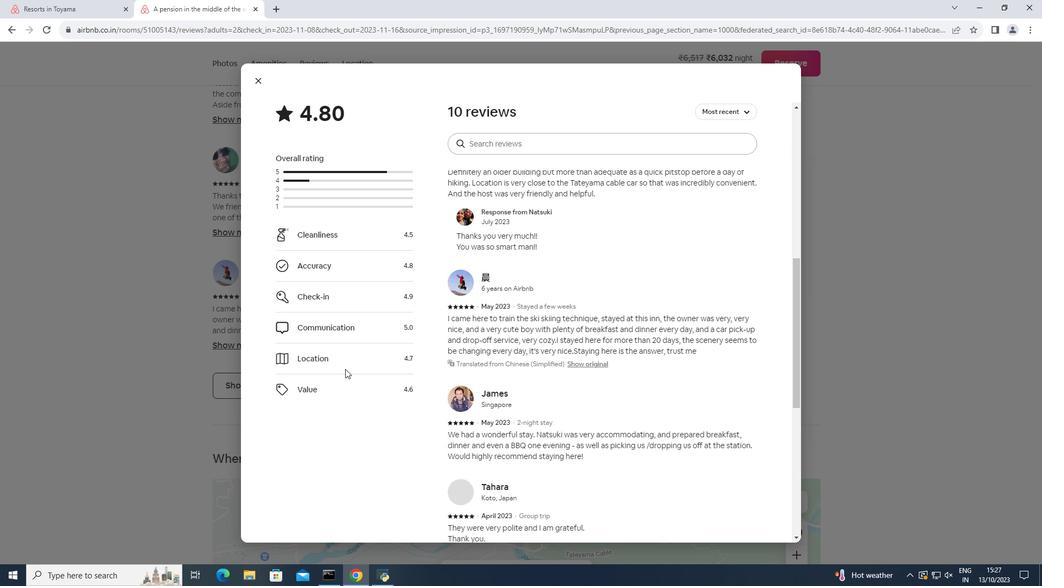 
Action: Mouse scrolled (345, 368) with delta (0, 0)
Screenshot: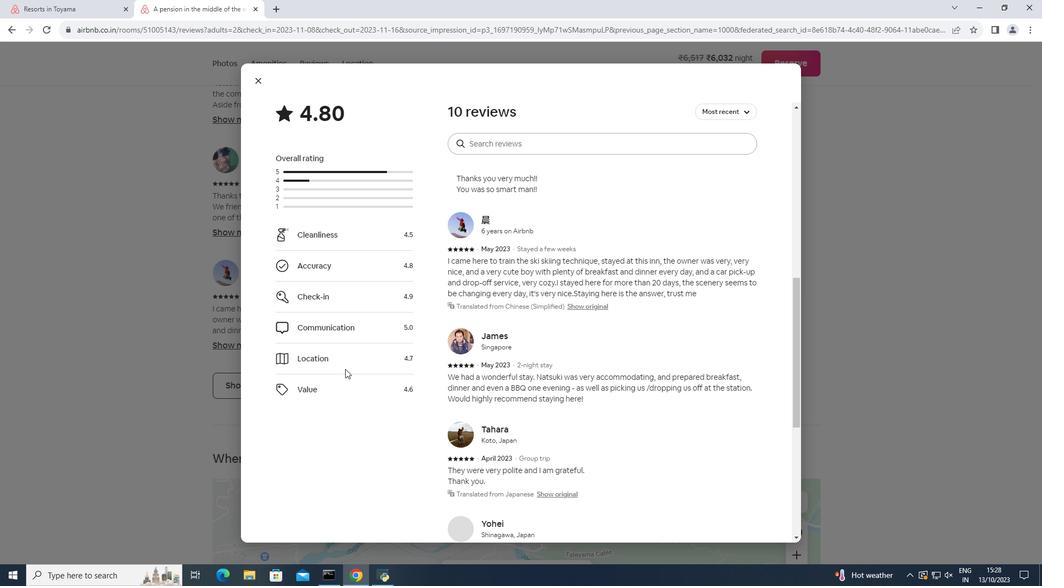 
Action: Mouse scrolled (345, 368) with delta (0, 0)
Screenshot: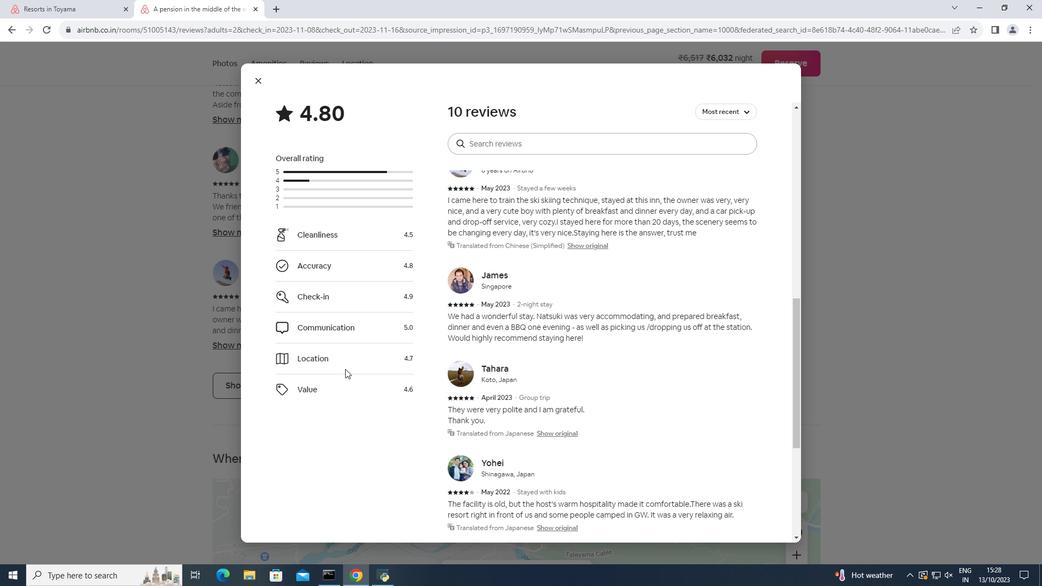 
Action: Mouse scrolled (345, 368) with delta (0, 0)
Screenshot: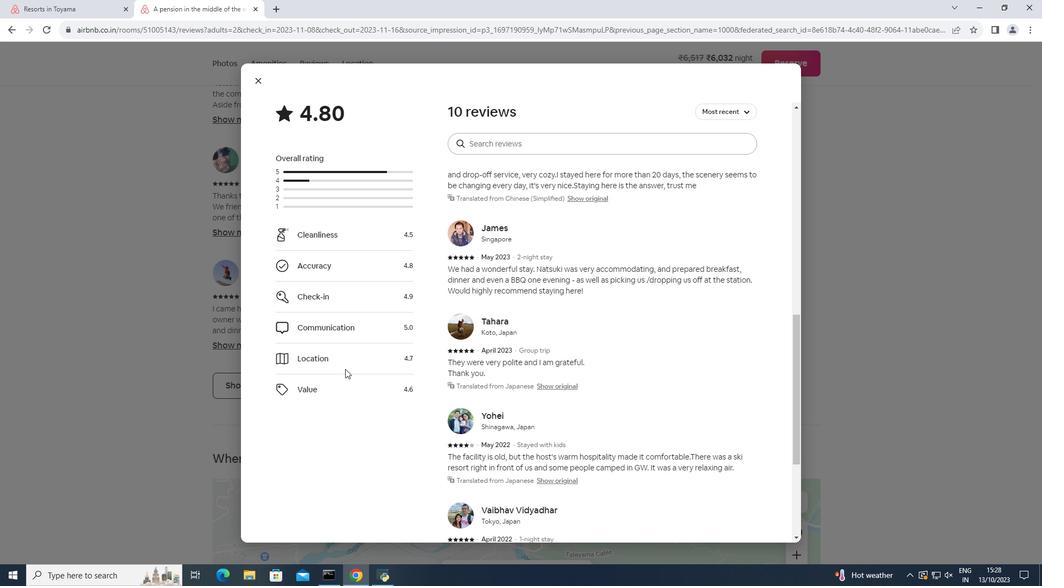 
Action: Mouse scrolled (345, 368) with delta (0, 0)
Screenshot: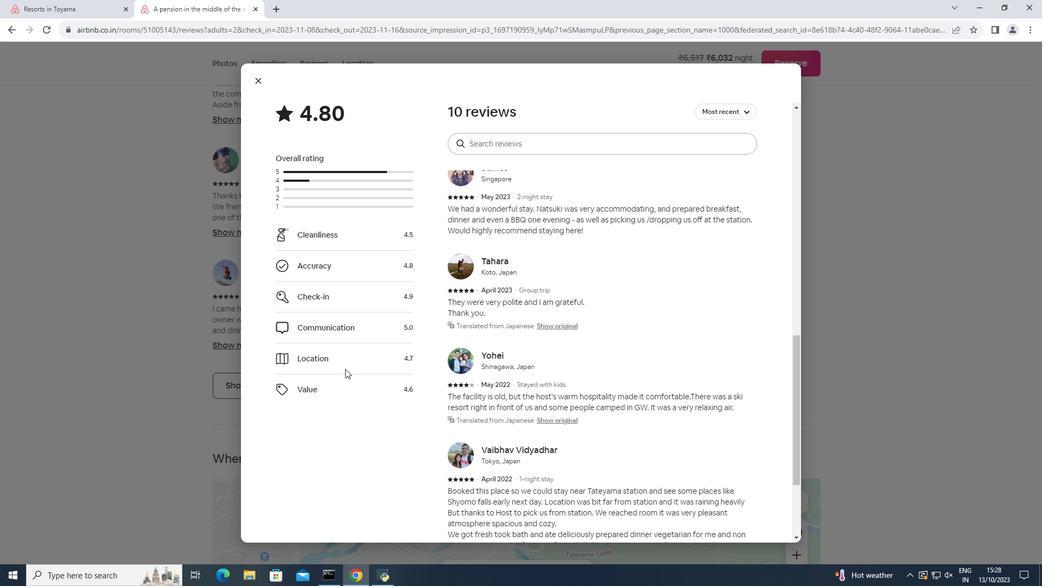 
Action: Mouse scrolled (345, 368) with delta (0, 0)
Screenshot: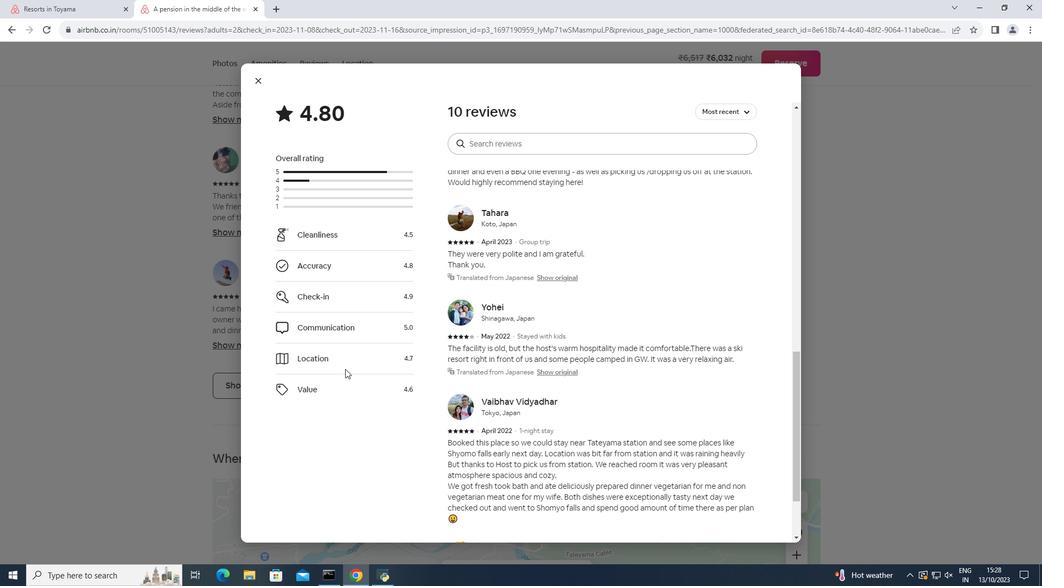 
Action: Mouse scrolled (345, 368) with delta (0, 0)
Screenshot: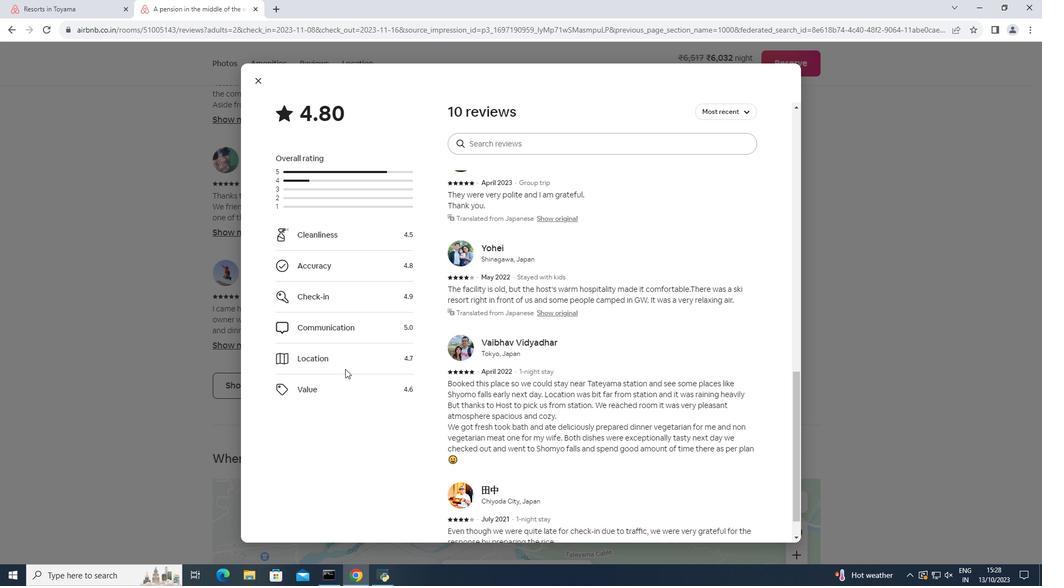 
Action: Mouse scrolled (345, 368) with delta (0, 0)
Screenshot: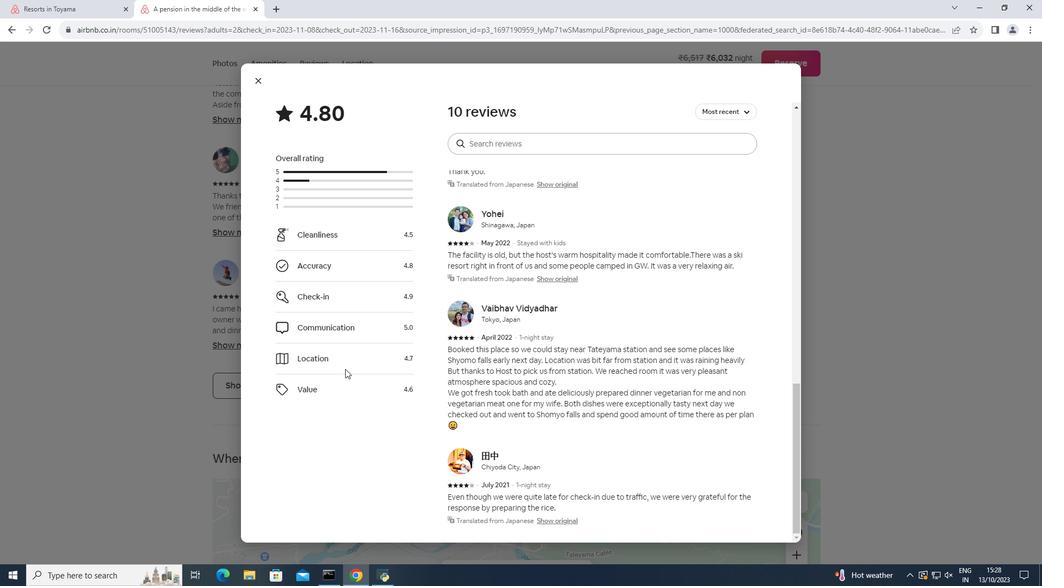 
Action: Mouse scrolled (345, 368) with delta (0, 0)
Screenshot: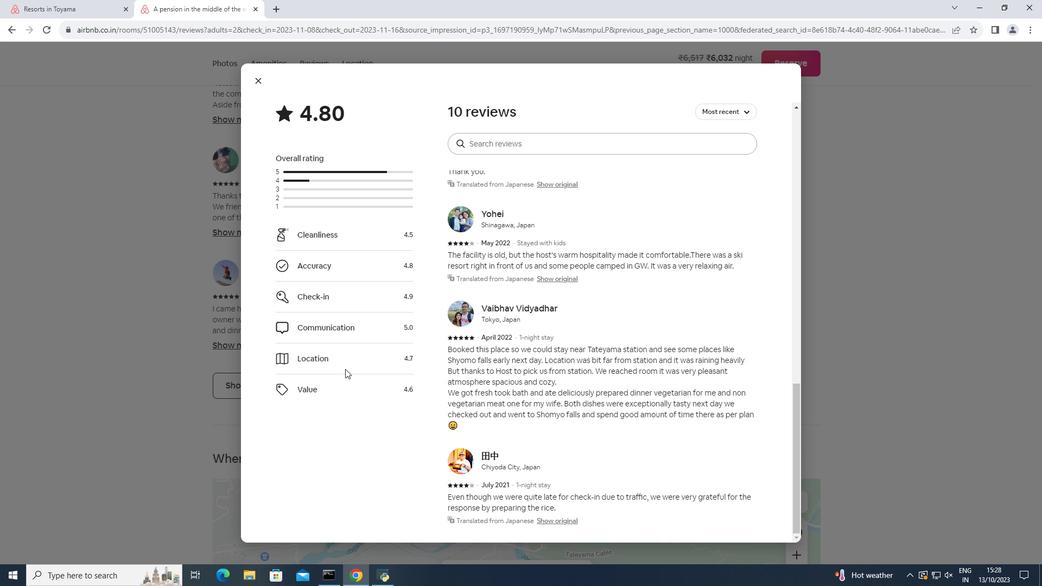 
Action: Mouse moved to (256, 81)
Screenshot: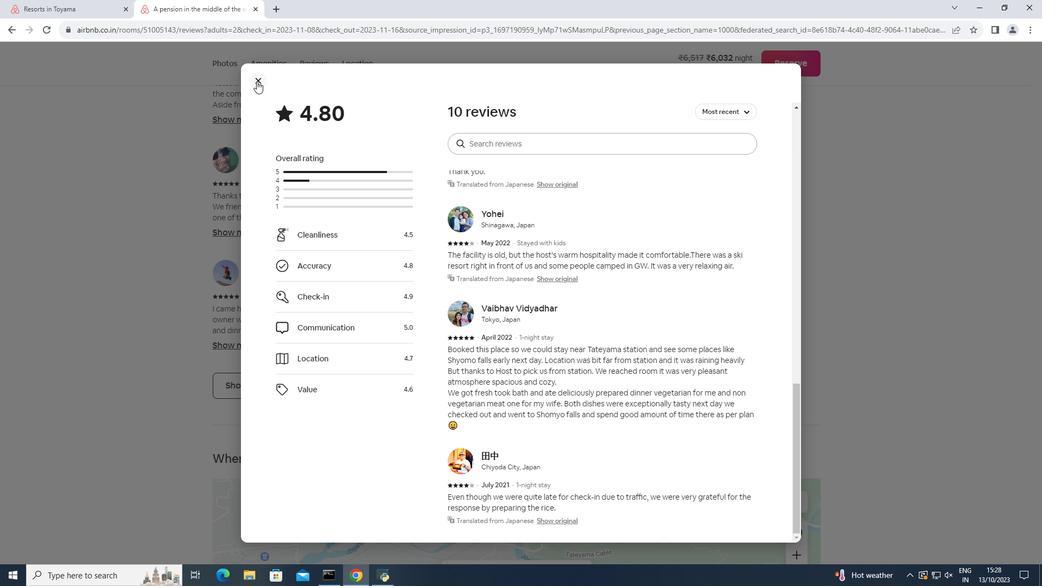 
Action: Mouse pressed left at (256, 81)
Screenshot: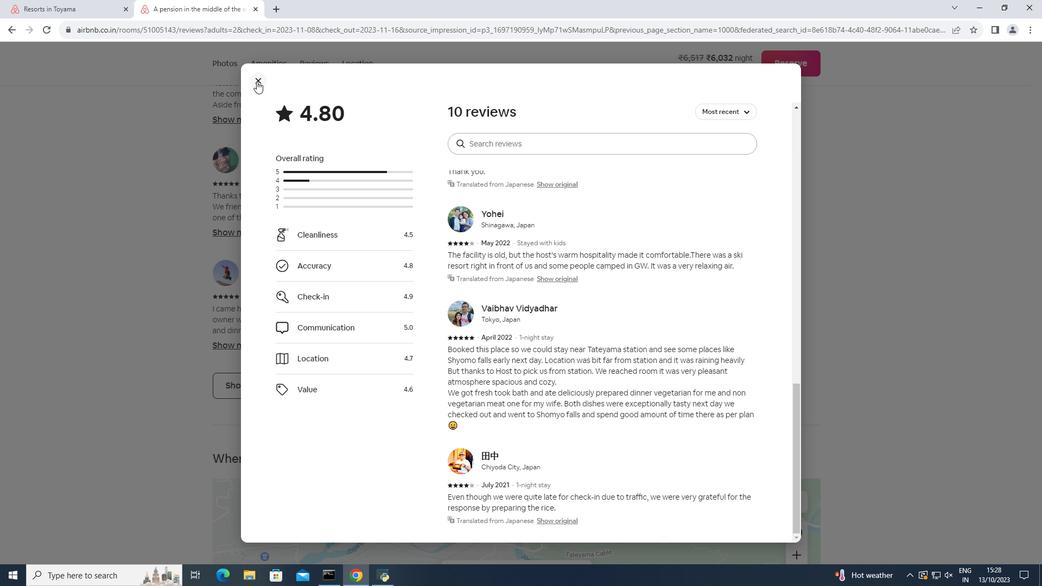 
Action: Mouse moved to (271, 312)
Screenshot: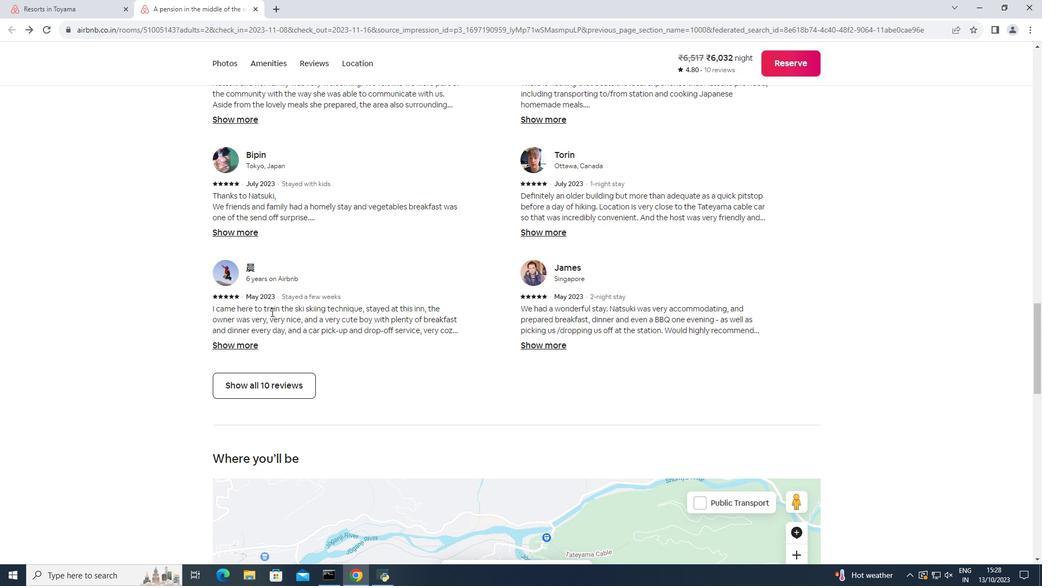 
Action: Mouse scrolled (271, 311) with delta (0, 0)
Screenshot: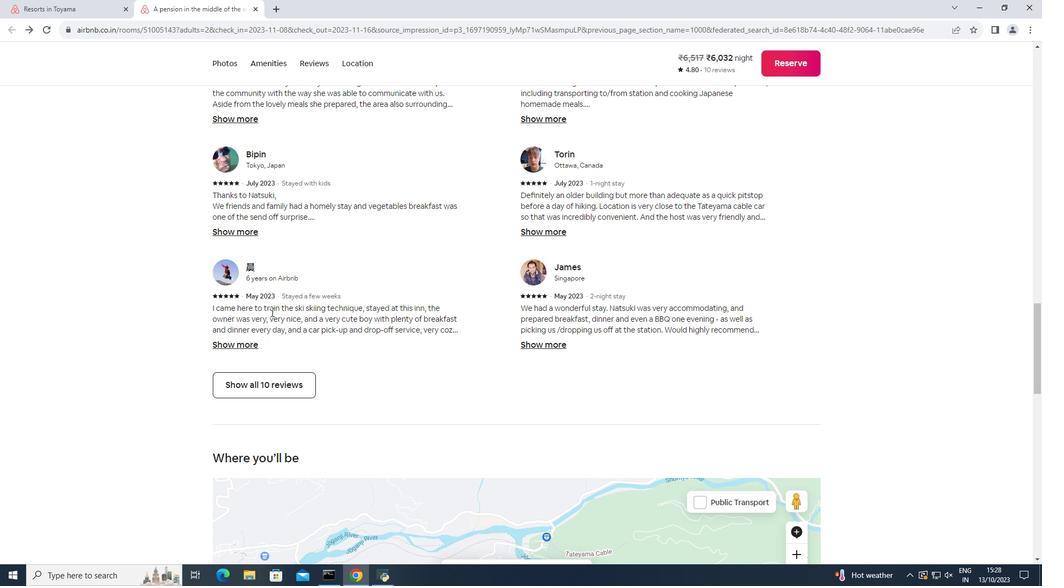 
Action: Mouse scrolled (271, 311) with delta (0, 0)
Screenshot: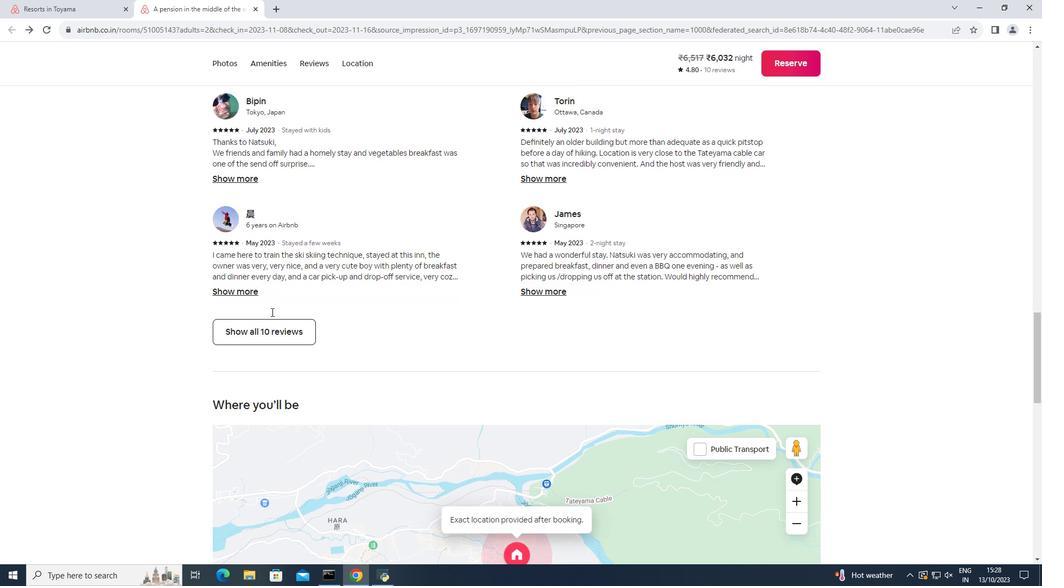 
Action: Mouse scrolled (271, 311) with delta (0, 0)
Screenshot: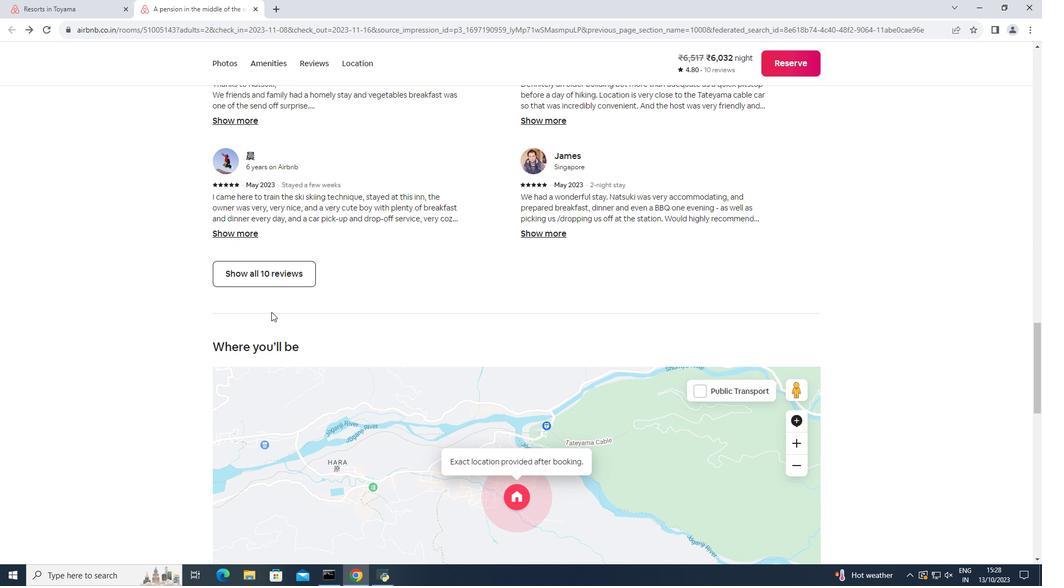 
Action: Mouse scrolled (271, 311) with delta (0, 0)
Screenshot: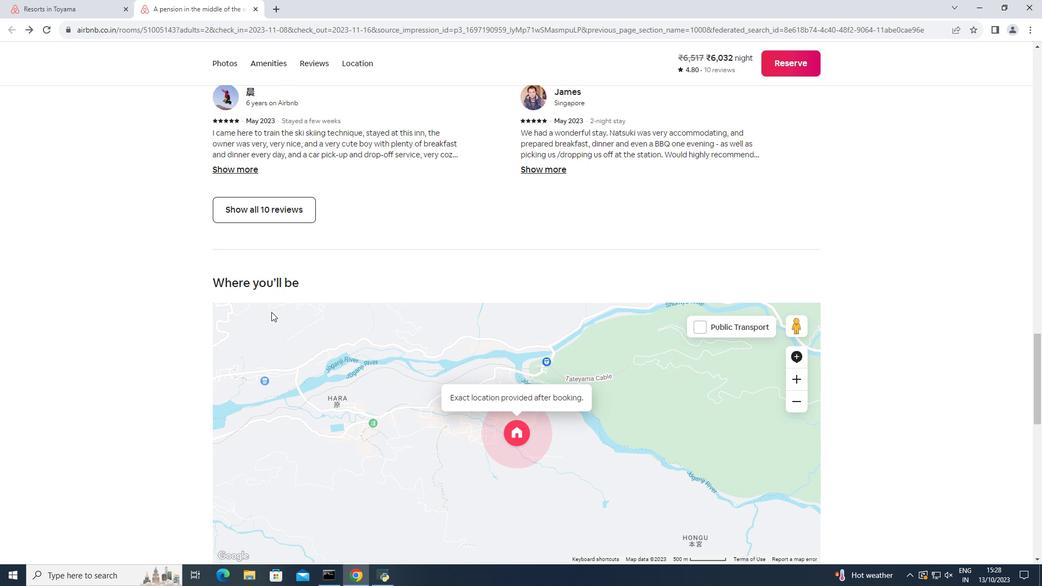 
Action: Mouse scrolled (271, 311) with delta (0, 0)
Screenshot: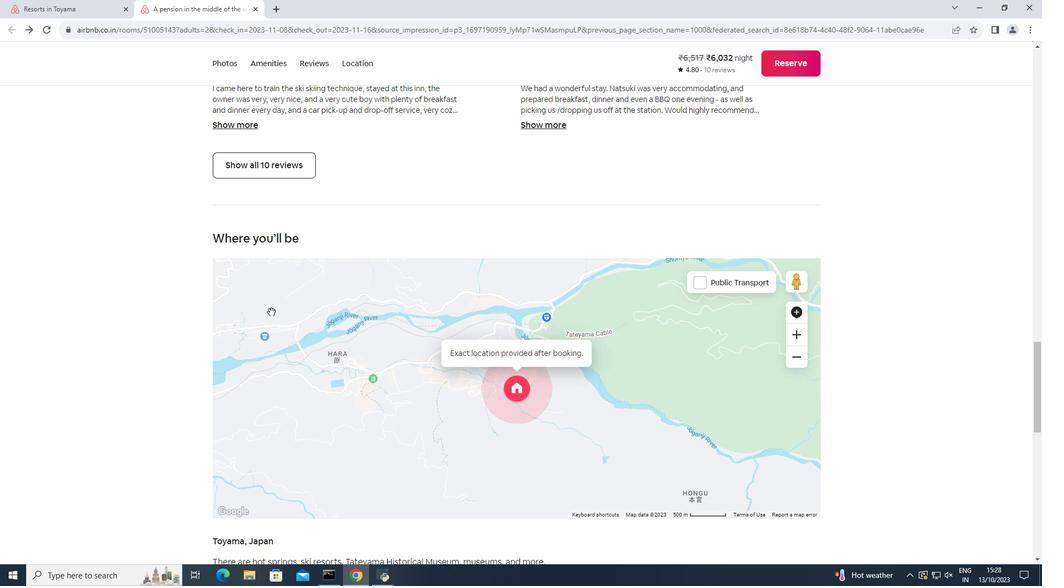
Action: Mouse scrolled (271, 311) with delta (0, 0)
Screenshot: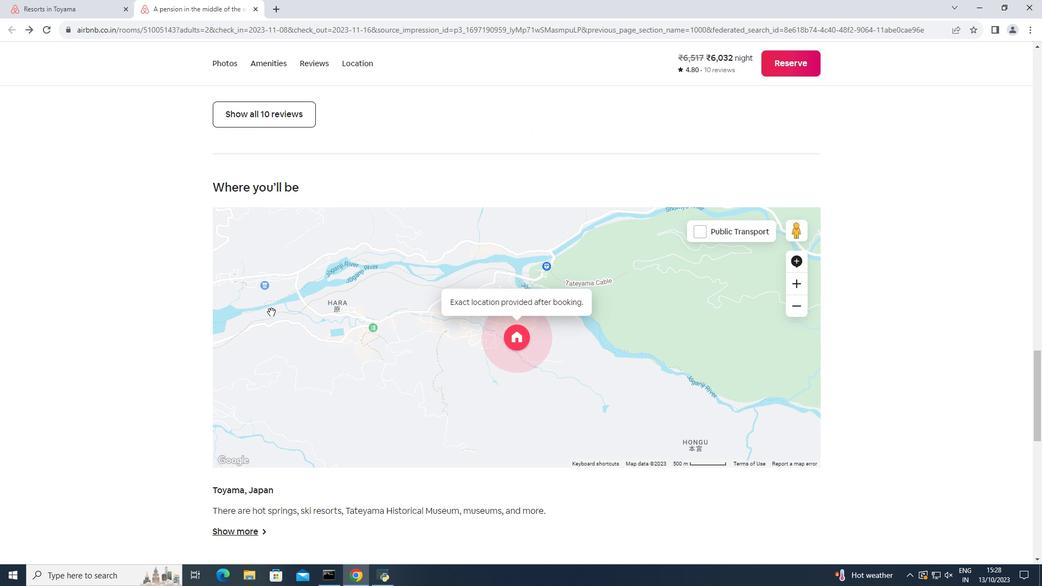 
Action: Mouse scrolled (271, 311) with delta (0, 0)
Screenshot: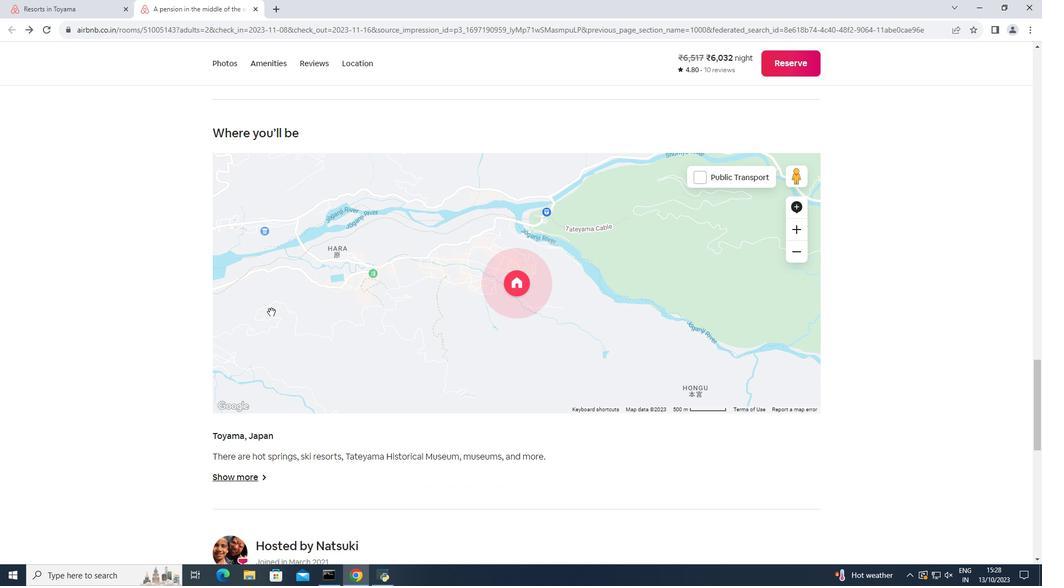 
Action: Mouse scrolled (271, 311) with delta (0, 0)
Screenshot: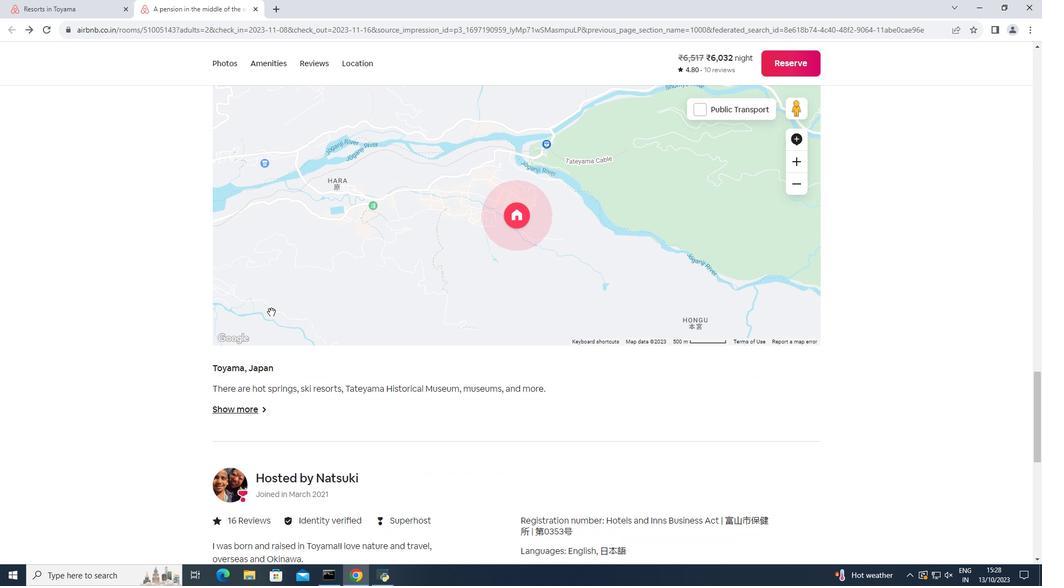 
Action: Mouse scrolled (271, 311) with delta (0, 0)
Screenshot: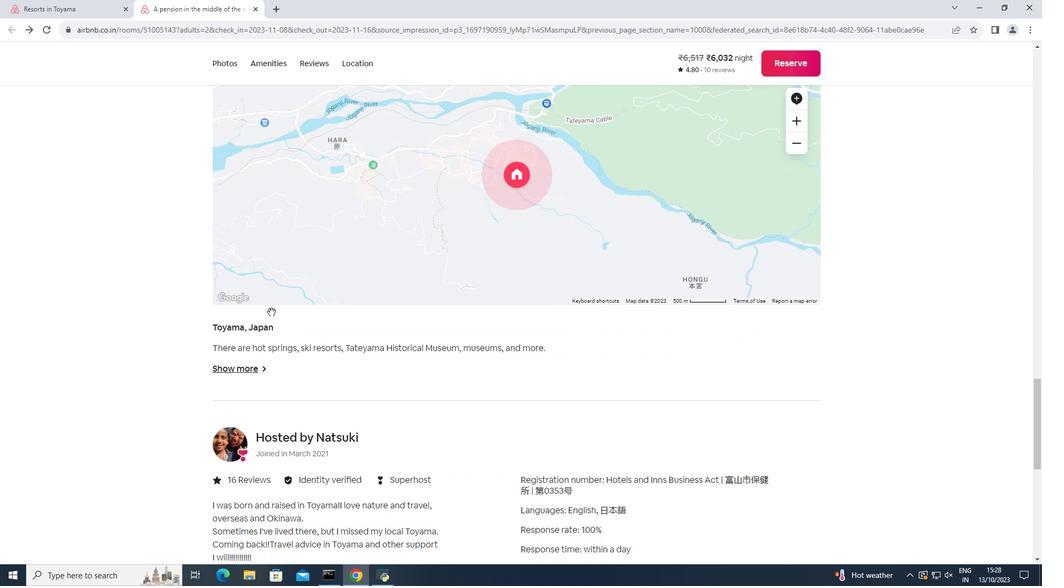 
Action: Mouse scrolled (271, 311) with delta (0, 0)
Screenshot: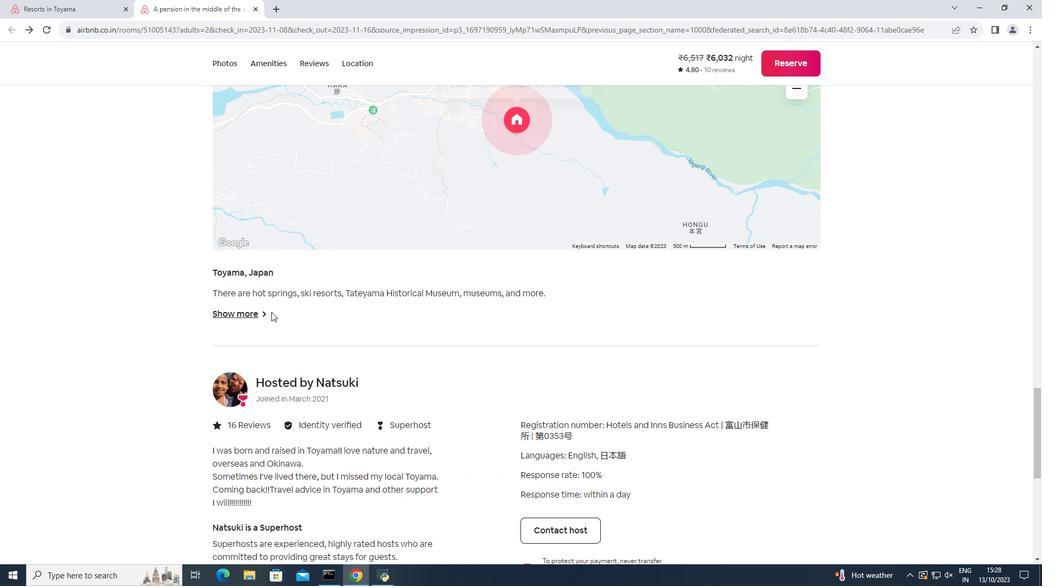 
Action: Mouse scrolled (271, 311) with delta (0, 0)
Screenshot: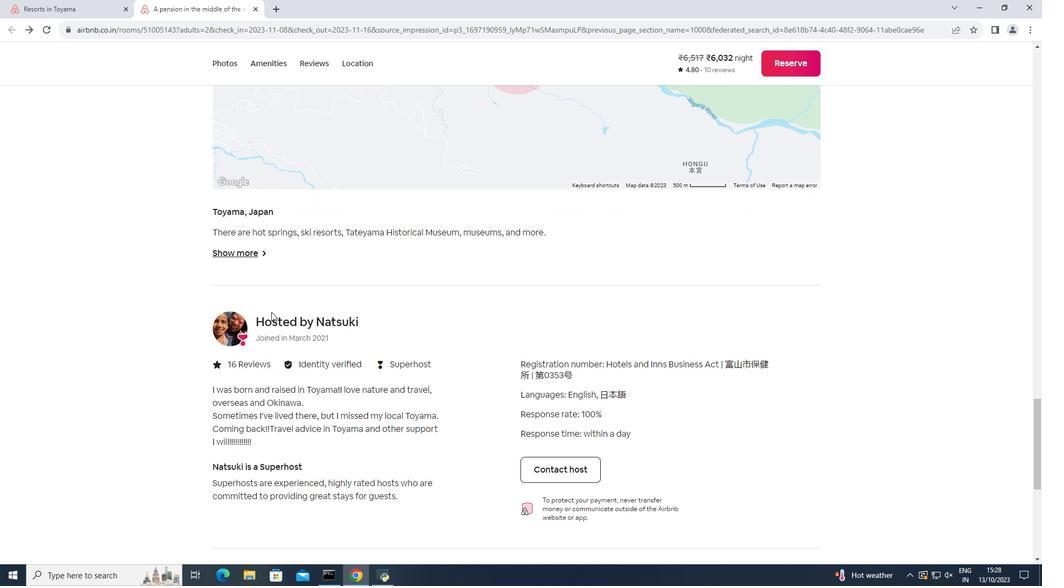 
Action: Mouse scrolled (271, 311) with delta (0, 0)
Screenshot: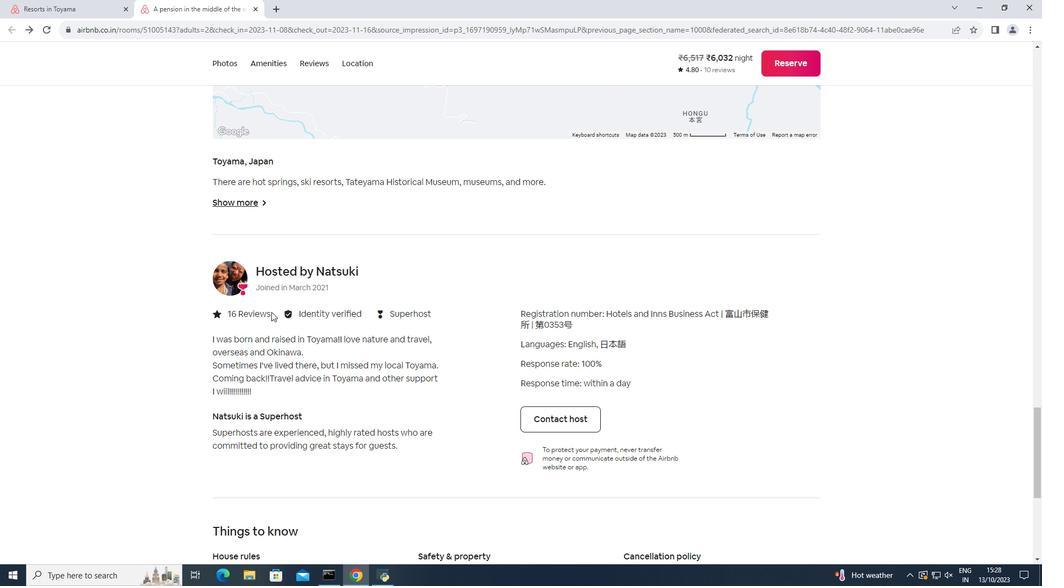 
Action: Mouse scrolled (271, 311) with delta (0, 0)
Screenshot: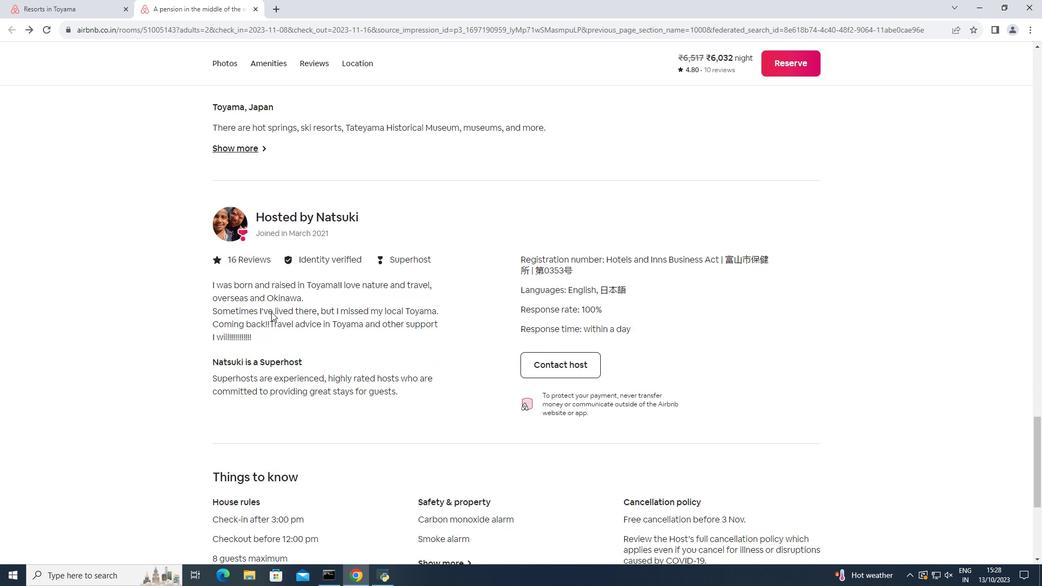 
Action: Mouse scrolled (271, 311) with delta (0, 0)
Screenshot: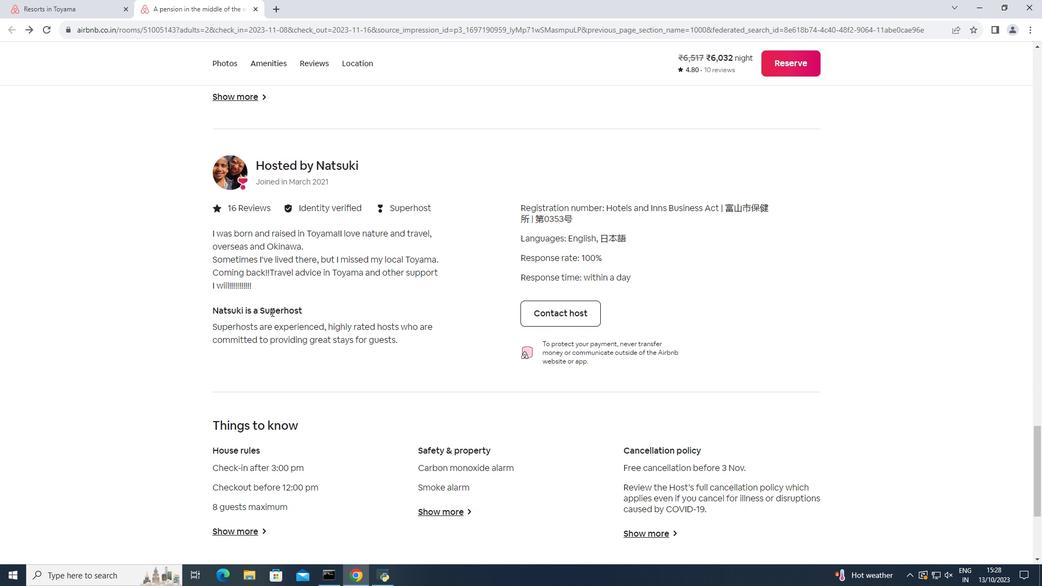 
Action: Mouse moved to (269, 312)
Screenshot: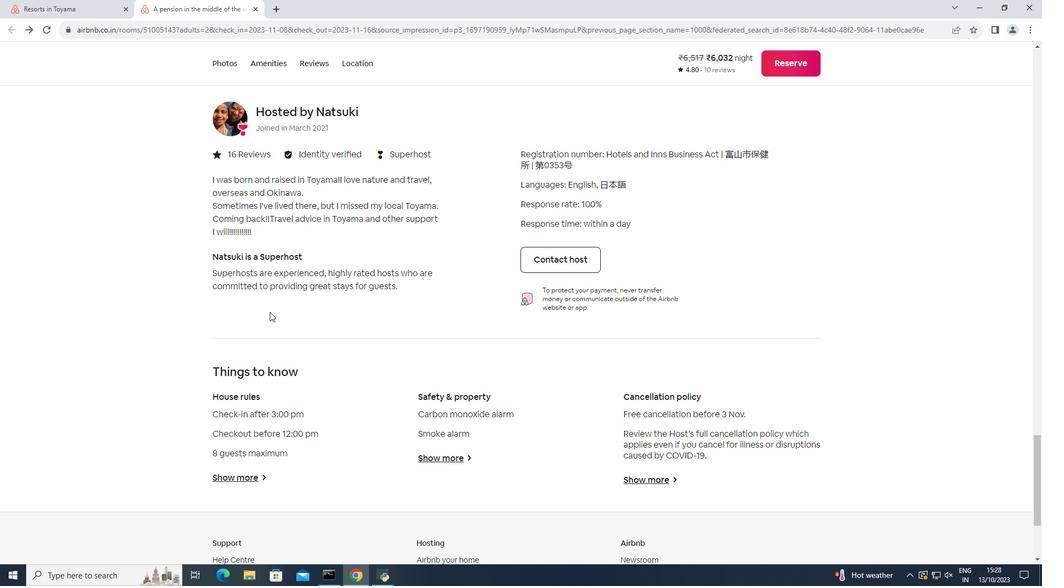 
Action: Mouse scrolled (269, 311) with delta (0, 0)
Screenshot: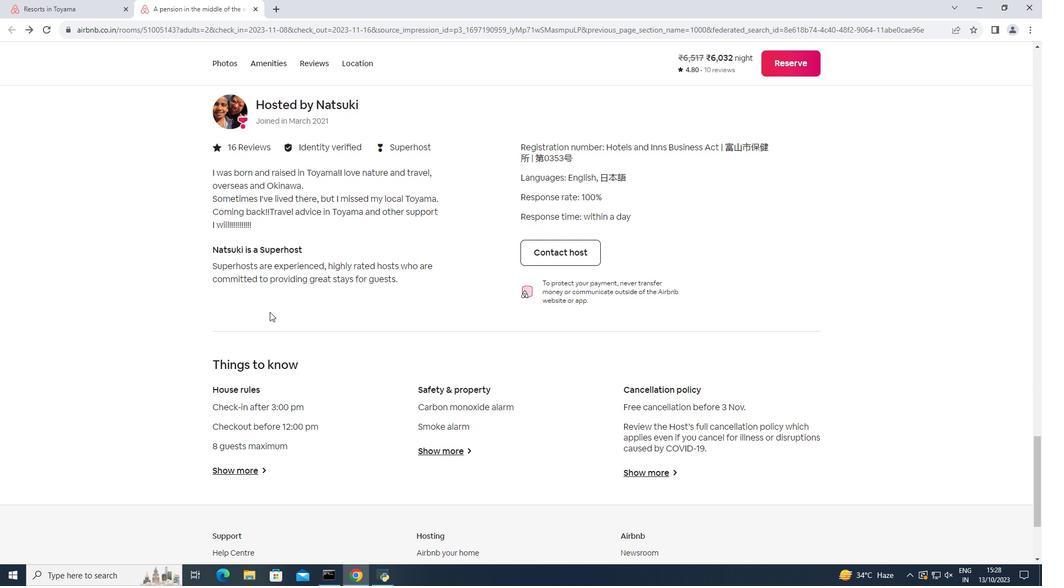 
Action: Mouse scrolled (269, 311) with delta (0, 0)
Screenshot: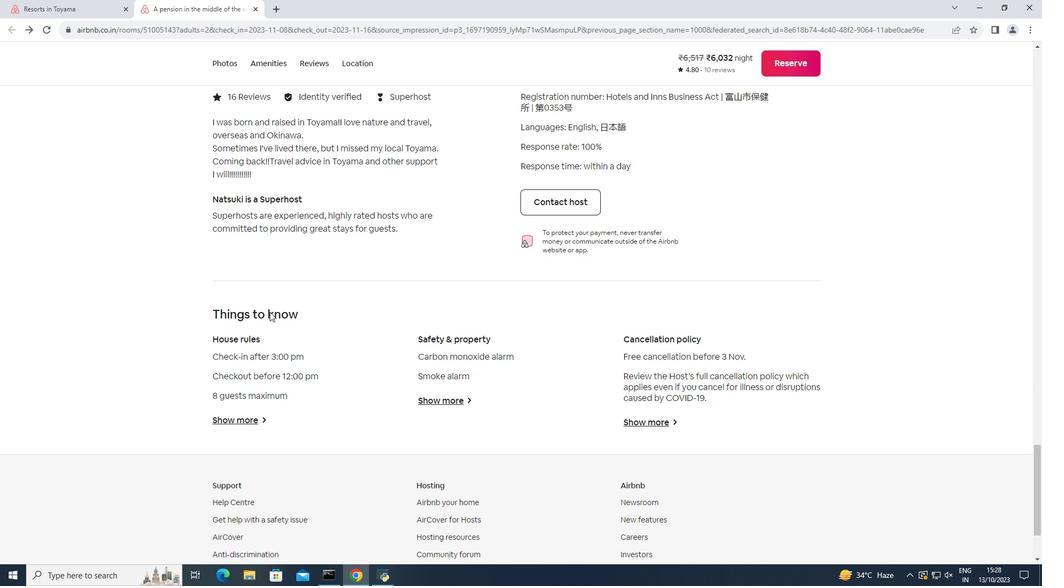 
Action: Mouse moved to (268, 312)
Screenshot: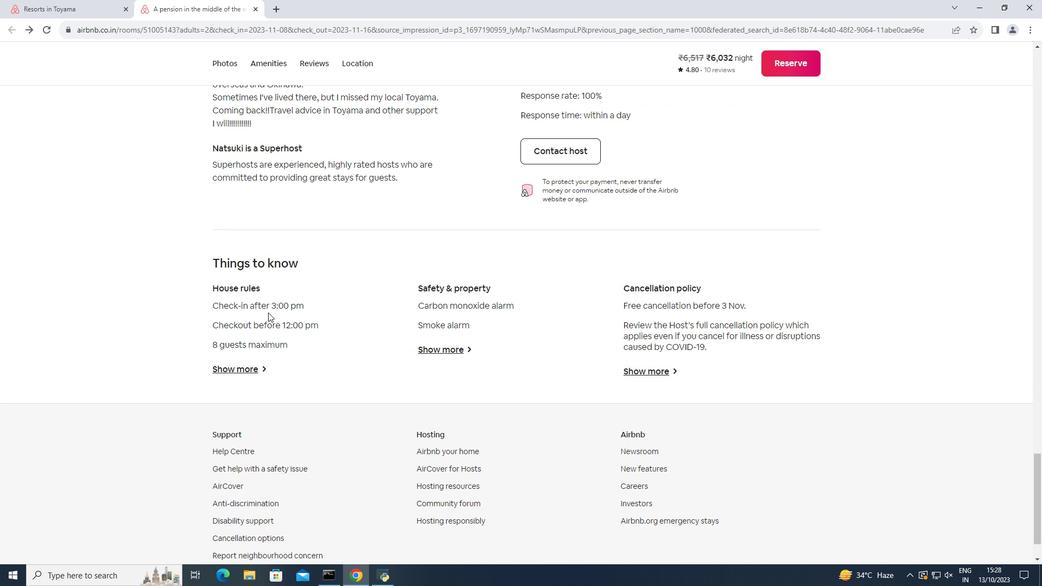 
Action: Mouse scrolled (268, 312) with delta (0, 0)
Screenshot: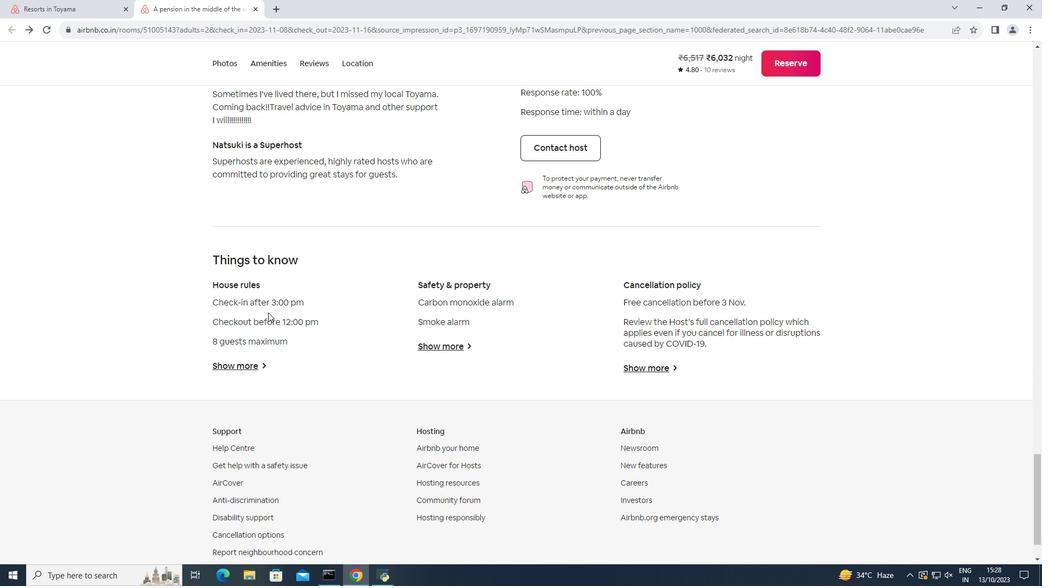
Action: Mouse scrolled (268, 312) with delta (0, 0)
Screenshot: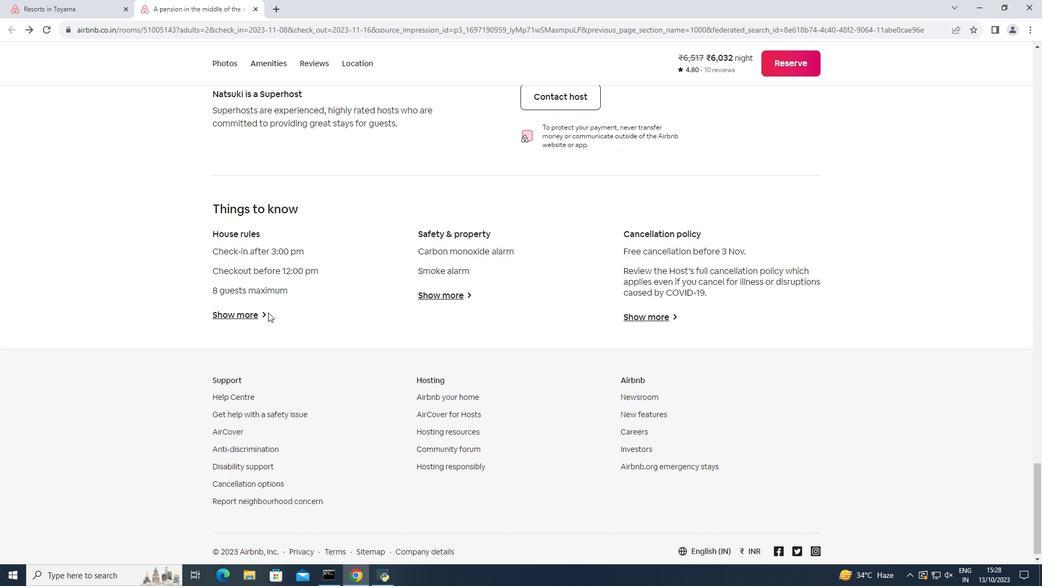 
Action: Mouse scrolled (268, 312) with delta (0, 0)
Screenshot: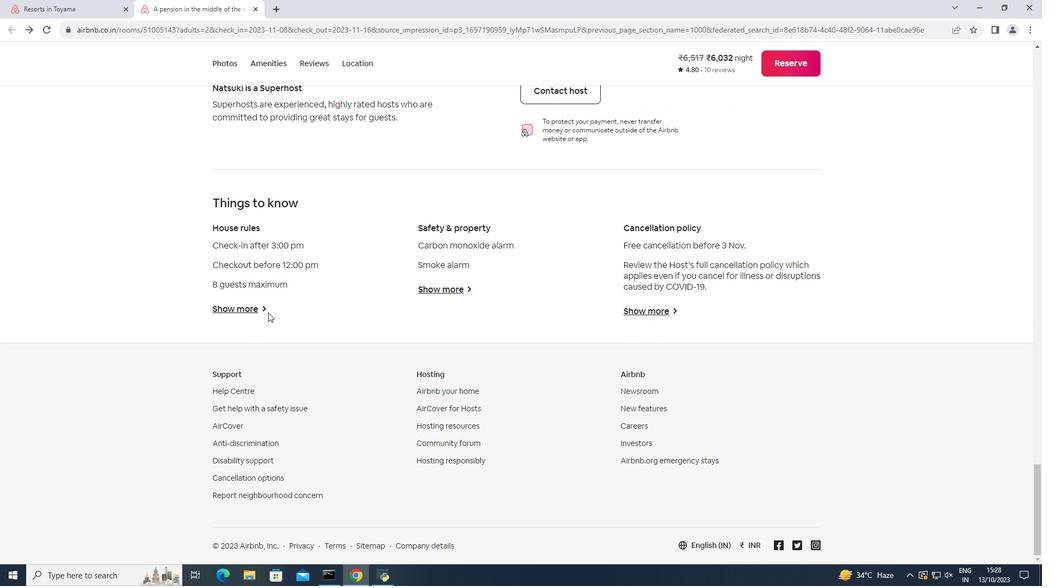 
Action: Mouse scrolled (268, 312) with delta (0, 0)
Screenshot: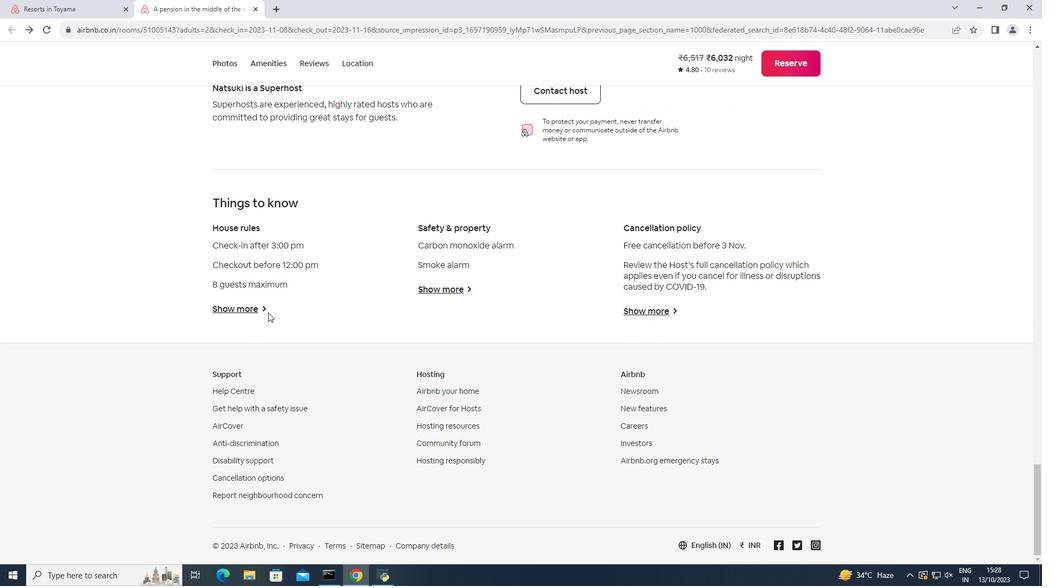 
Action: Mouse moved to (346, 64)
Screenshot: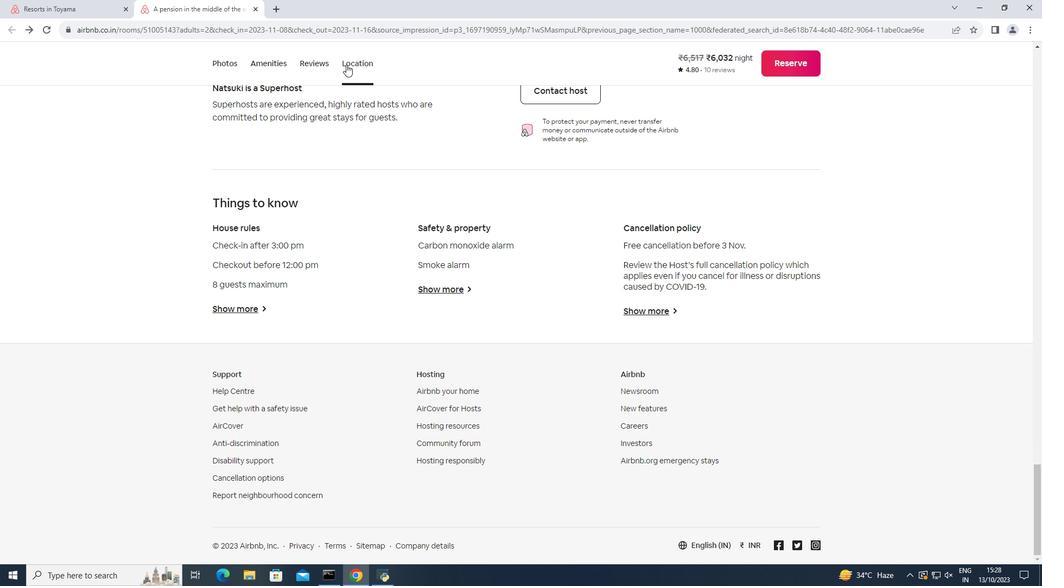 
Action: Mouse pressed left at (346, 64)
Screenshot: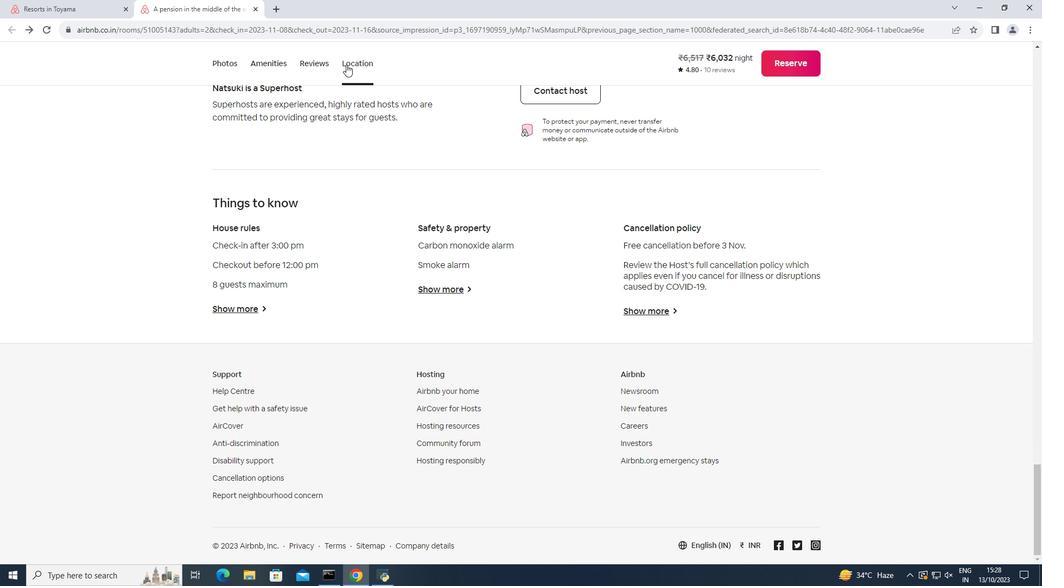 
Action: Mouse moved to (306, 61)
